 Task: Add an event with the title Second Sales Territory Review, date '2024/03/06', time 8:00 AM to 10:00 AMand add a description: Welcome to the Lunch with Mentor session, an invaluable opportunity for personal growth and guidance. This session aims to create a casual and supportive environment where mentees can connect with experienced mentors, gain insights, and receive valuable advice to navigate their professional journeys.Select event color  Grape . Add location for the event as: 789 Grasse, France, logged in from the account softage.7@softage.netand send the event invitation to softage.6@softage.net and softage.8@softage.net. Set a reminder for the event Every weekday(Monday to Friday)
Action: Mouse moved to (68, 114)
Screenshot: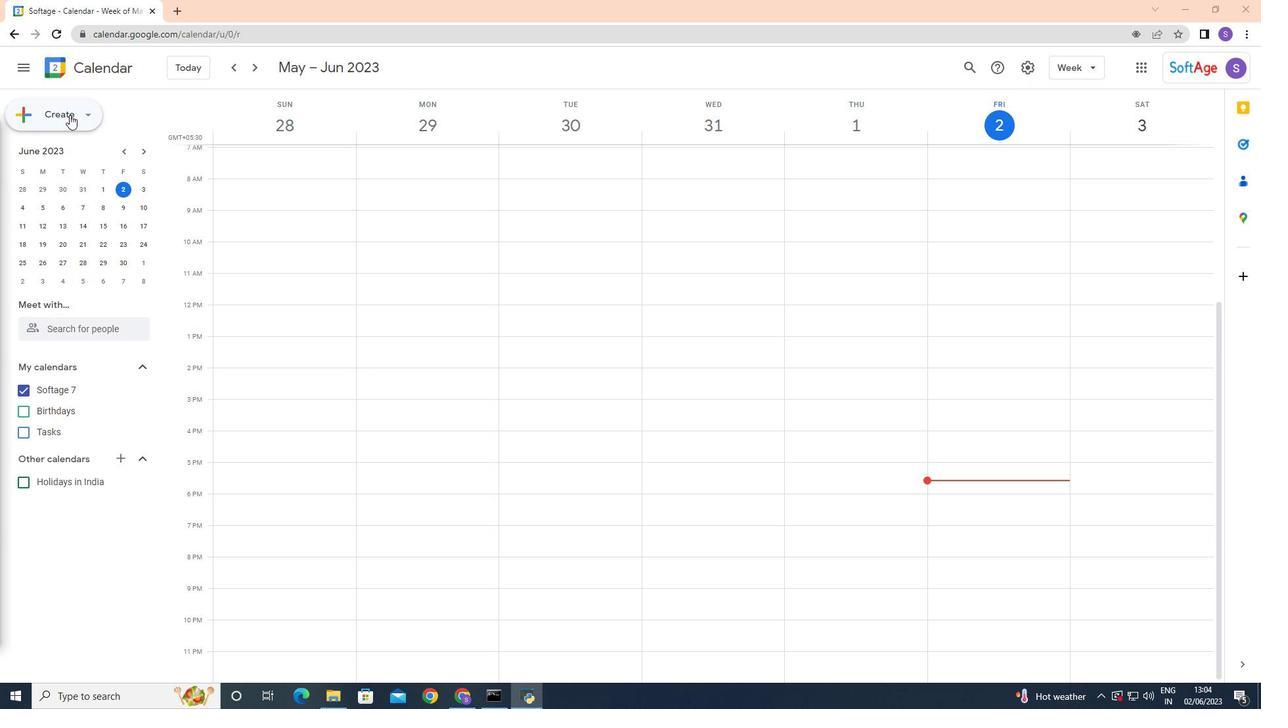 
Action: Mouse pressed left at (68, 114)
Screenshot: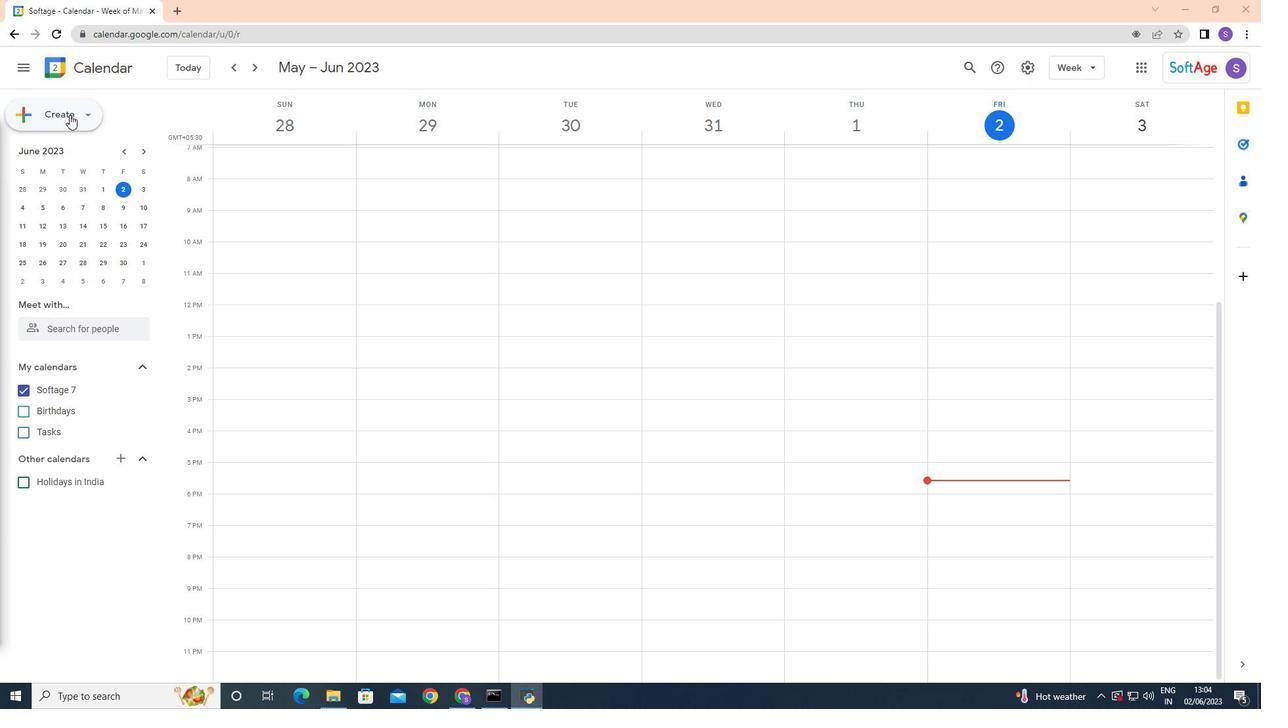 
Action: Mouse moved to (76, 153)
Screenshot: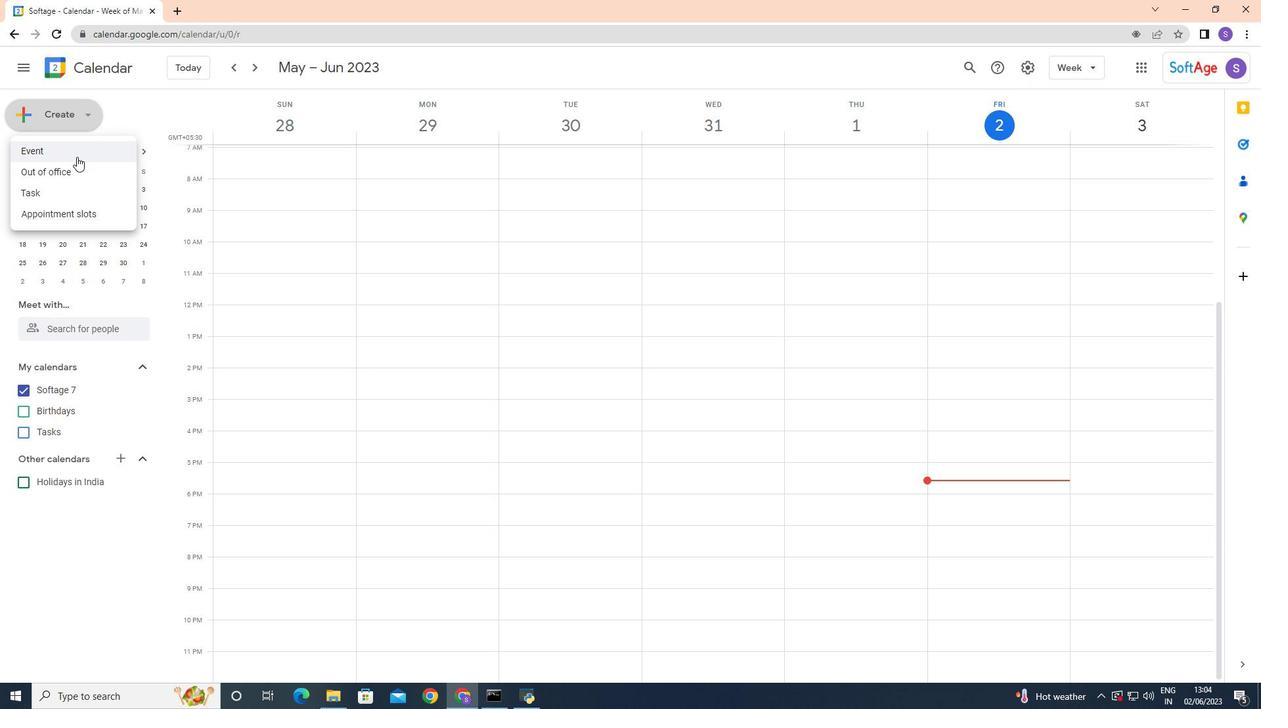 
Action: Mouse pressed left at (76, 153)
Screenshot: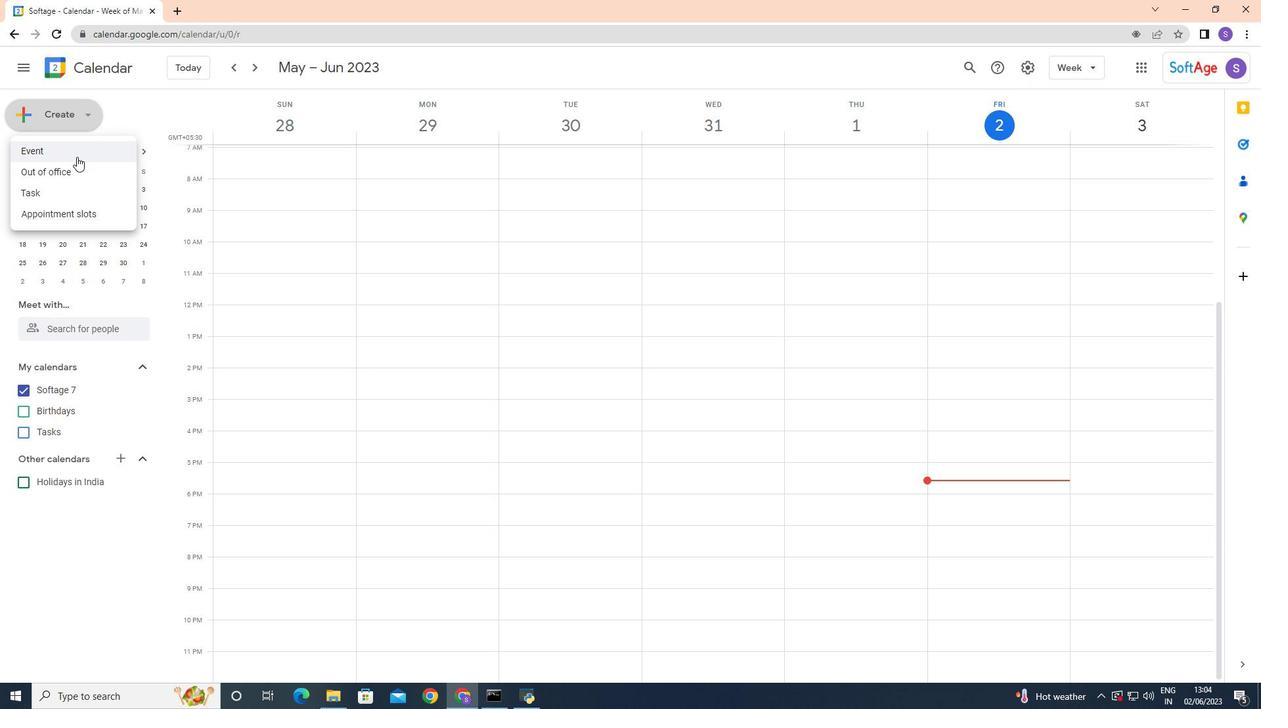 
Action: Mouse moved to (807, 513)
Screenshot: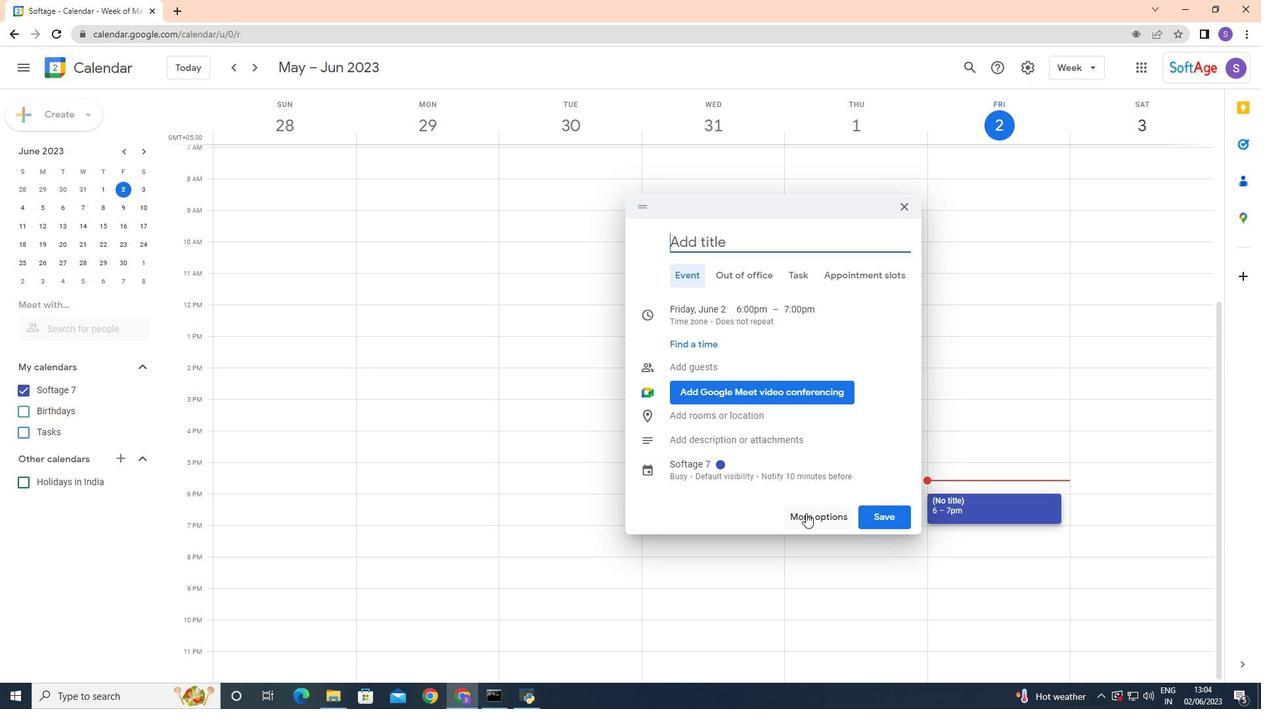 
Action: Mouse pressed left at (807, 513)
Screenshot: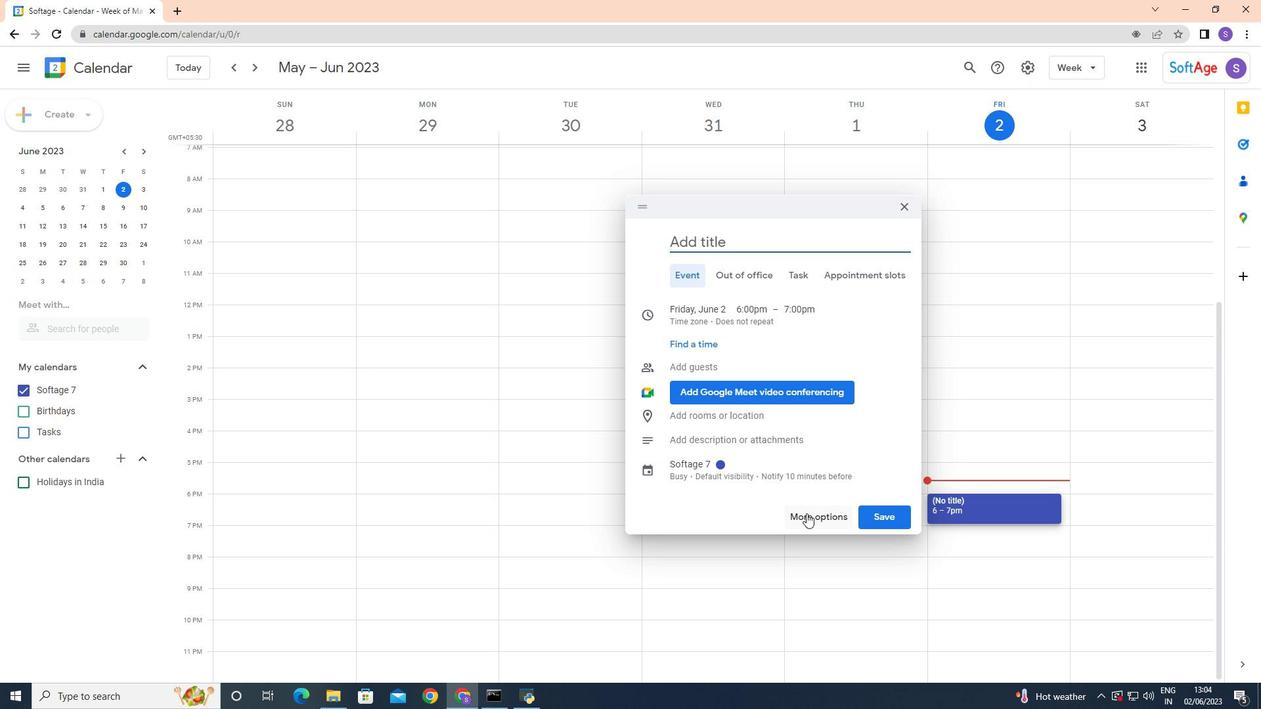
Action: Mouse moved to (94, 68)
Screenshot: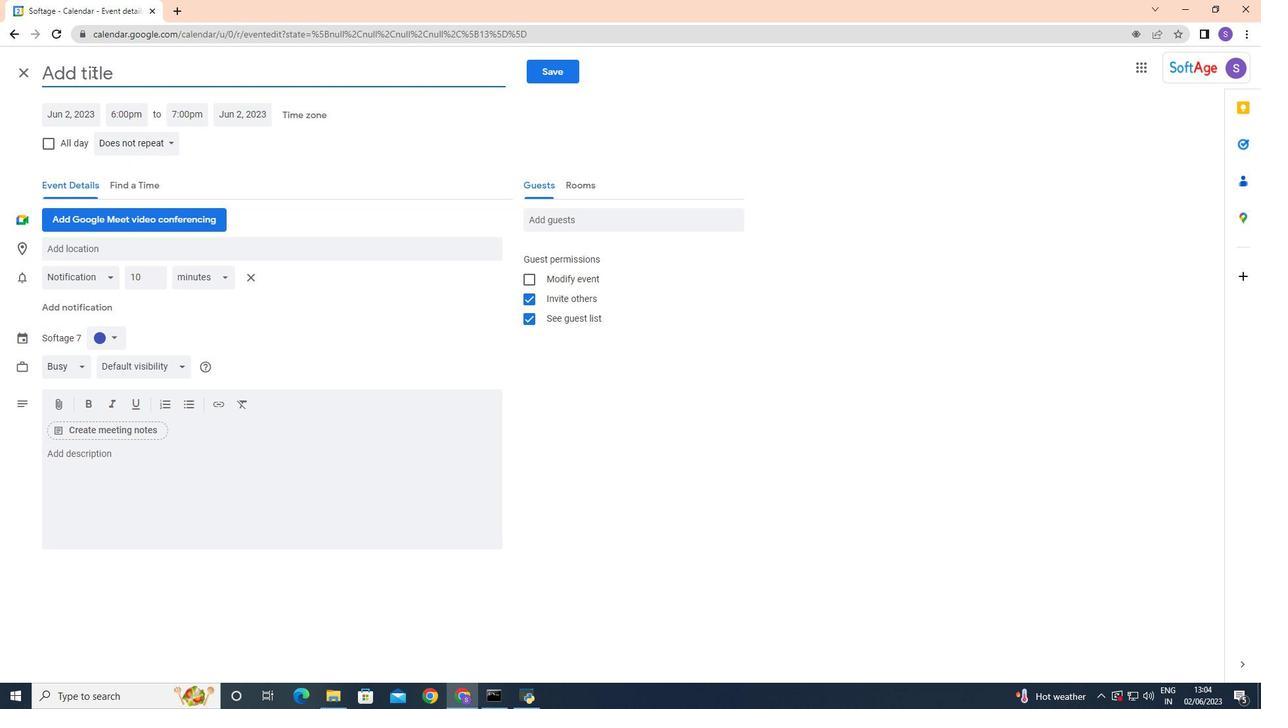 
Action: Mouse pressed left at (94, 68)
Screenshot: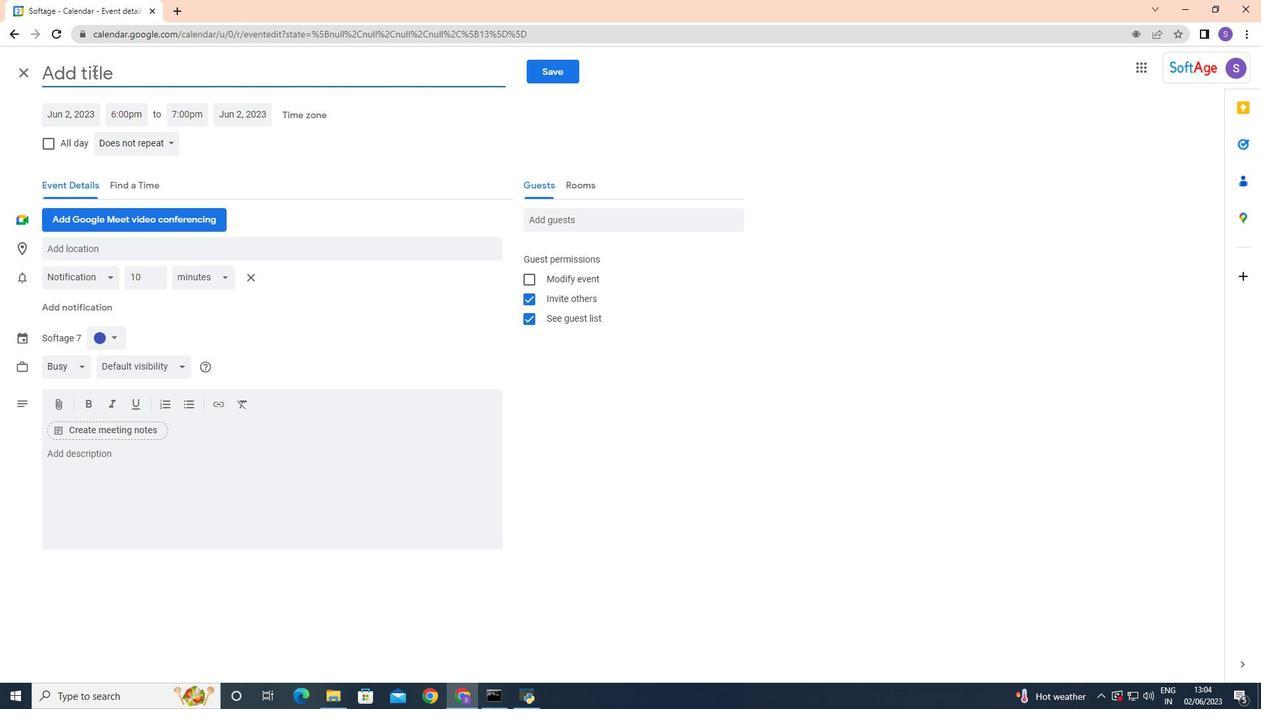 
Action: Key pressed <Key.caps_lock>S<Key.caps_lock>r<Key.backspace>r<Key.backspace>econd<Key.space><Key.caps_lock>S<Key.caps_lock>ales<Key.space><Key.caps_lock>TE<Key.caps_lock><Key.backspace>erritory<Key.space><Key.caps_lock>R<Key.caps_lock>eview<Key.space>
Screenshot: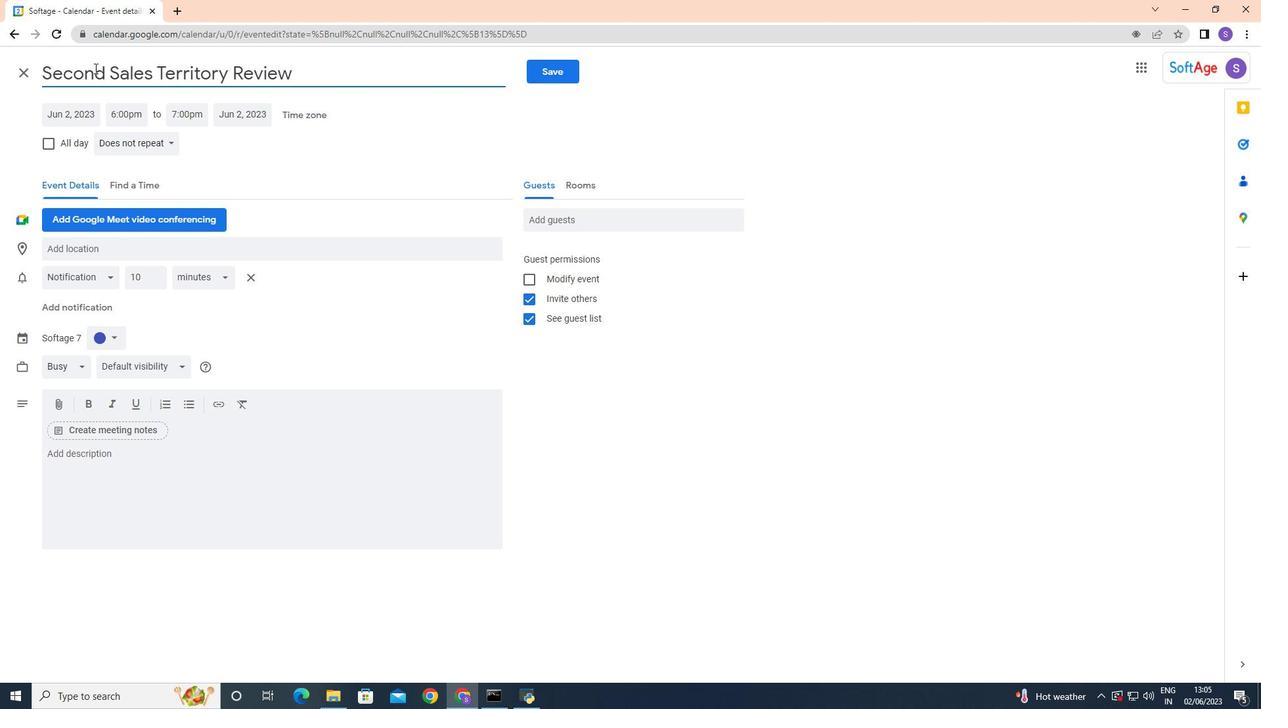 
Action: Mouse moved to (70, 111)
Screenshot: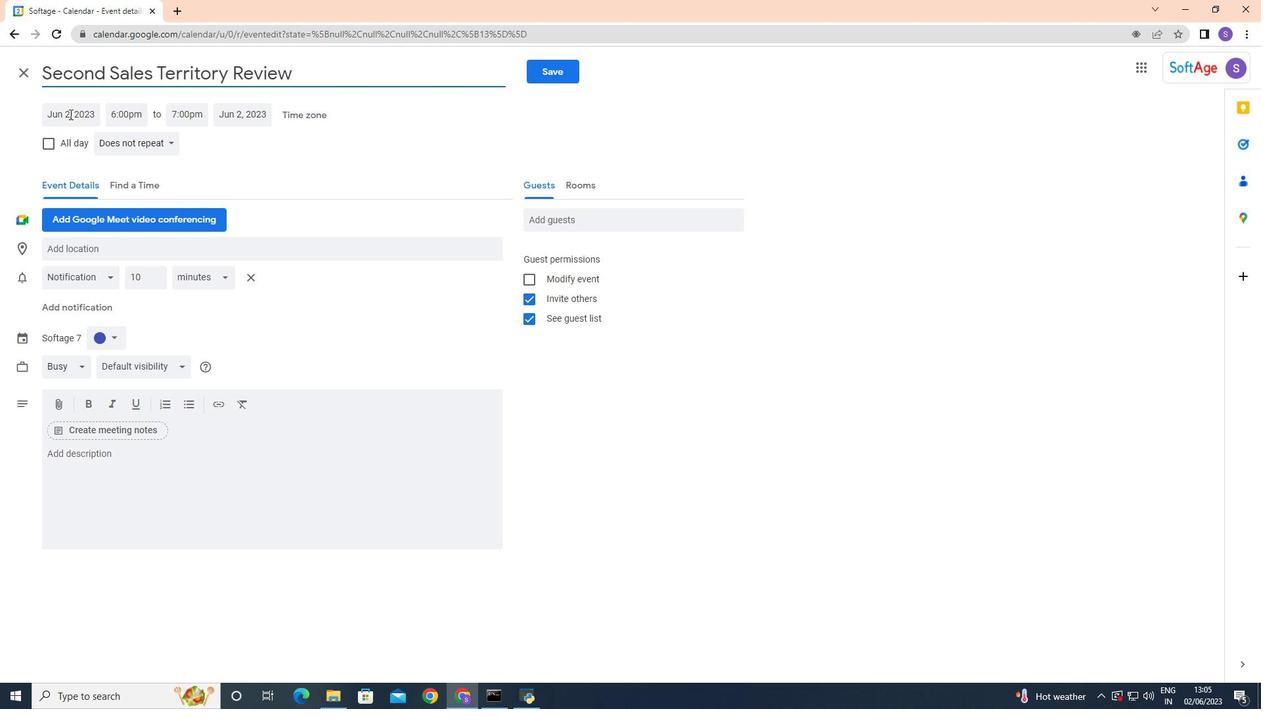 
Action: Mouse pressed left at (70, 111)
Screenshot: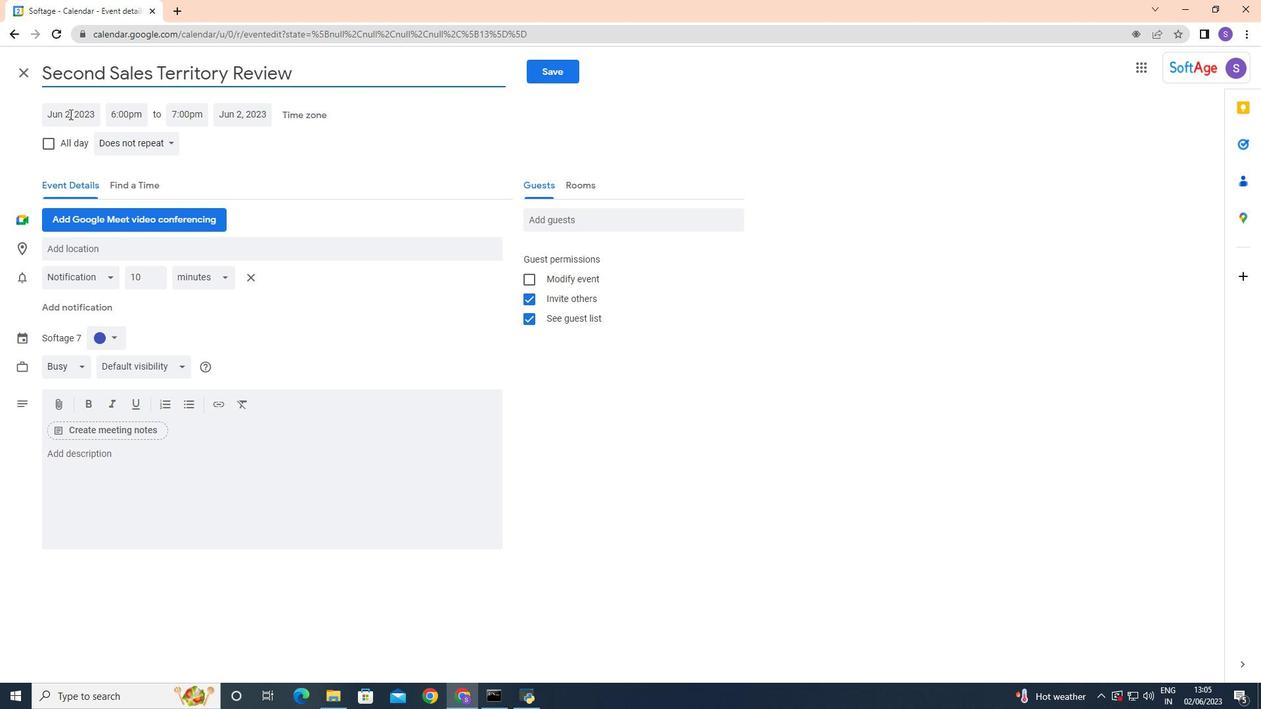
Action: Mouse moved to (211, 143)
Screenshot: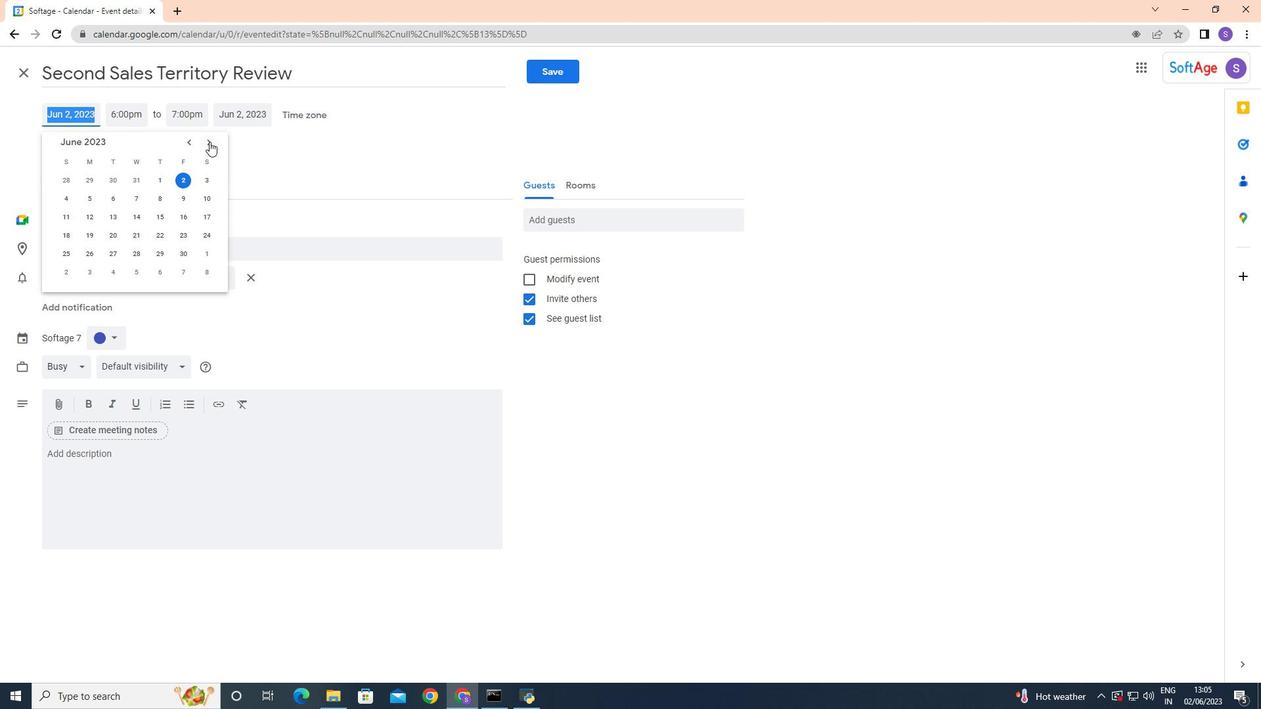 
Action: Mouse pressed left at (211, 143)
Screenshot: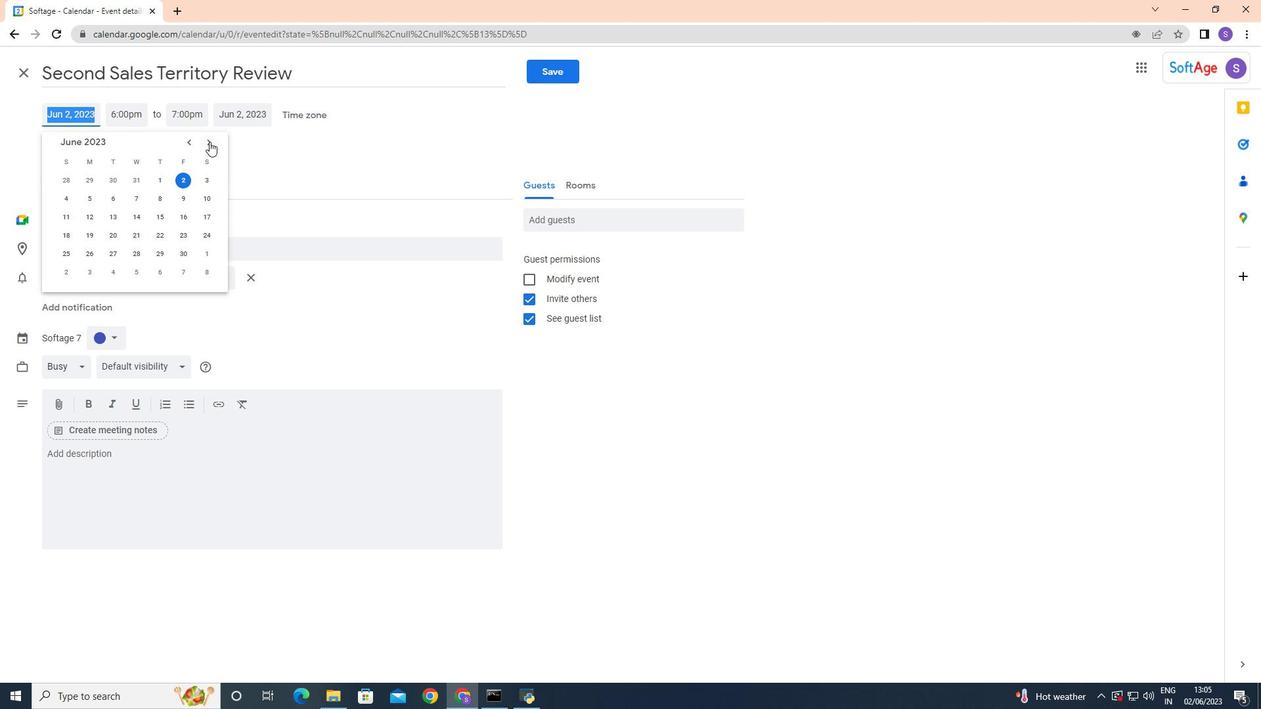 
Action: Mouse pressed left at (211, 143)
Screenshot: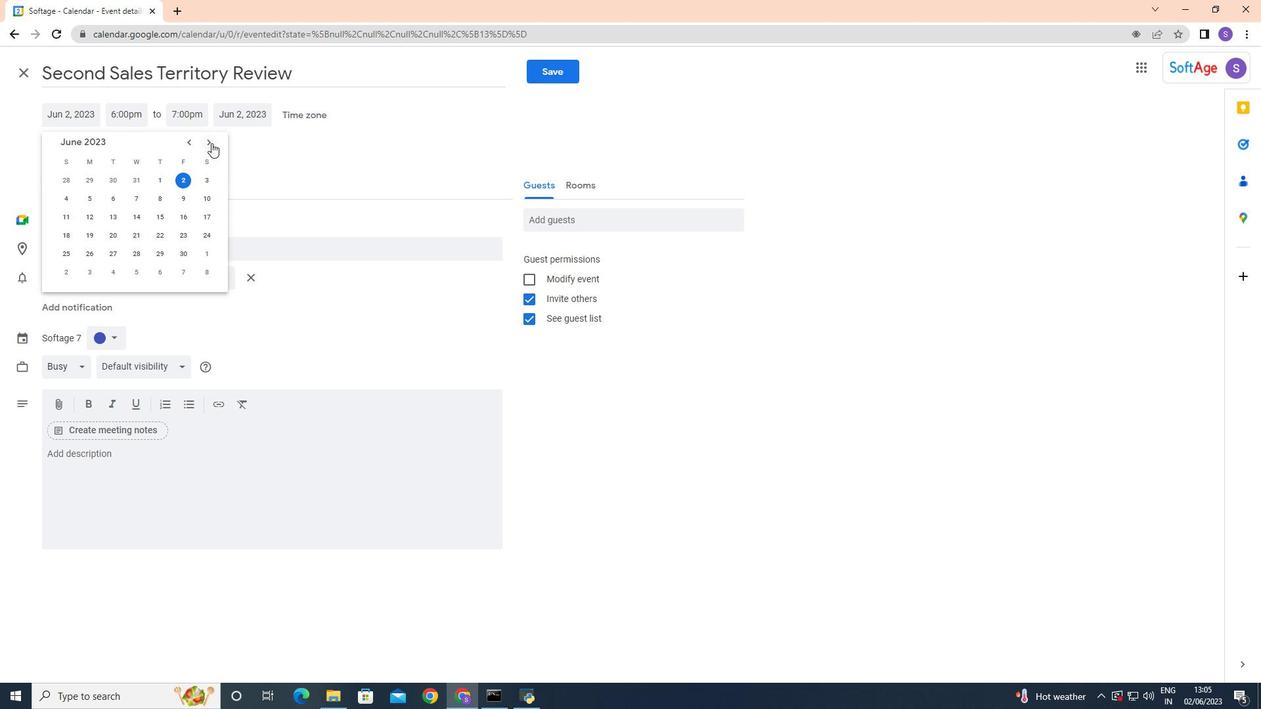 
Action: Mouse pressed left at (211, 143)
Screenshot: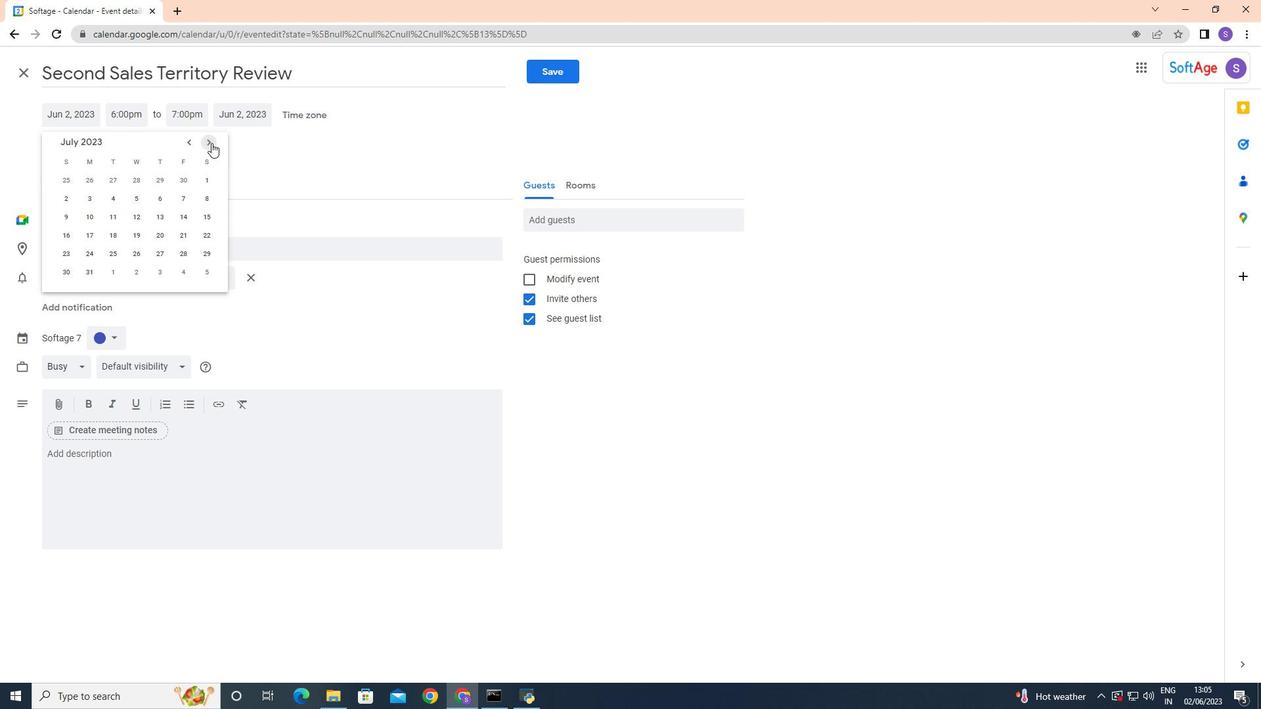 
Action: Mouse pressed left at (211, 143)
Screenshot: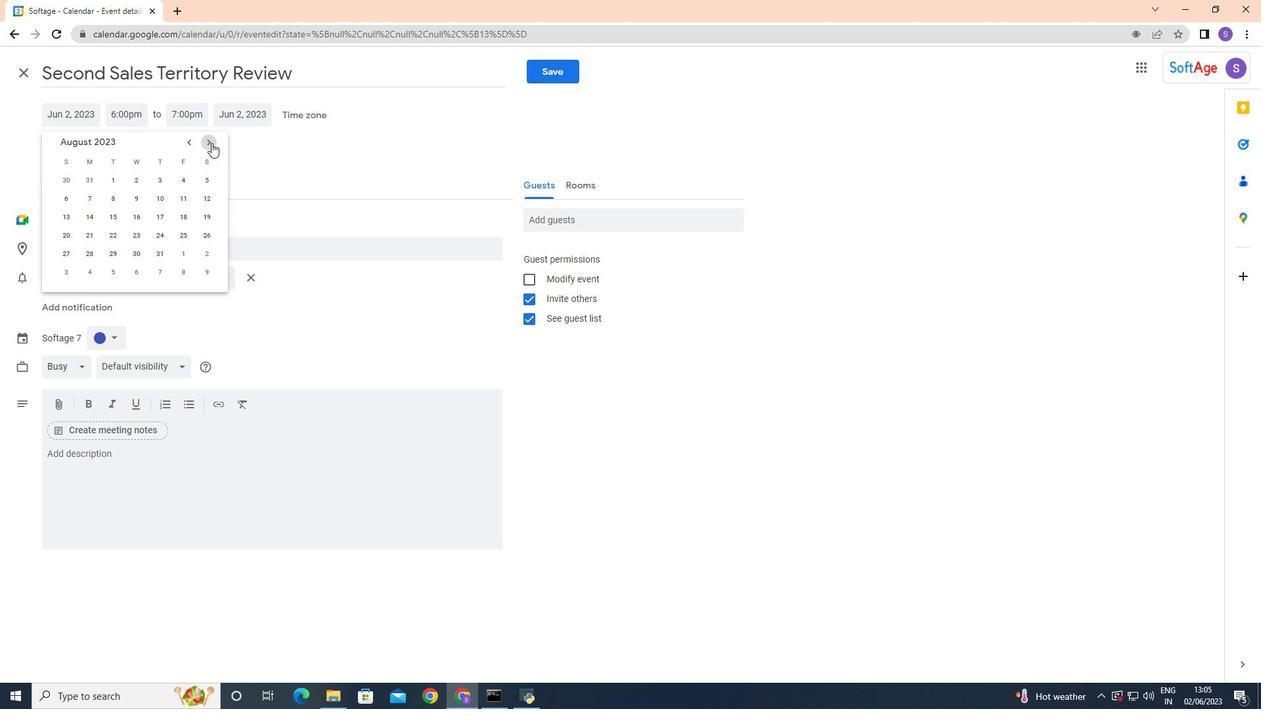 
Action: Mouse pressed left at (211, 143)
Screenshot: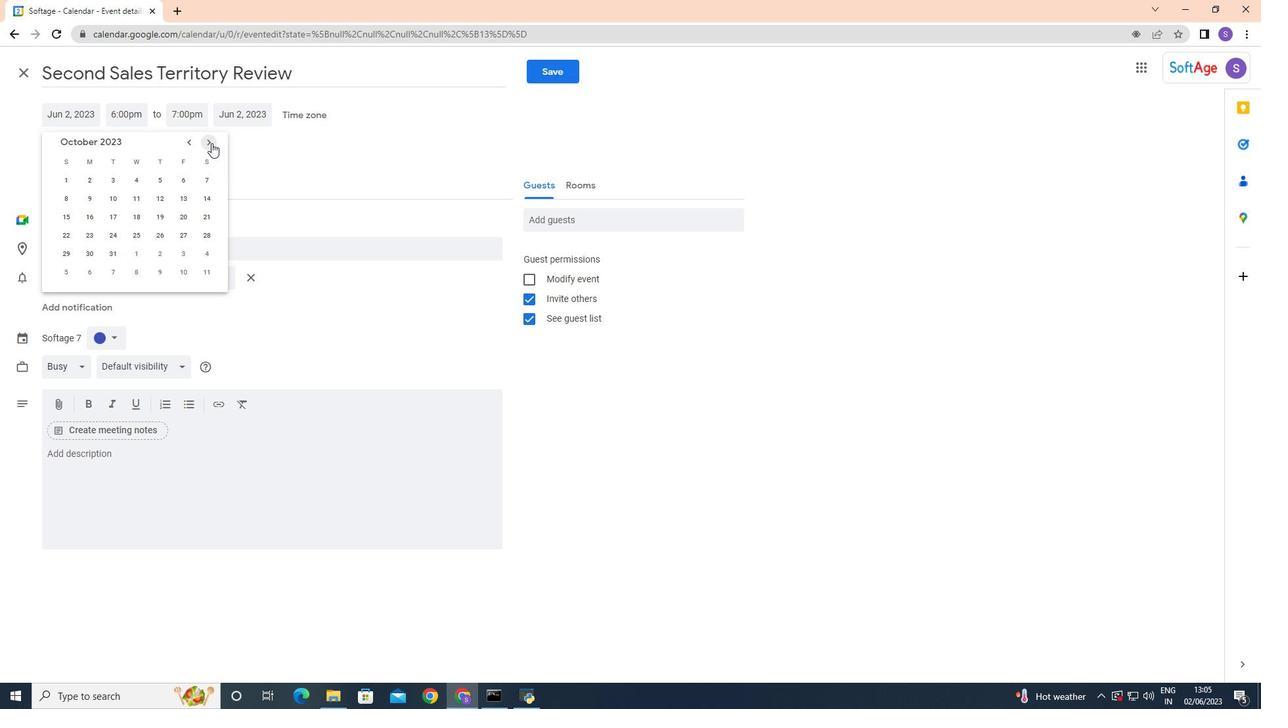 
Action: Mouse pressed left at (211, 143)
Screenshot: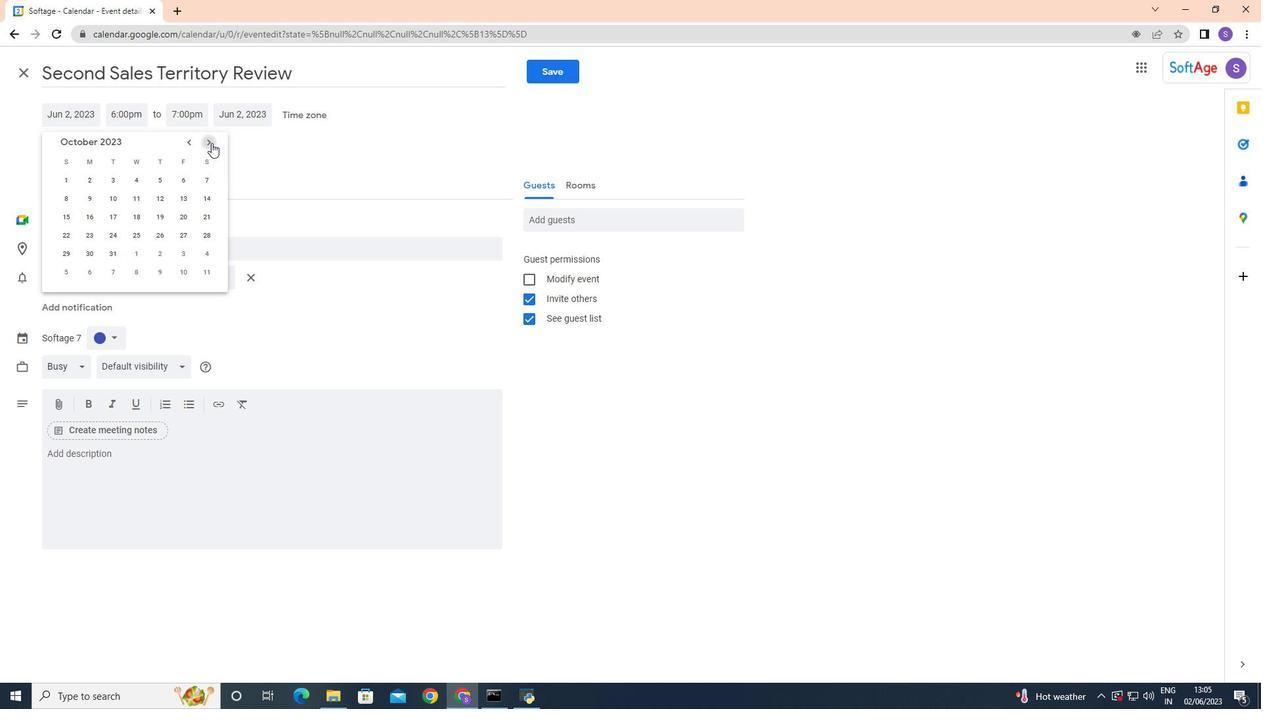 
Action: Mouse pressed left at (211, 143)
Screenshot: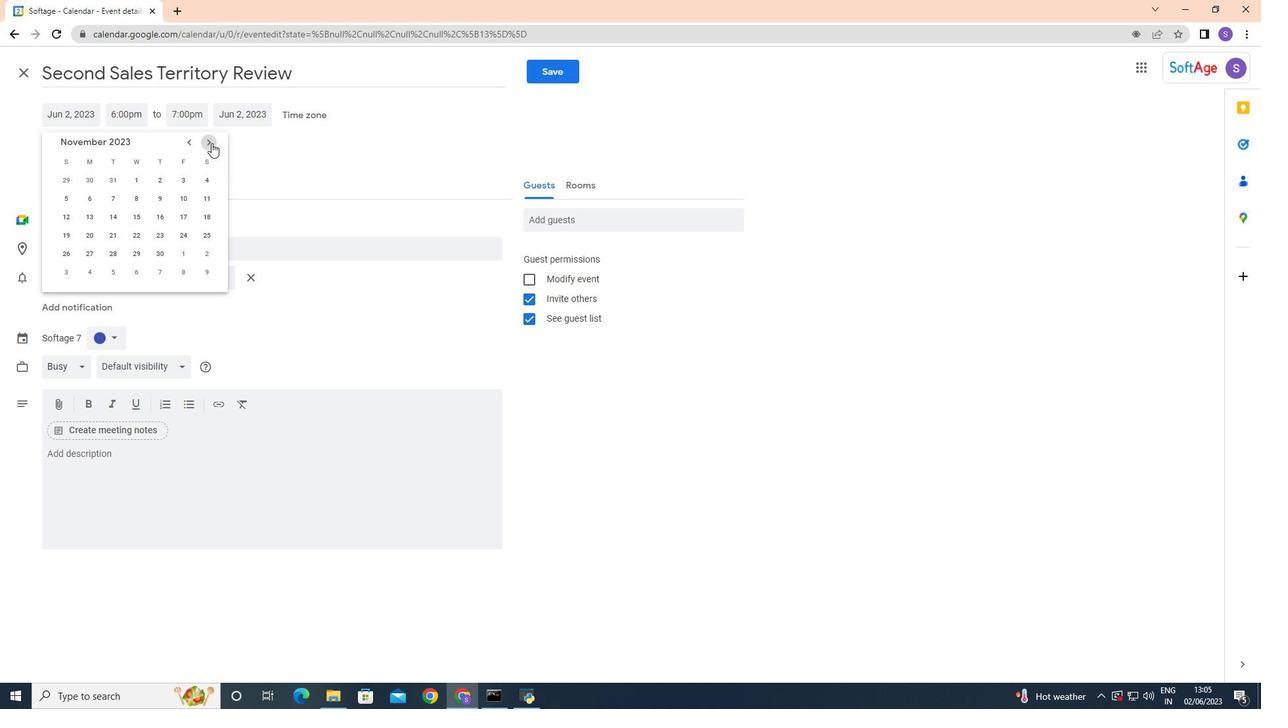 
Action: Mouse pressed left at (211, 143)
Screenshot: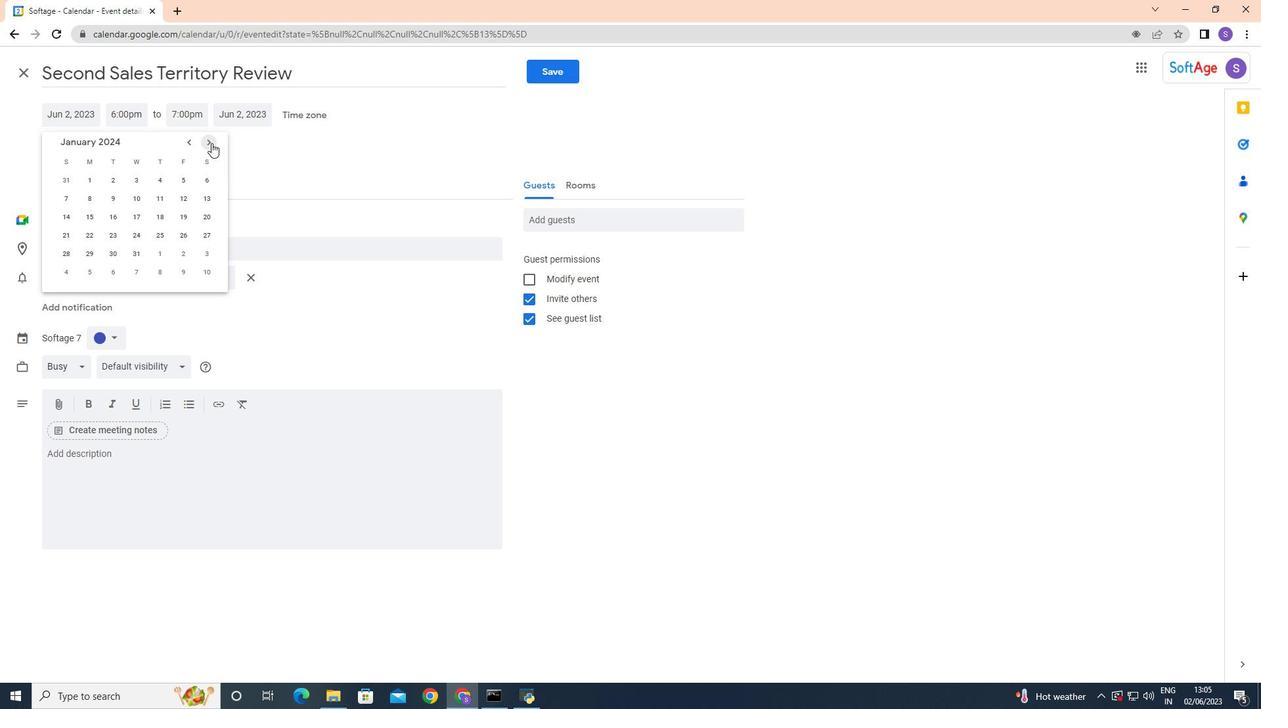 
Action: Mouse pressed left at (211, 143)
Screenshot: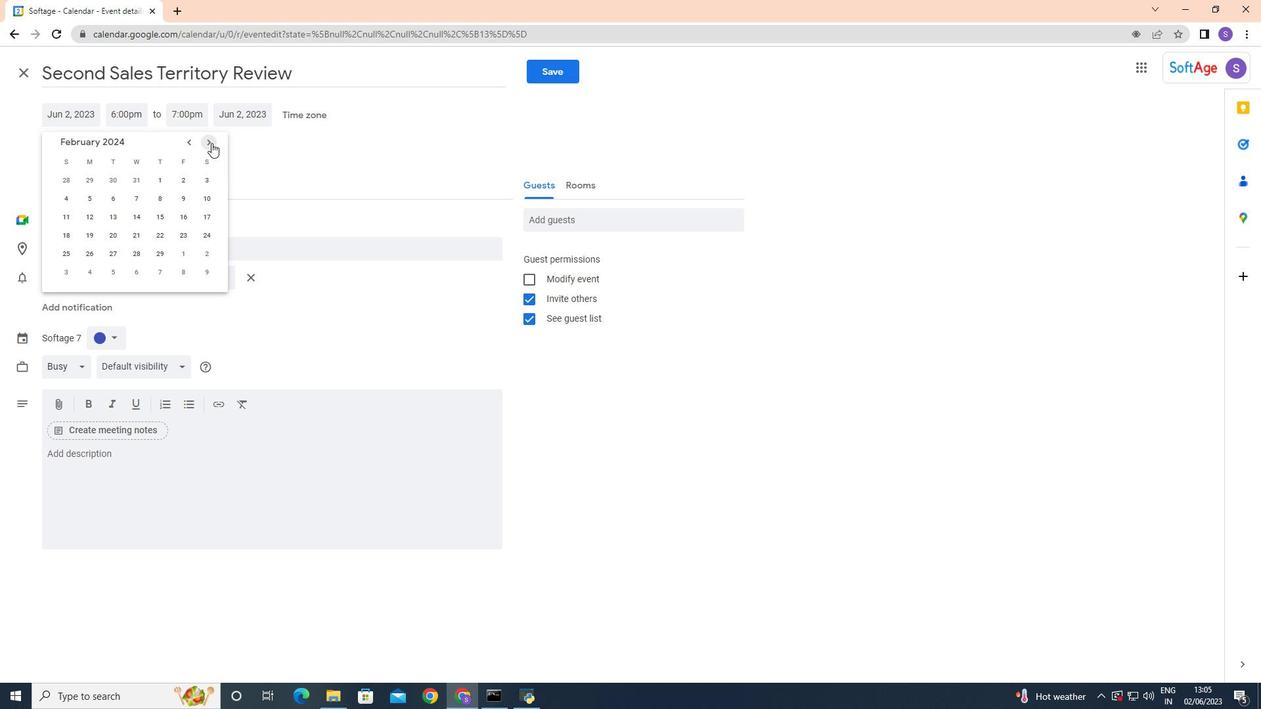 
Action: Mouse moved to (139, 200)
Screenshot: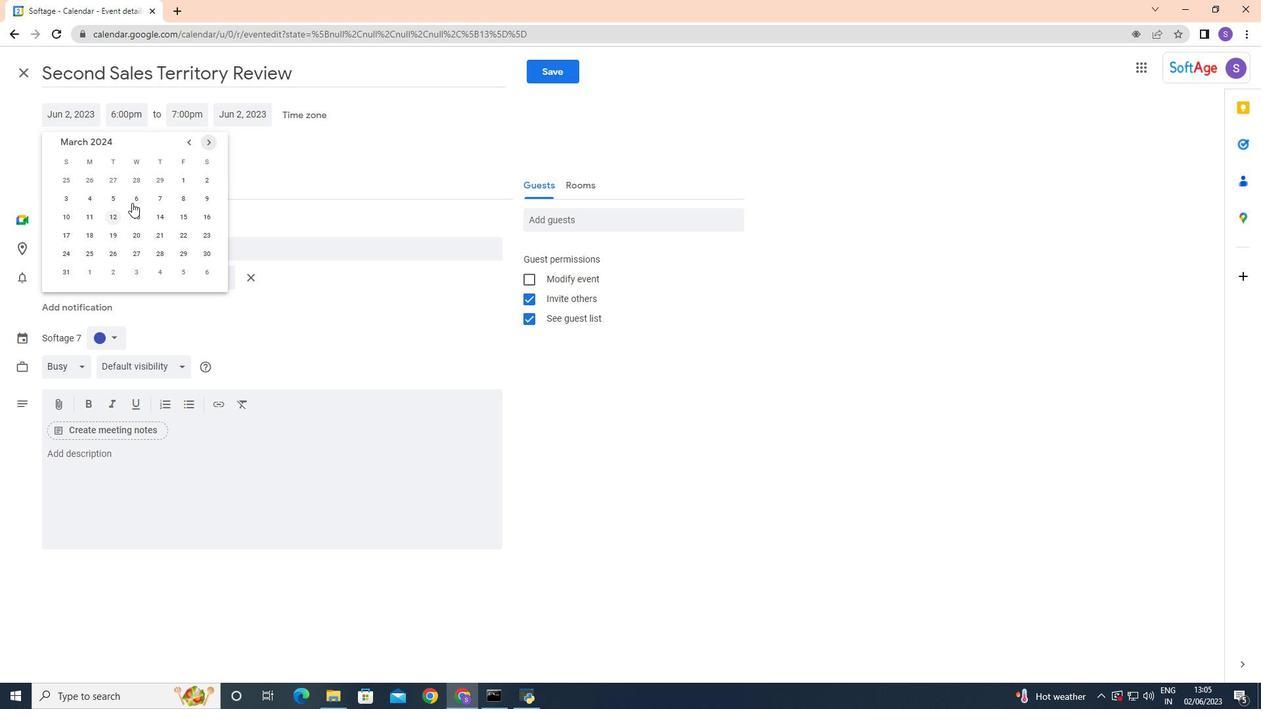 
Action: Mouse pressed left at (139, 200)
Screenshot: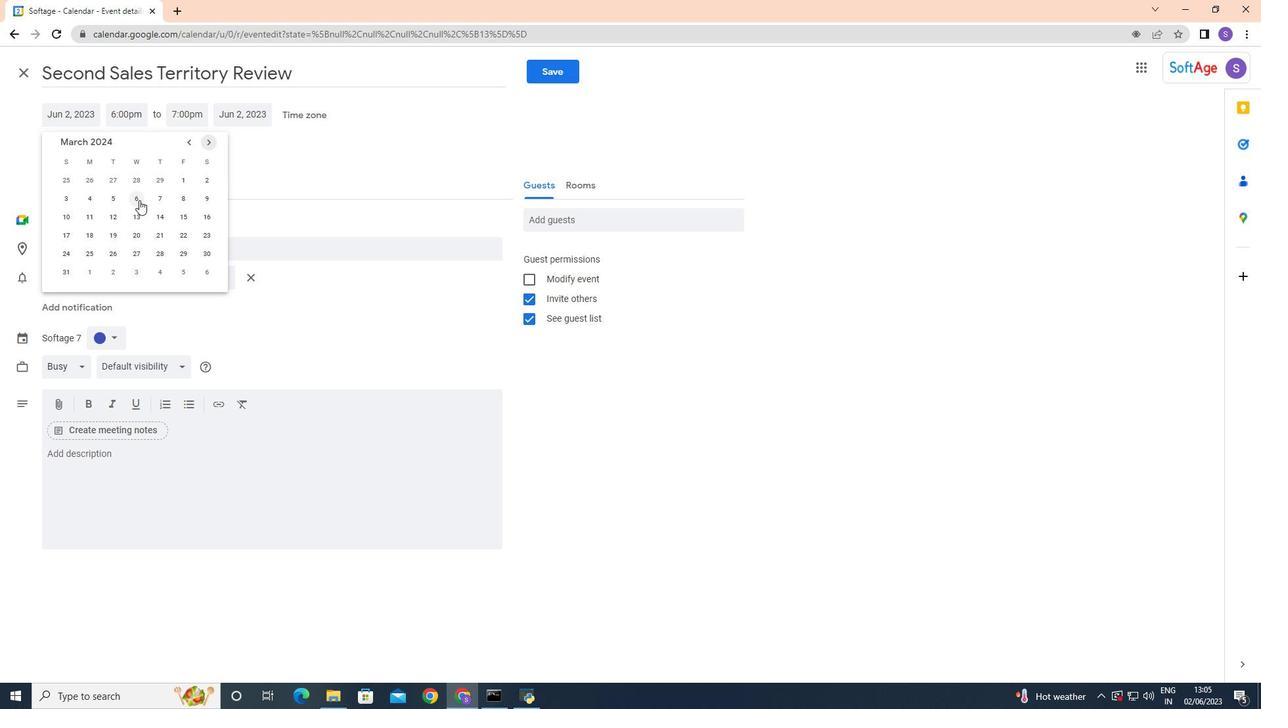 
Action: Mouse moved to (137, 119)
Screenshot: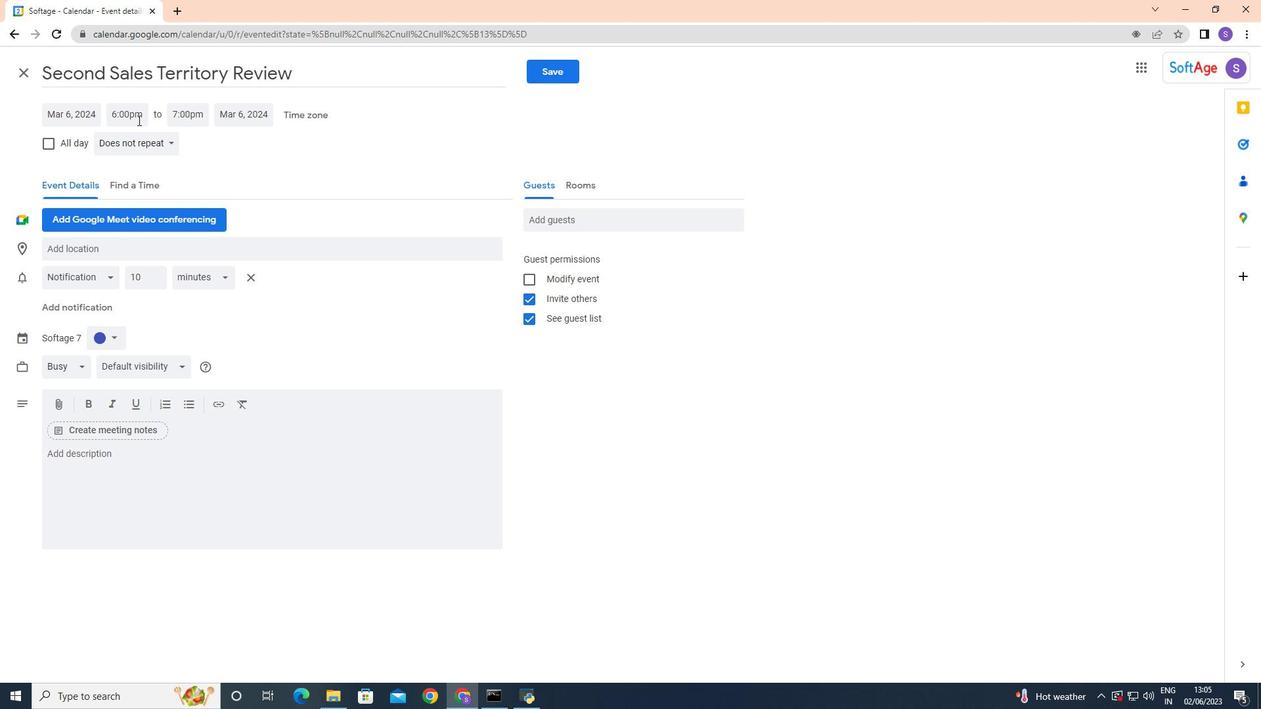 
Action: Mouse pressed left at (137, 119)
Screenshot: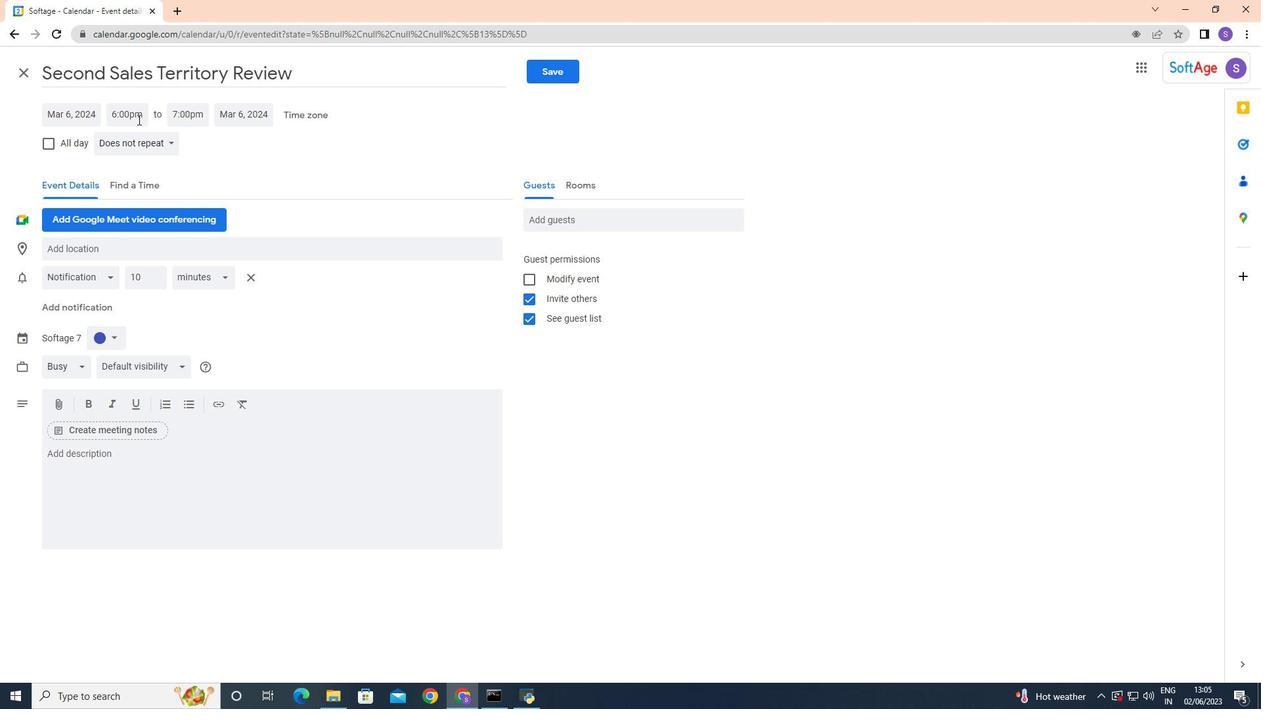 
Action: Mouse moved to (151, 208)
Screenshot: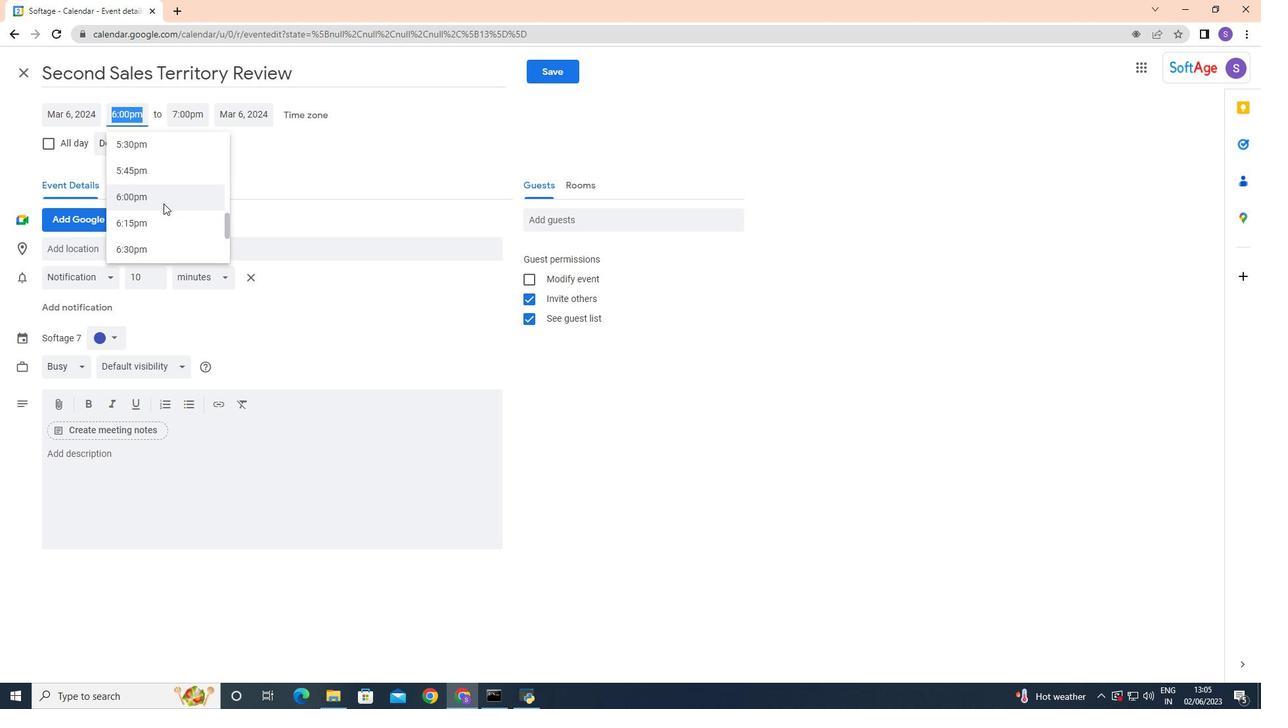 
Action: Mouse scrolled (151, 207) with delta (0, 0)
Screenshot: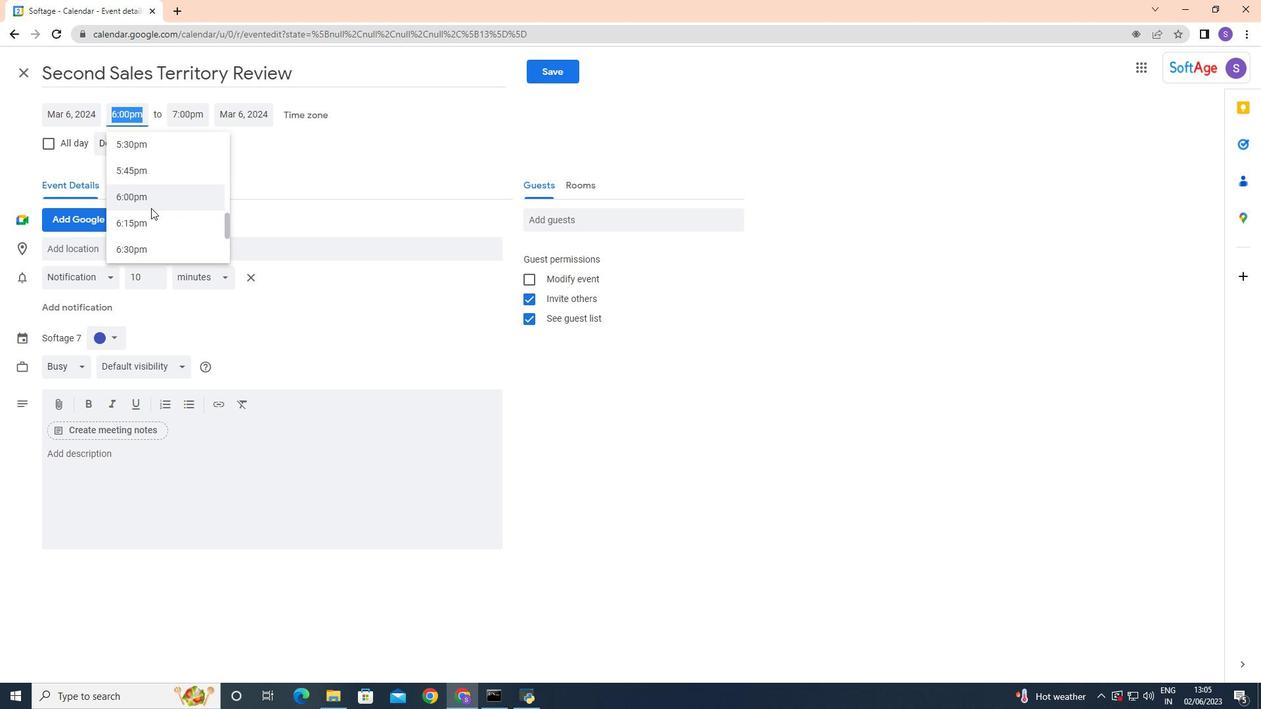 
Action: Mouse scrolled (151, 207) with delta (0, 0)
Screenshot: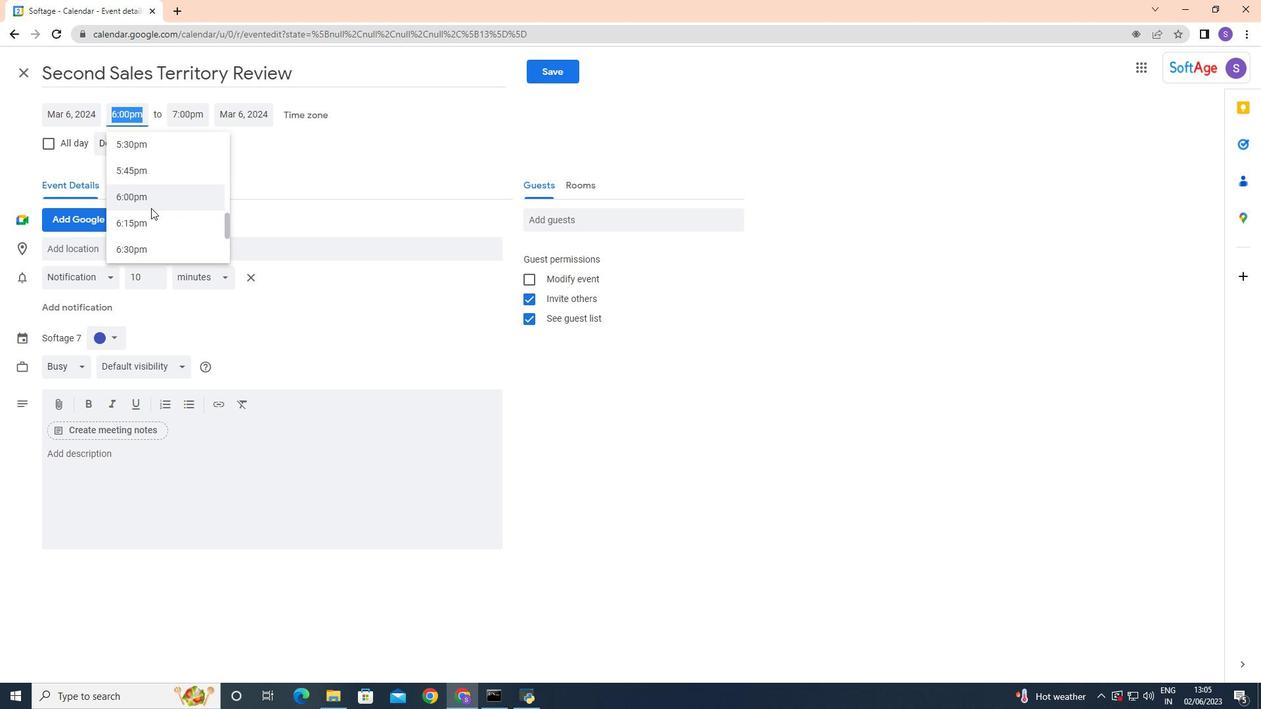 
Action: Mouse moved to (154, 221)
Screenshot: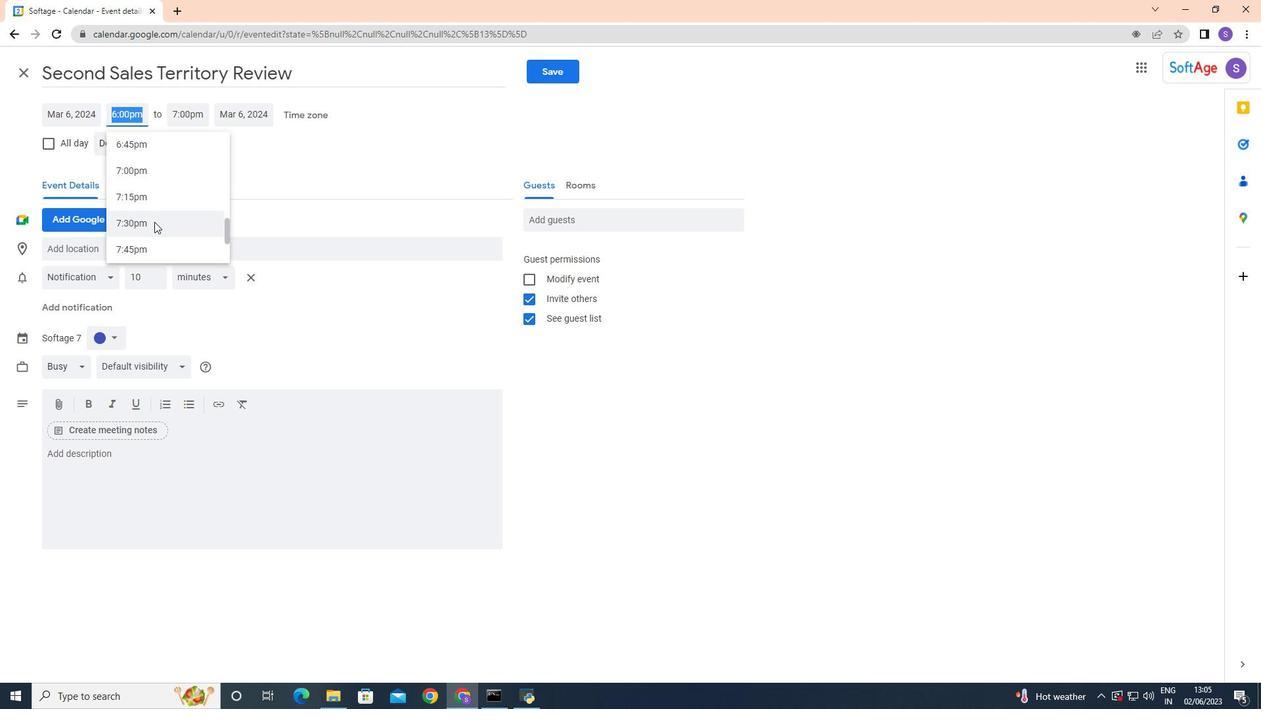 
Action: Mouse scrolled (154, 221) with delta (0, 0)
Screenshot: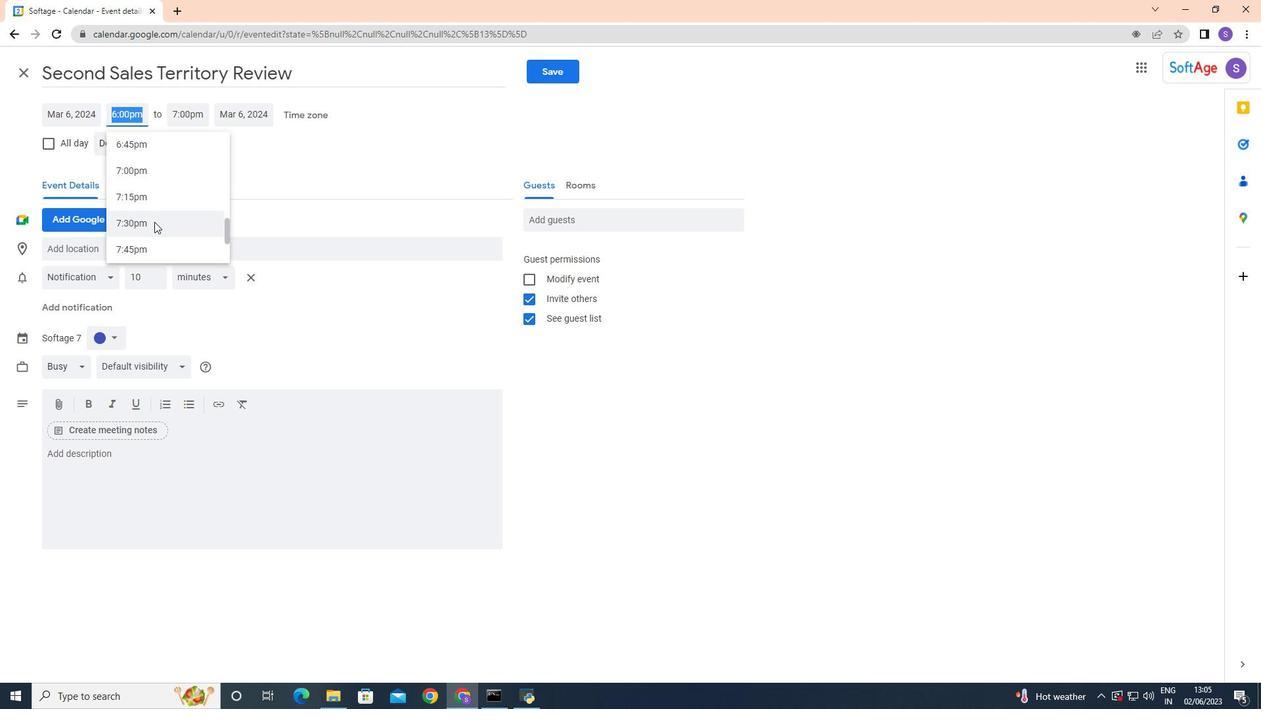 
Action: Mouse scrolled (154, 222) with delta (0, 0)
Screenshot: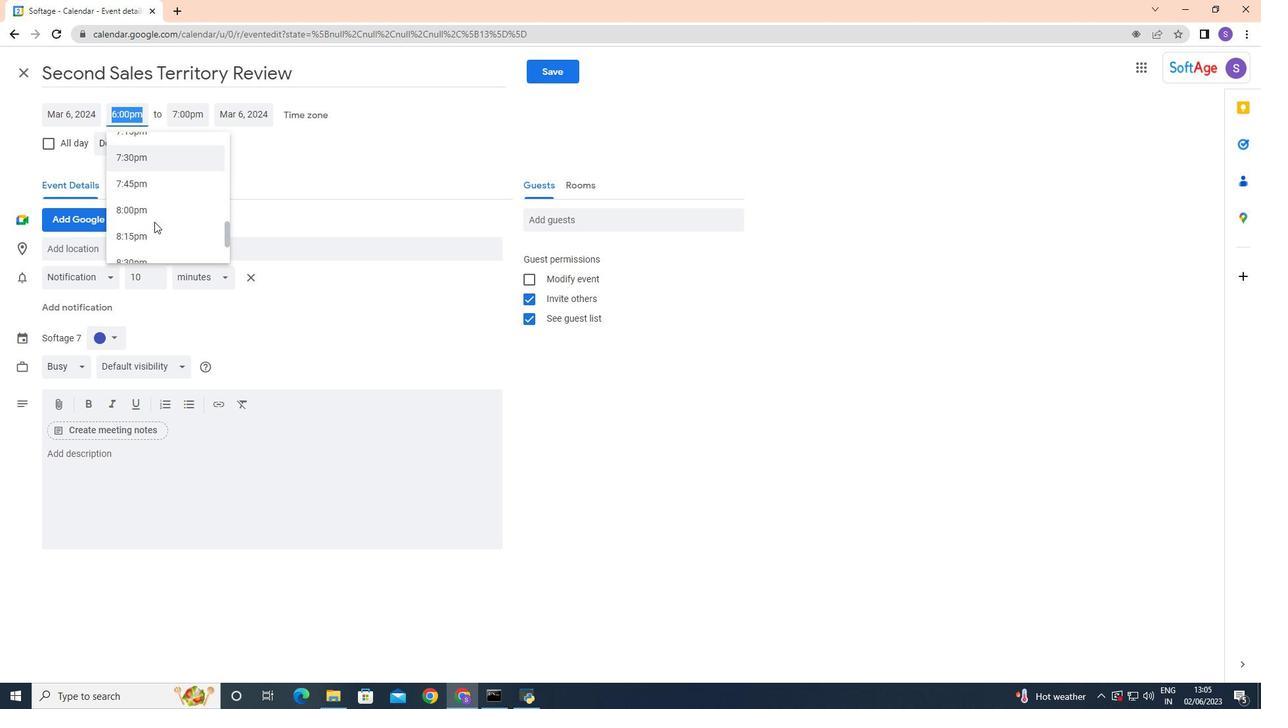 
Action: Mouse scrolled (154, 221) with delta (0, 0)
Screenshot: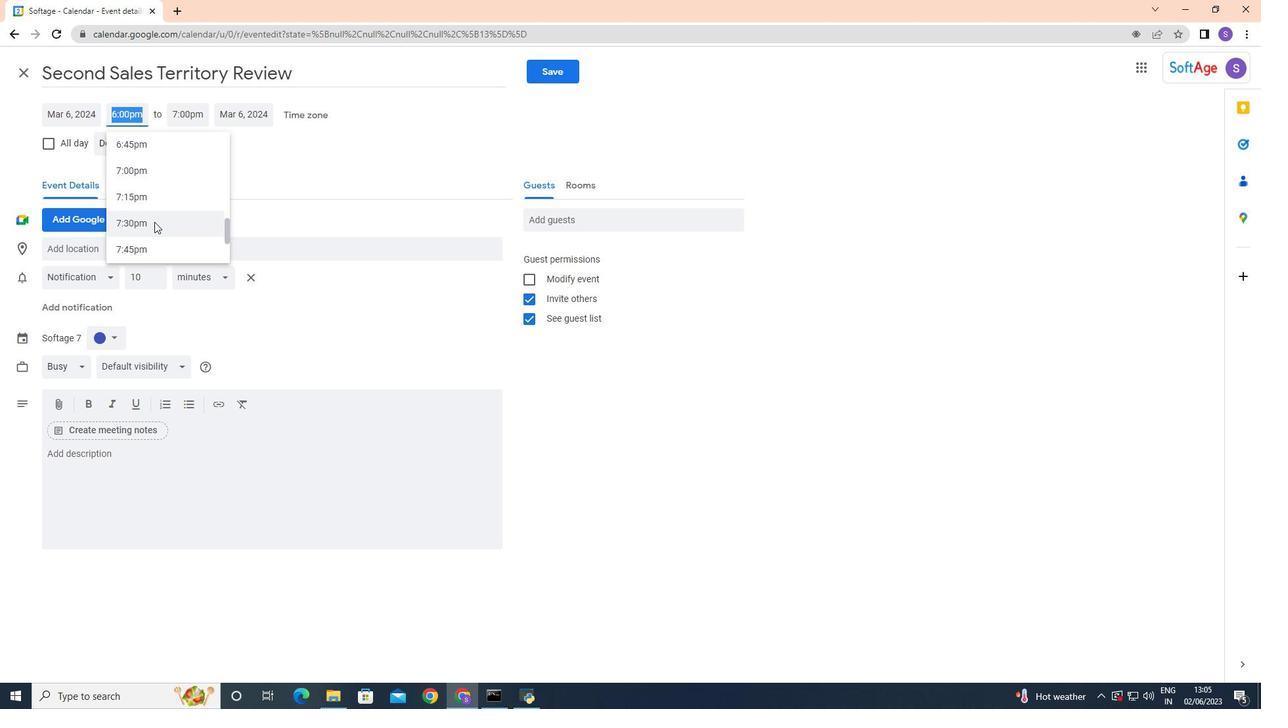 
Action: Mouse scrolled (154, 221) with delta (0, 0)
Screenshot: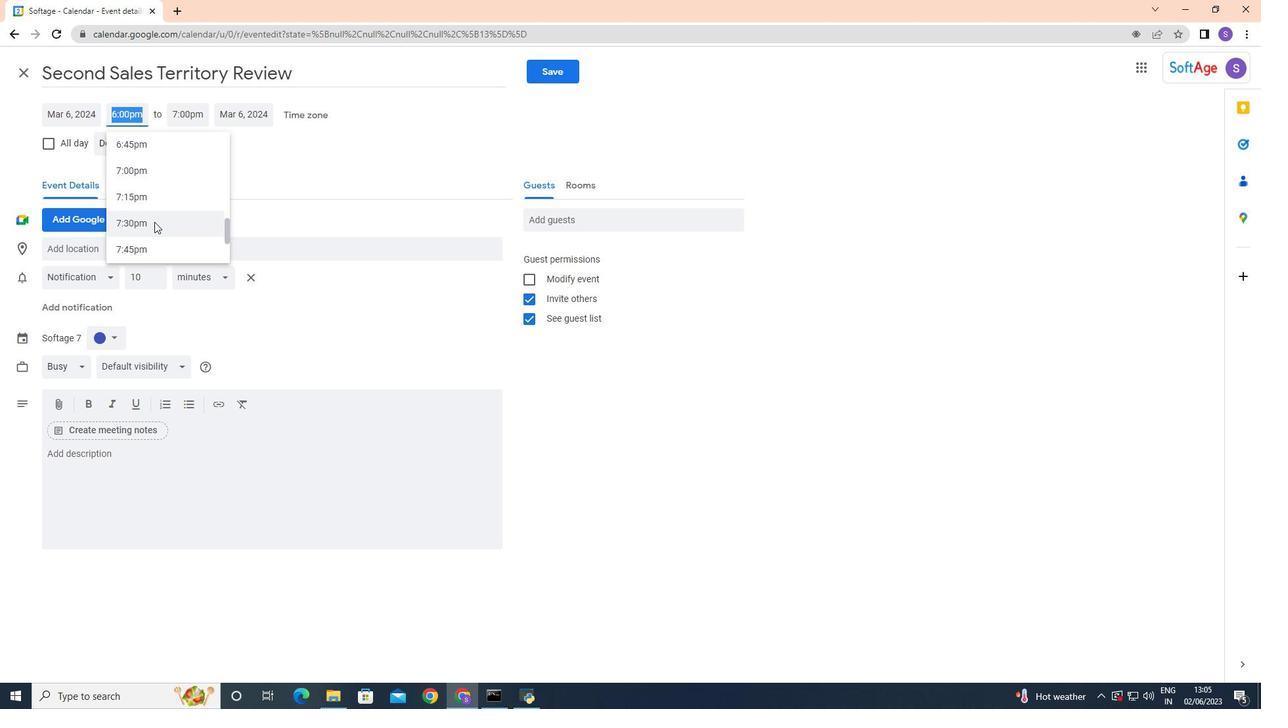 
Action: Mouse moved to (133, 152)
Screenshot: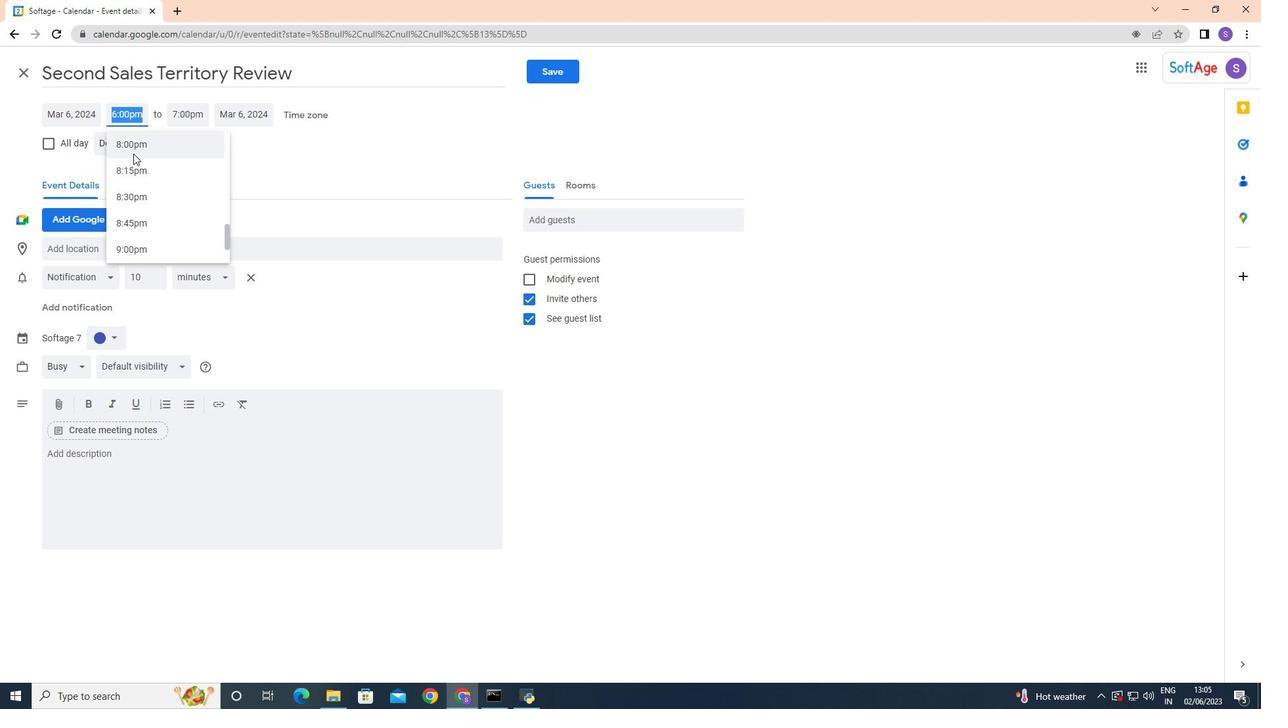 
Action: Mouse pressed left at (133, 152)
Screenshot: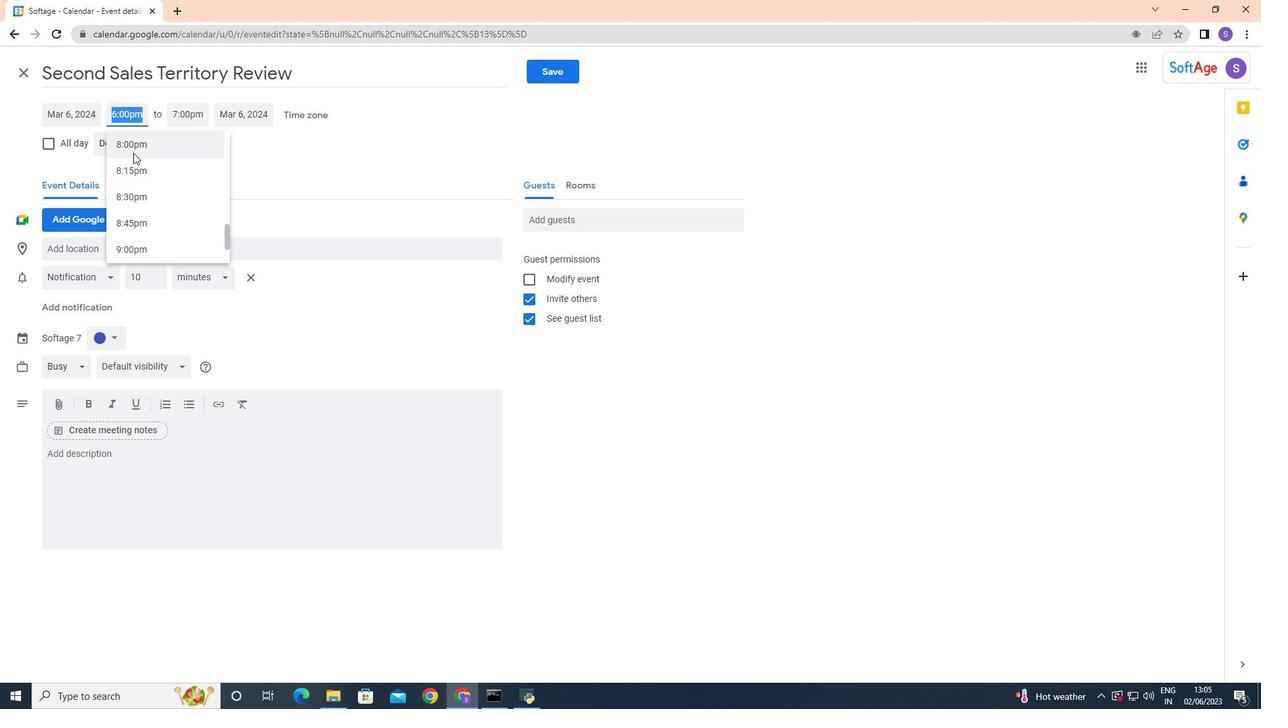 
Action: Mouse moved to (141, 110)
Screenshot: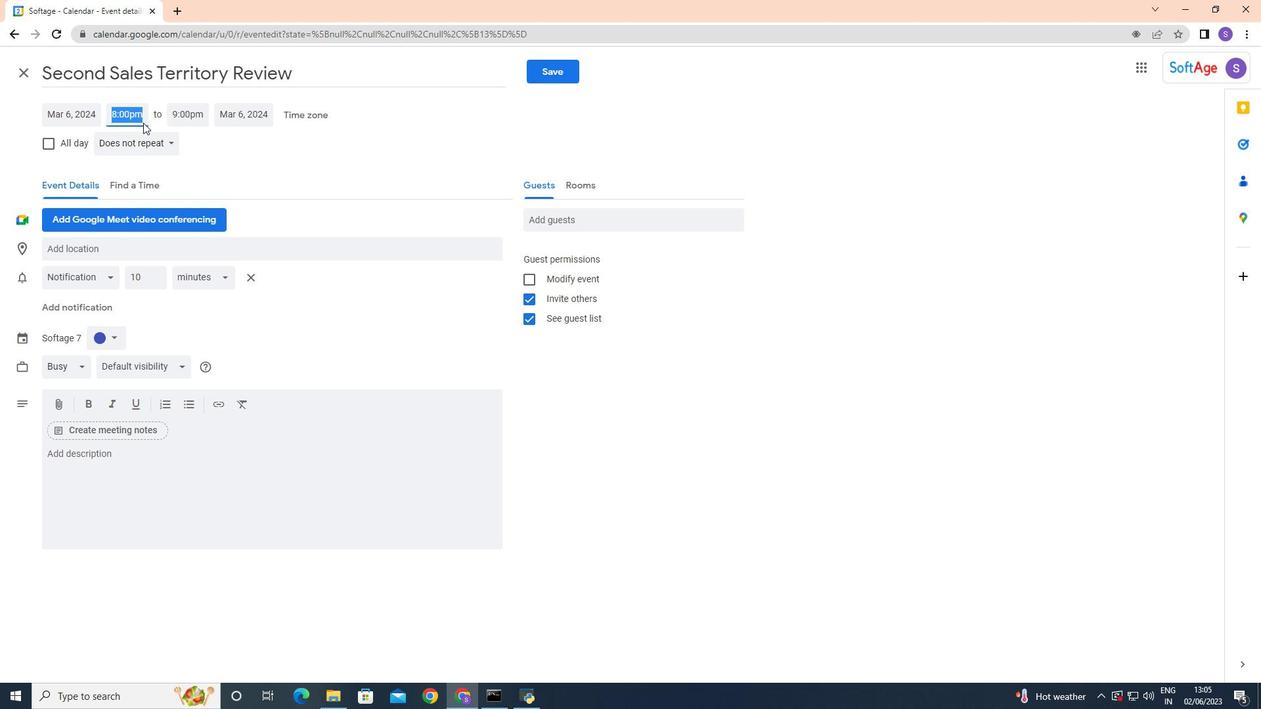 
Action: Mouse pressed left at (141, 110)
Screenshot: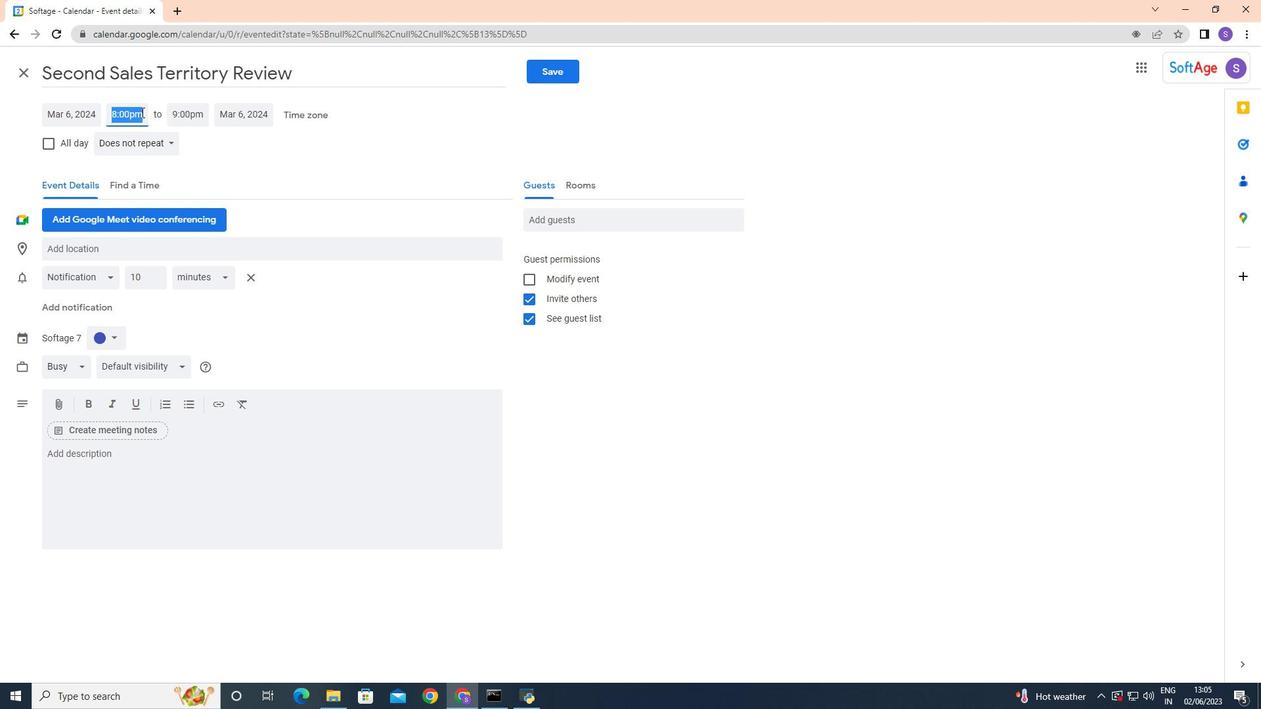 
Action: Mouse moved to (137, 208)
Screenshot: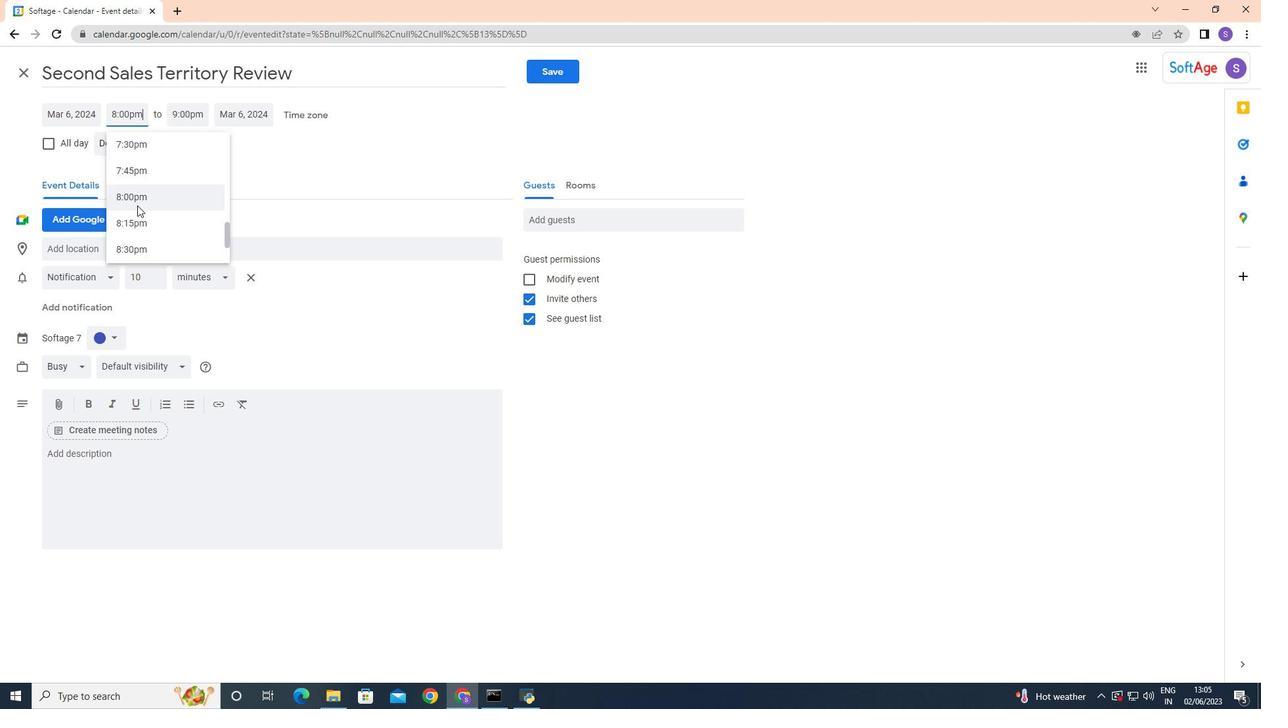 
Action: Mouse scrolled (137, 209) with delta (0, 0)
Screenshot: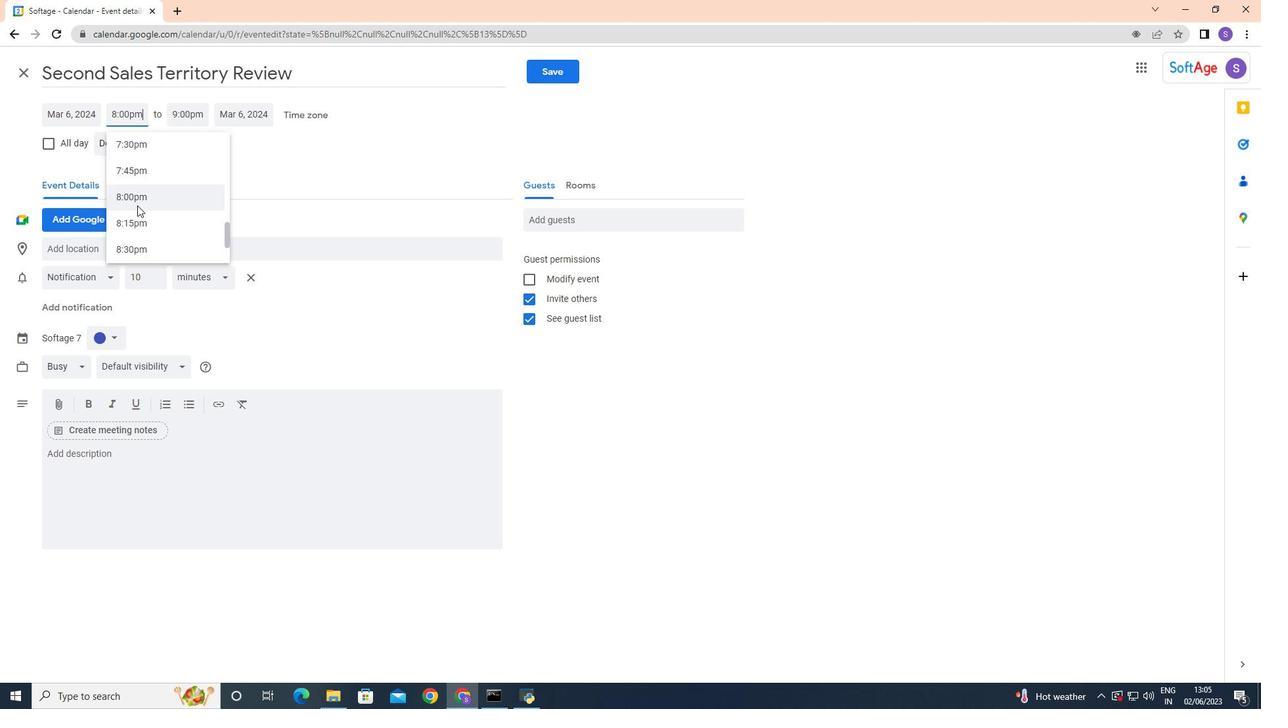 
Action: Mouse moved to (137, 208)
Screenshot: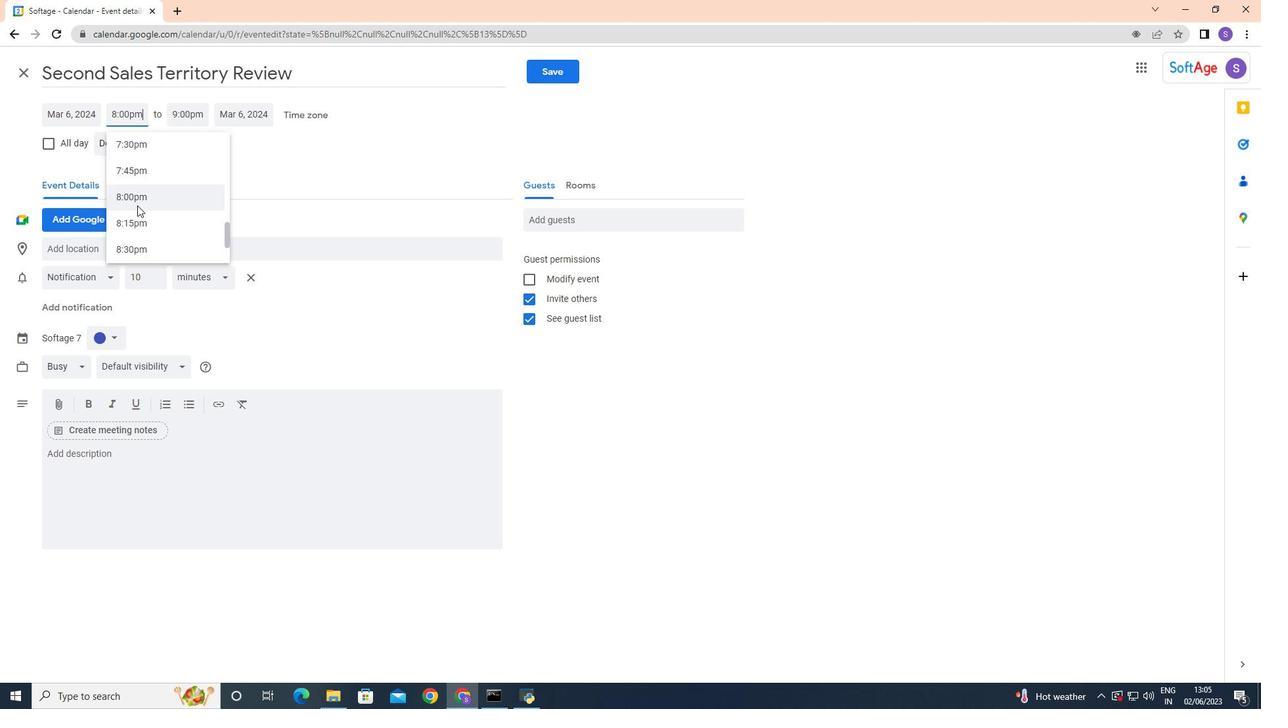 
Action: Mouse scrolled (137, 208) with delta (0, 0)
Screenshot: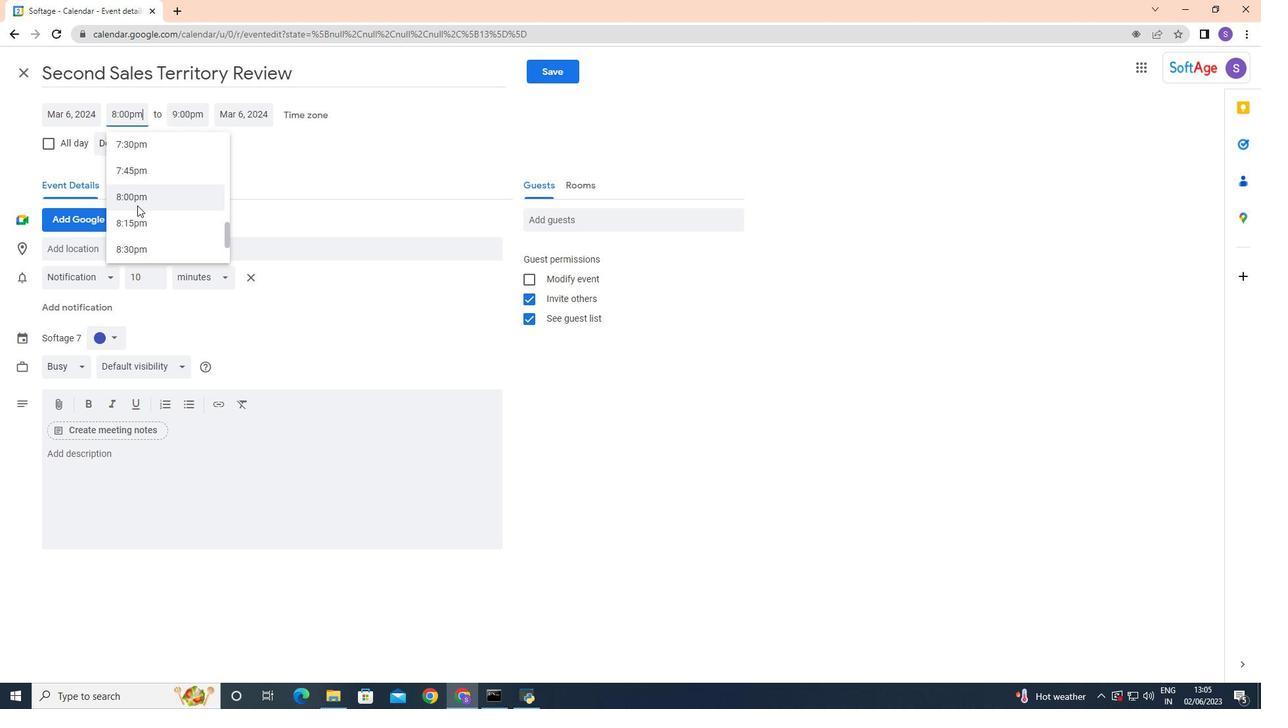 
Action: Mouse scrolled (137, 208) with delta (0, 0)
Screenshot: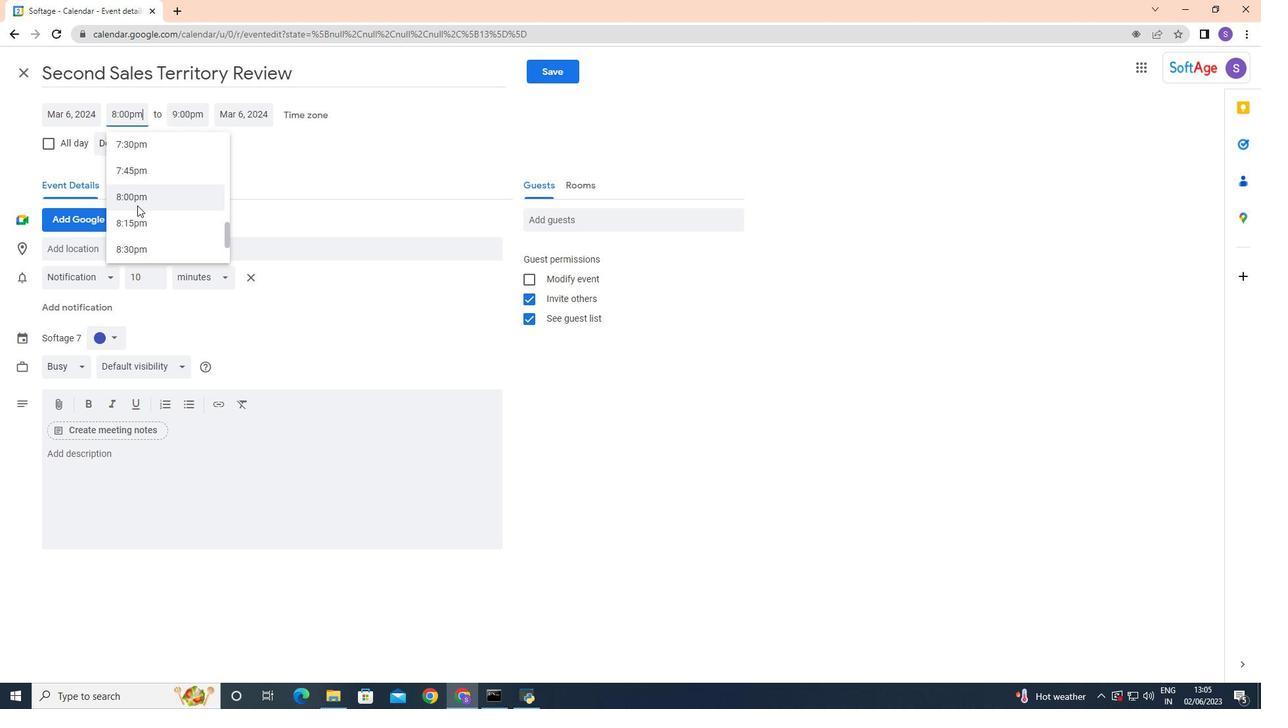 
Action: Mouse scrolled (137, 208) with delta (0, 0)
Screenshot: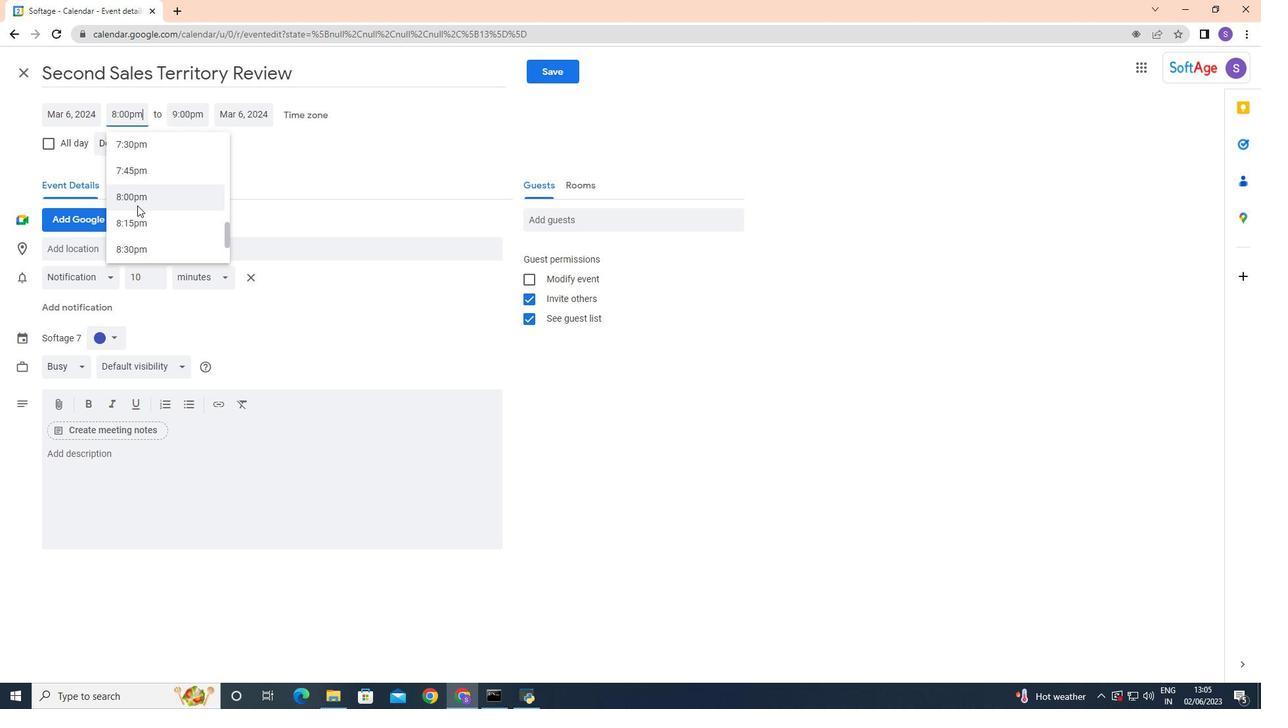 
Action: Mouse moved to (137, 208)
Screenshot: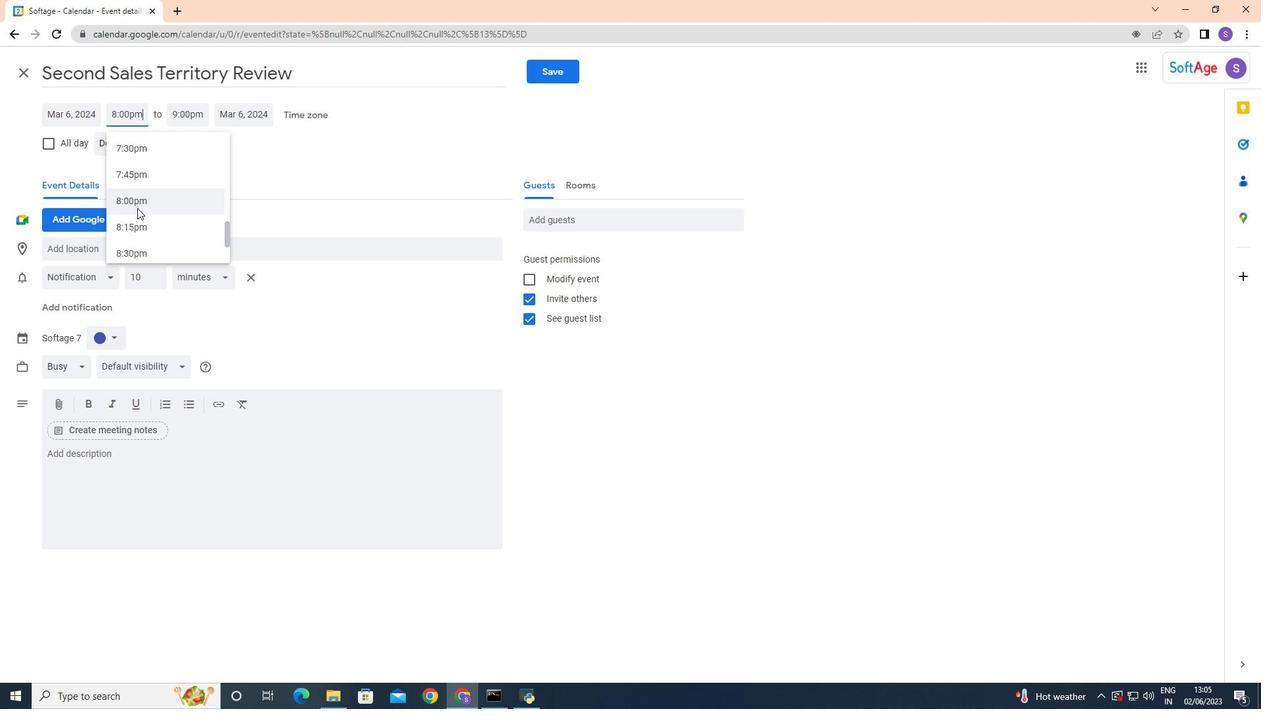 
Action: Mouse scrolled (137, 208) with delta (0, 0)
Screenshot: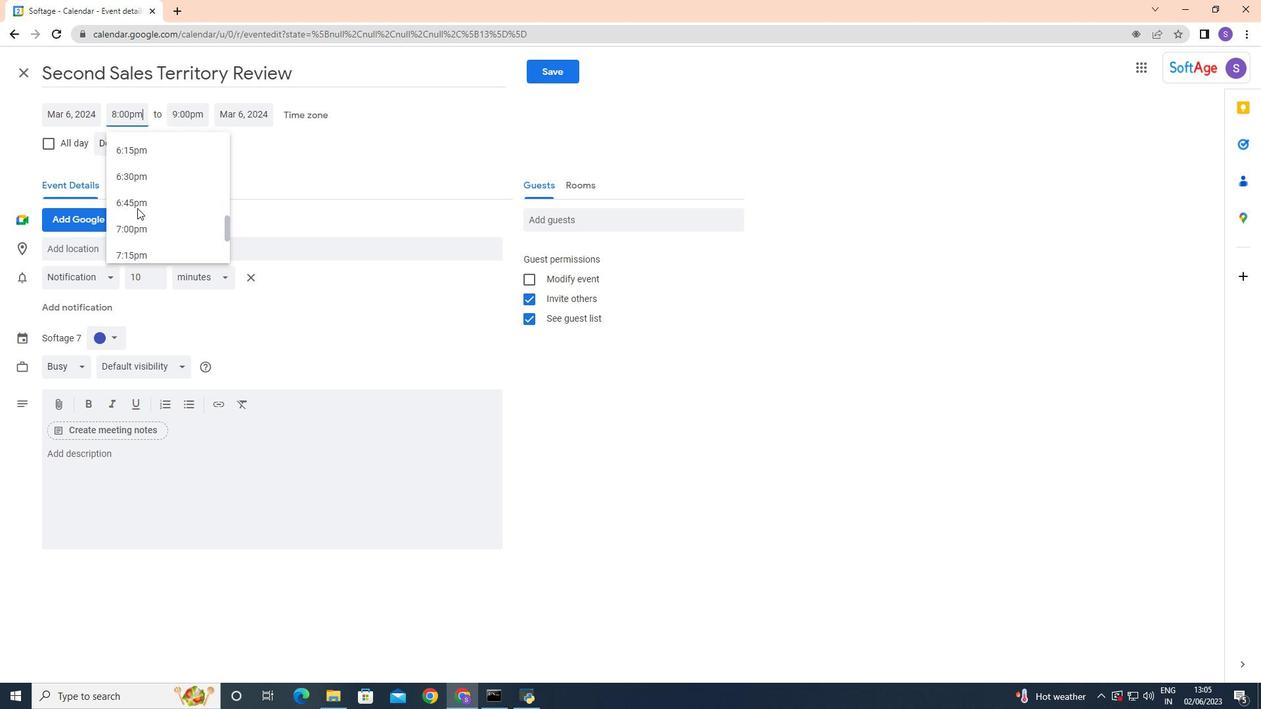 
Action: Mouse scrolled (137, 208) with delta (0, 0)
Screenshot: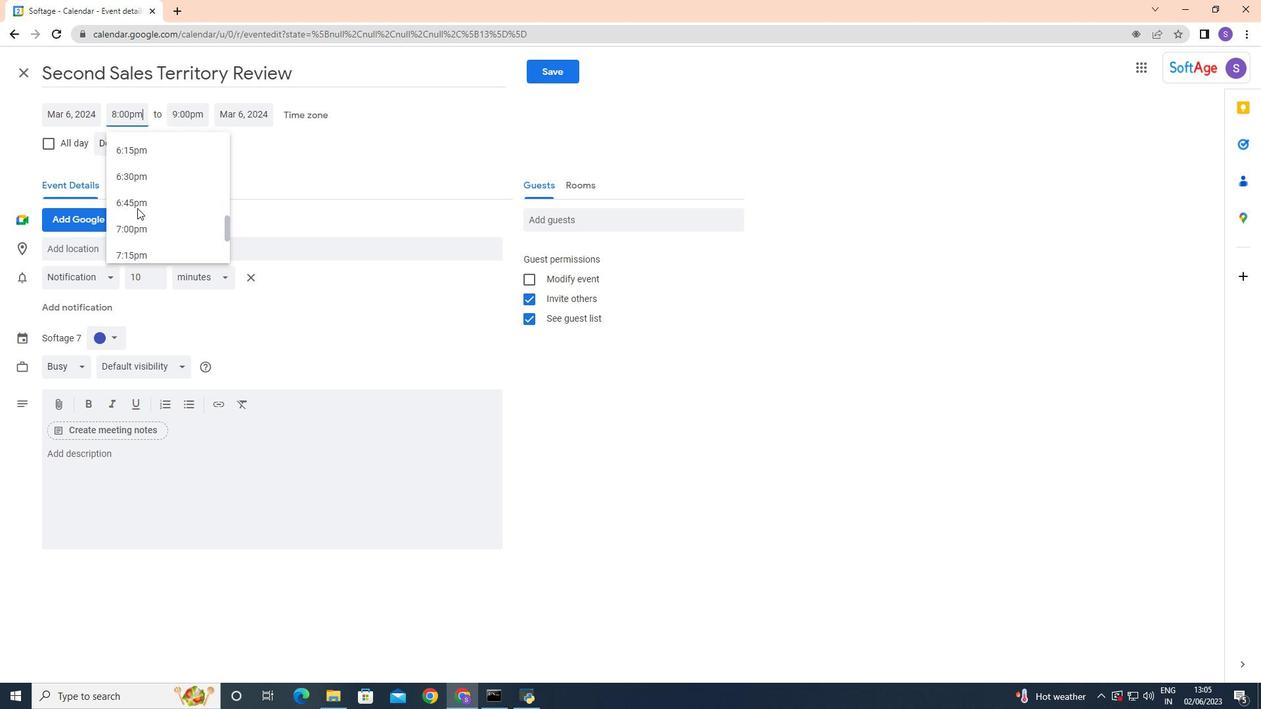 
Action: Mouse moved to (138, 208)
Screenshot: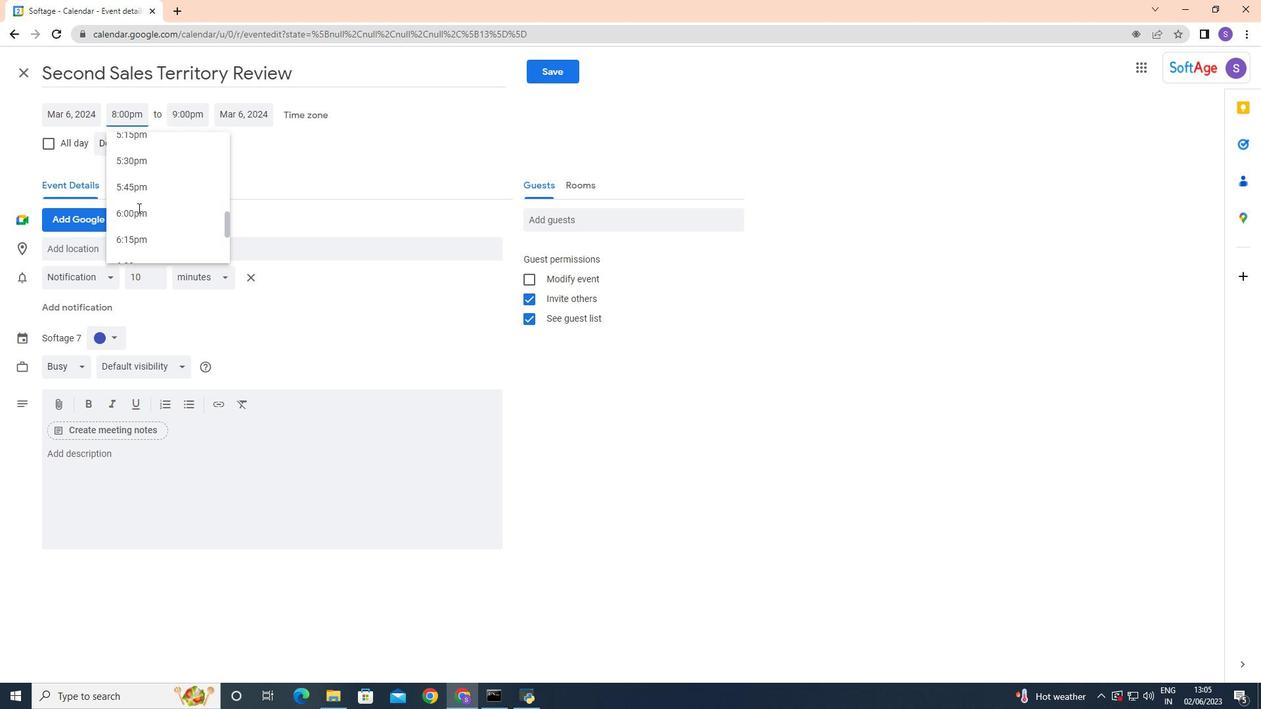 
Action: Mouse scrolled (138, 208) with delta (0, 0)
Screenshot: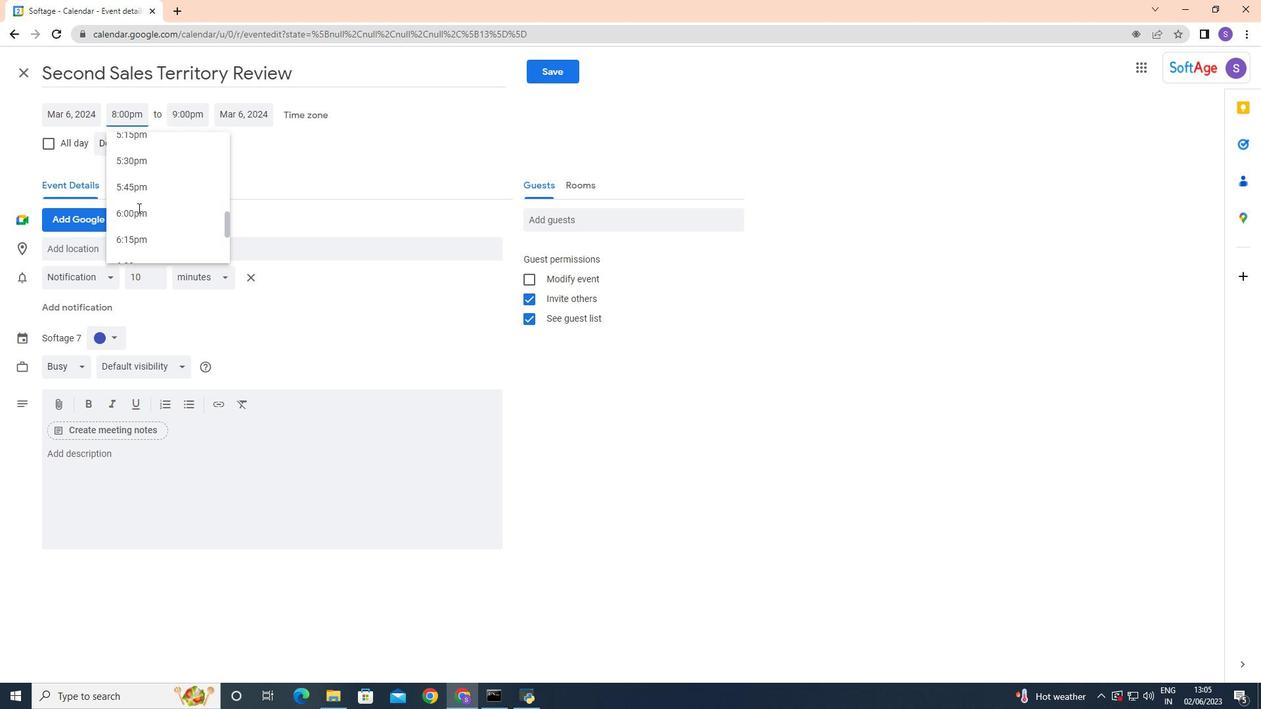 
Action: Mouse scrolled (138, 208) with delta (0, 0)
Screenshot: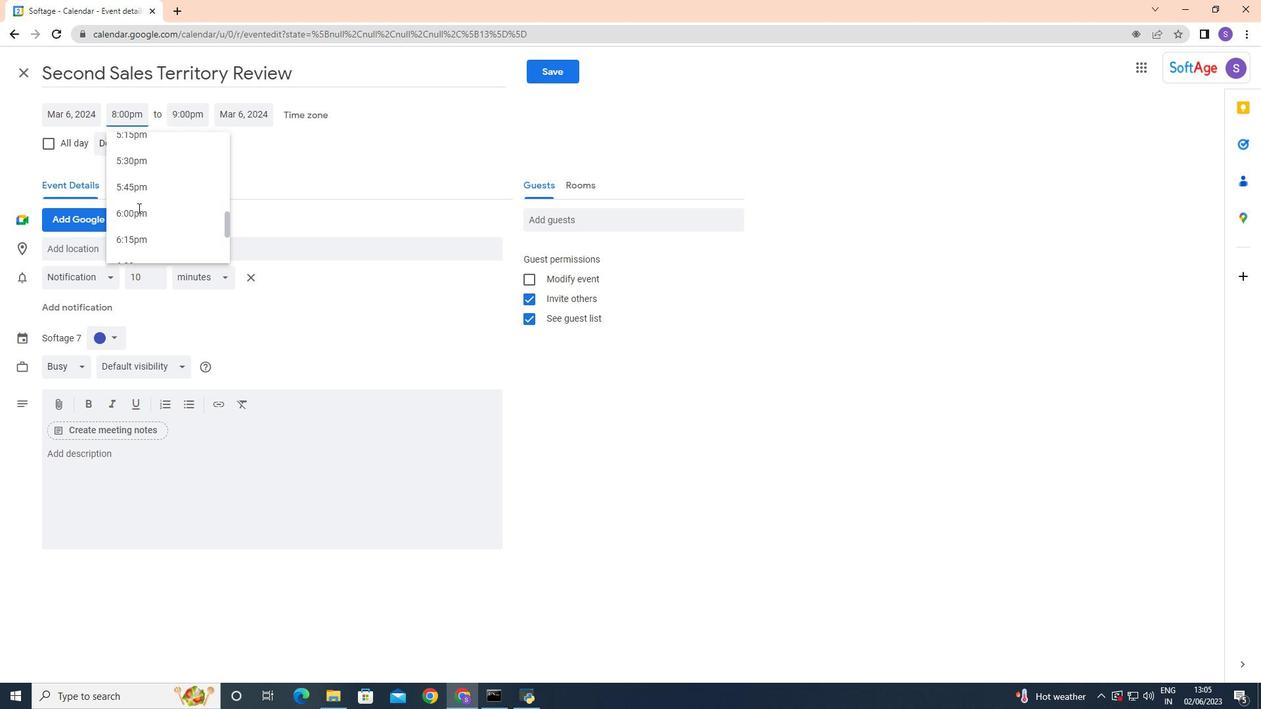 
Action: Mouse scrolled (138, 208) with delta (0, 0)
Screenshot: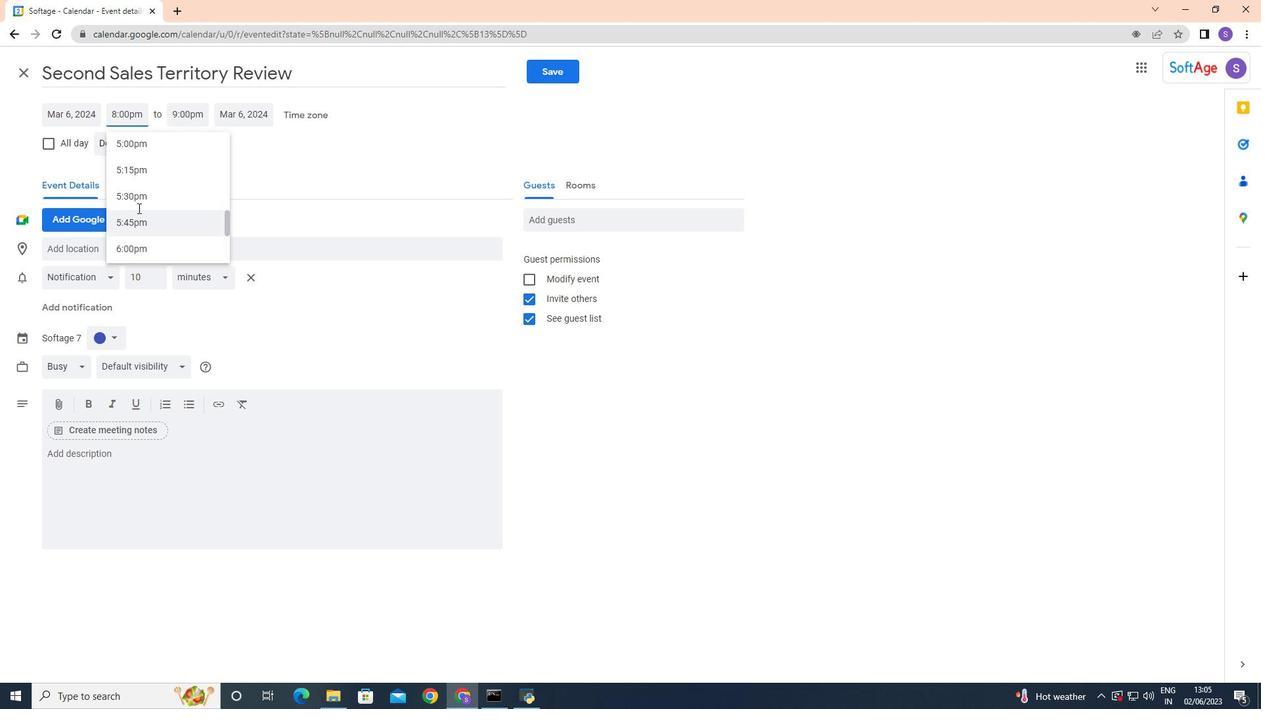 
Action: Mouse moved to (141, 206)
Screenshot: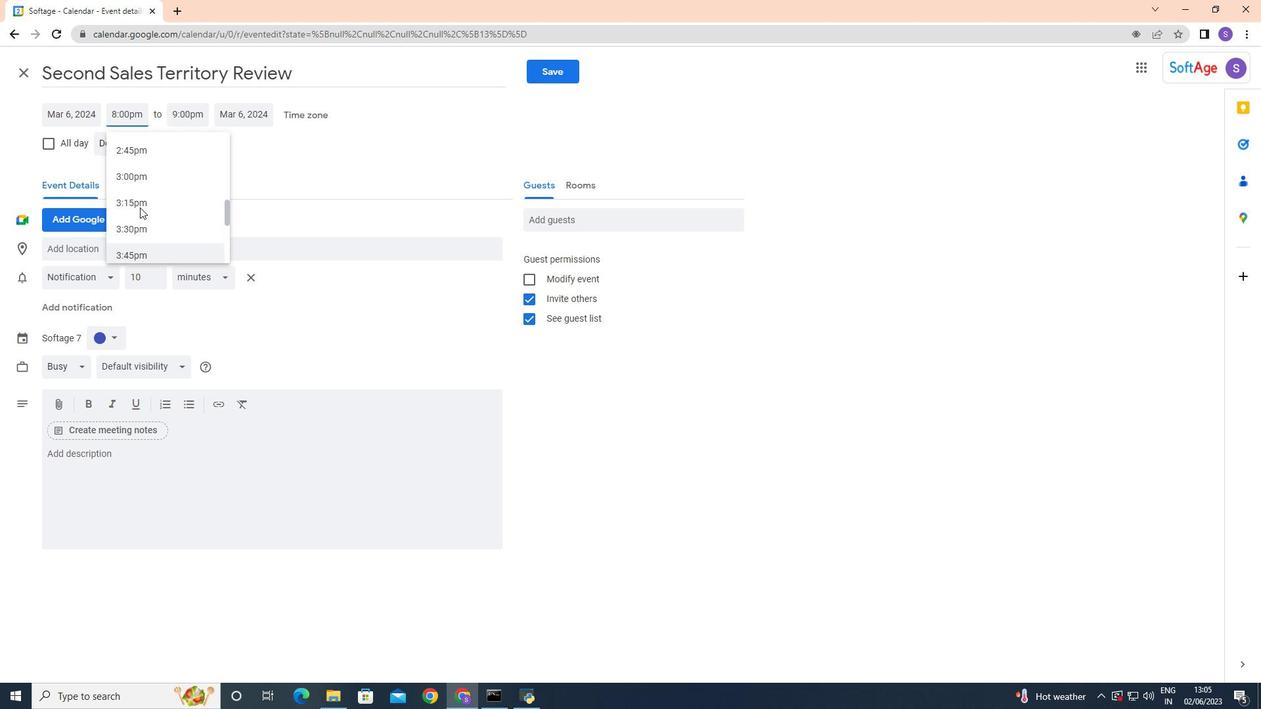 
Action: Mouse scrolled (141, 207) with delta (0, 0)
Screenshot: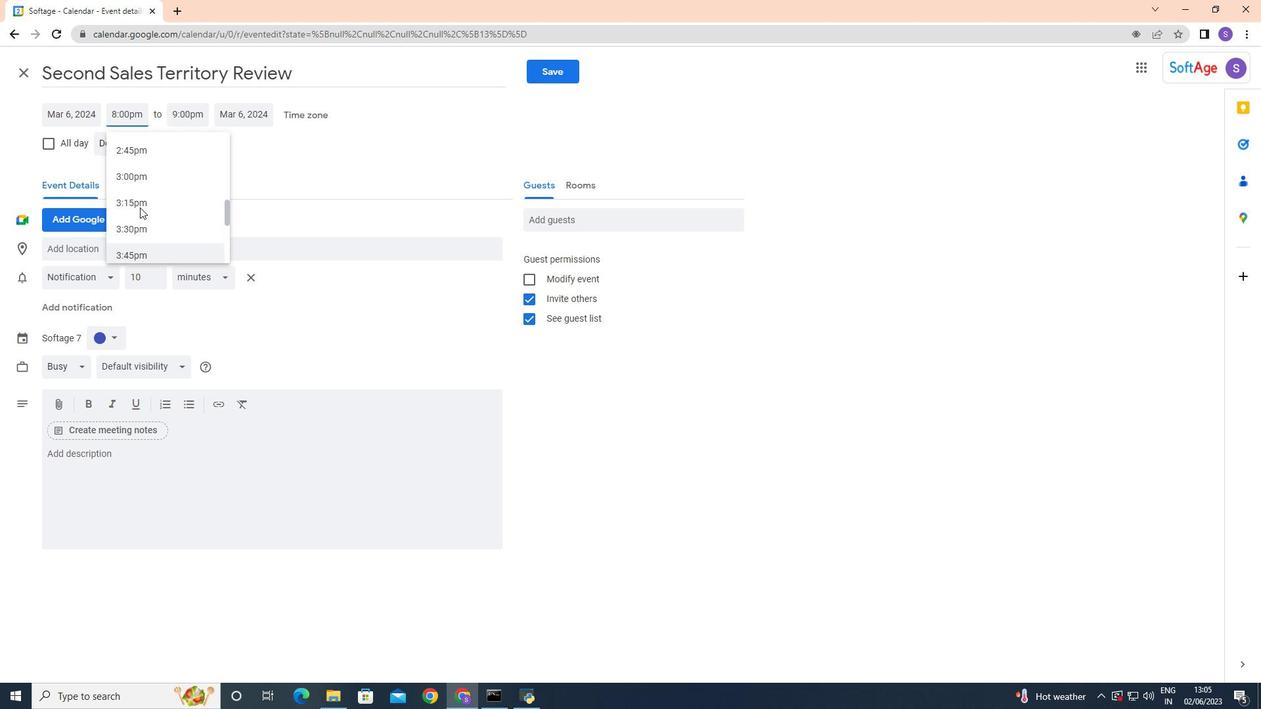 
Action: Mouse moved to (141, 206)
Screenshot: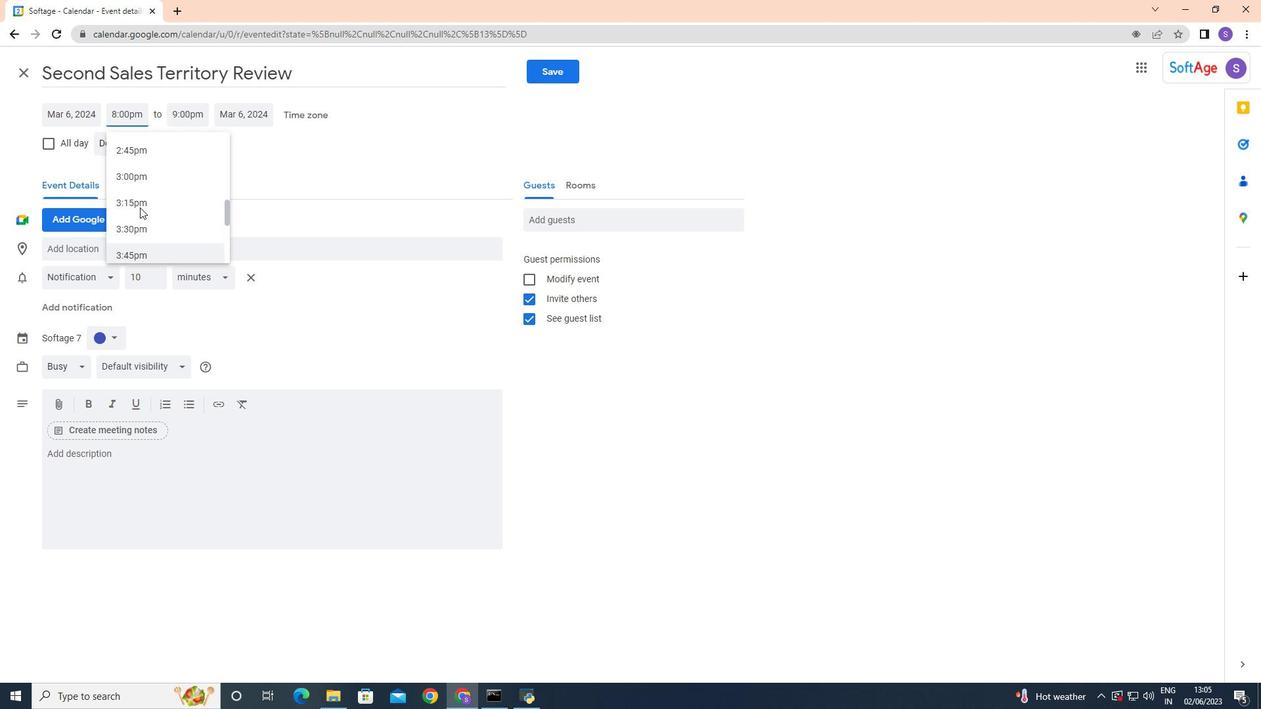 
Action: Mouse scrolled (141, 207) with delta (0, 0)
Screenshot: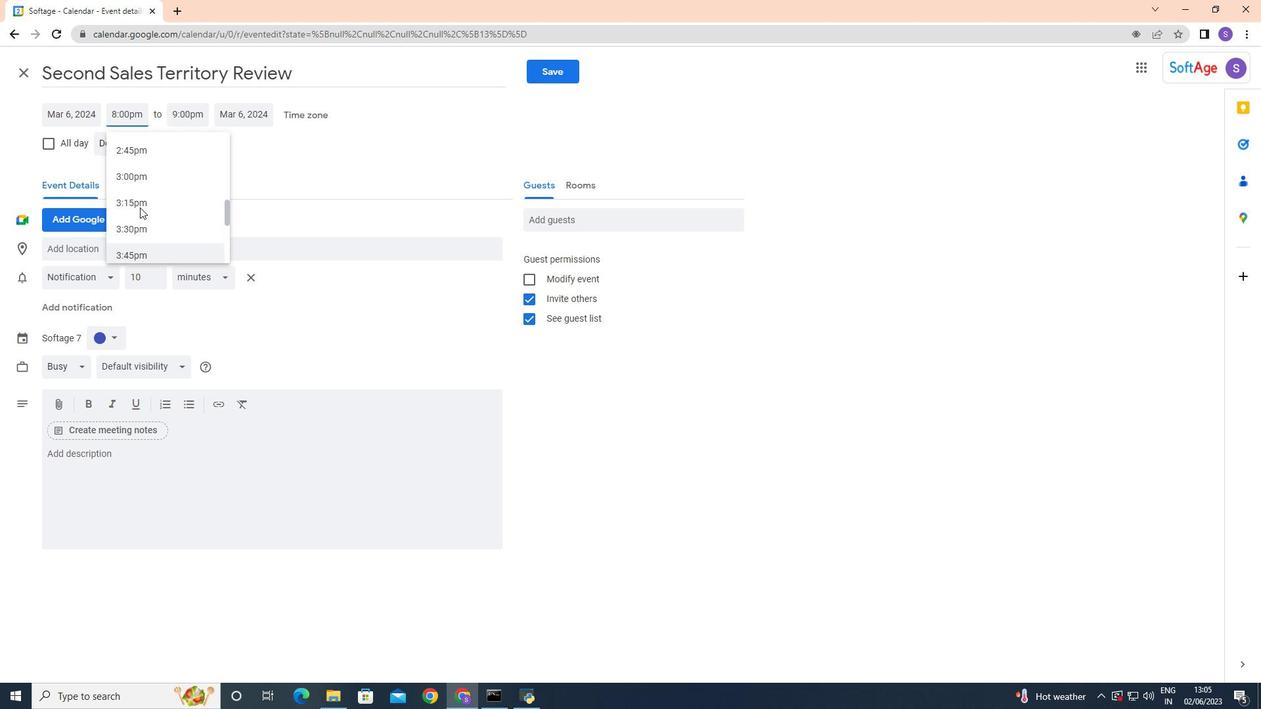 
Action: Mouse scrolled (141, 207) with delta (0, 0)
Screenshot: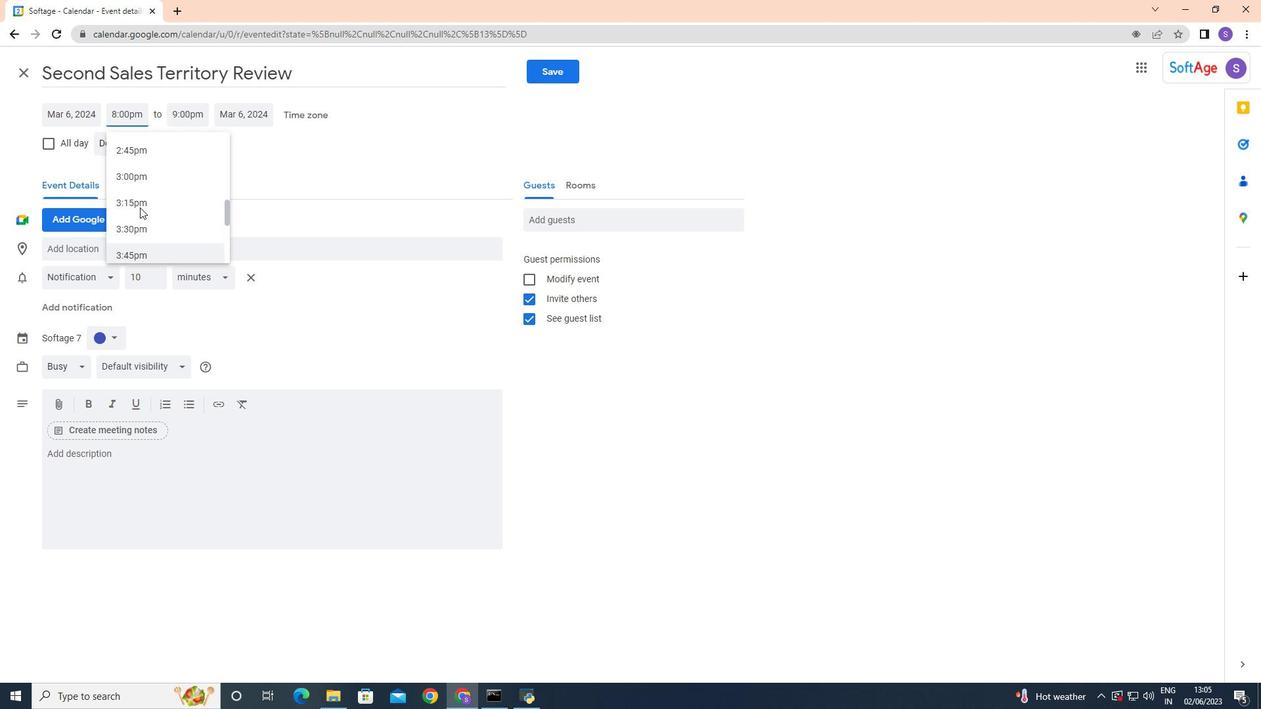 
Action: Mouse scrolled (141, 207) with delta (0, 0)
Screenshot: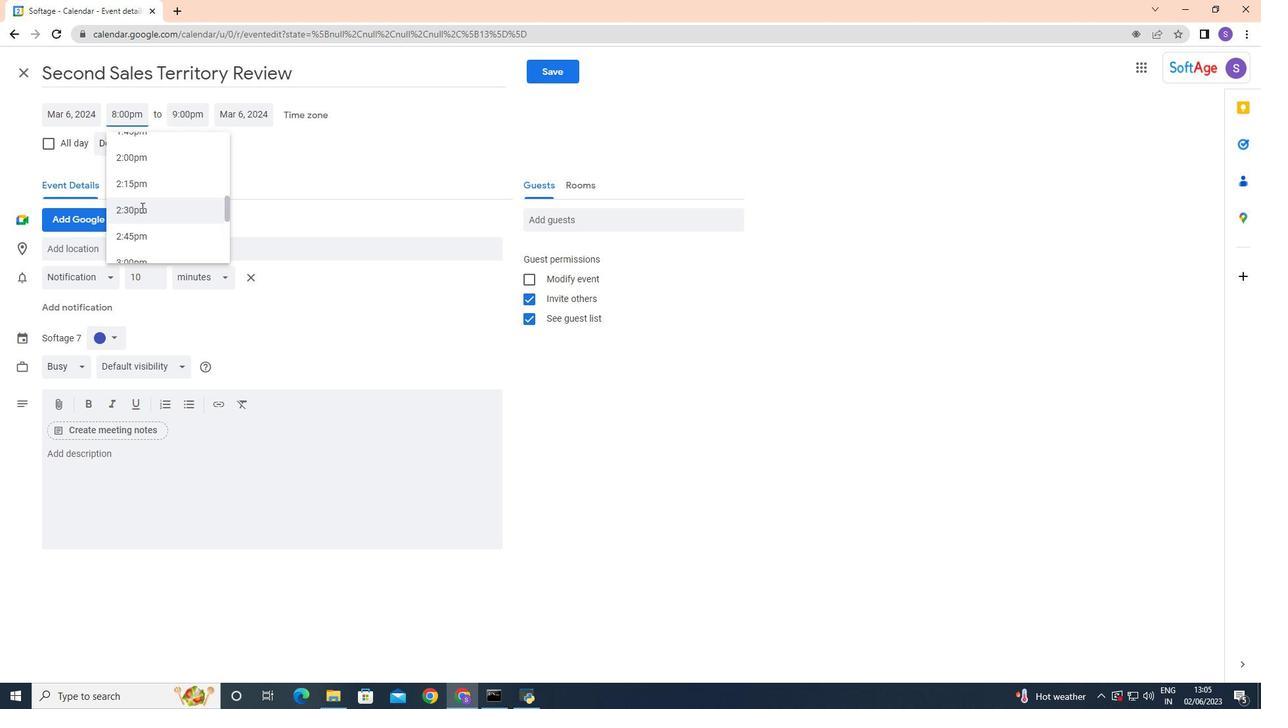 
Action: Mouse moved to (141, 206)
Screenshot: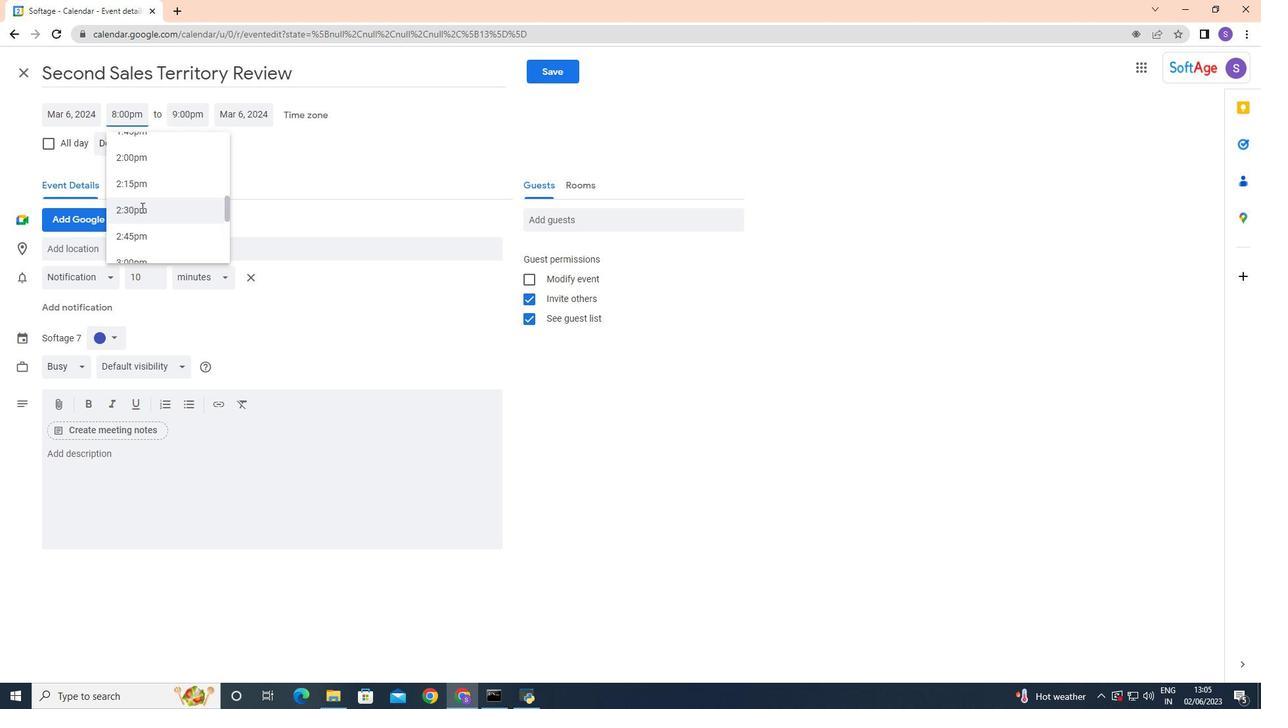 
Action: Mouse scrolled (141, 206) with delta (0, 0)
Screenshot: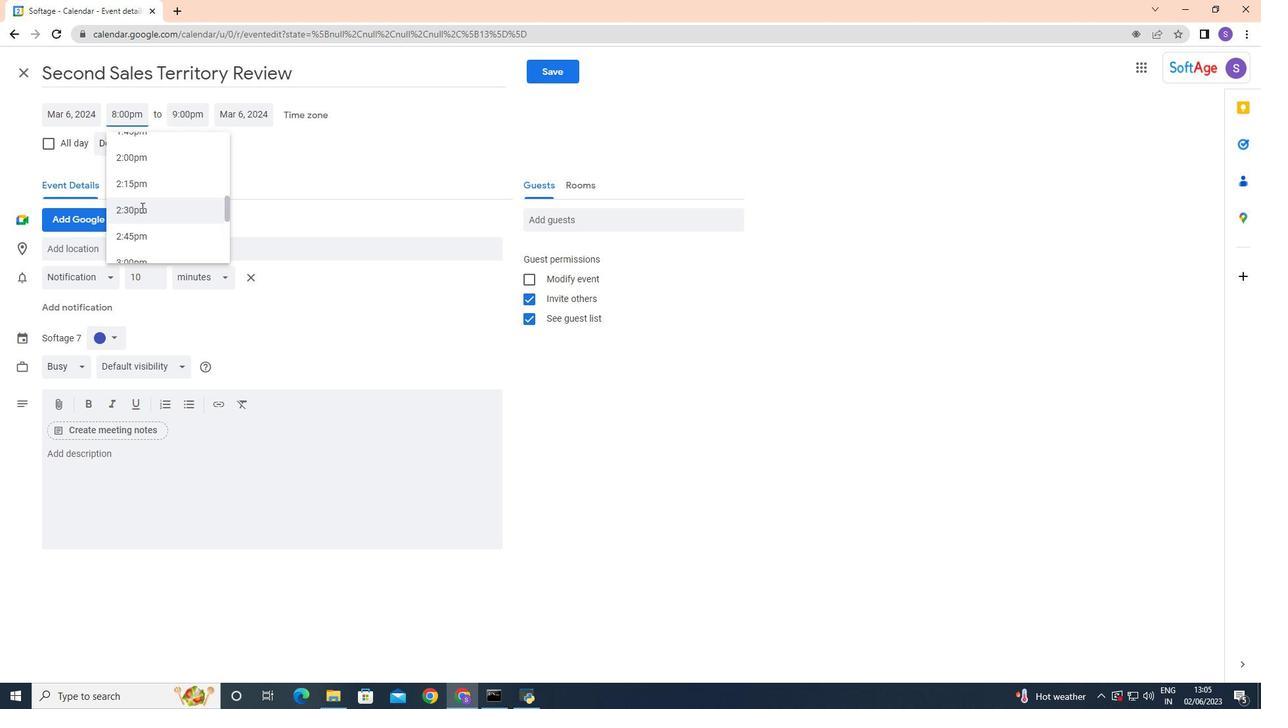 
Action: Mouse scrolled (141, 206) with delta (0, 0)
Screenshot: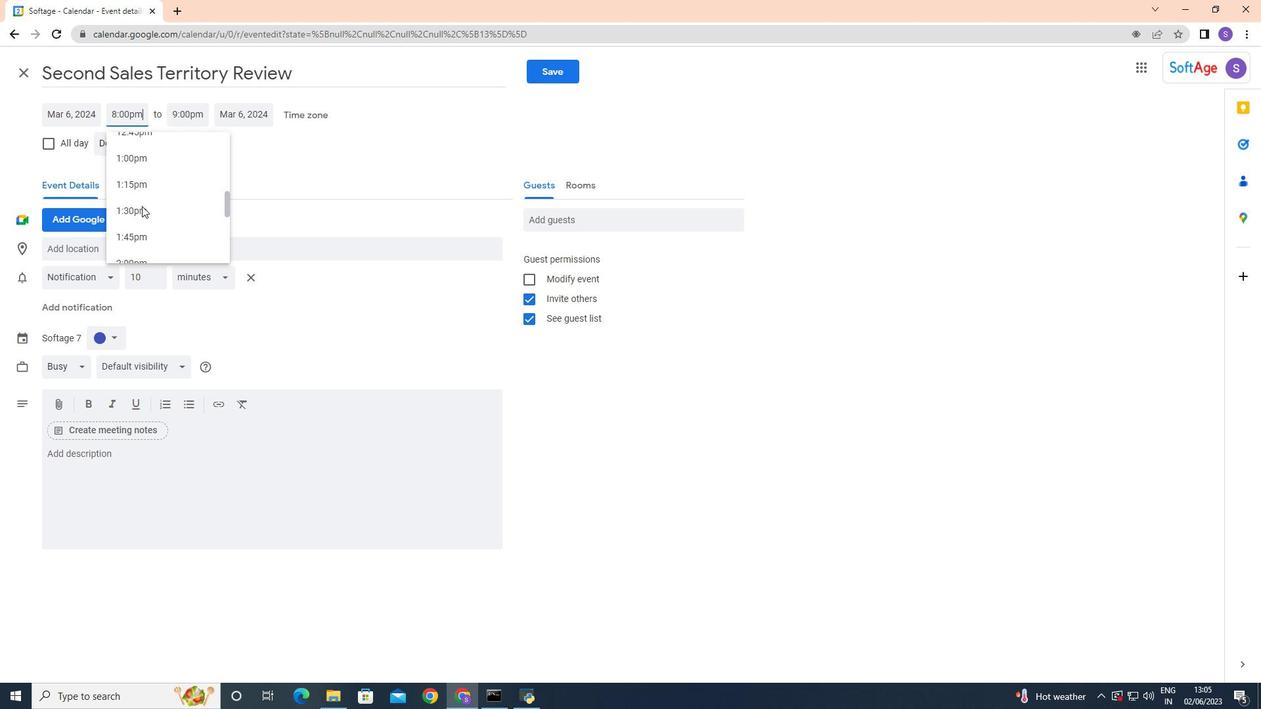 
Action: Mouse scrolled (141, 206) with delta (0, 0)
Screenshot: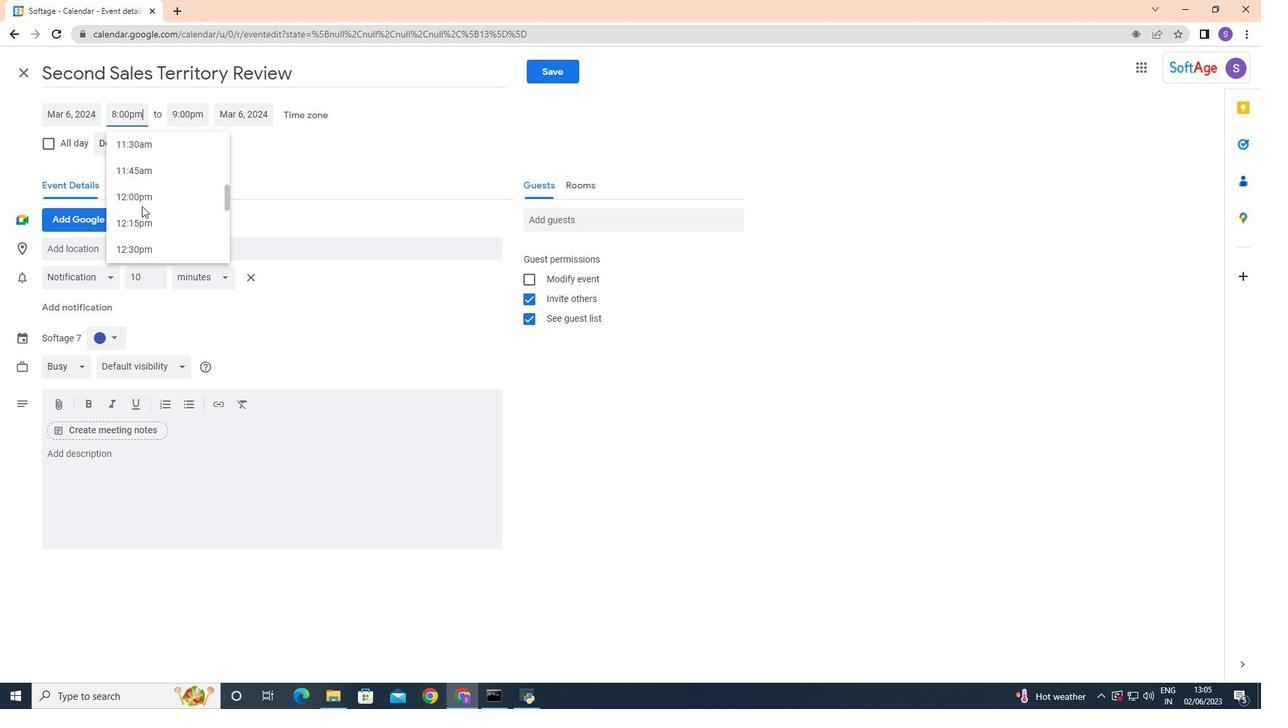 
Action: Mouse scrolled (141, 206) with delta (0, 0)
Screenshot: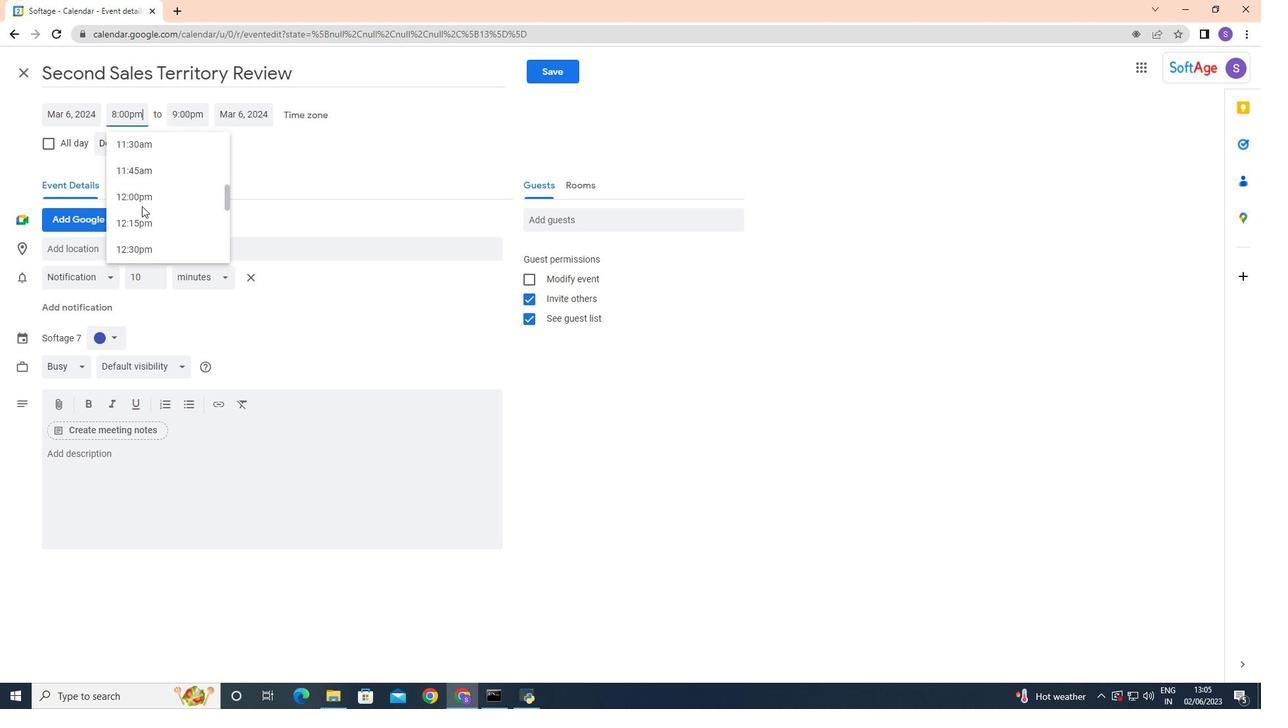 
Action: Mouse scrolled (141, 206) with delta (0, 0)
Screenshot: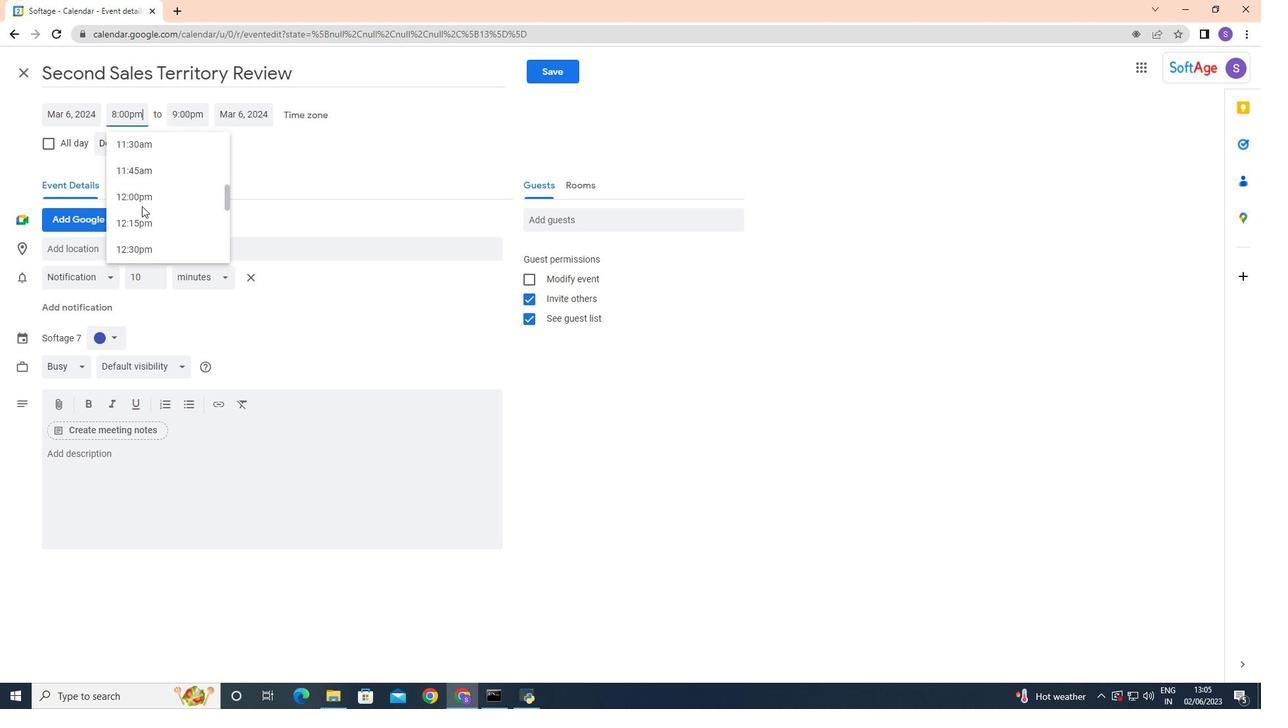 
Action: Mouse scrolled (141, 206) with delta (0, 0)
Screenshot: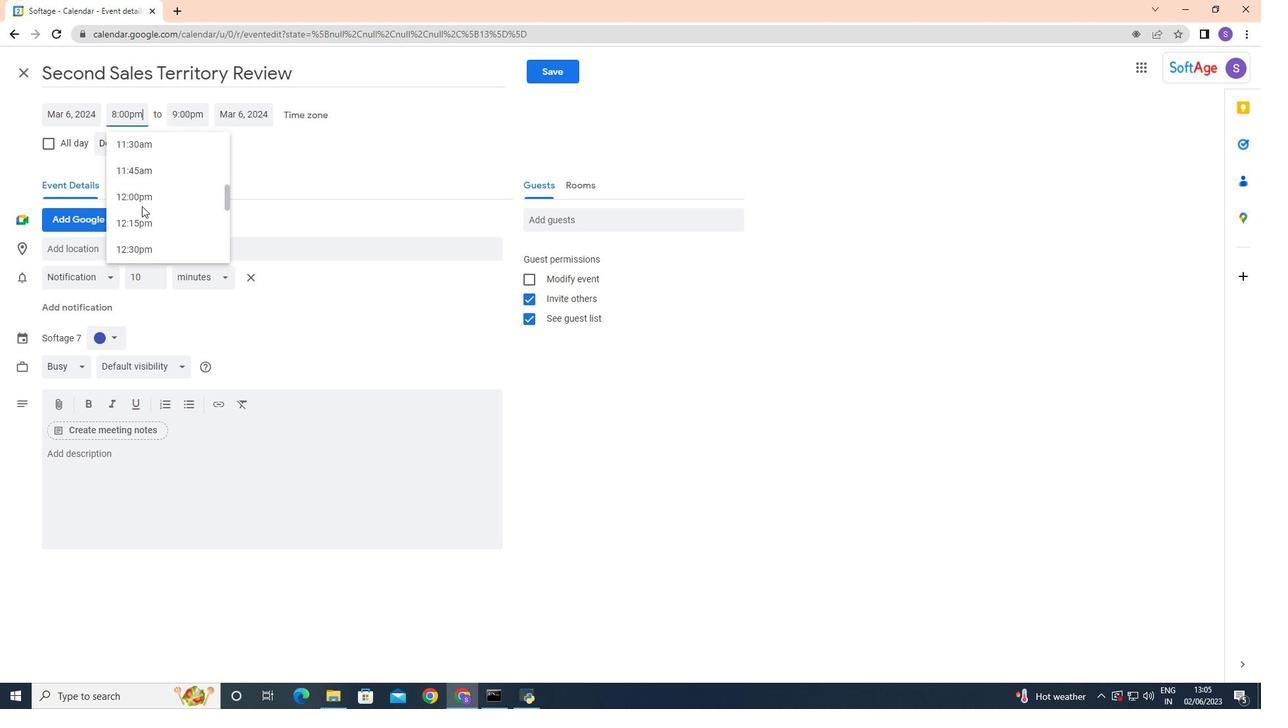 
Action: Mouse scrolled (141, 206) with delta (0, 0)
Screenshot: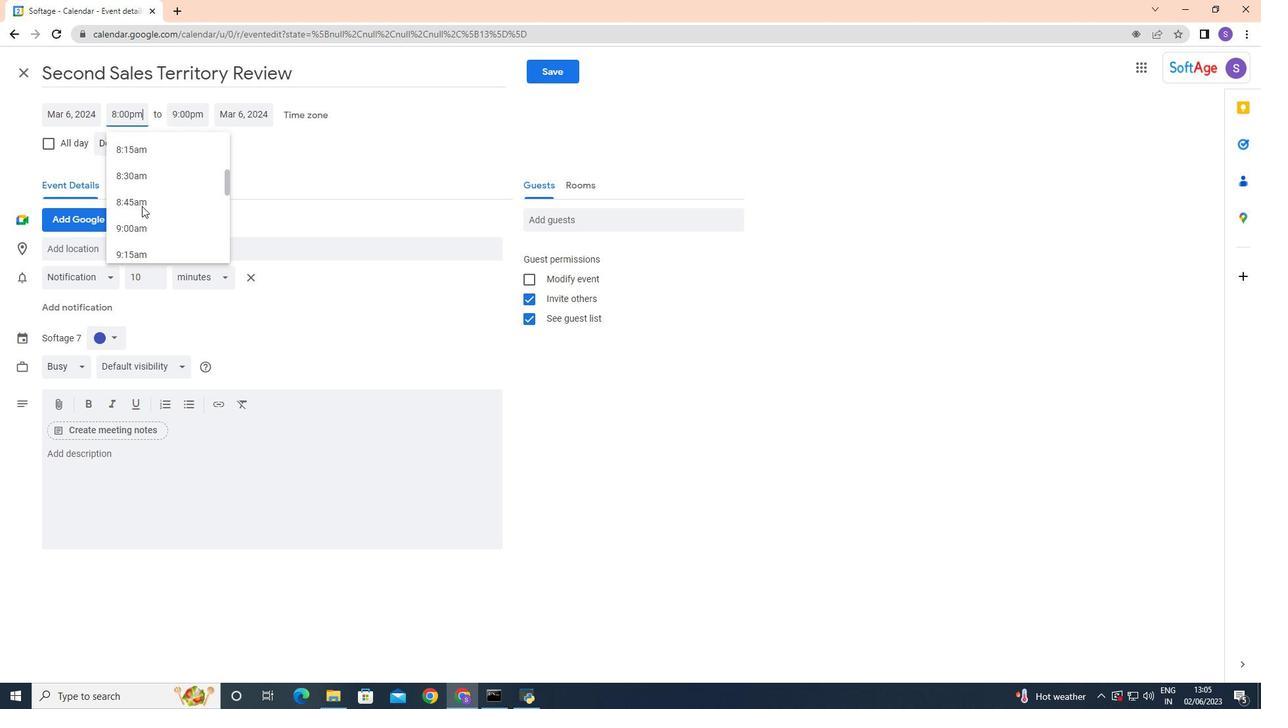 
Action: Mouse scrolled (141, 206) with delta (0, 0)
Screenshot: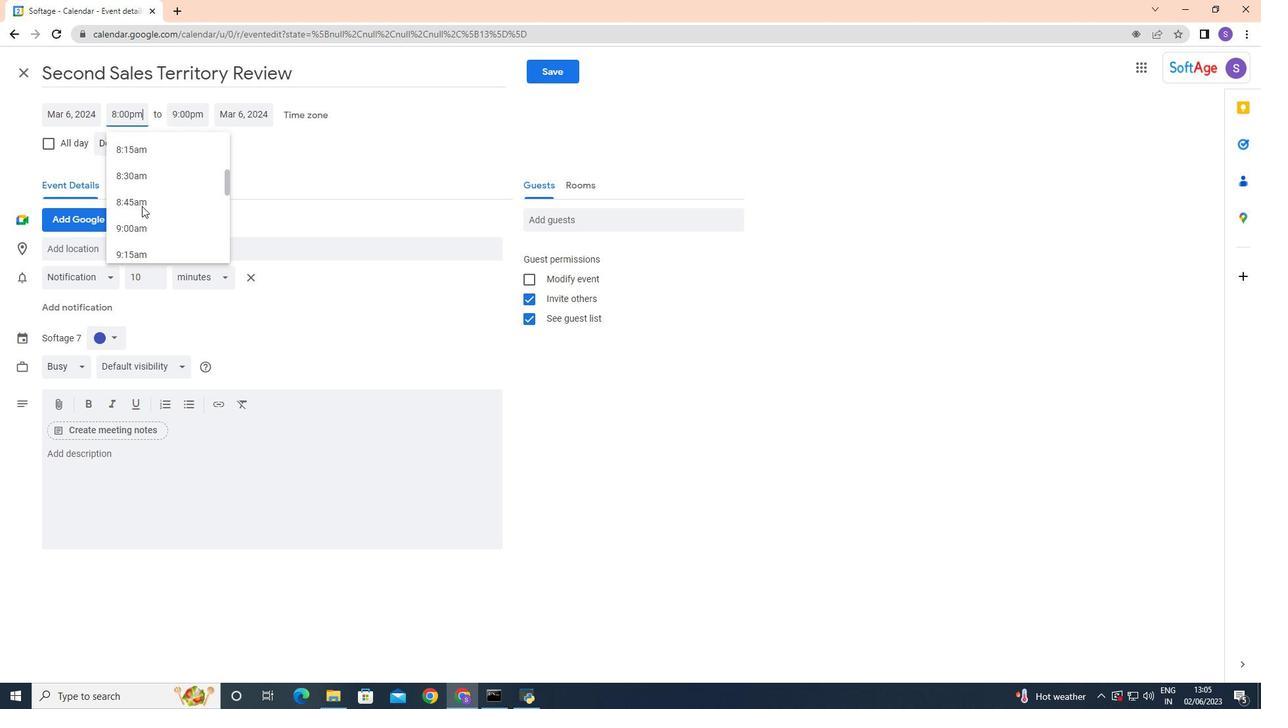 
Action: Mouse scrolled (141, 206) with delta (0, 0)
Screenshot: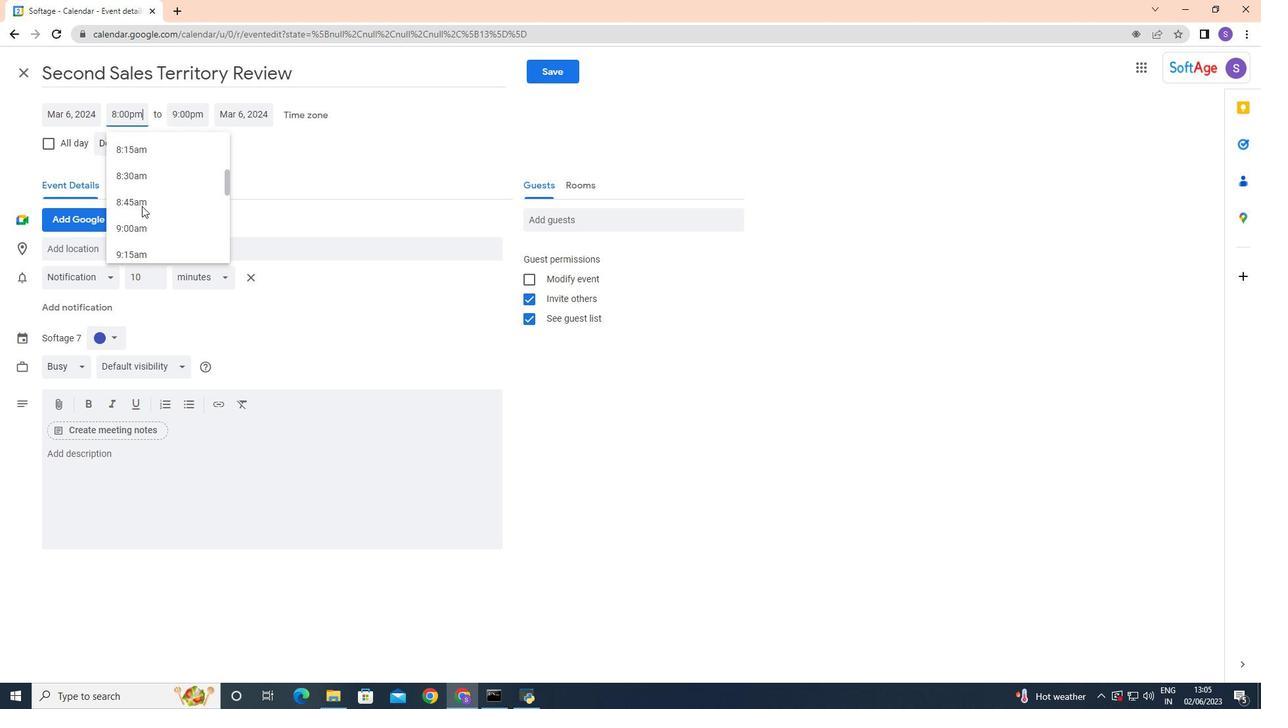 
Action: Mouse scrolled (141, 206) with delta (0, 0)
Screenshot: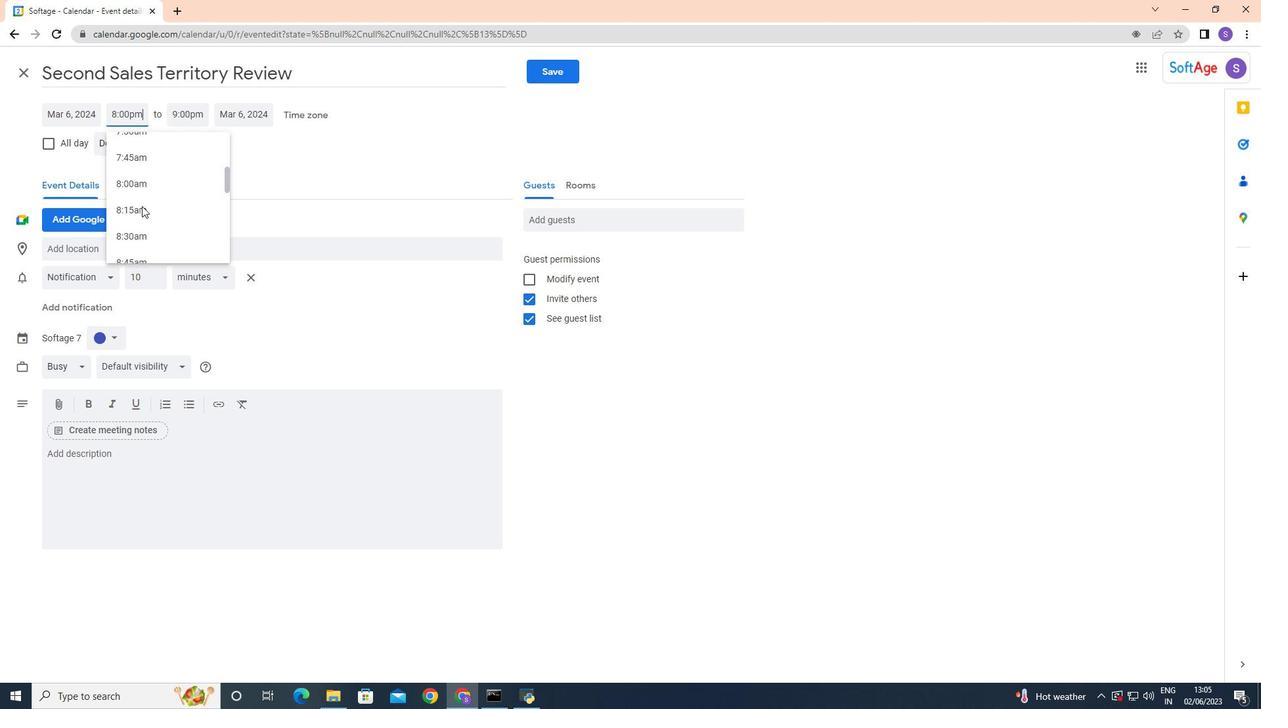 
Action: Mouse scrolled (141, 206) with delta (0, 0)
Screenshot: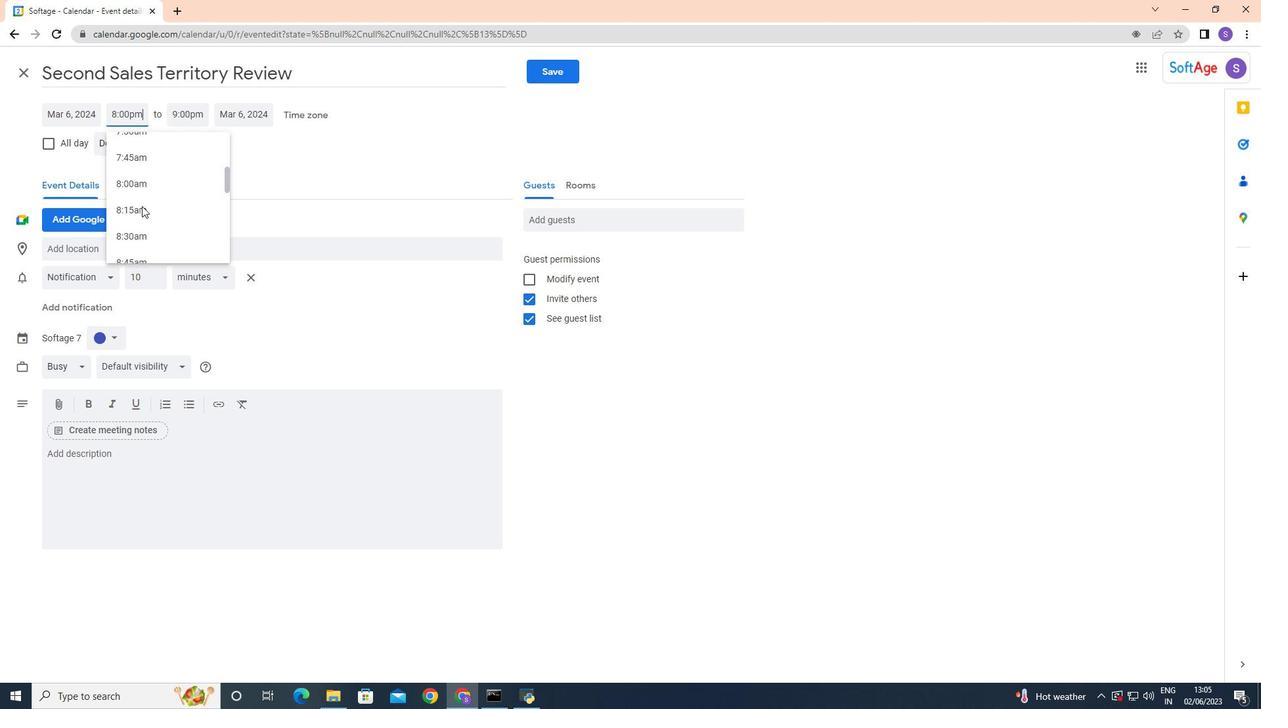 
Action: Mouse scrolled (141, 206) with delta (0, 0)
Screenshot: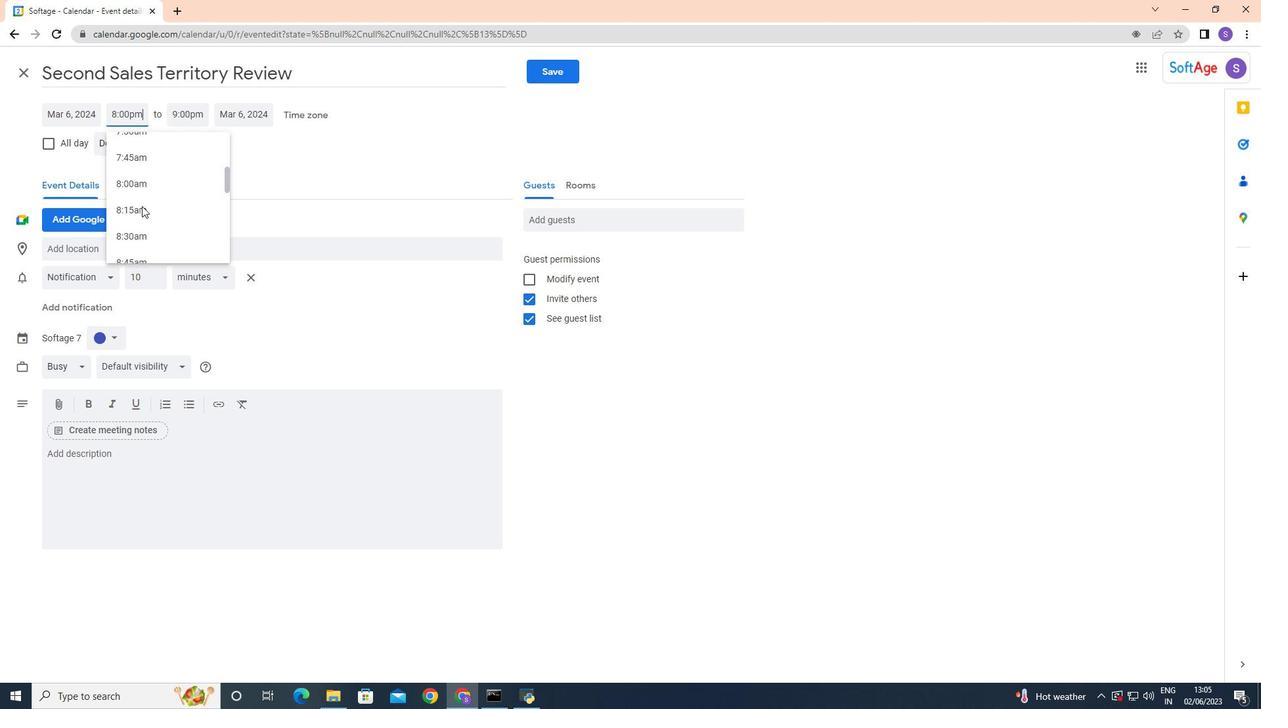 
Action: Mouse scrolled (141, 206) with delta (0, 0)
Screenshot: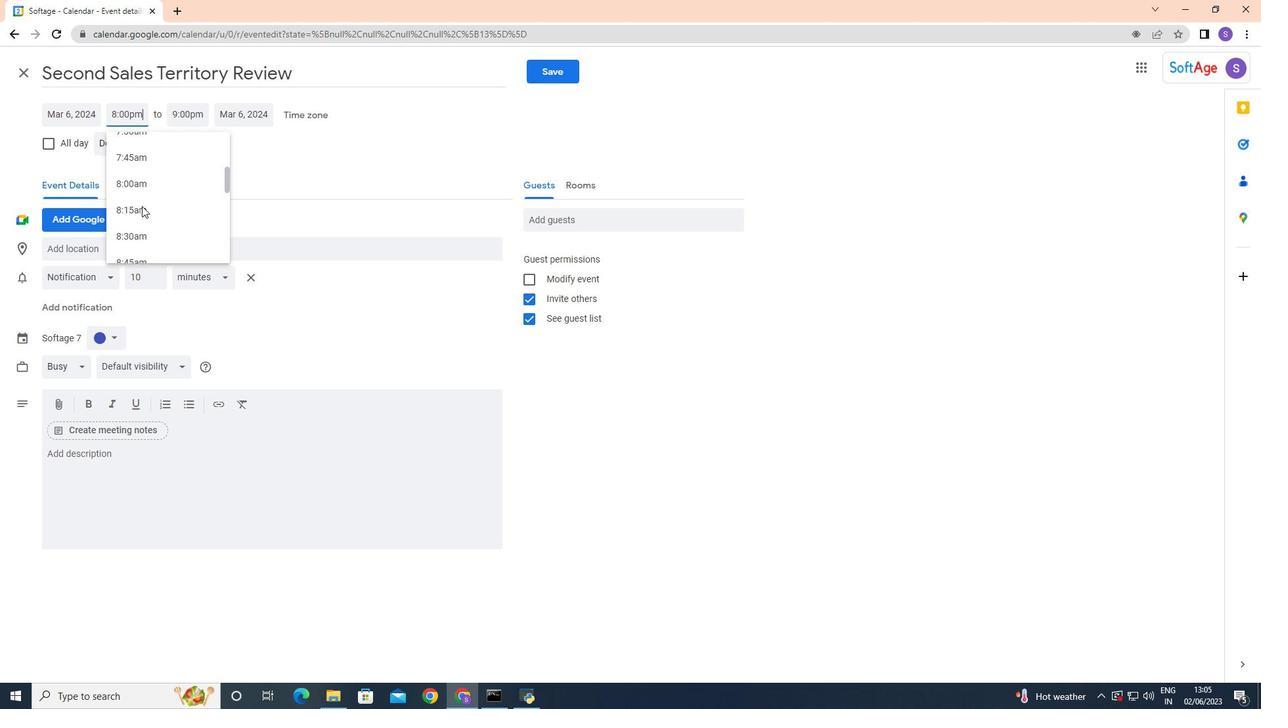 
Action: Mouse scrolled (141, 206) with delta (0, 0)
Screenshot: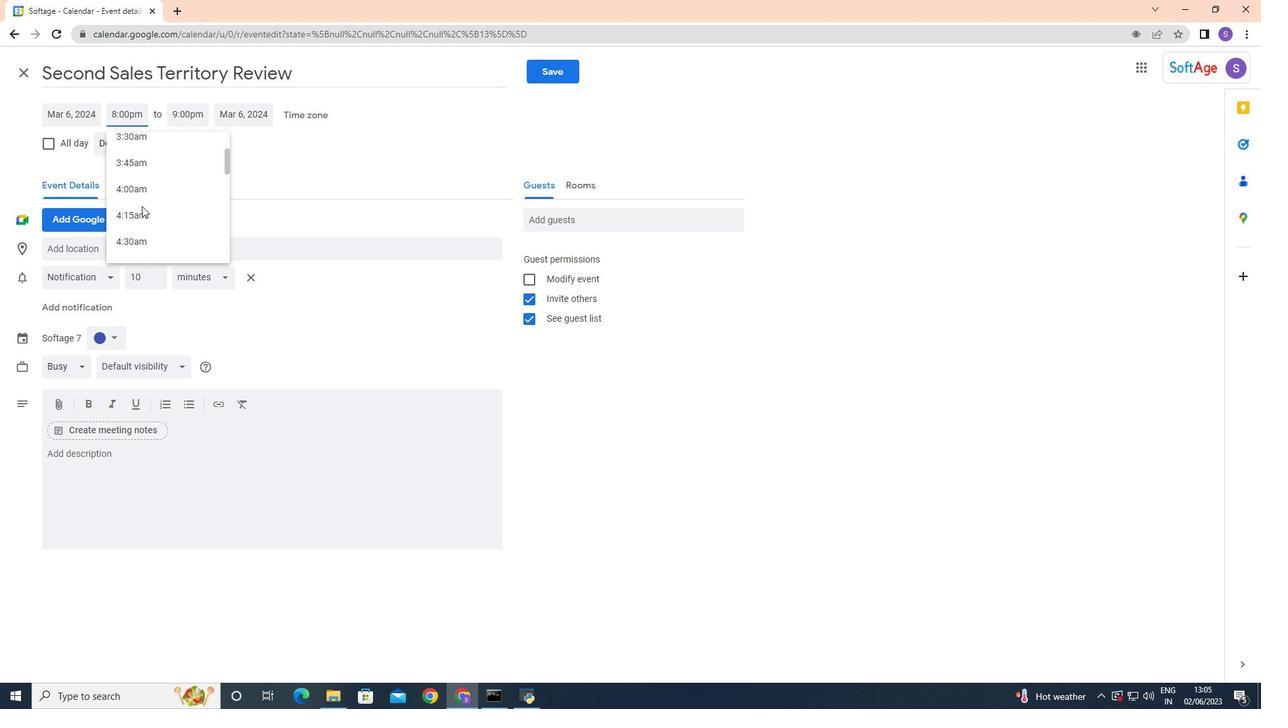 
Action: Mouse scrolled (141, 206) with delta (0, 0)
Screenshot: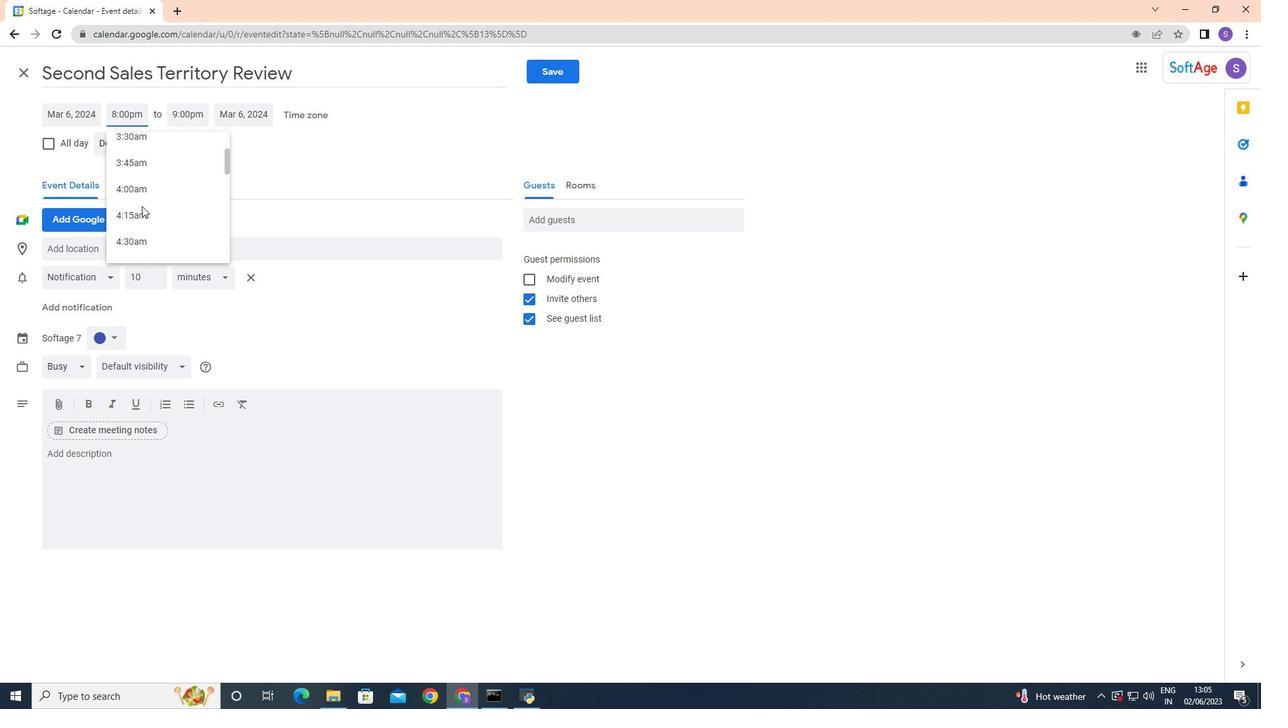 
Action: Mouse scrolled (141, 206) with delta (0, 0)
Screenshot: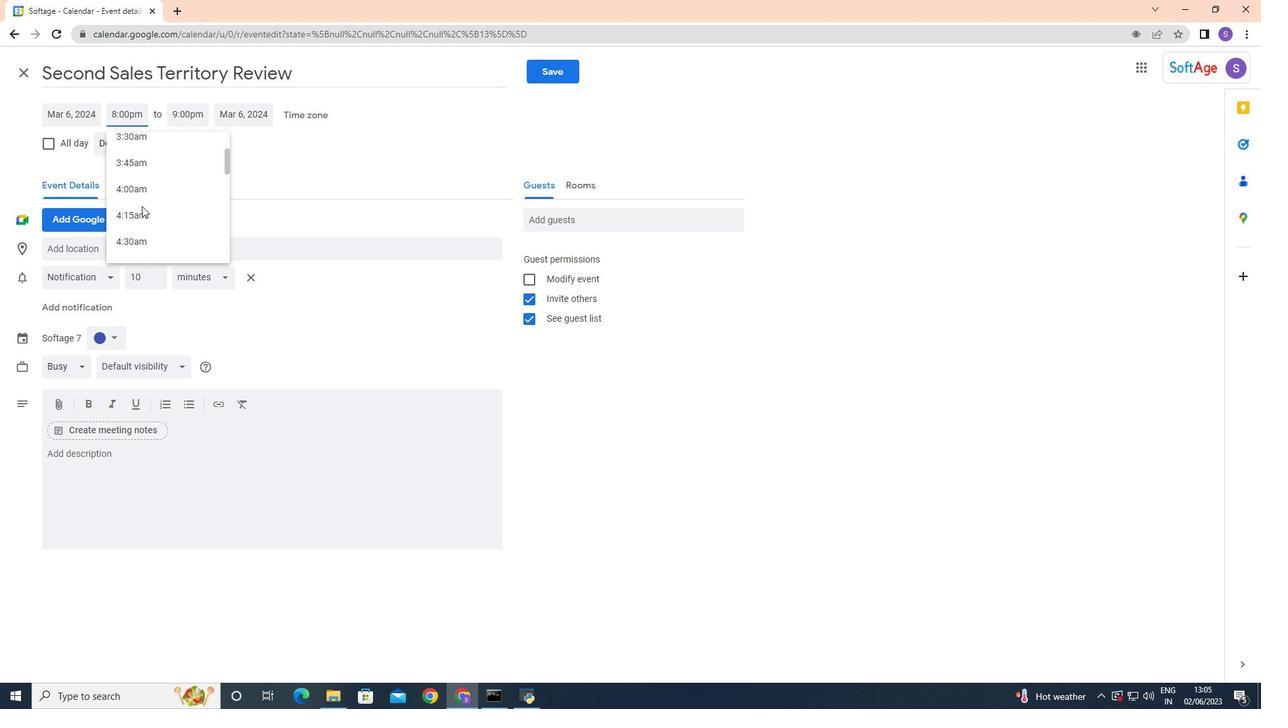
Action: Mouse scrolled (141, 206) with delta (0, 0)
Screenshot: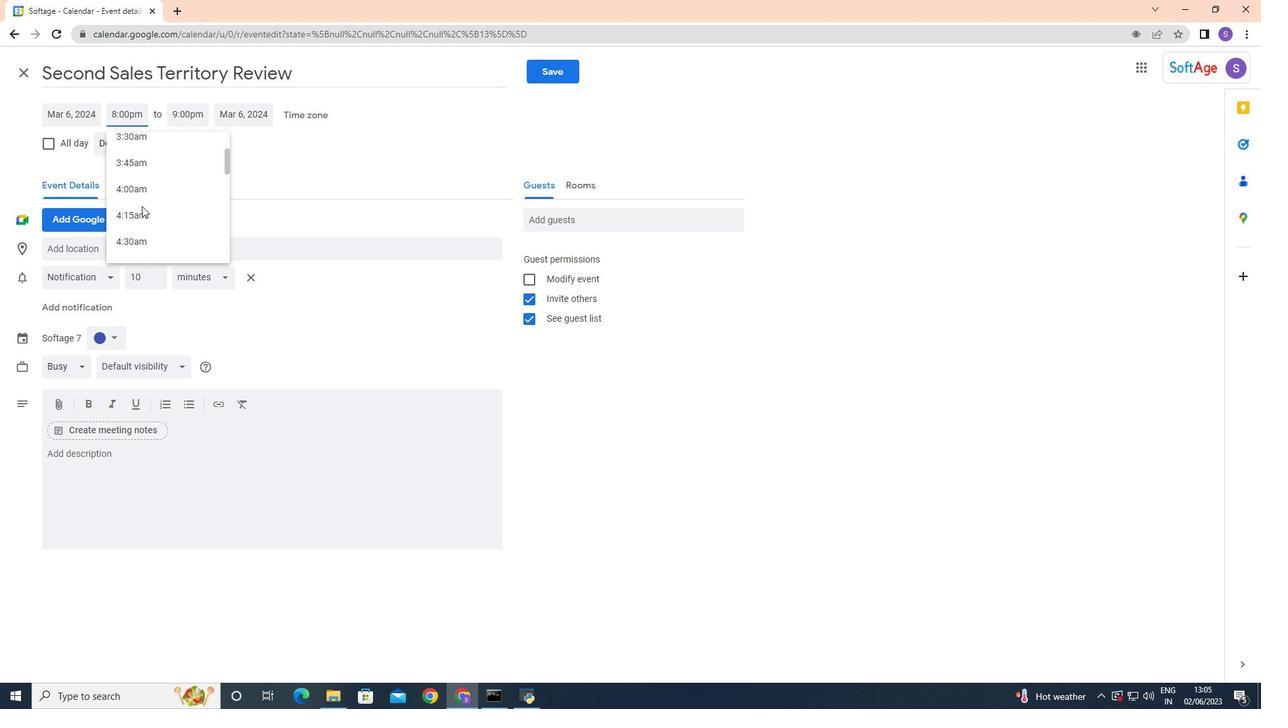 
Action: Mouse scrolled (141, 206) with delta (0, 0)
Screenshot: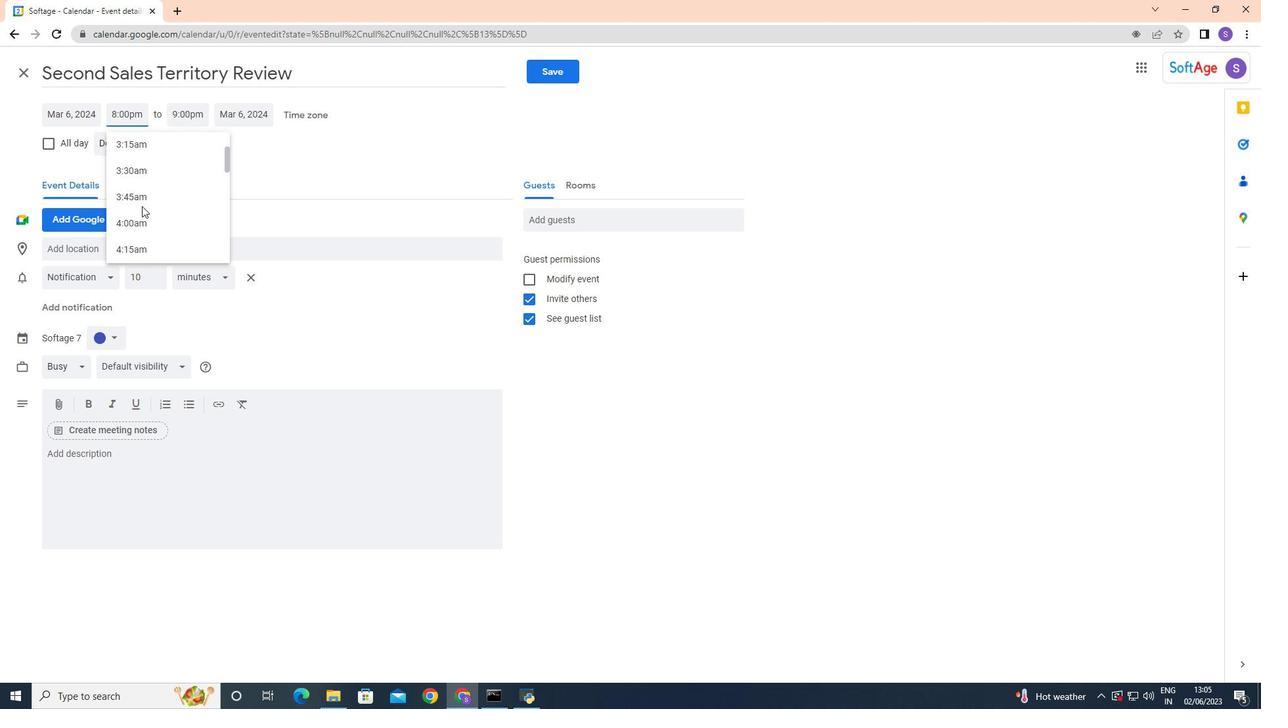 
Action: Mouse scrolled (141, 206) with delta (0, 0)
Screenshot: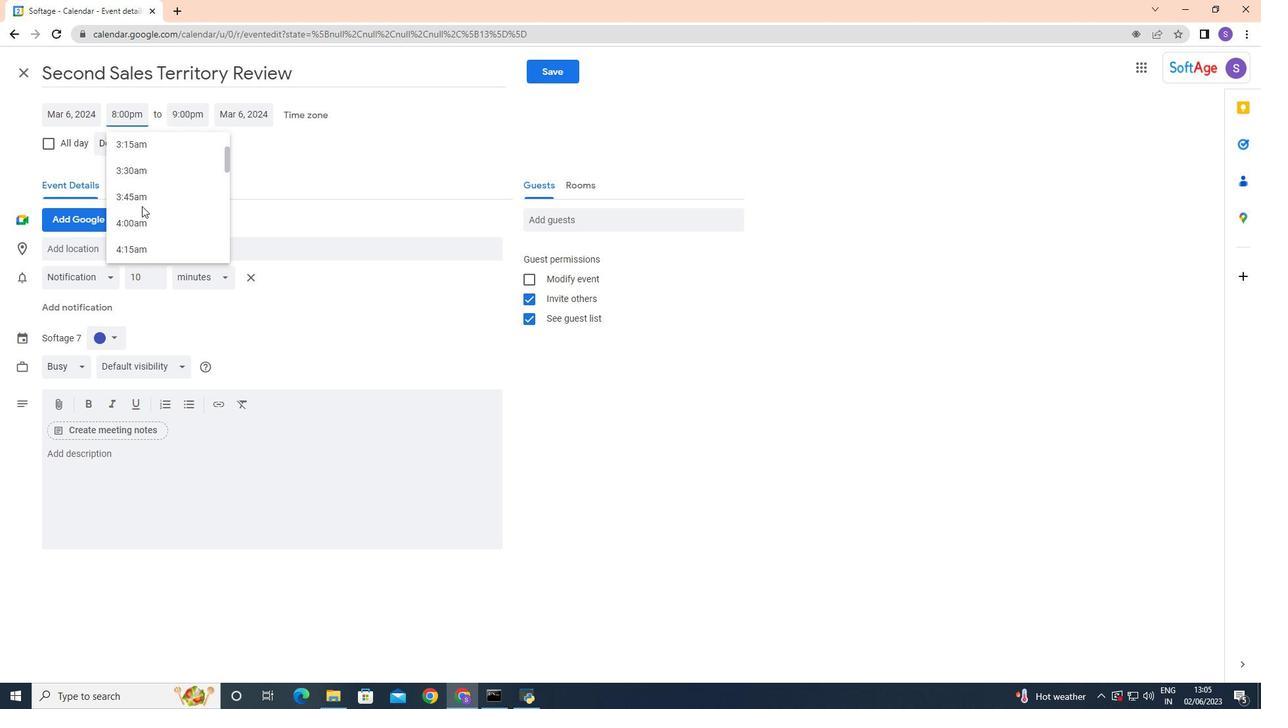 
Action: Mouse scrolled (141, 206) with delta (0, 0)
Screenshot: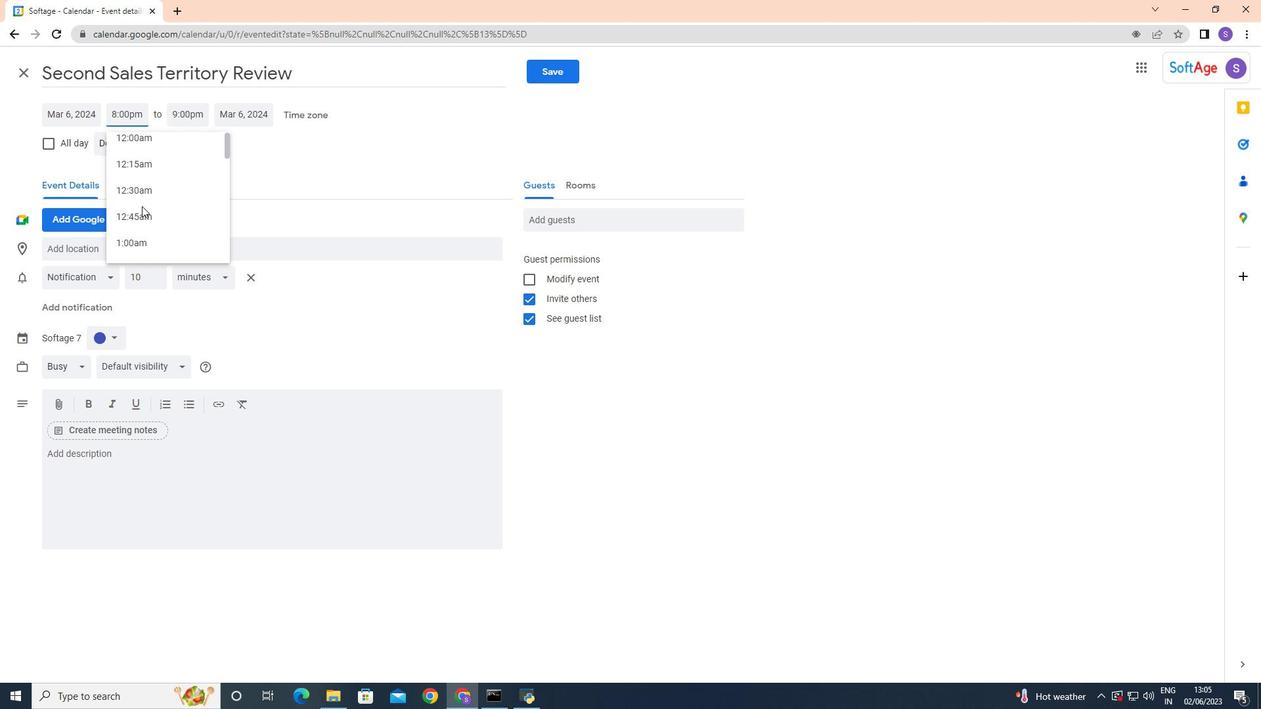 
Action: Mouse scrolled (141, 206) with delta (0, 0)
Screenshot: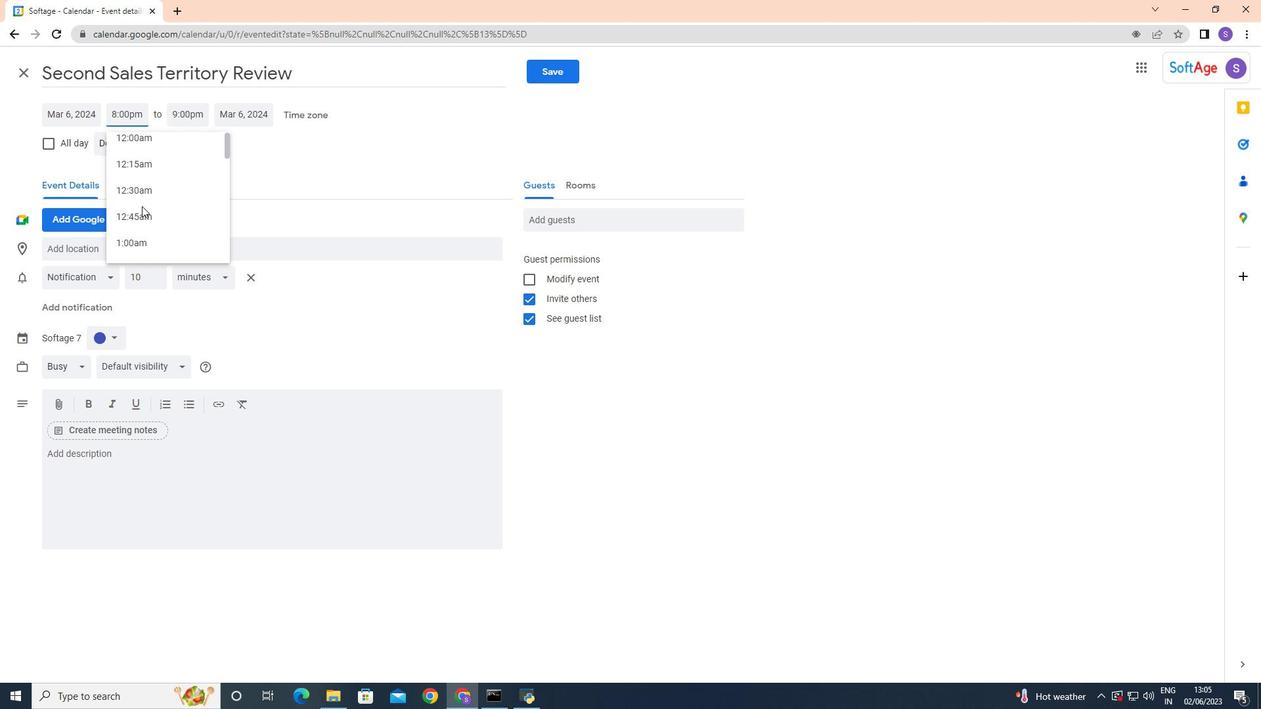 
Action: Mouse scrolled (141, 206) with delta (0, 0)
Screenshot: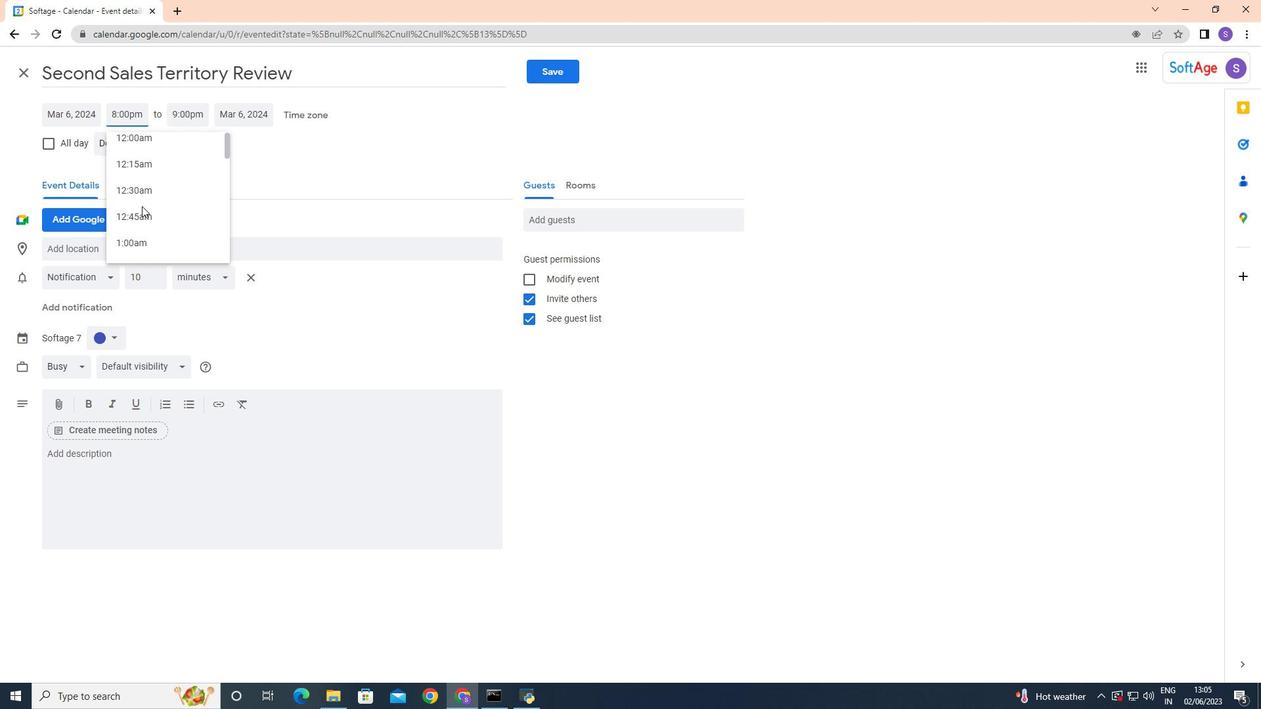 
Action: Mouse scrolled (141, 206) with delta (0, 0)
Screenshot: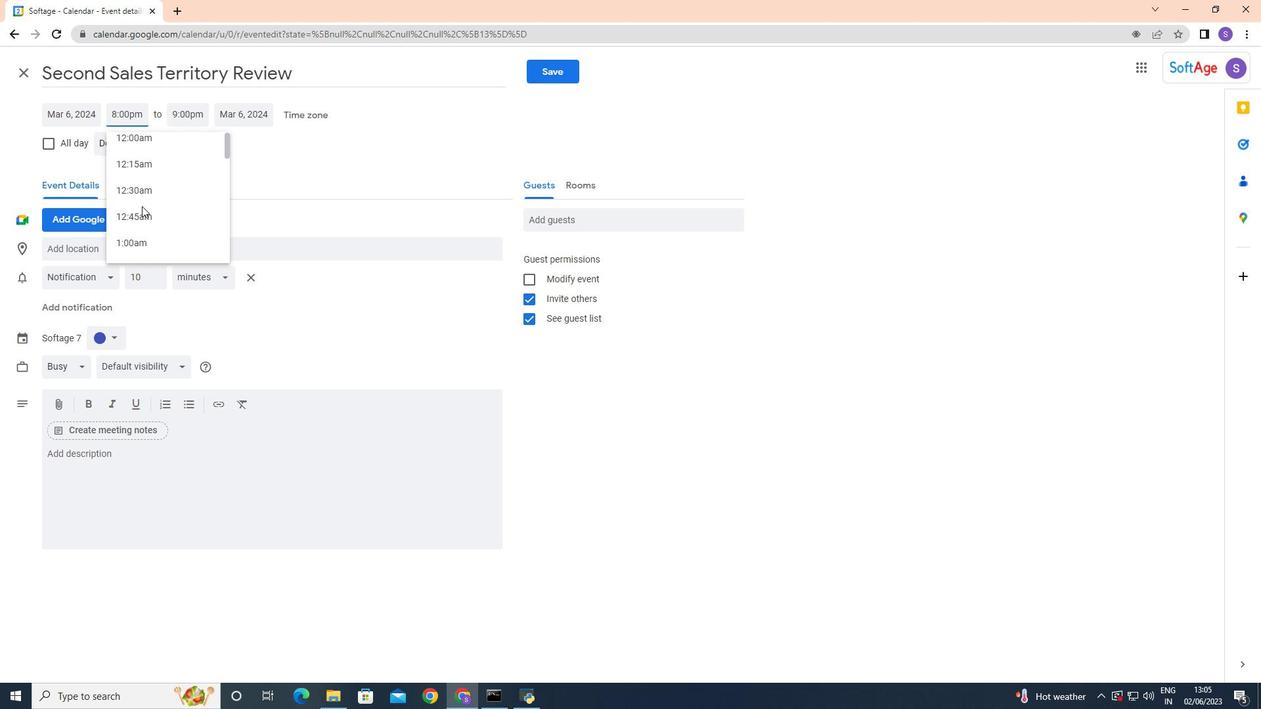 
Action: Mouse scrolled (141, 206) with delta (0, 0)
Screenshot: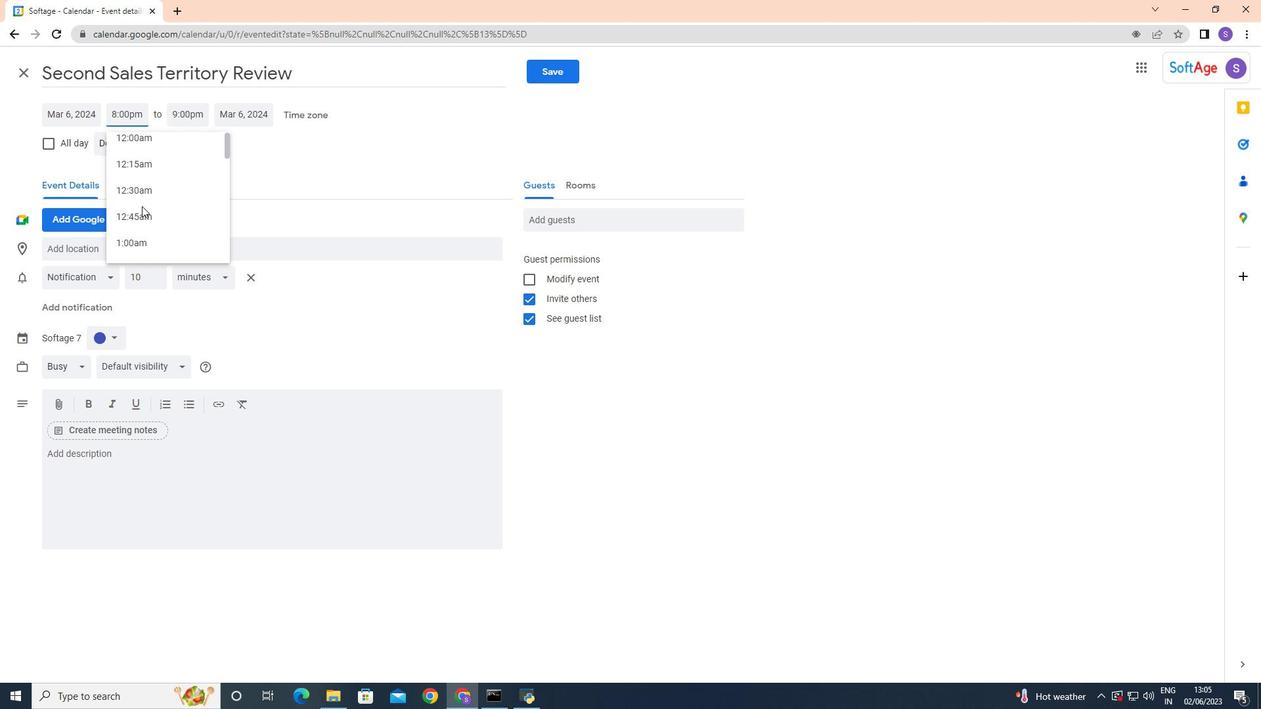 
Action: Mouse scrolled (141, 206) with delta (0, 0)
Screenshot: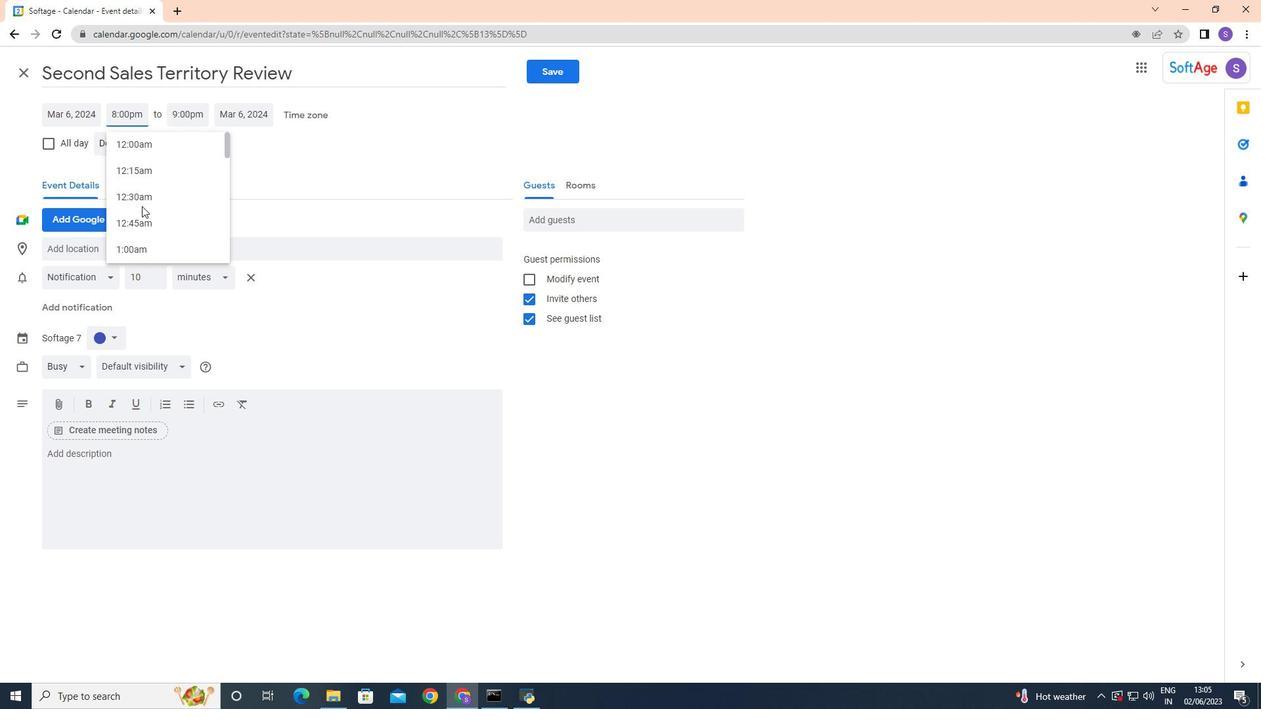 
Action: Mouse scrolled (141, 205) with delta (0, 0)
Screenshot: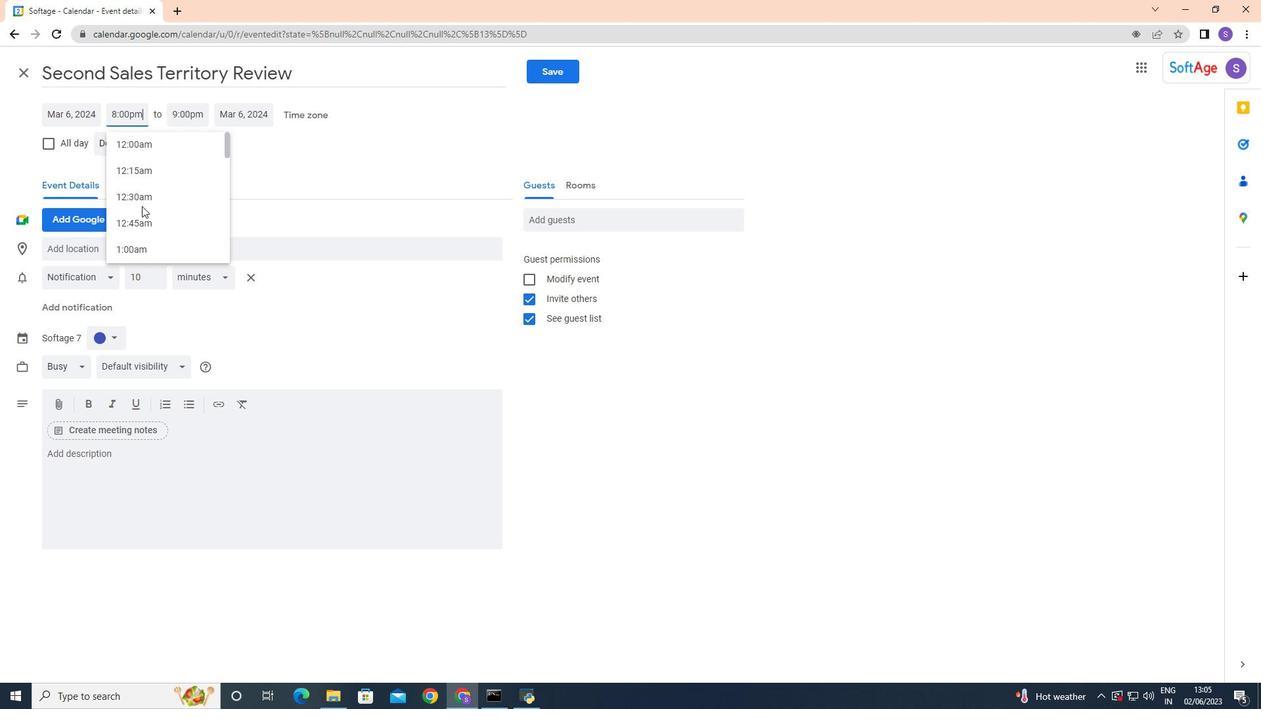 
Action: Mouse scrolled (141, 205) with delta (0, 0)
Screenshot: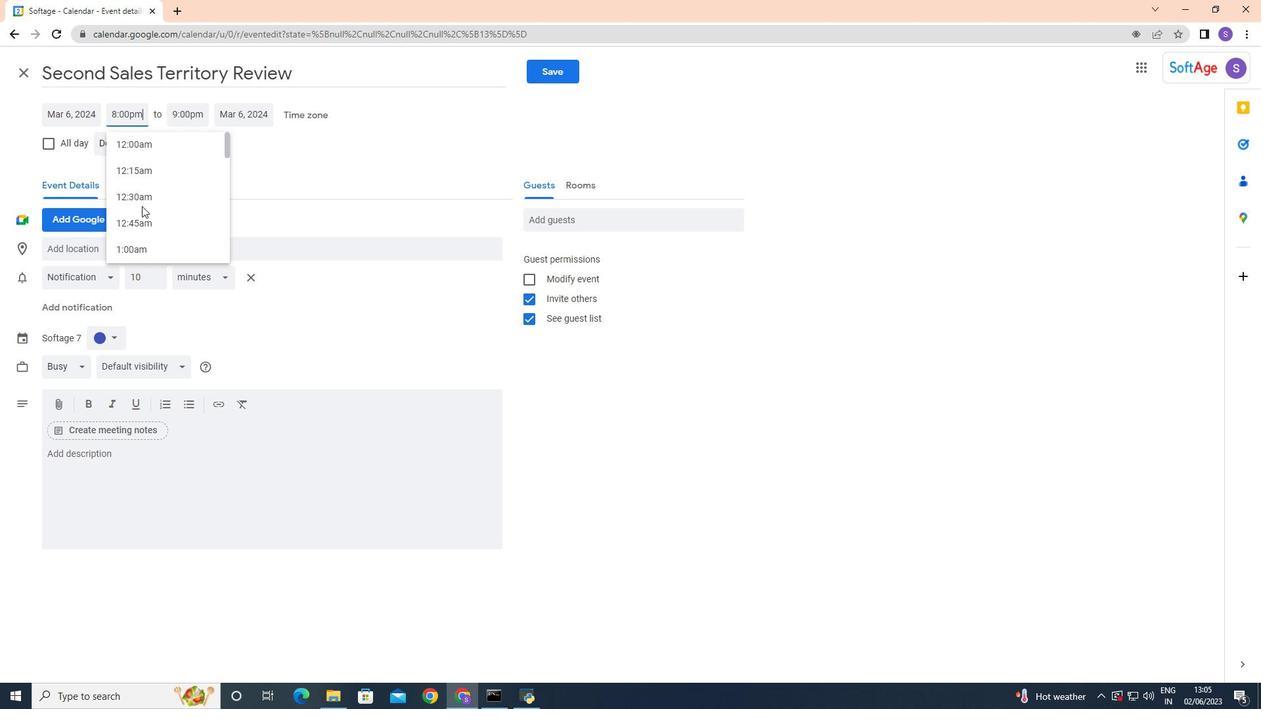 
Action: Mouse scrolled (141, 205) with delta (0, 0)
Screenshot: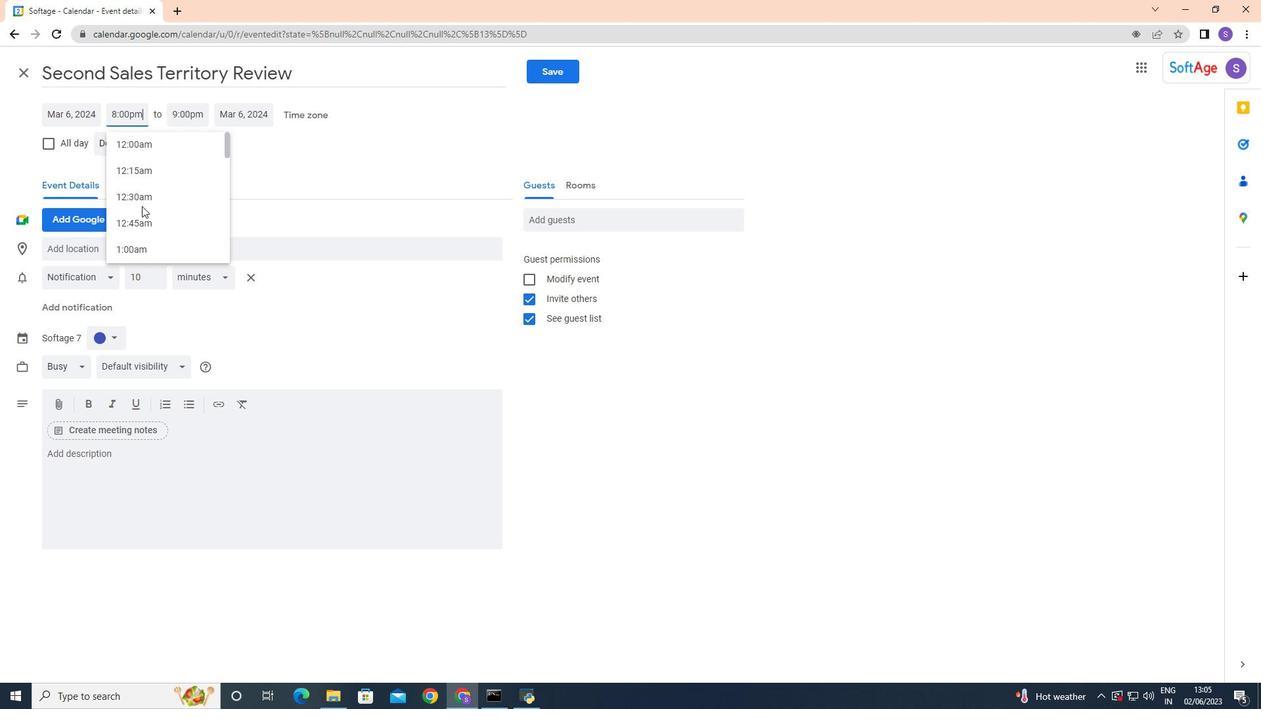 
Action: Mouse moved to (141, 206)
Screenshot: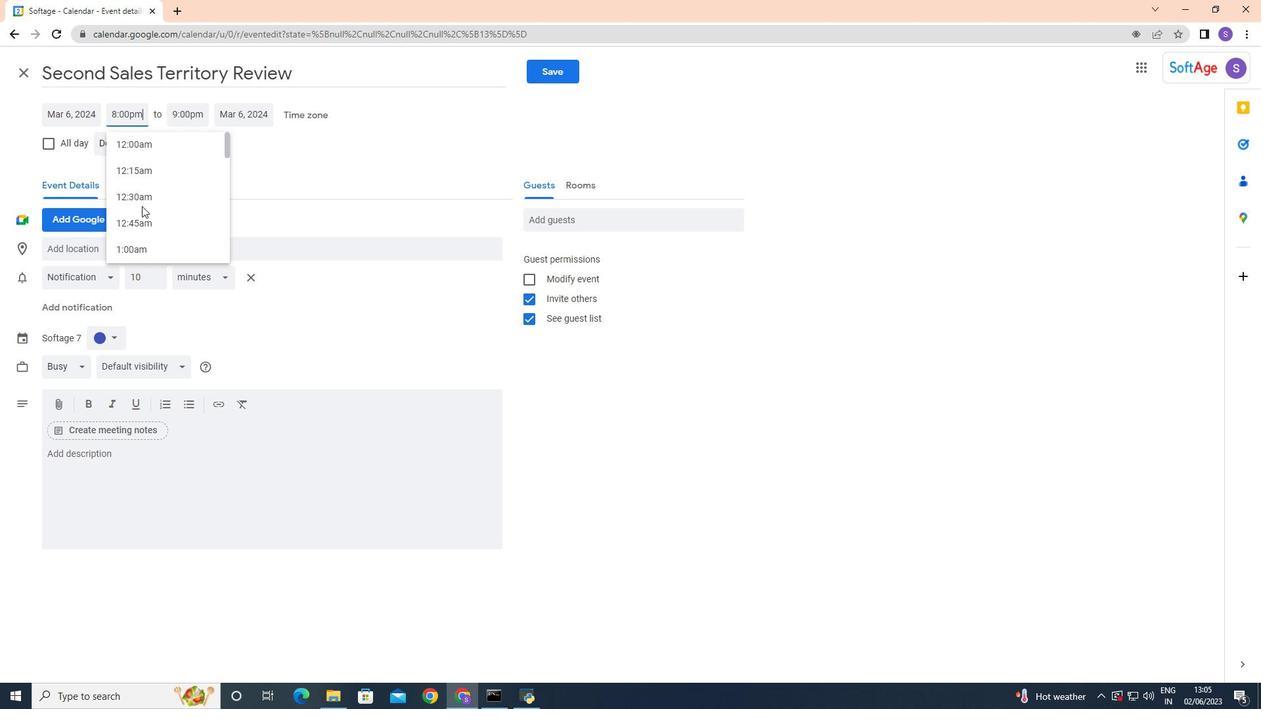 
Action: Mouse scrolled (141, 205) with delta (0, 0)
Screenshot: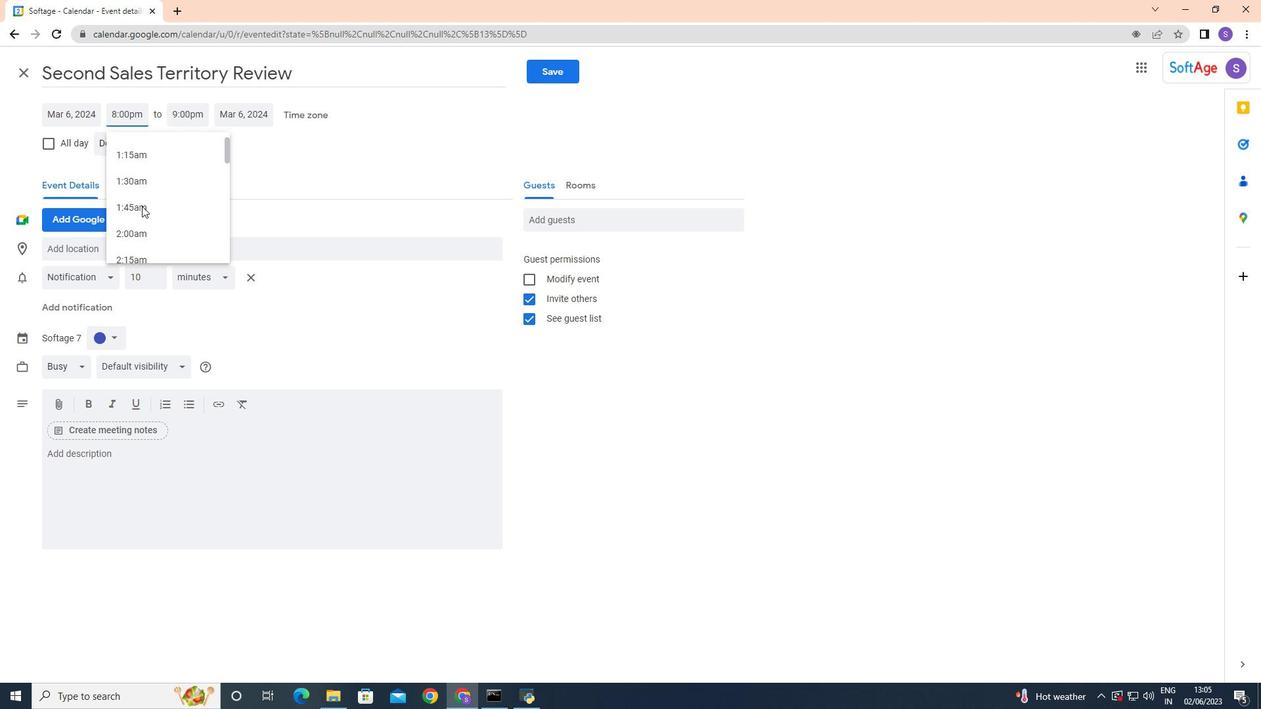 
Action: Mouse scrolled (141, 205) with delta (0, 0)
Screenshot: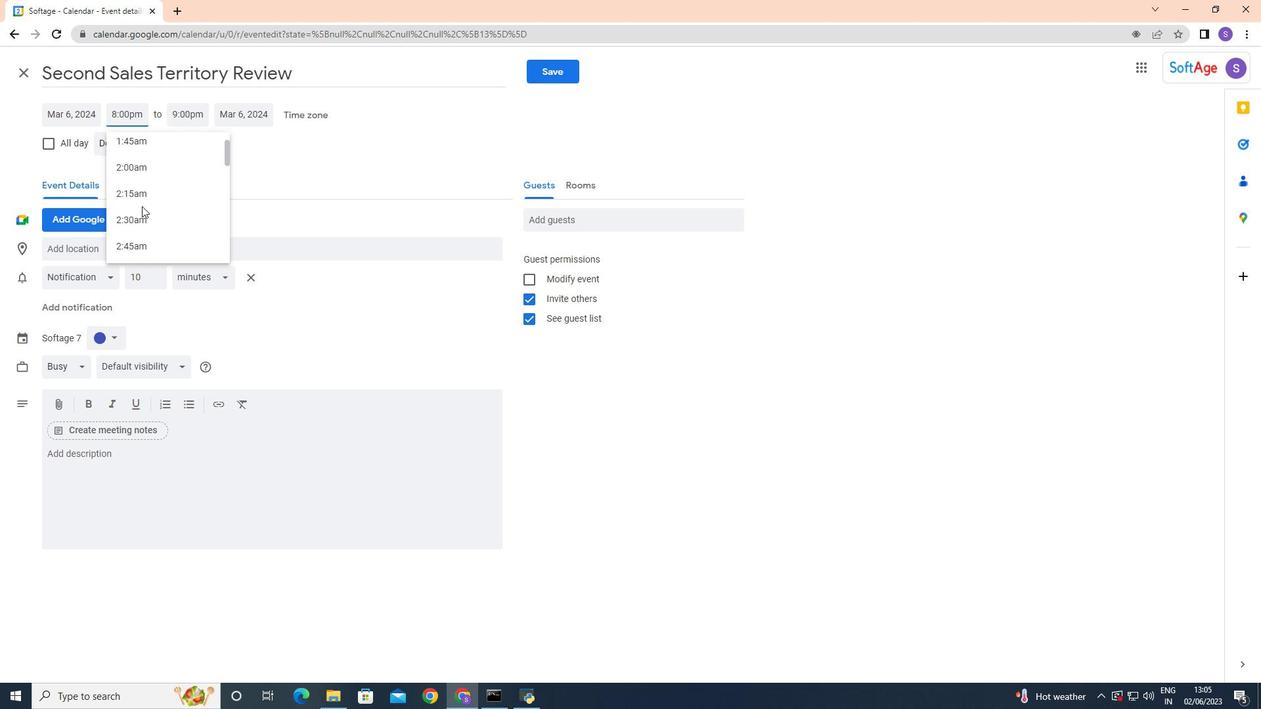 
Action: Mouse scrolled (141, 205) with delta (0, 0)
Screenshot: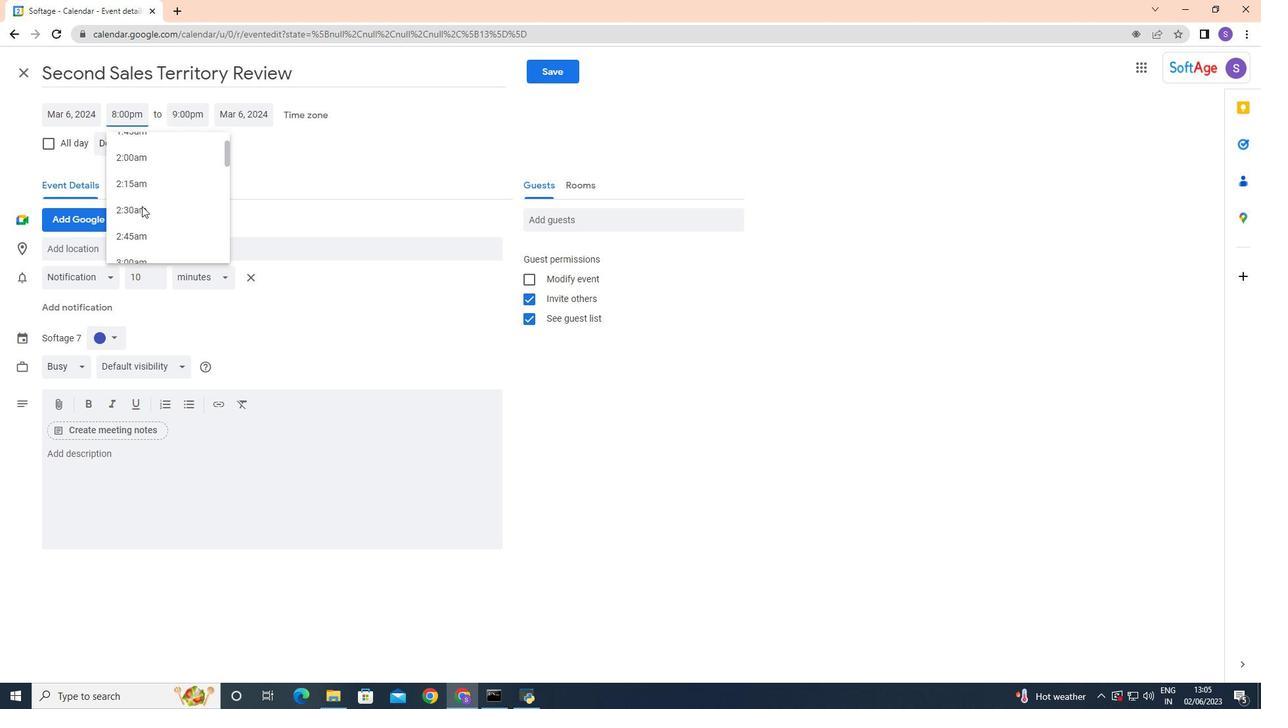 
Action: Mouse scrolled (141, 205) with delta (0, 0)
Screenshot: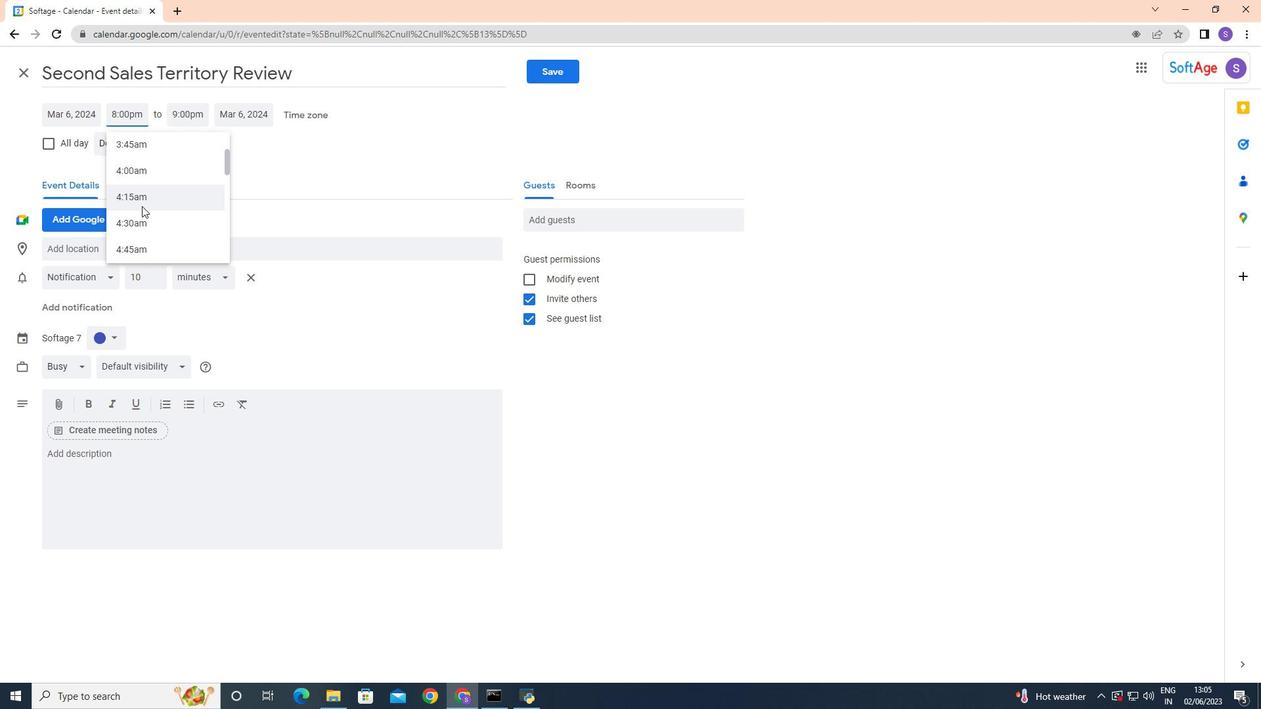 
Action: Mouse scrolled (141, 205) with delta (0, 0)
Screenshot: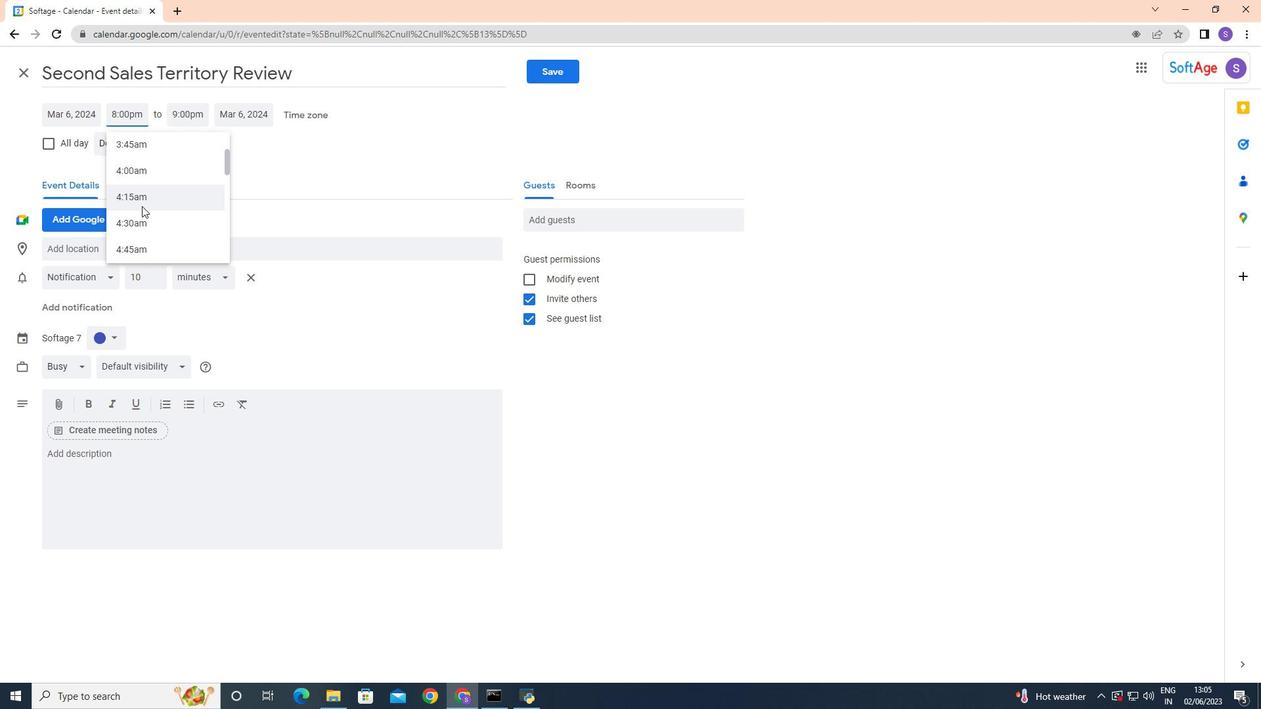 
Action: Mouse scrolled (141, 205) with delta (0, 0)
Screenshot: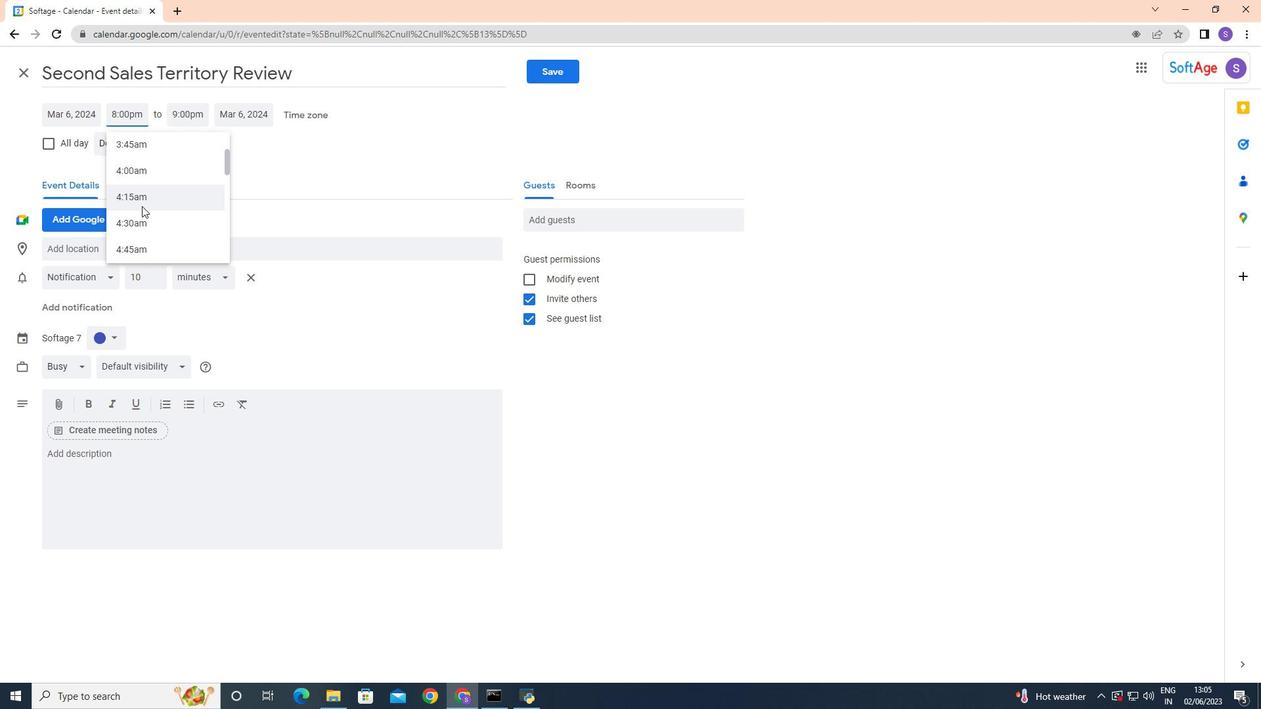 
Action: Mouse scrolled (141, 205) with delta (0, 0)
Screenshot: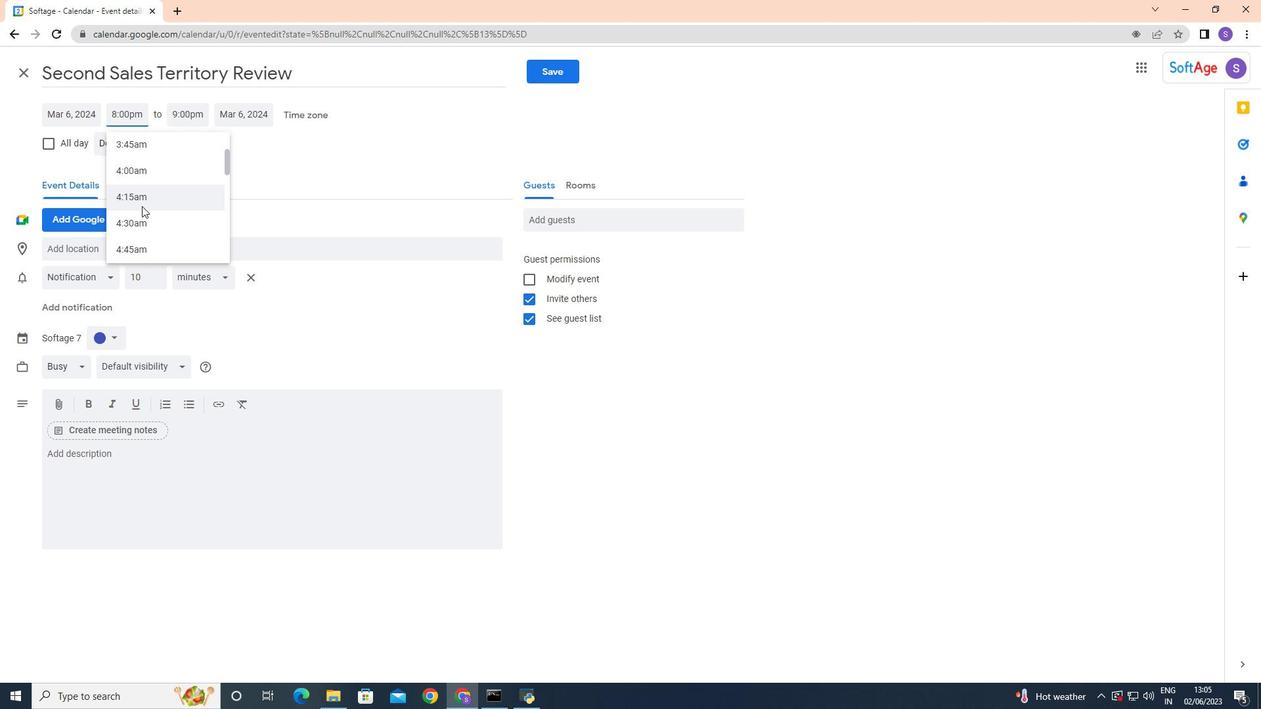 
Action: Mouse scrolled (141, 205) with delta (0, 0)
Screenshot: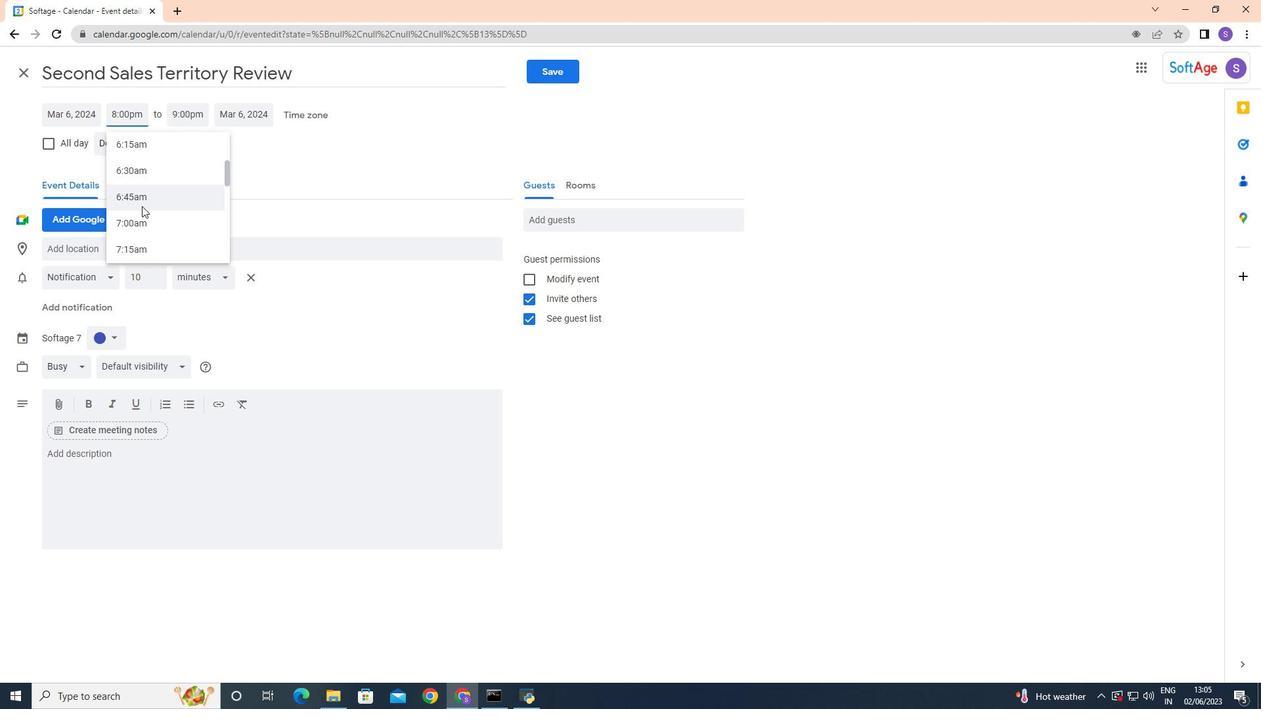 
Action: Mouse moved to (139, 239)
Screenshot: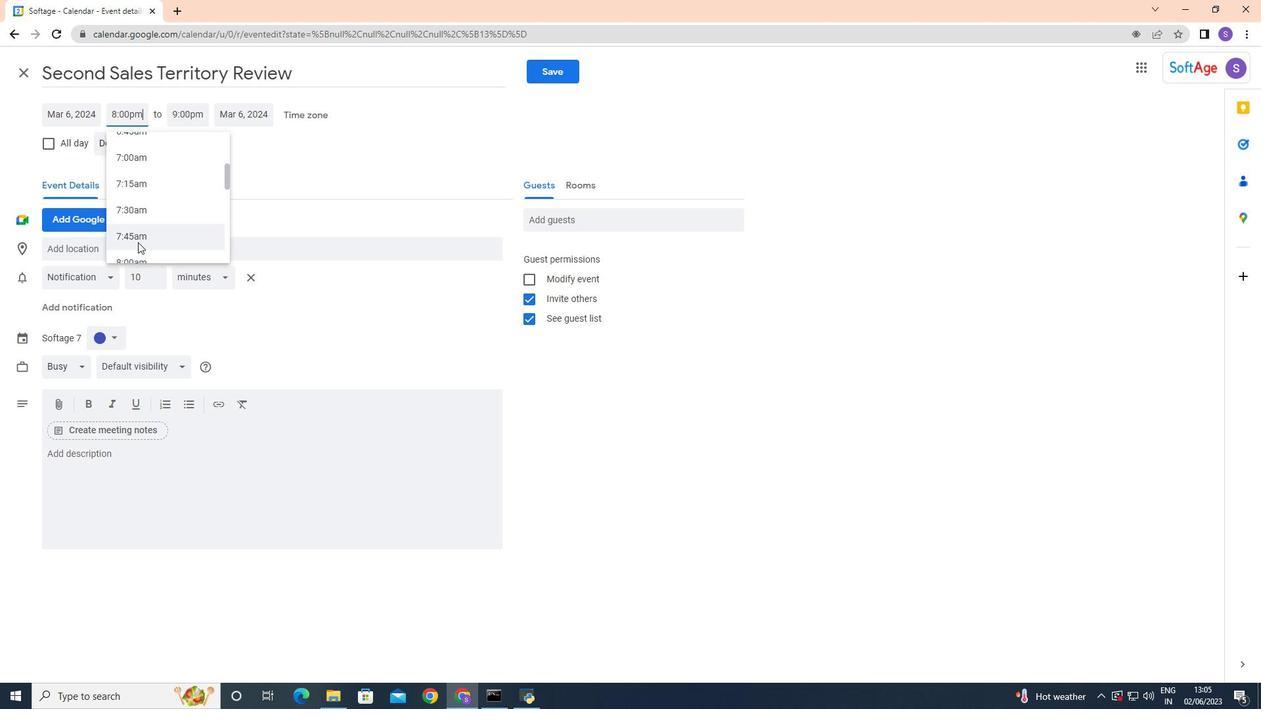 
Action: Mouse scrolled (139, 239) with delta (0, 0)
Screenshot: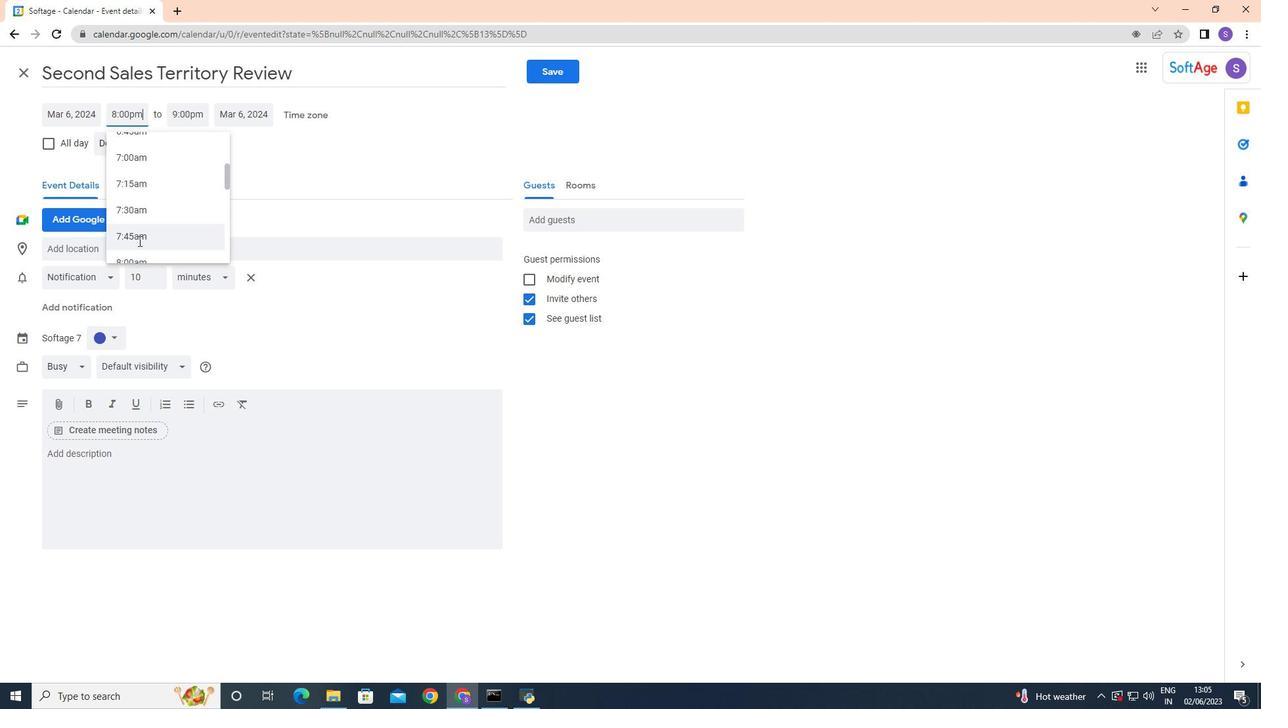 
Action: Mouse moved to (142, 202)
Screenshot: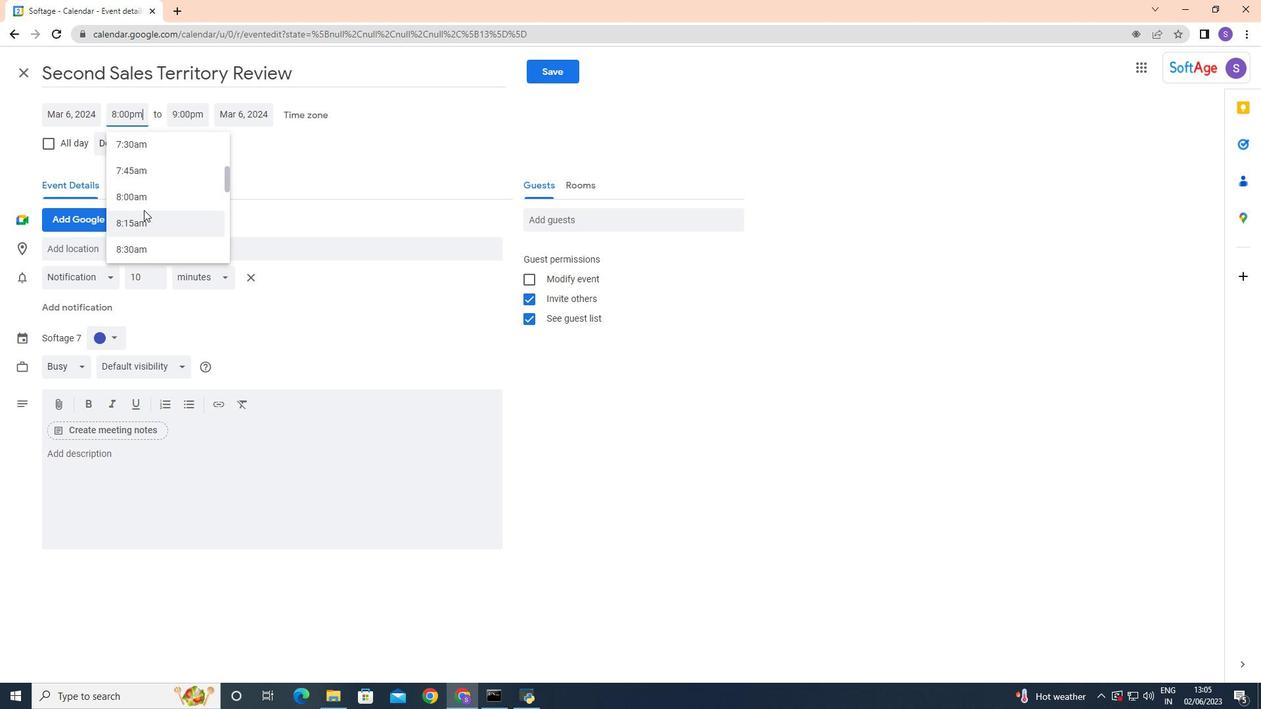 
Action: Mouse pressed left at (142, 202)
Screenshot: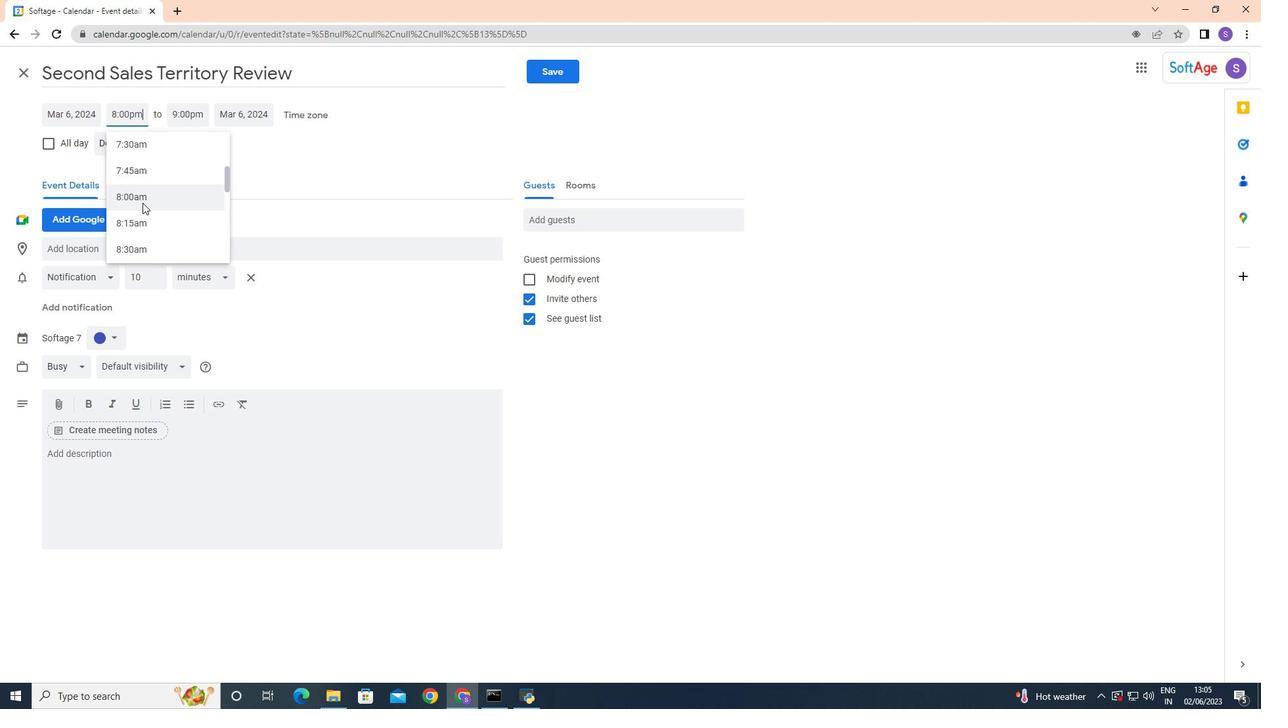 
Action: Mouse moved to (195, 112)
Screenshot: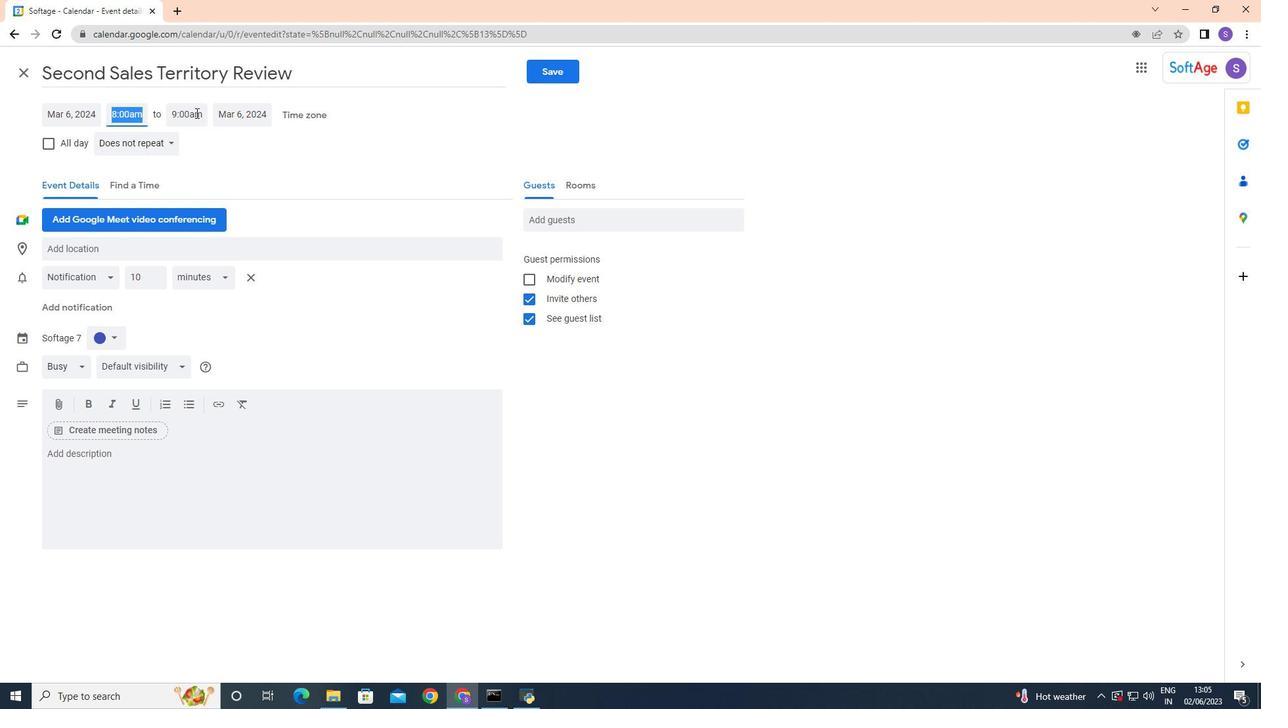 
Action: Mouse pressed left at (195, 112)
Screenshot: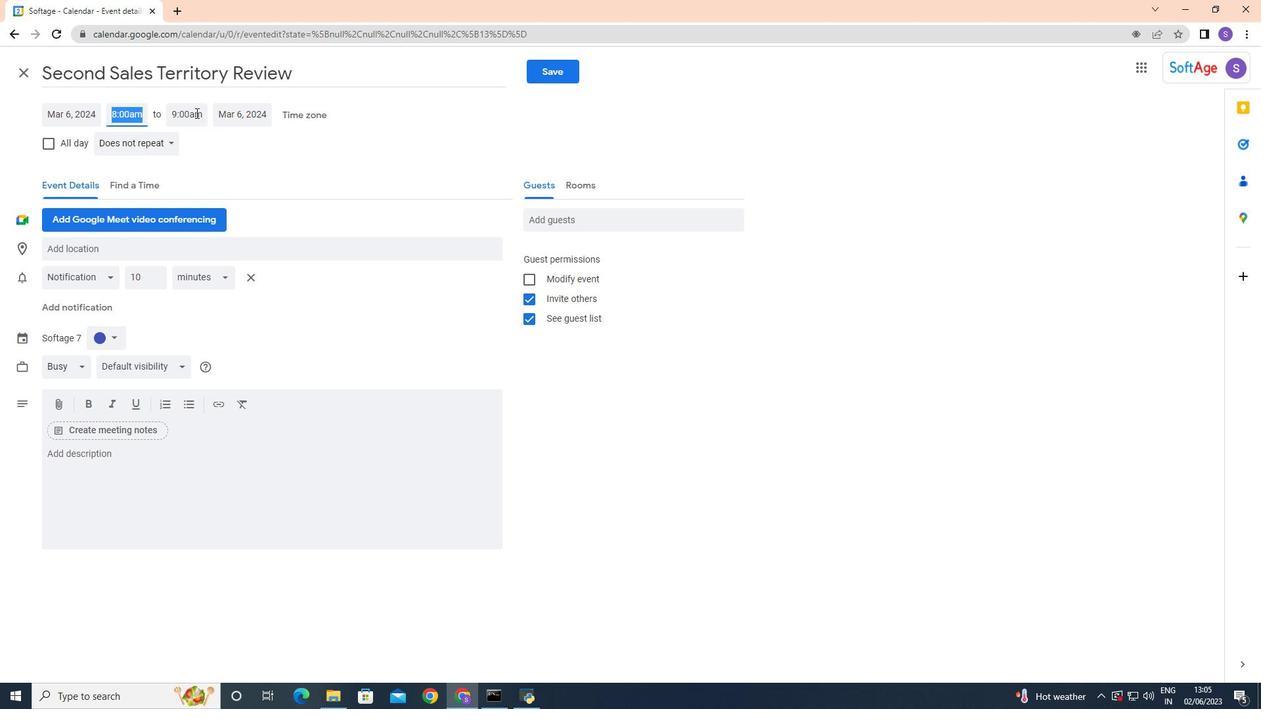 
Action: Mouse moved to (199, 217)
Screenshot: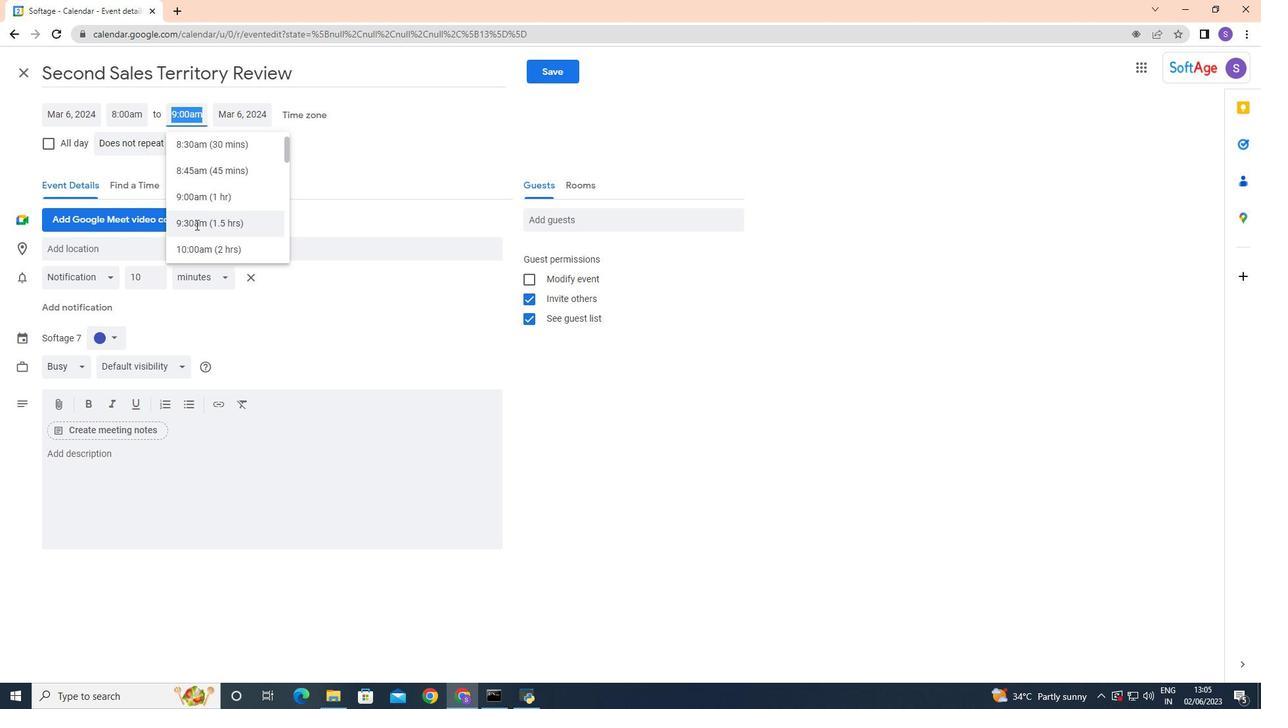 
Action: Mouse scrolled (199, 216) with delta (0, 0)
Screenshot: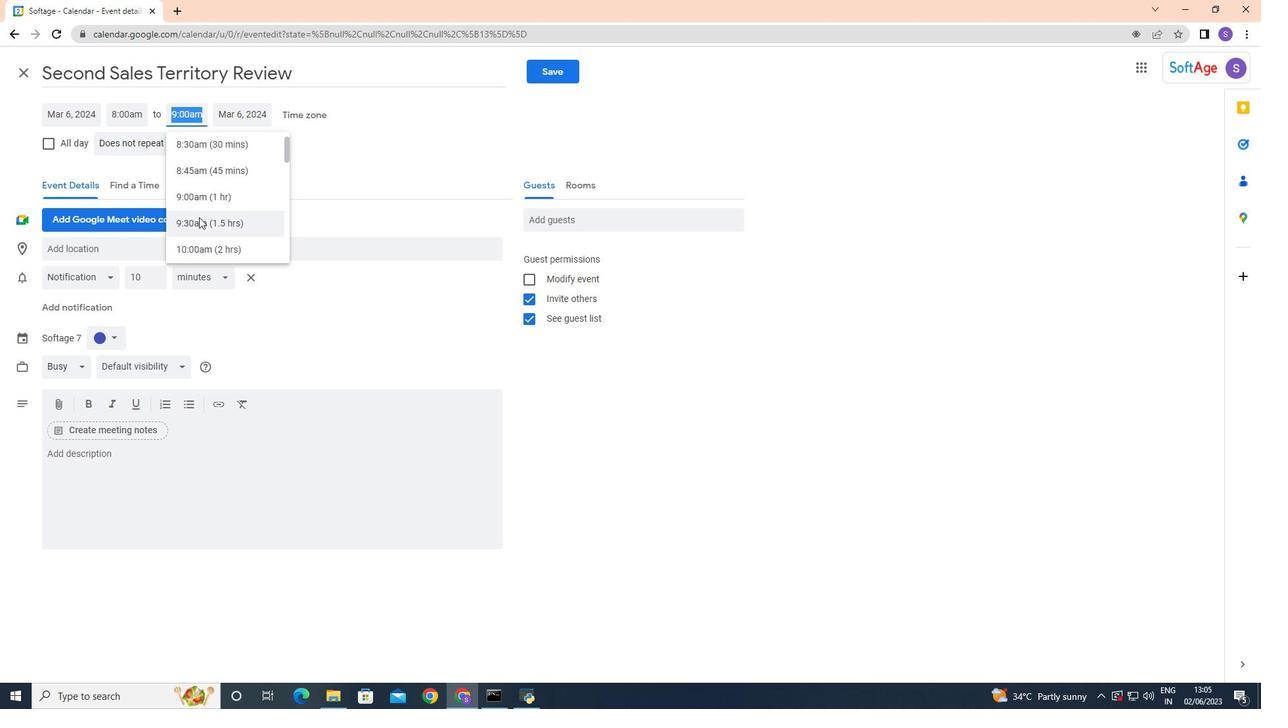 
Action: Mouse moved to (206, 192)
Screenshot: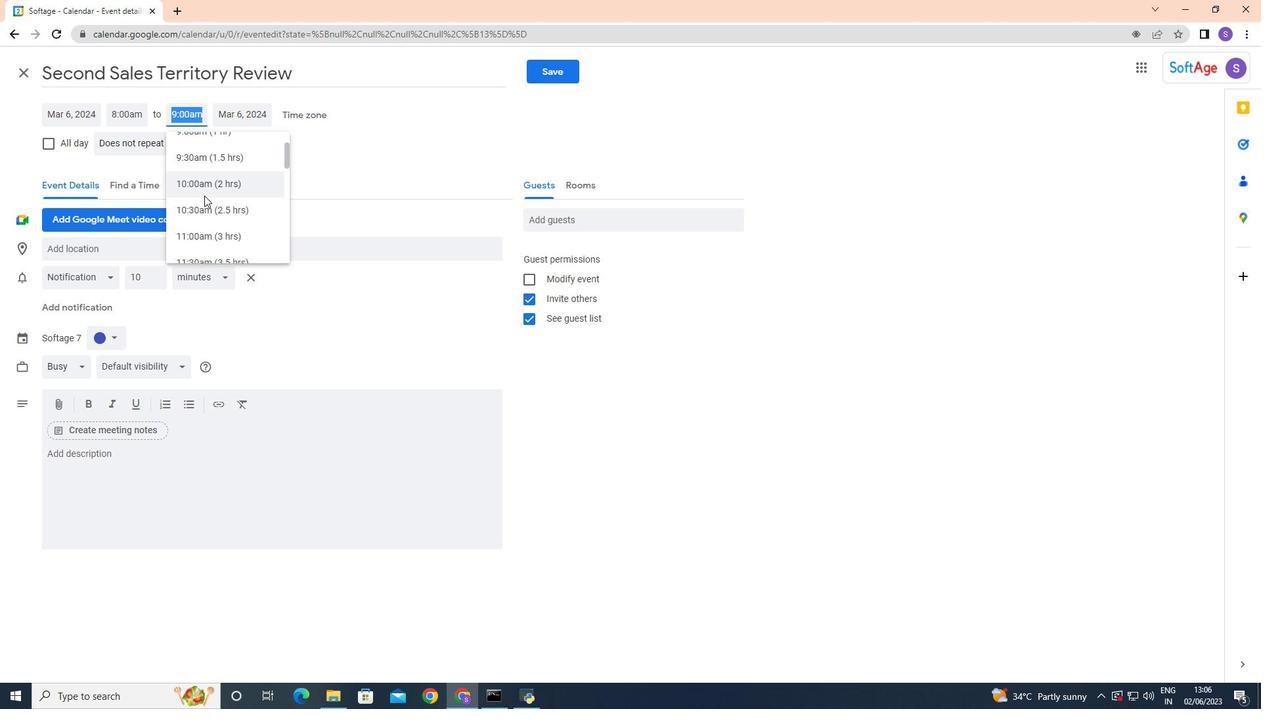 
Action: Mouse pressed left at (206, 192)
Screenshot: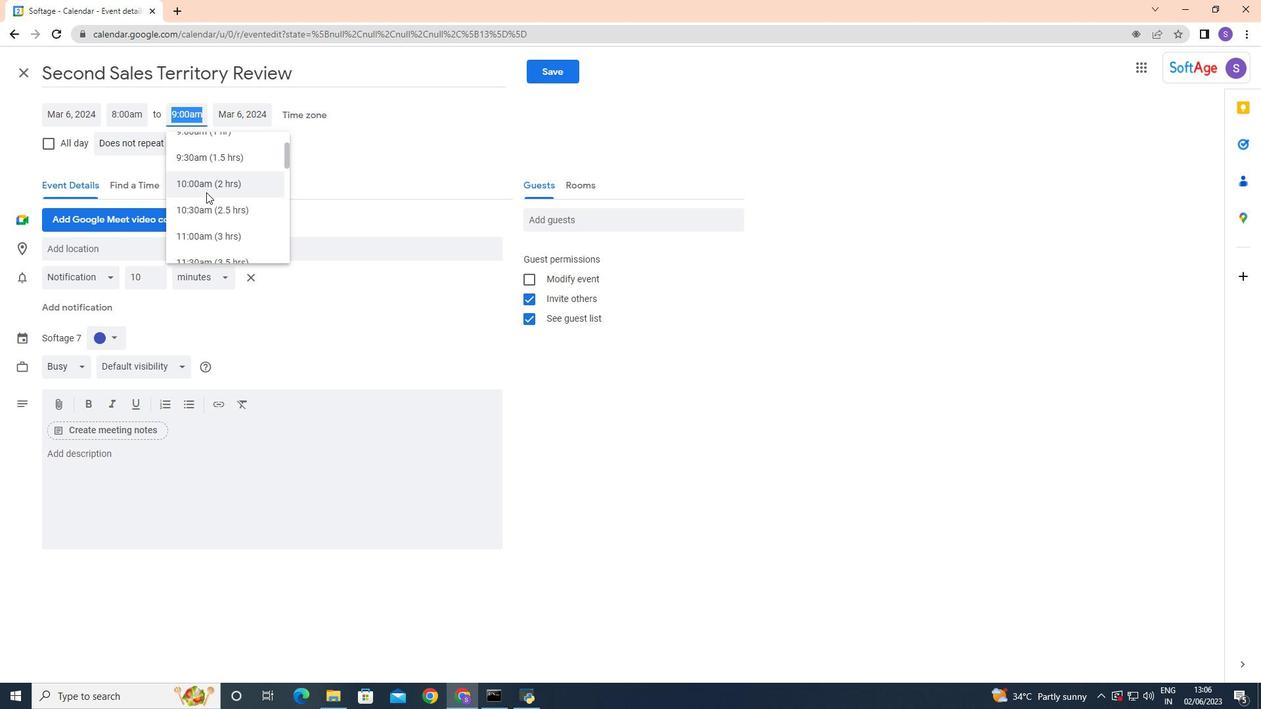 
Action: Mouse moved to (98, 463)
Screenshot: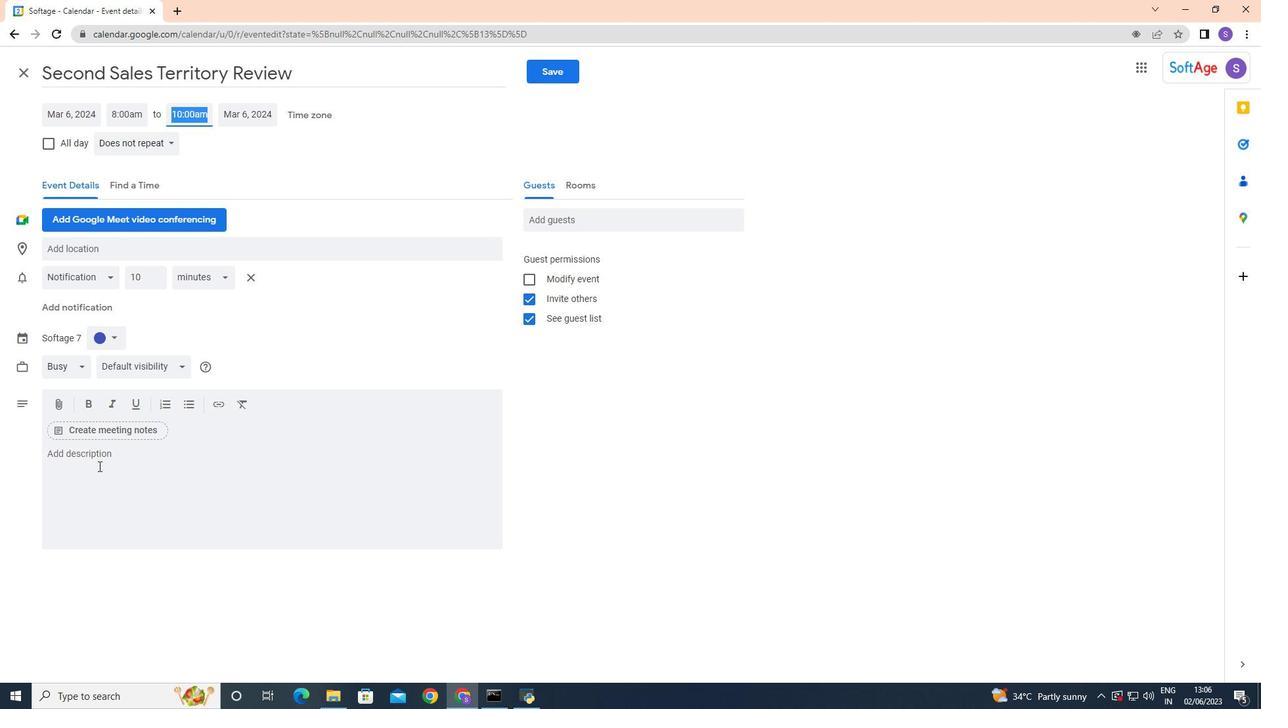 
Action: Mouse pressed left at (98, 463)
Screenshot: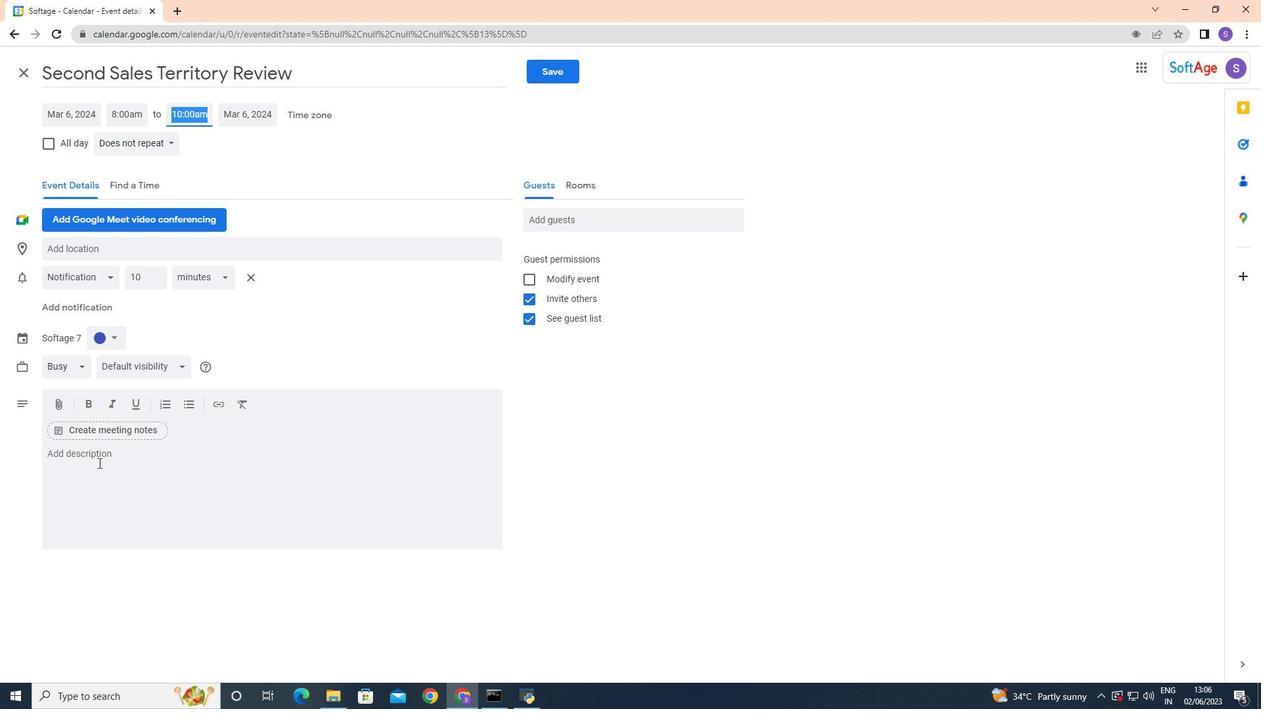 
Action: Key pressed <Key.caps_lock>W<Key.caps_lock>elcome<Key.space>to<Key.space>the<Key.space><Key.caps_lock>L<Key.caps_lock>unch<Key.space>with<Key.space><Key.caps_lock>M<Key.caps_lock>entor<Key.space>session.<Key.backspace>,<Key.space>an<Key.space>invaluable<Key.space>opportunity<Key.space>for<Key.space>personal<Key.space>f<Key.backspace>growth<Key.space>and<Key.space>guidance.<Key.space><Key.caps_lock>T<Key.caps_lock>his<Key.space>session<Key.space>aims<Key.space>to<Key.space>cte<Key.backspace><Key.backspace>t<Key.backspace>reate<Key.space>an<Key.backspace><Key.space>casual<Key.space>and<Key.space>supportive<Key.space>environment<Key.space>where<Key.space>mentees<Key.space>c<Key.backspace><Key.backspace><Key.backspace><Key.backspace><Key.backspace><Key.backspace><Key.backspace>ntees<Key.space>can<Key.space>connect<Key.space>wo
Screenshot: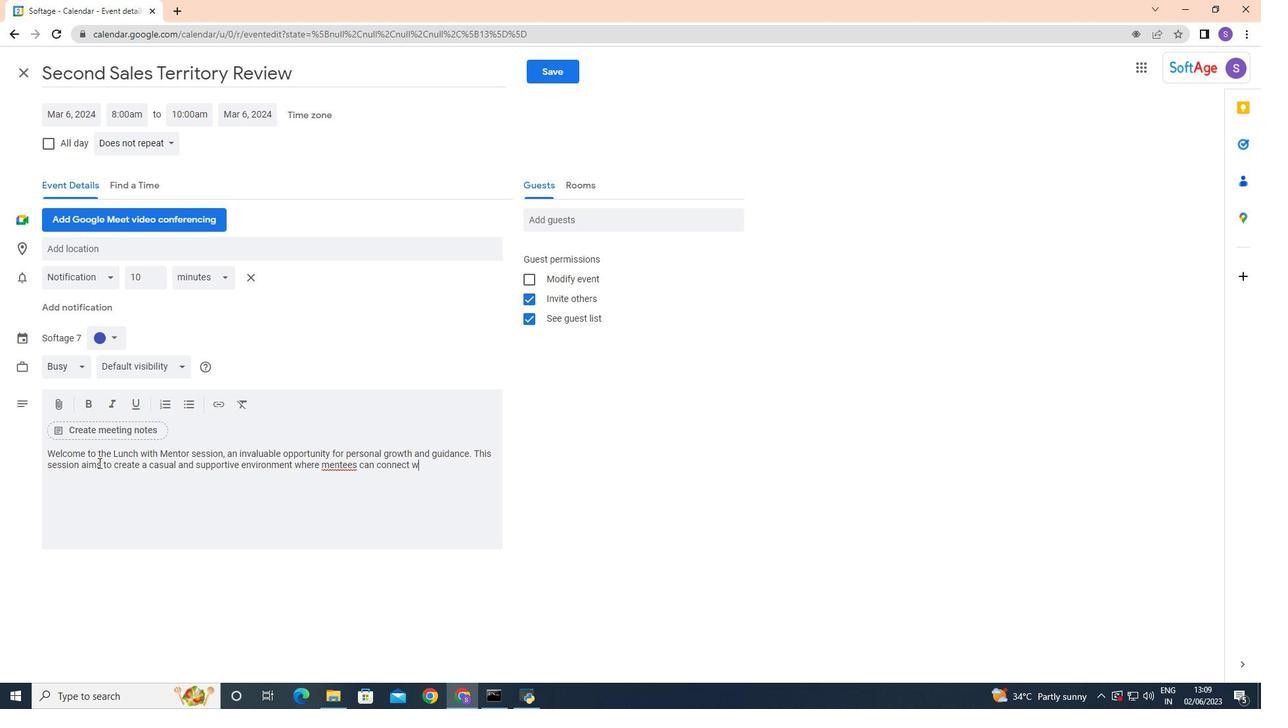 
Action: Mouse moved to (343, 466)
Screenshot: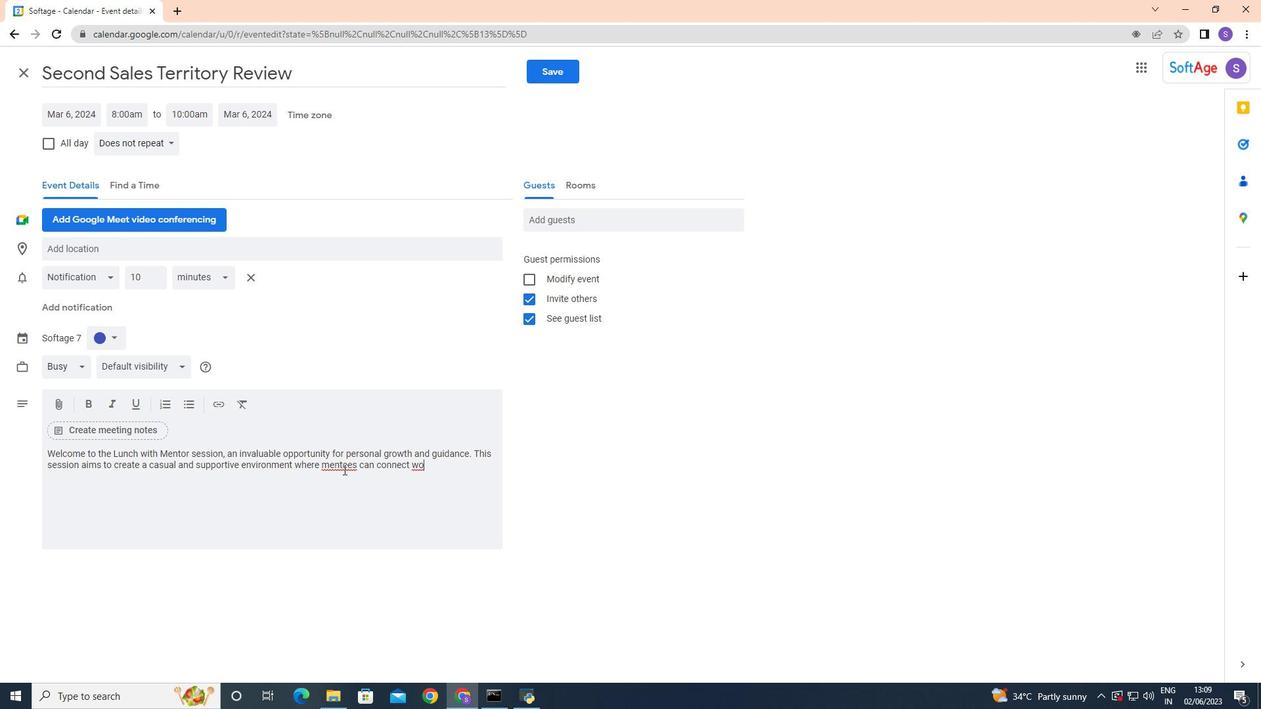 
Action: Mouse pressed right at (343, 466)
Screenshot: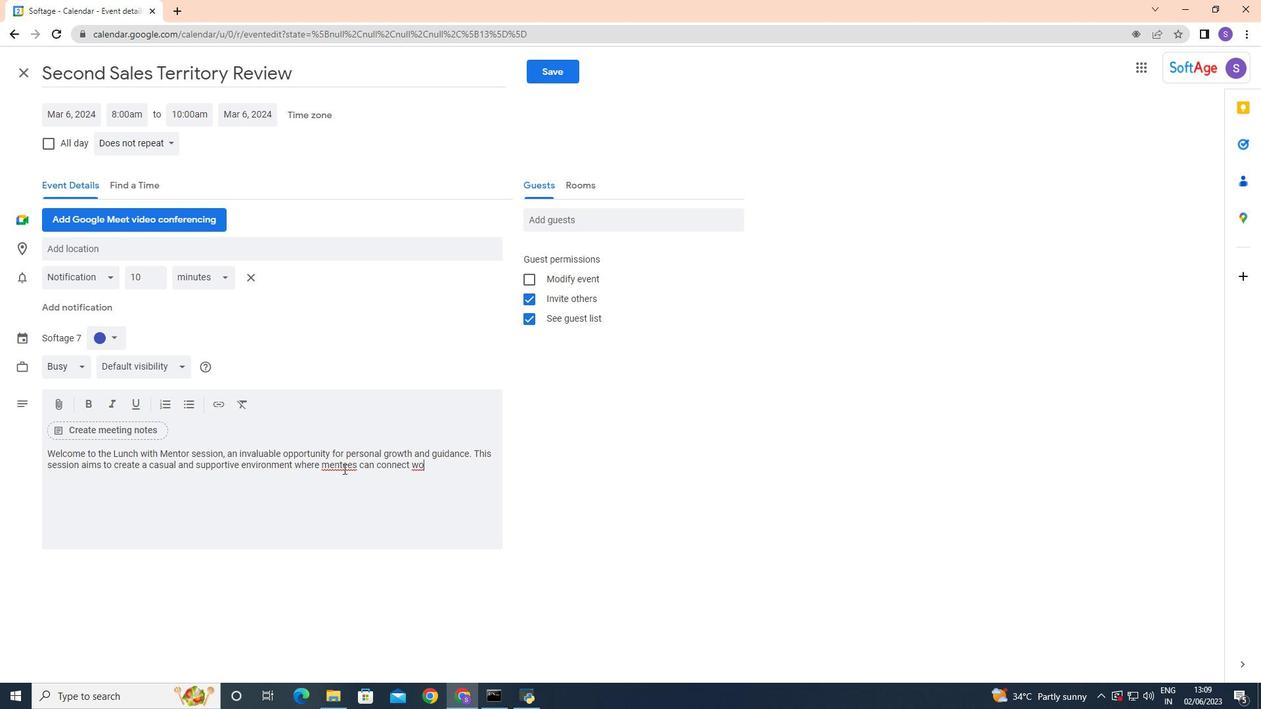 
Action: Mouse moved to (339, 495)
Screenshot: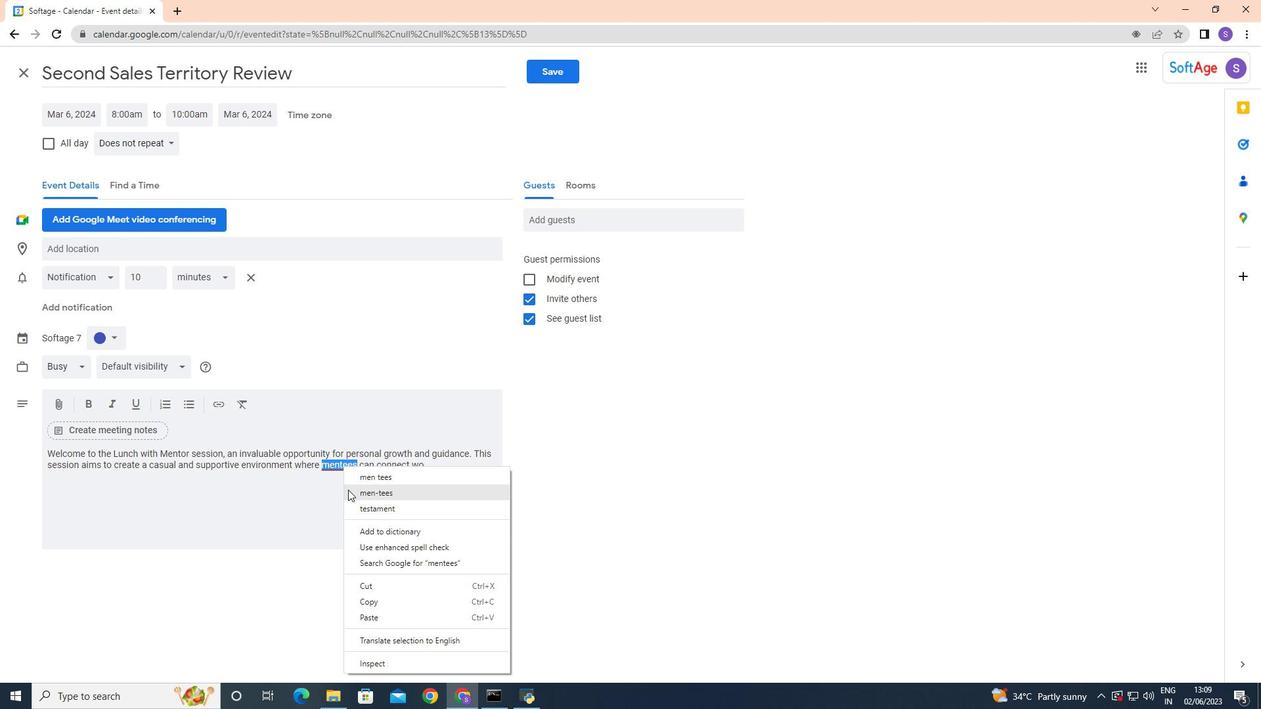 
Action: Mouse pressed left at (339, 495)
Screenshot: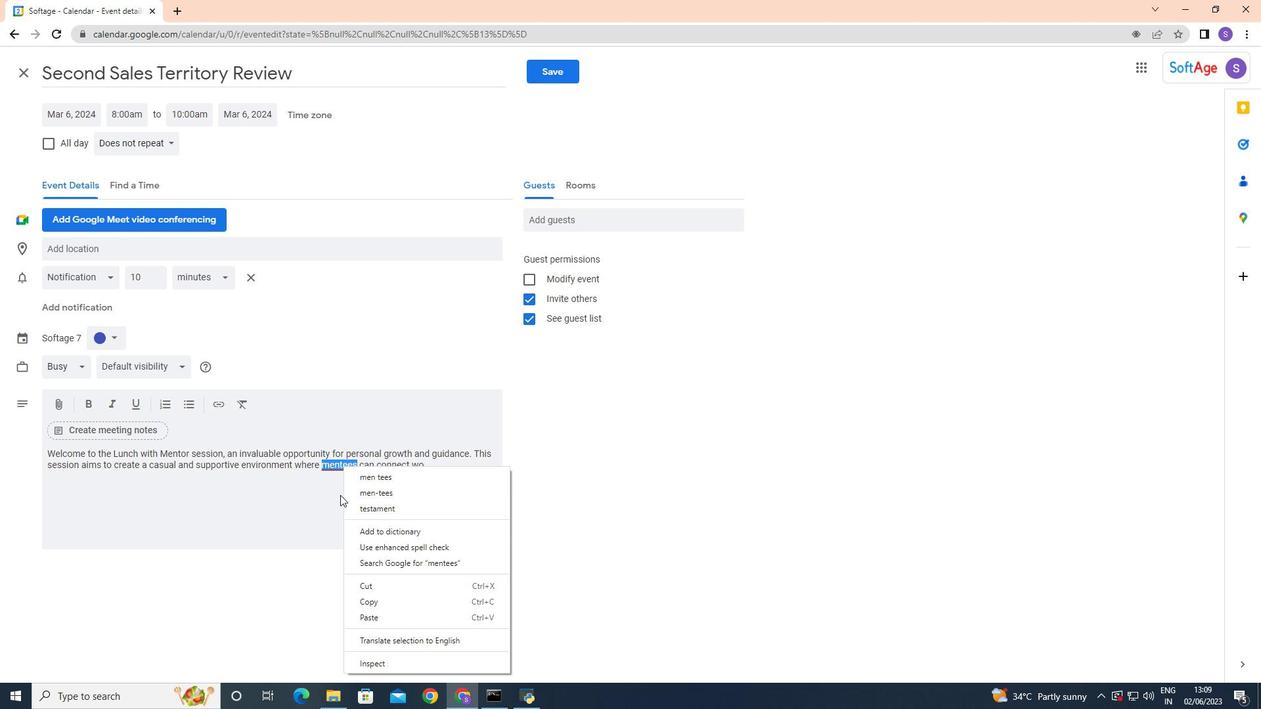 
Action: Mouse moved to (443, 467)
Screenshot: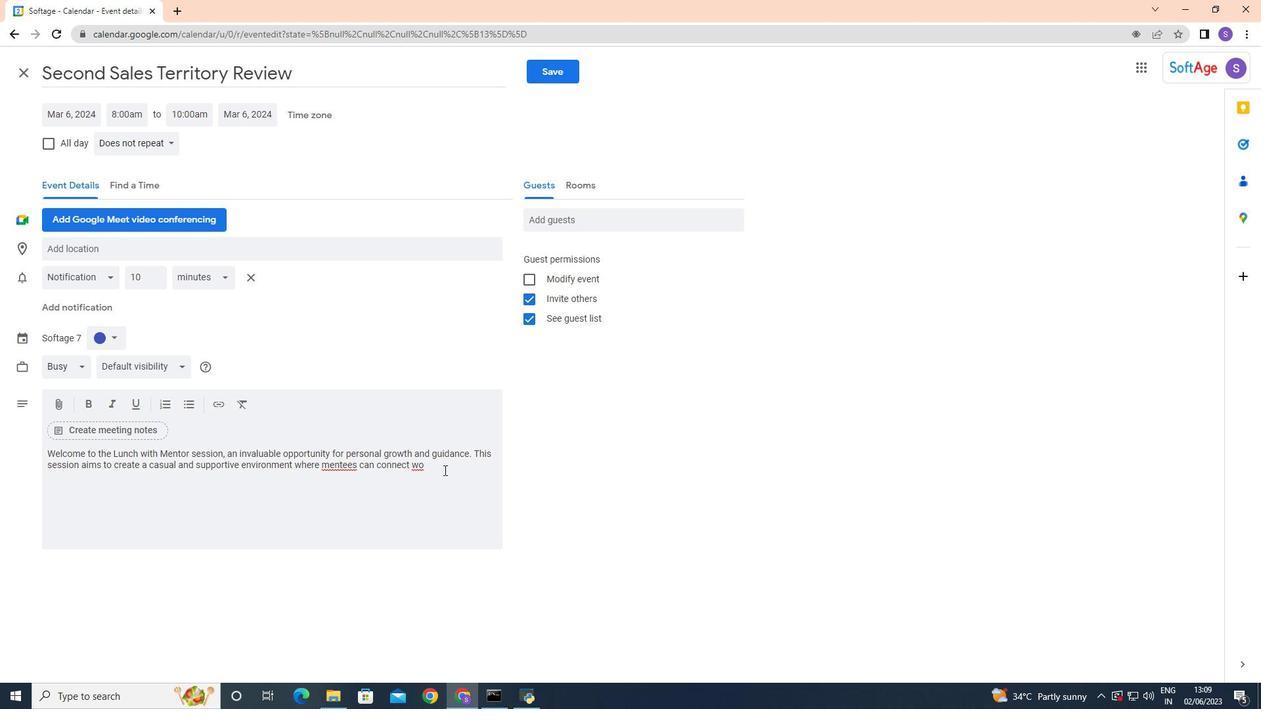 
Action: Mouse pressed left at (443, 467)
Screenshot: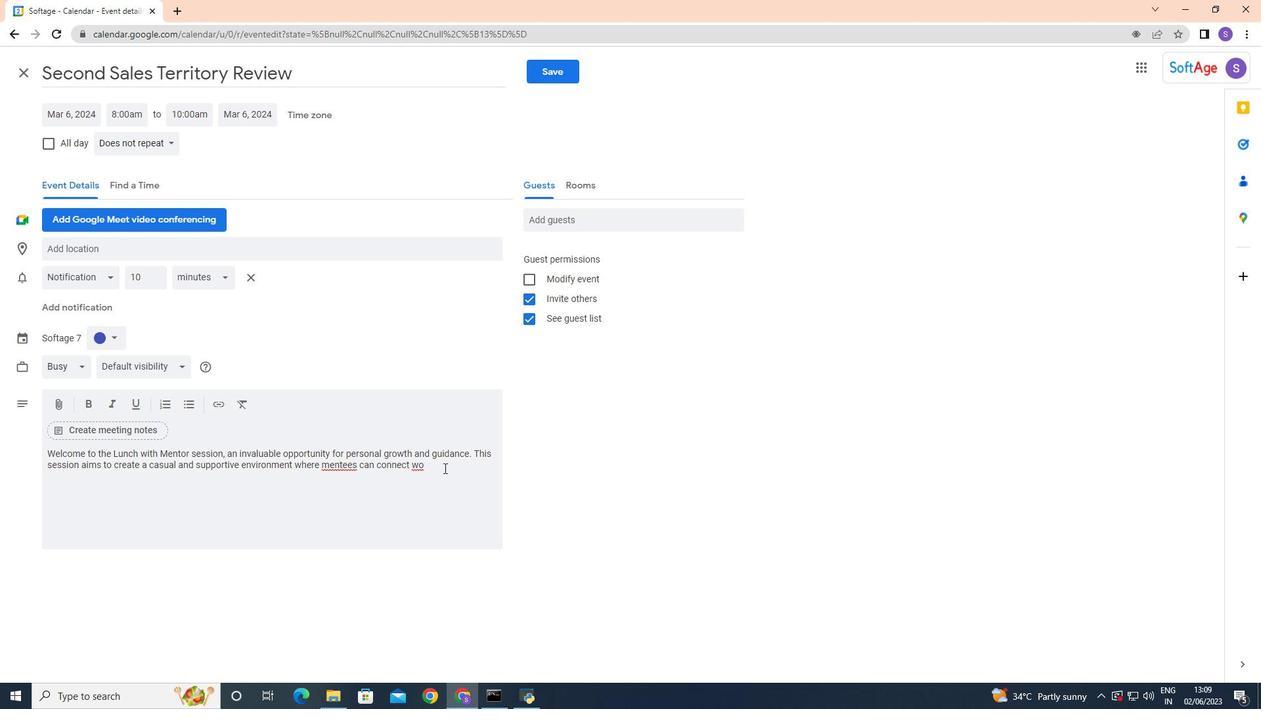 
Action: Key pressed <Key.backspace><Key.backspace>c<Key.backspace>with<Key.space>experenced
Screenshot: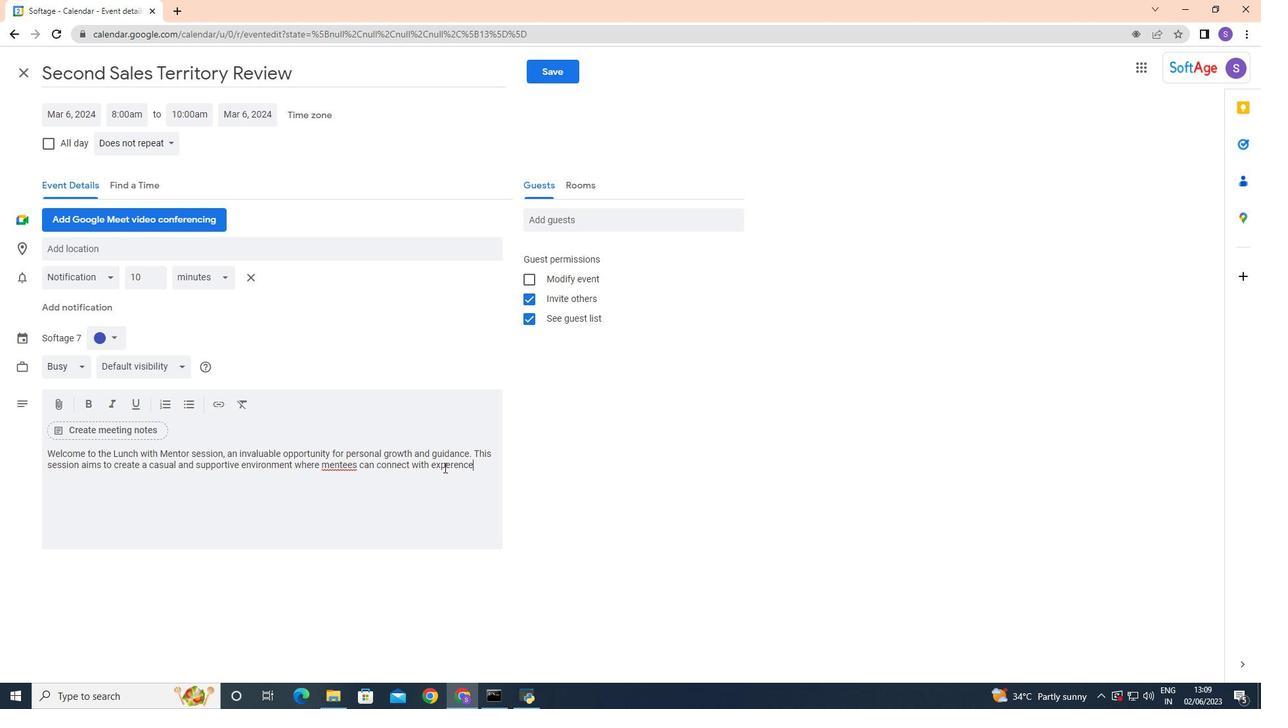 
Action: Mouse moved to (468, 471)
Screenshot: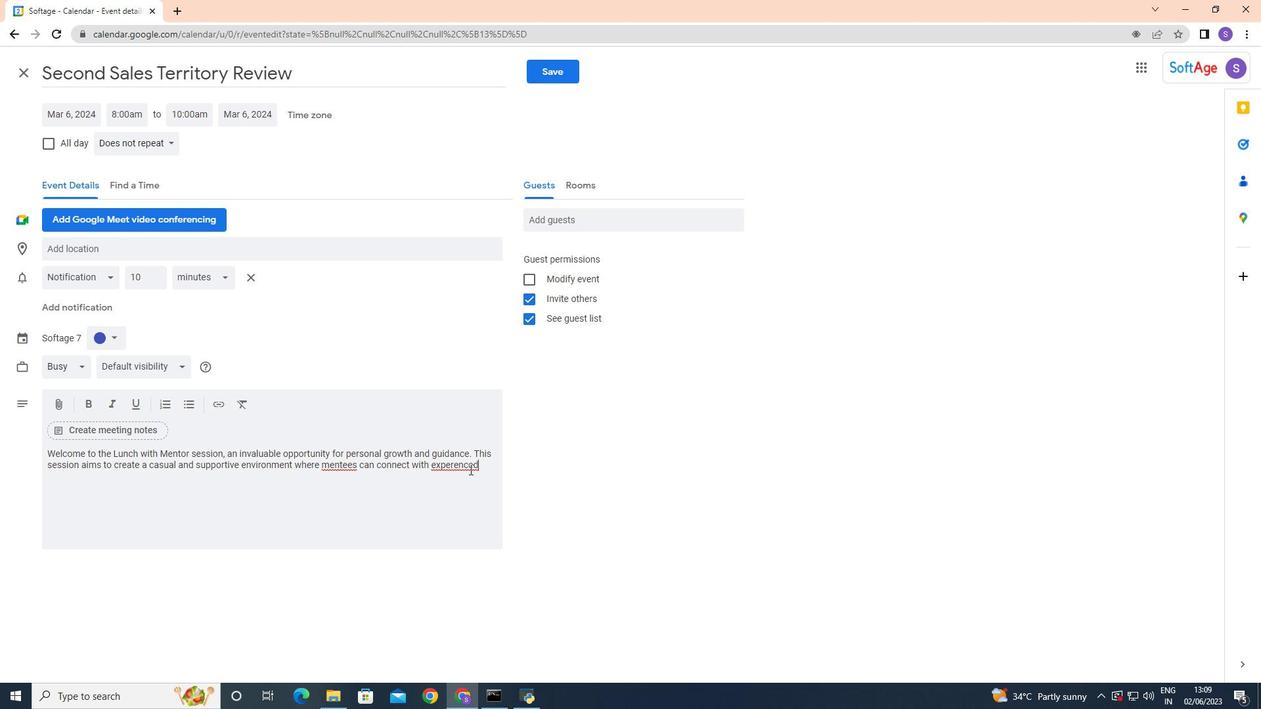 
Action: Mouse pressed right at (468, 471)
Screenshot: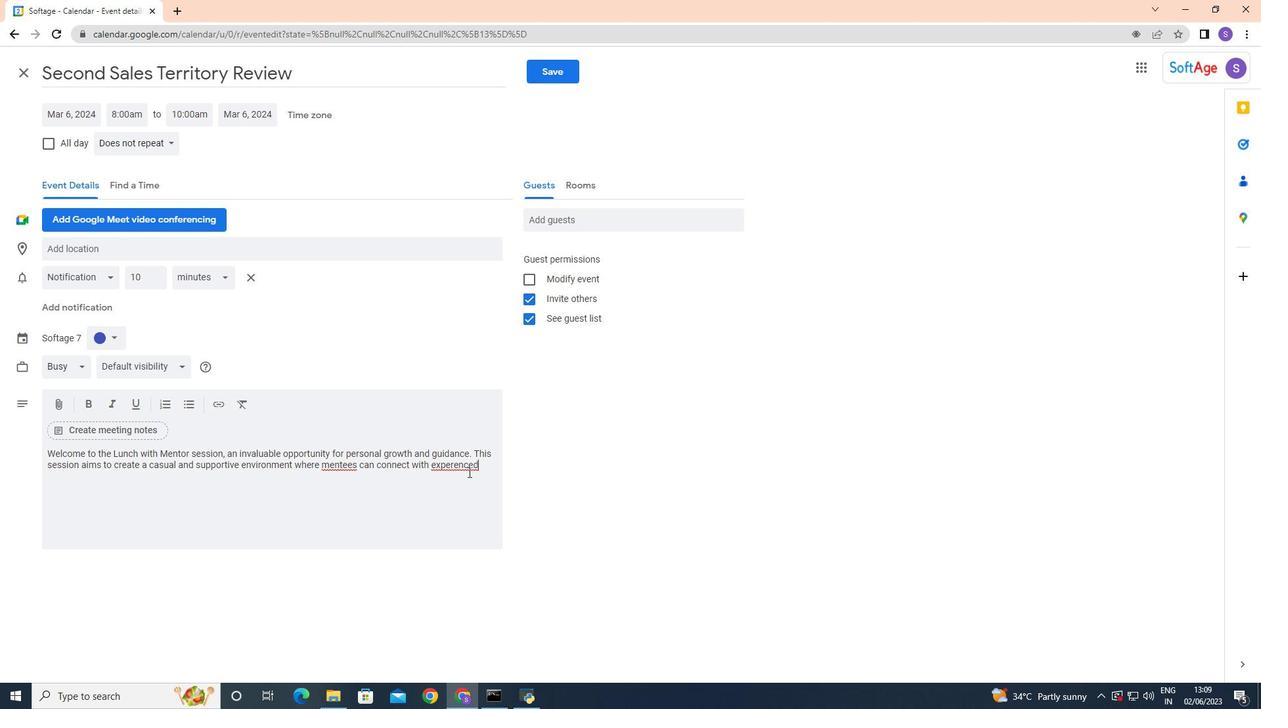
Action: Mouse moved to (514, 485)
Screenshot: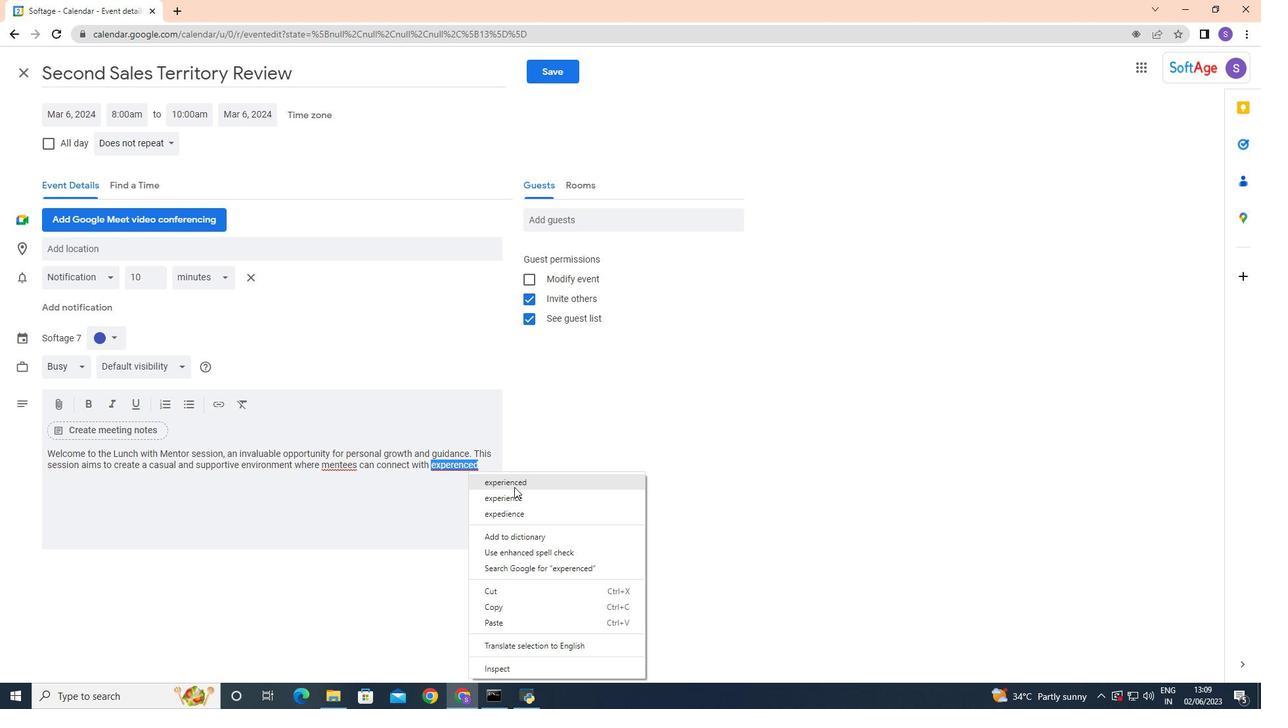 
Action: Mouse pressed left at (514, 485)
Screenshot: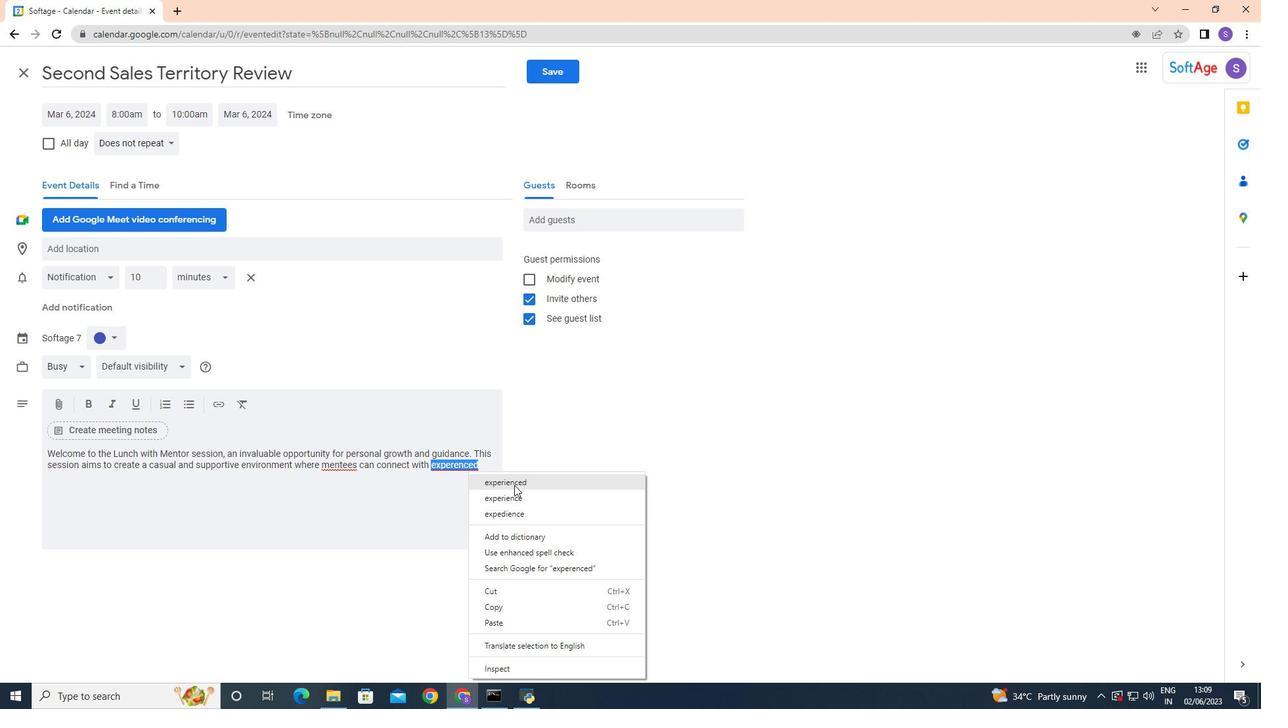 
Action: Mouse moved to (479, 458)
Screenshot: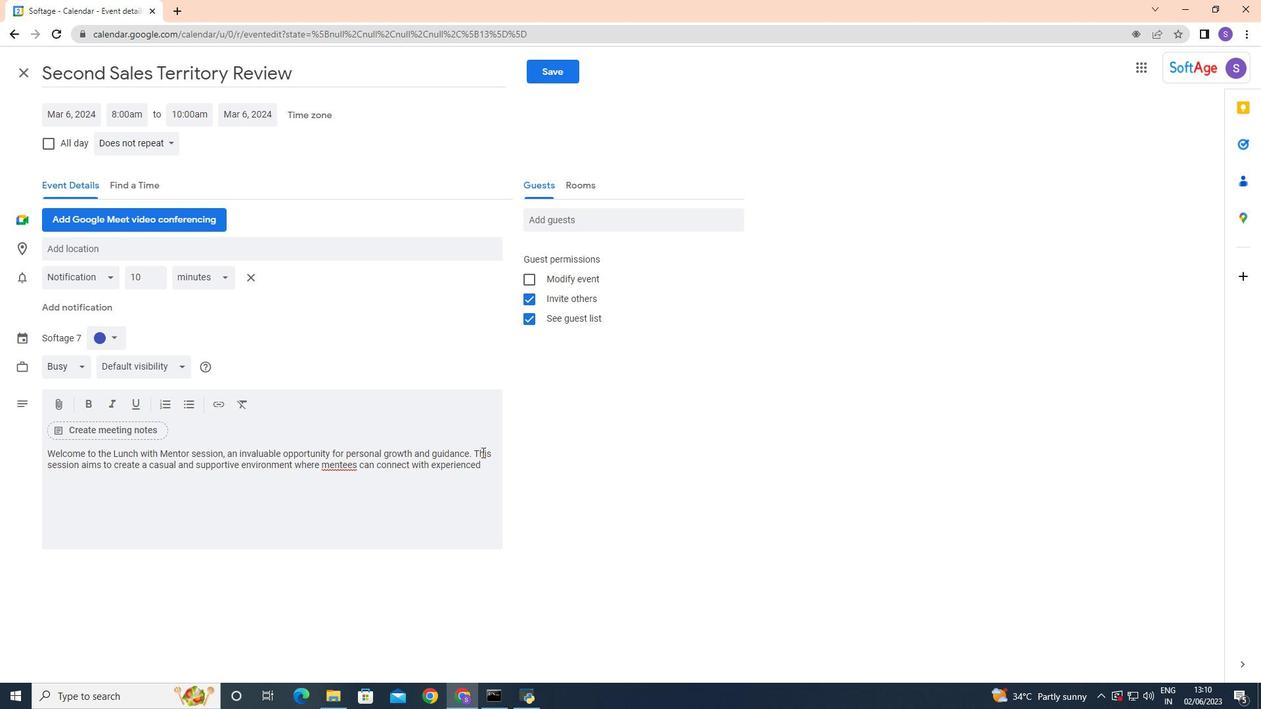 
Action: Key pressed <Key.space>mentors,<Key.space>gain<Key.space>u<Key.backspace>insights<Key.space><Key.backspace>,<Key.space>and<Key.space>receive<Key.space>valuable<Key.space>advice<Key.space>to<Key.space>navigate<Key.space>their<Key.space>professional<Key.space>journeys.<Key.space><Key.shift>Sa<Key.backspace>elect<Key.space>event<Key.space>color<Key.space><Key.shift><Key.shift>Grape<Key.backspace><Key.backspace><Key.backspace><Key.backspace><Key.backspace><Key.backspace><Key.backspace><Key.backspace><Key.backspace><Key.backspace><Key.backspace><Key.backspace><Key.backspace><Key.backspace><Key.backspace><Key.backspace><Key.backspace><Key.backspace><Key.backspace><Key.backspace><Key.backspace><Key.backspace><Key.backspace><Key.backspace><Key.backspace>
Screenshot: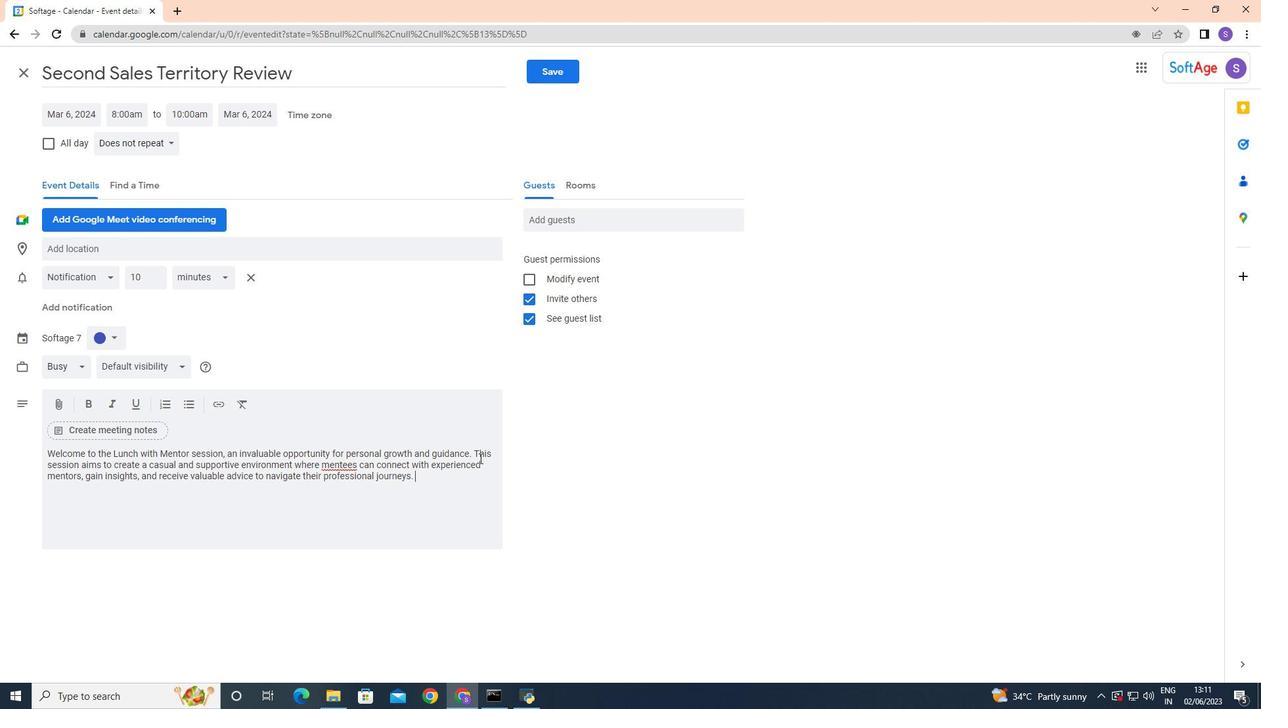 
Action: Mouse moved to (122, 333)
Screenshot: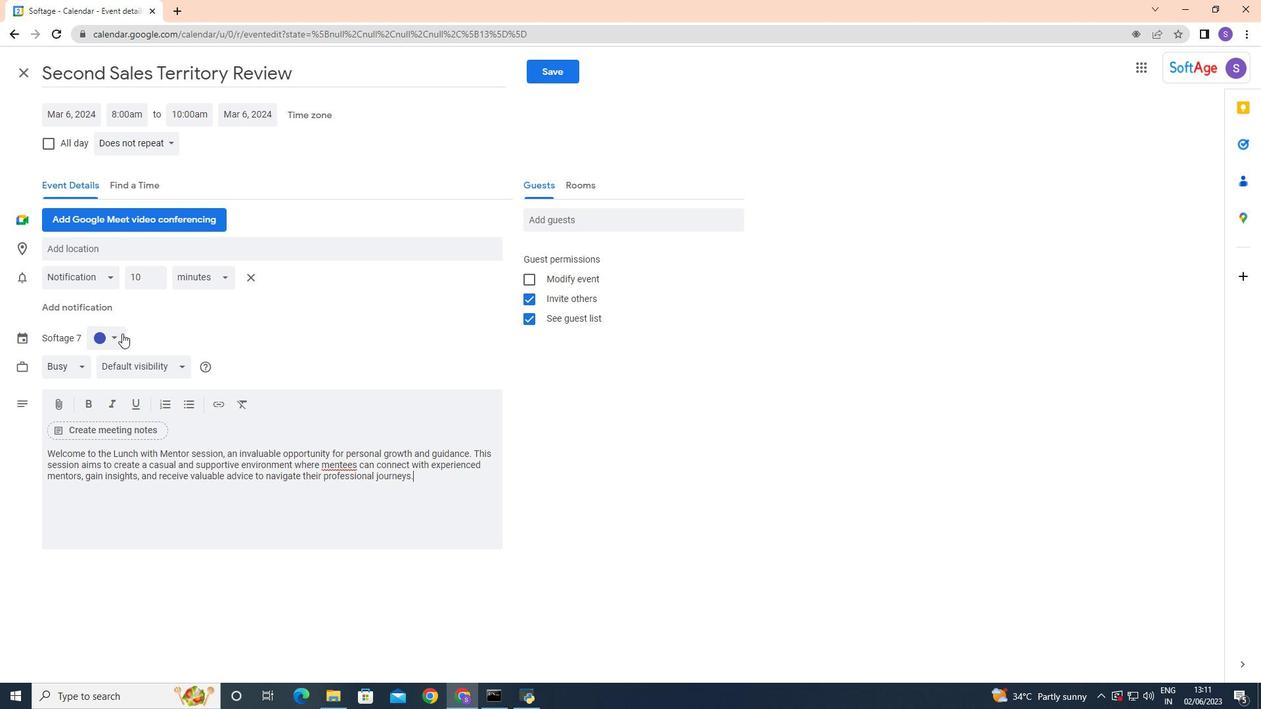 
Action: Mouse pressed left at (122, 333)
Screenshot: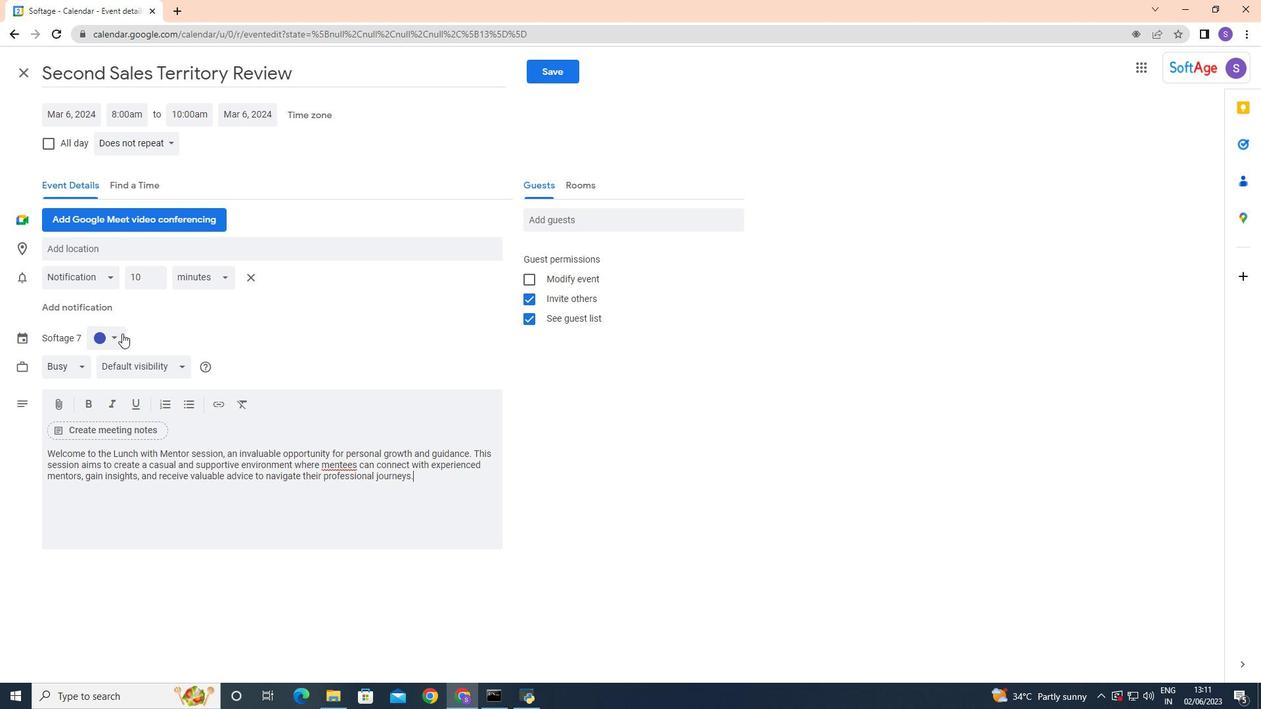 
Action: Mouse moved to (116, 404)
Screenshot: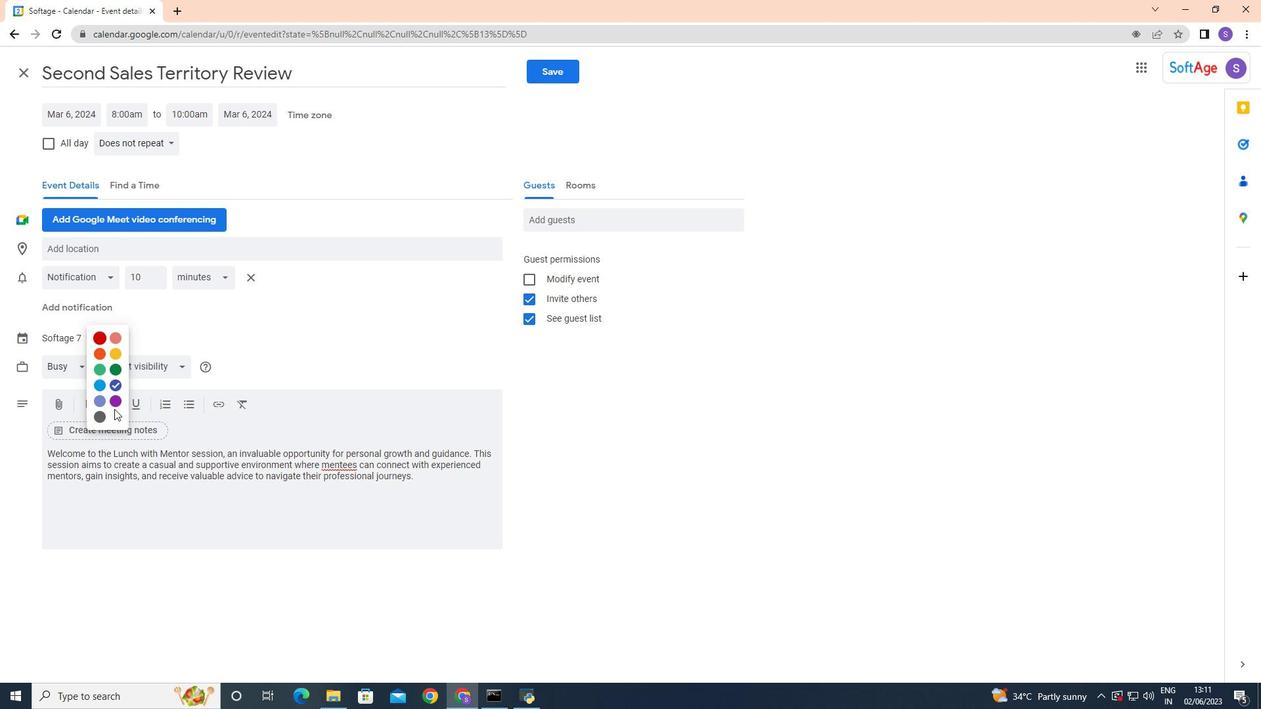 
Action: Mouse pressed left at (116, 404)
Screenshot: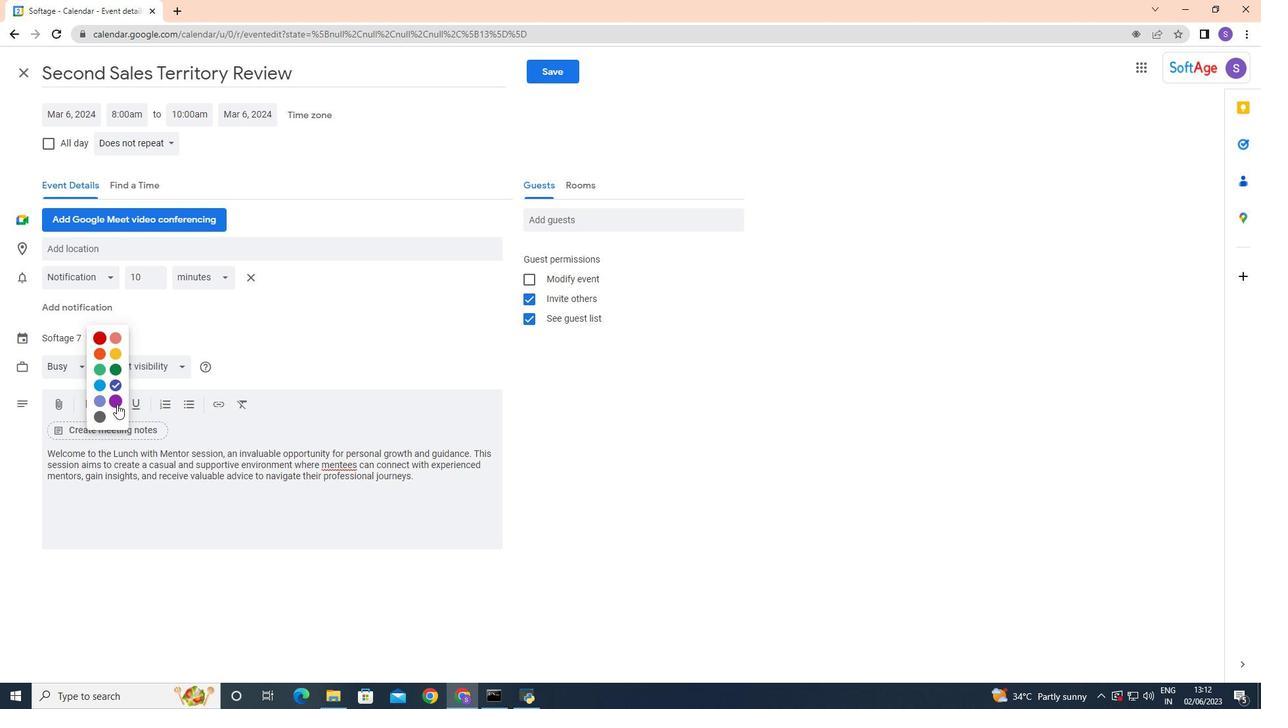 
Action: Mouse moved to (103, 245)
Screenshot: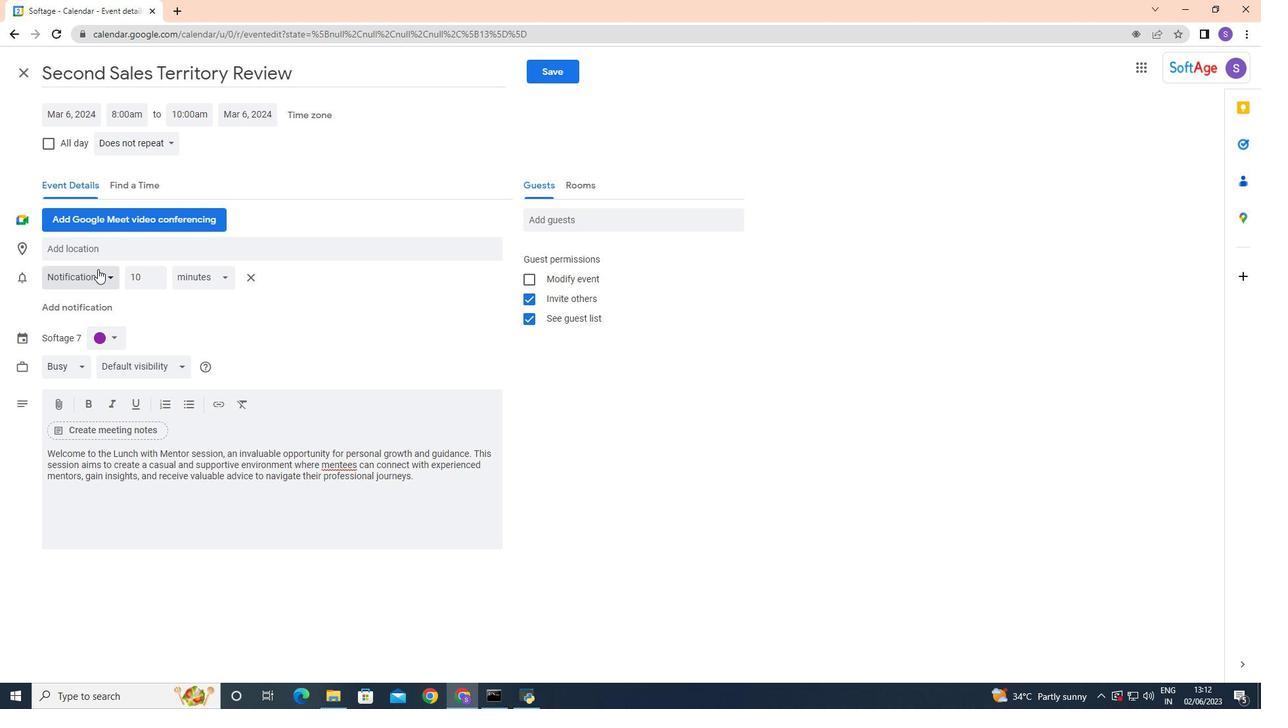 
Action: Mouse pressed left at (103, 245)
Screenshot: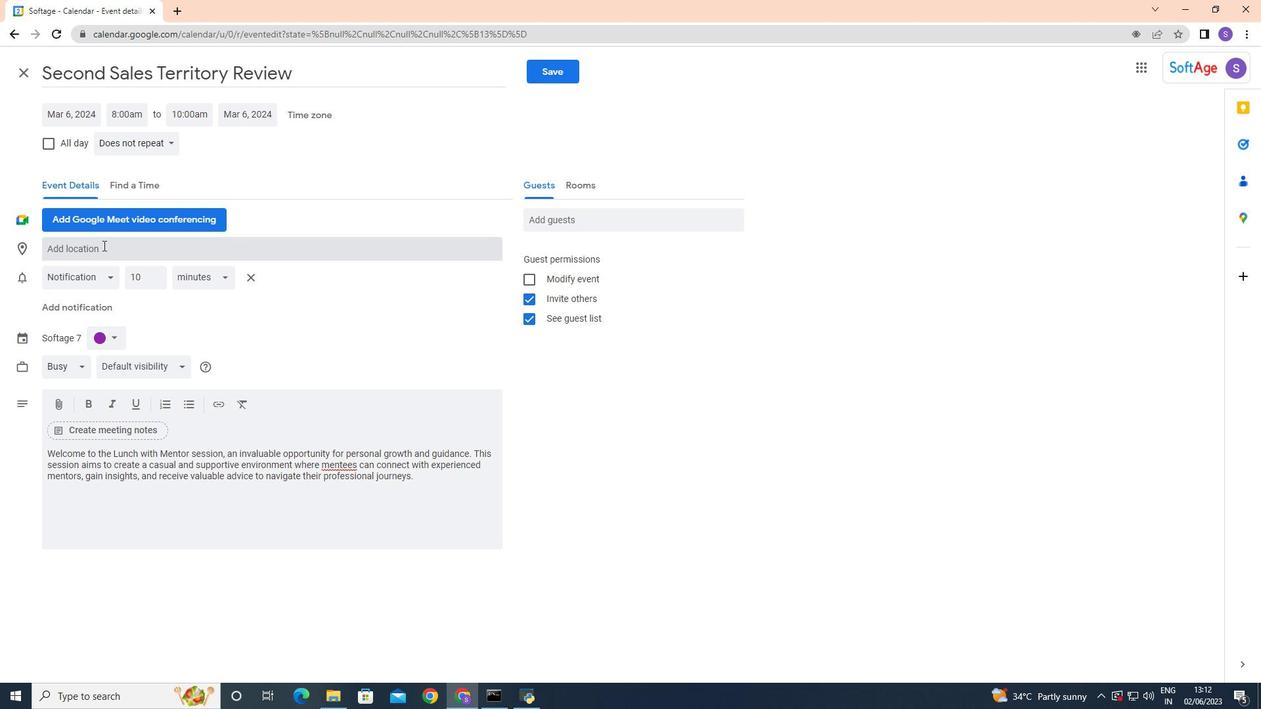 
Action: Key pressed 789<Key.space><Key.shift><Key.shift><Key.shift><Key.shift><Key.shift><Key.shift><Key.shift><Key.shift>Grac<Key.backspace>sse<Key.space><Key.backspace>,<Key.space><Key.shift><Key.shift><Key.shift><Key.shift>France<Key.space><Key.backspace>,<Key.space>
Screenshot: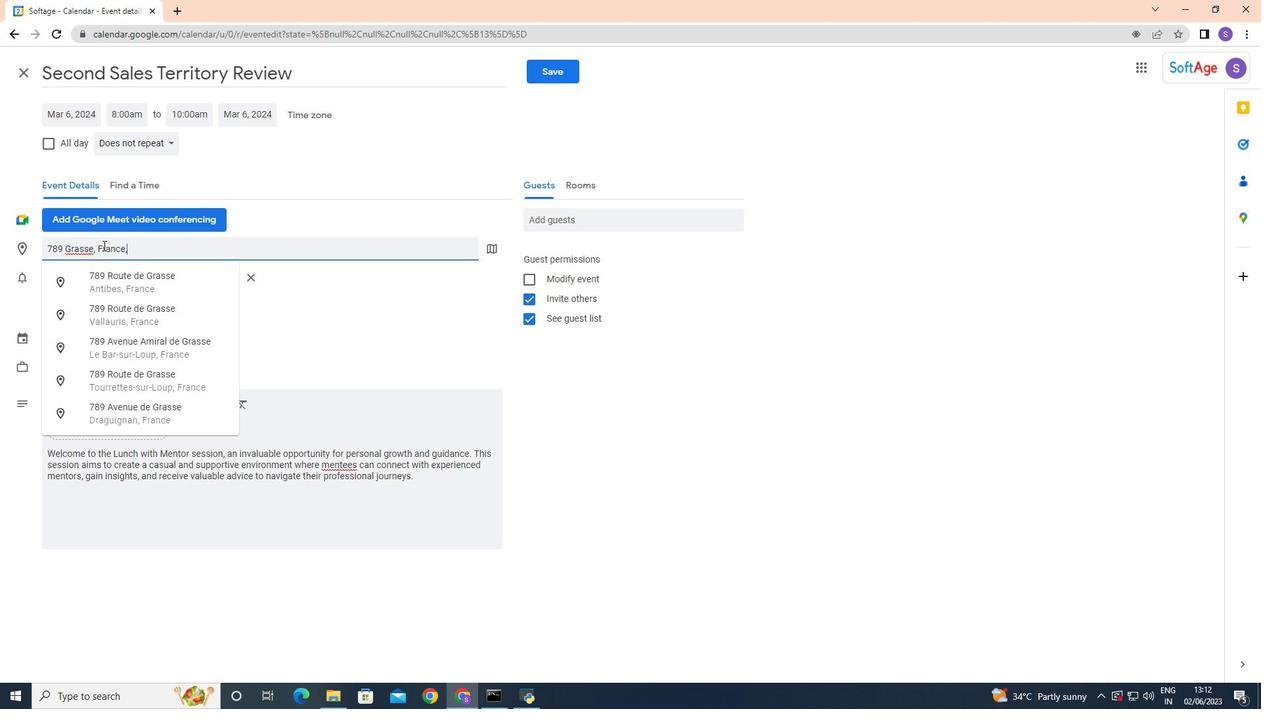 
Action: Mouse moved to (382, 310)
Screenshot: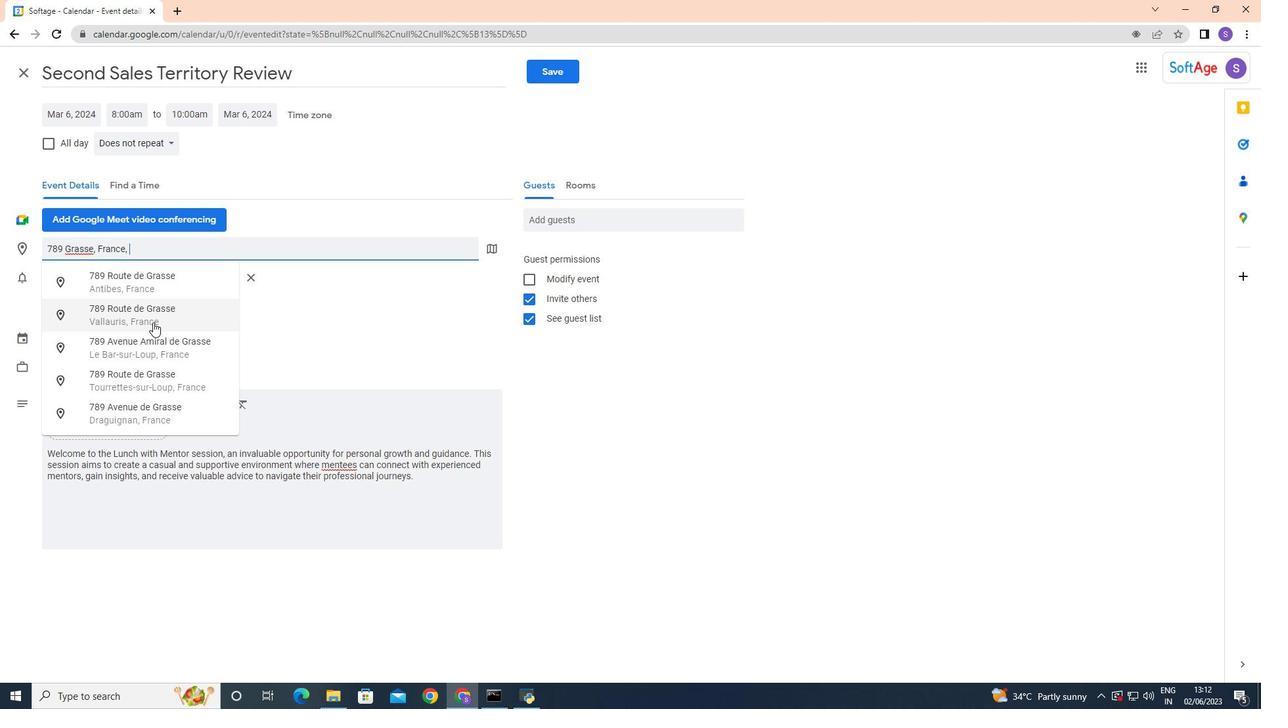 
Action: Mouse pressed left at (382, 310)
Screenshot: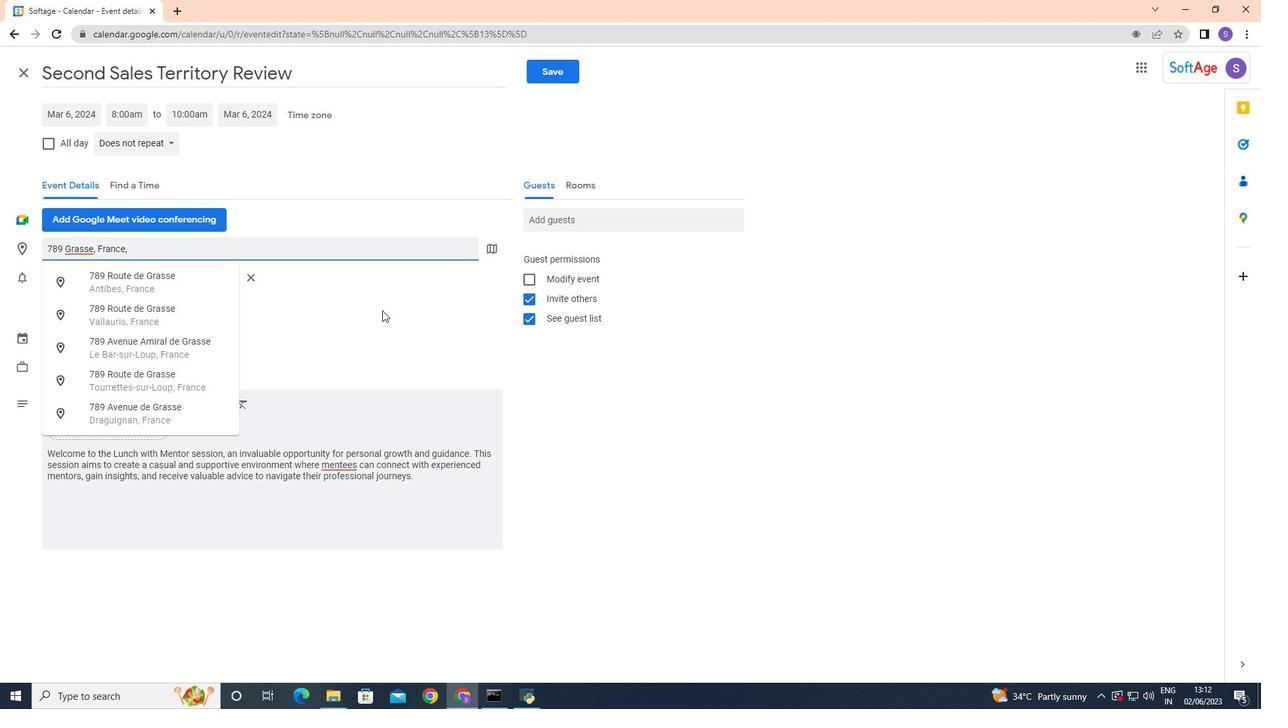 
Action: Mouse moved to (556, 220)
Screenshot: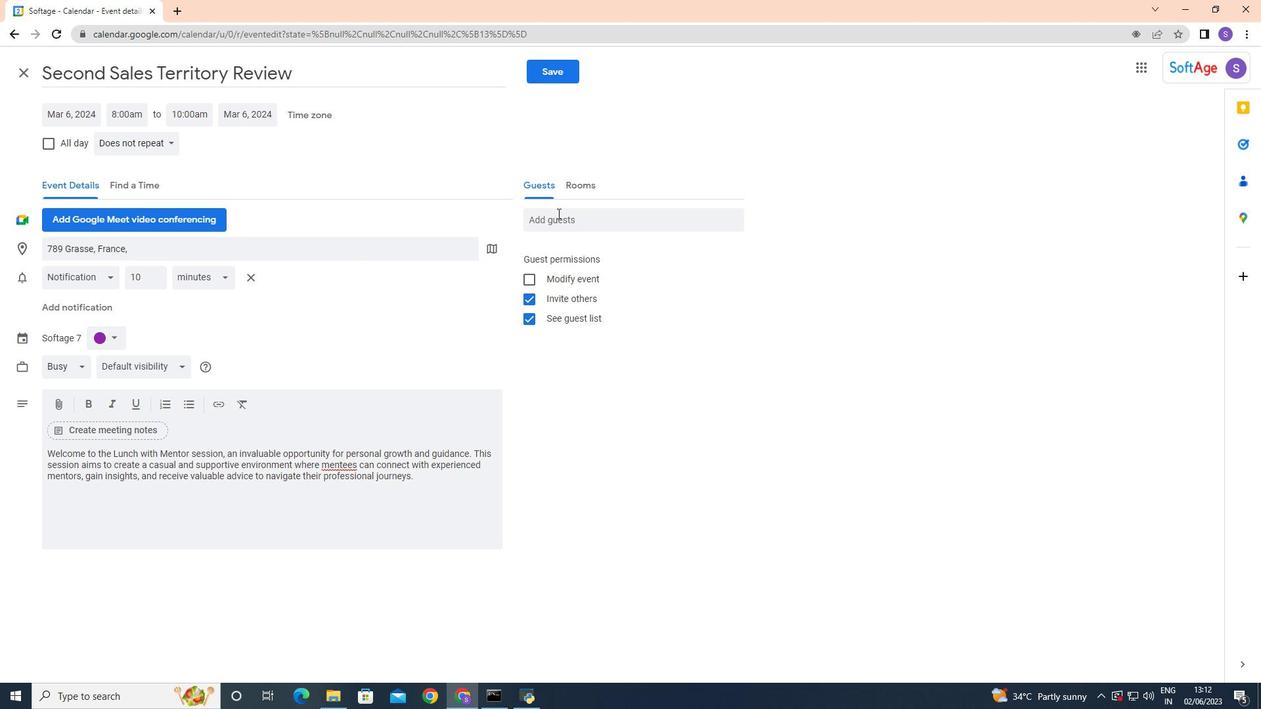 
Action: Mouse pressed left at (556, 220)
Screenshot: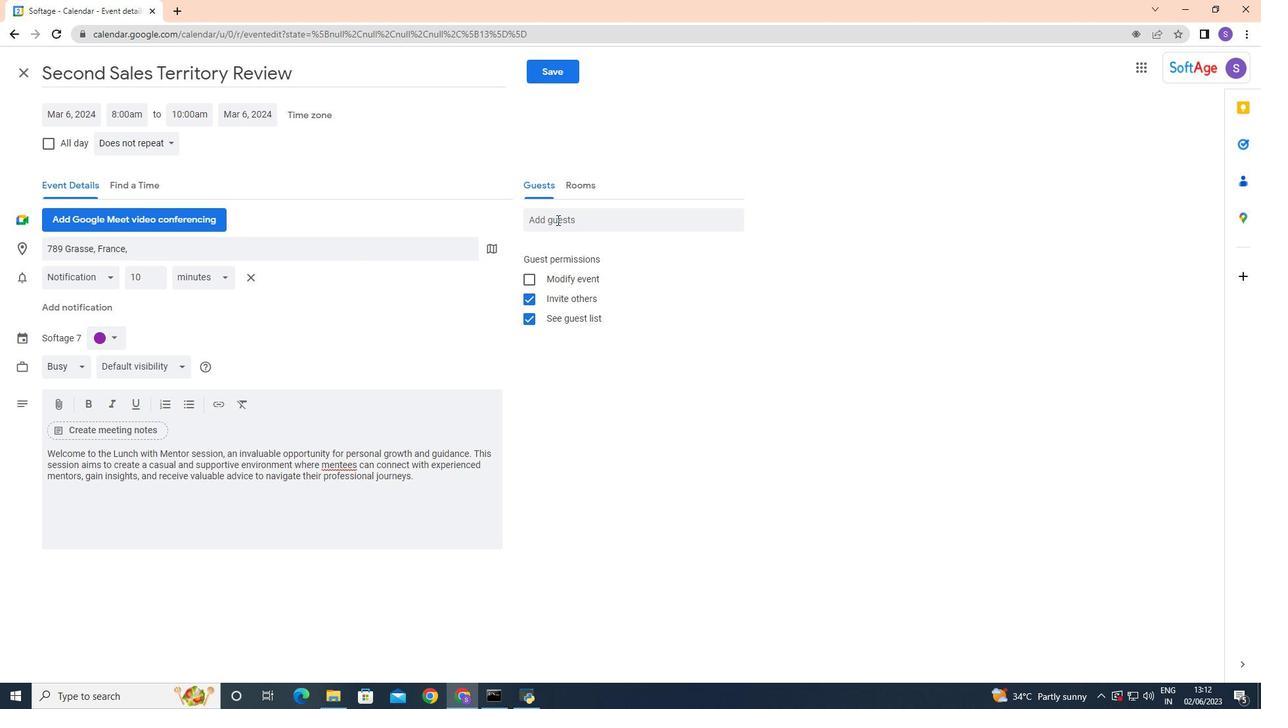 
Action: Key pressed softage.6
Screenshot: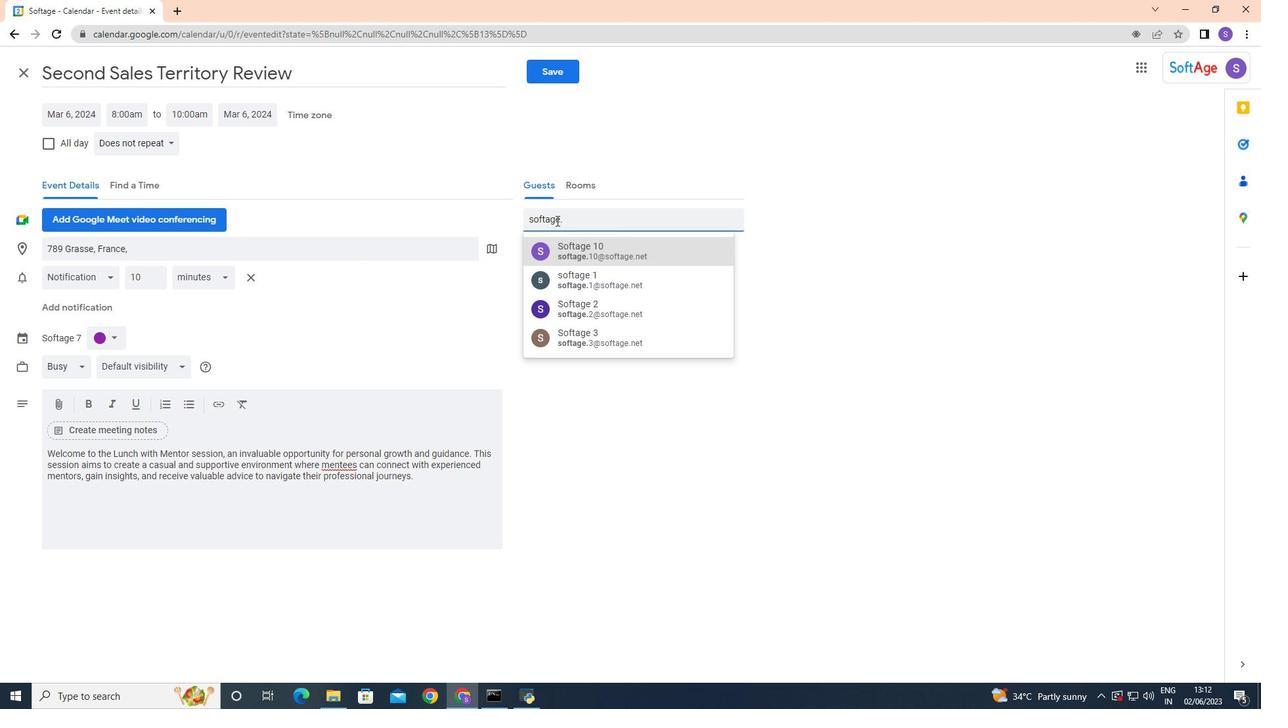
Action: Mouse moved to (604, 248)
Screenshot: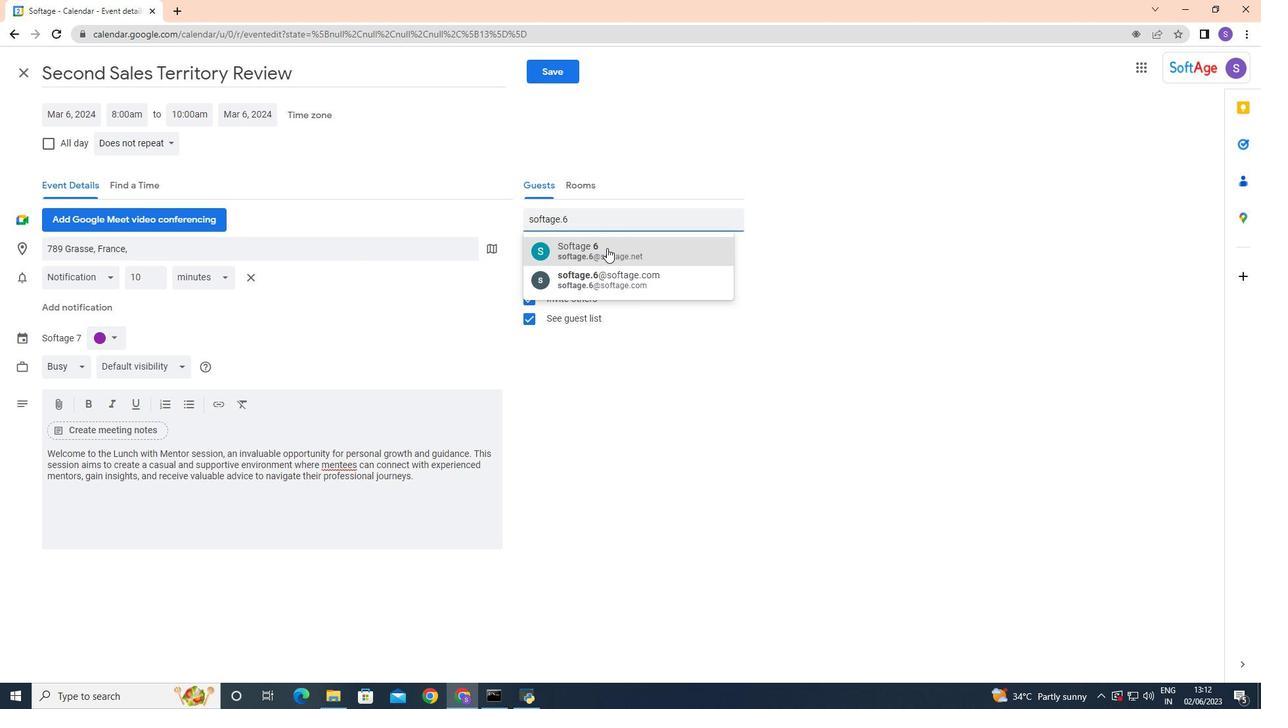 
Action: Mouse pressed left at (604, 248)
Screenshot: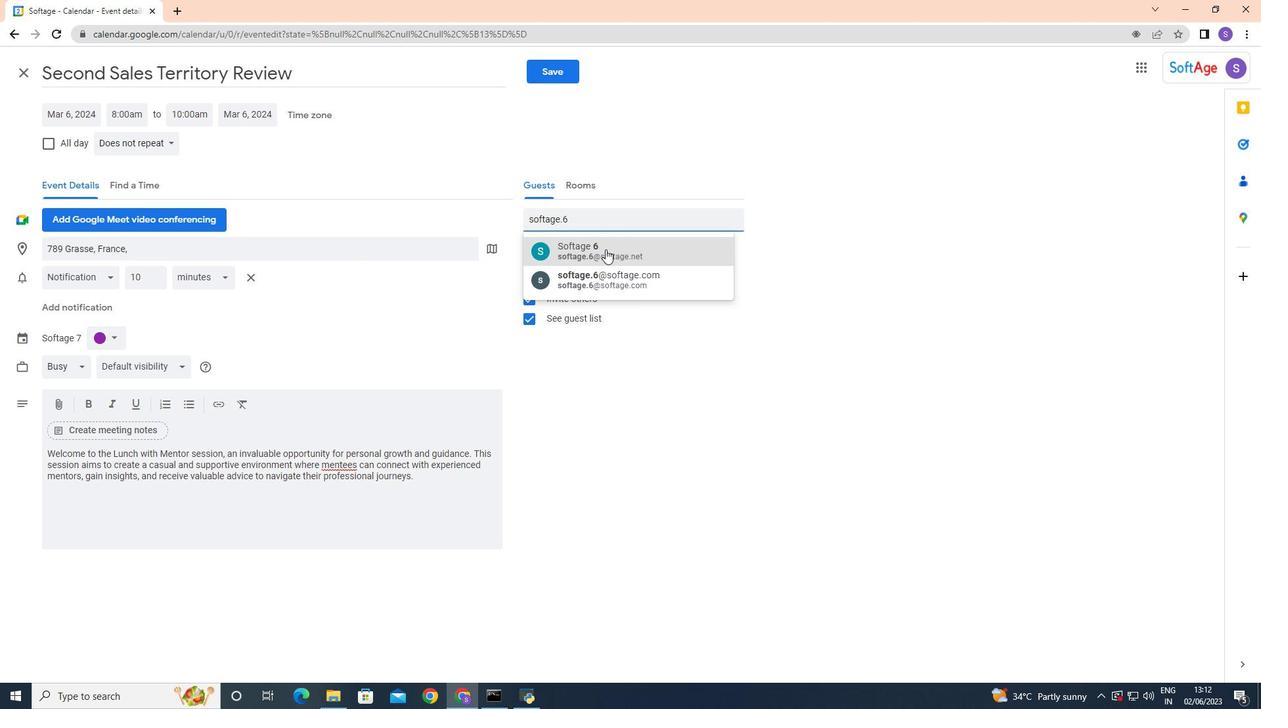 
Action: Mouse moved to (728, 254)
Screenshot: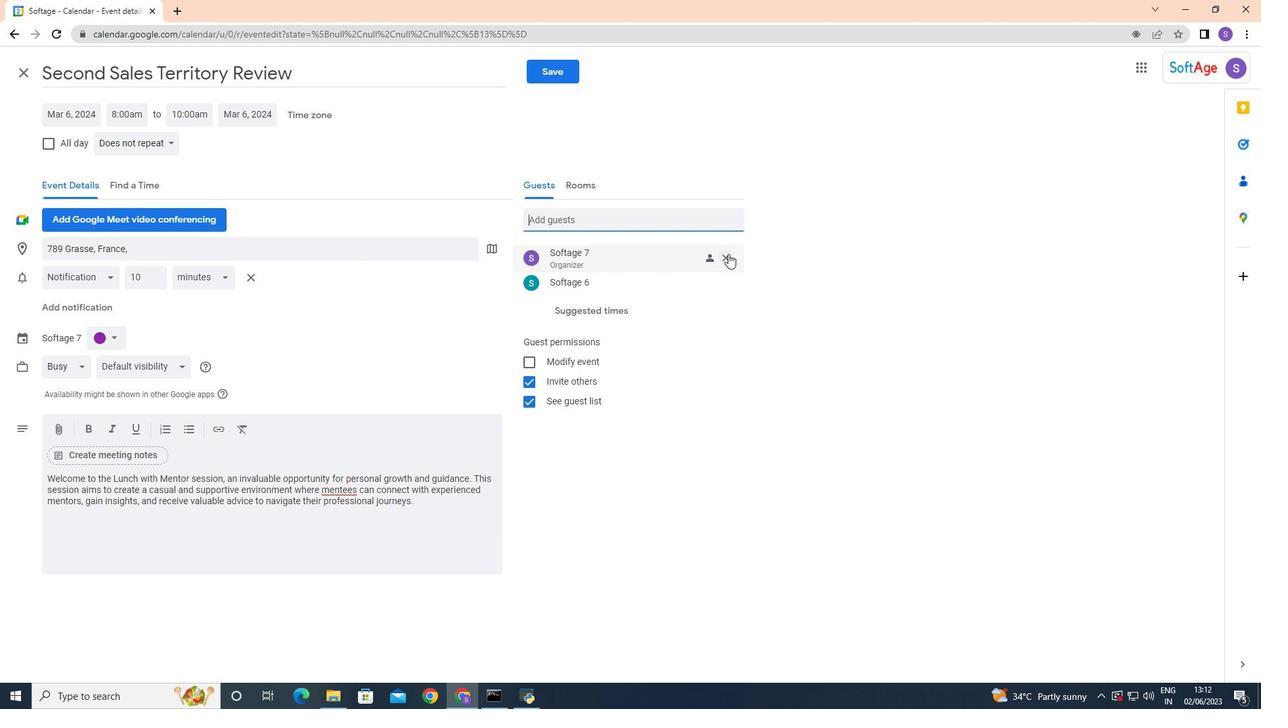 
Action: Mouse pressed left at (728, 254)
Screenshot: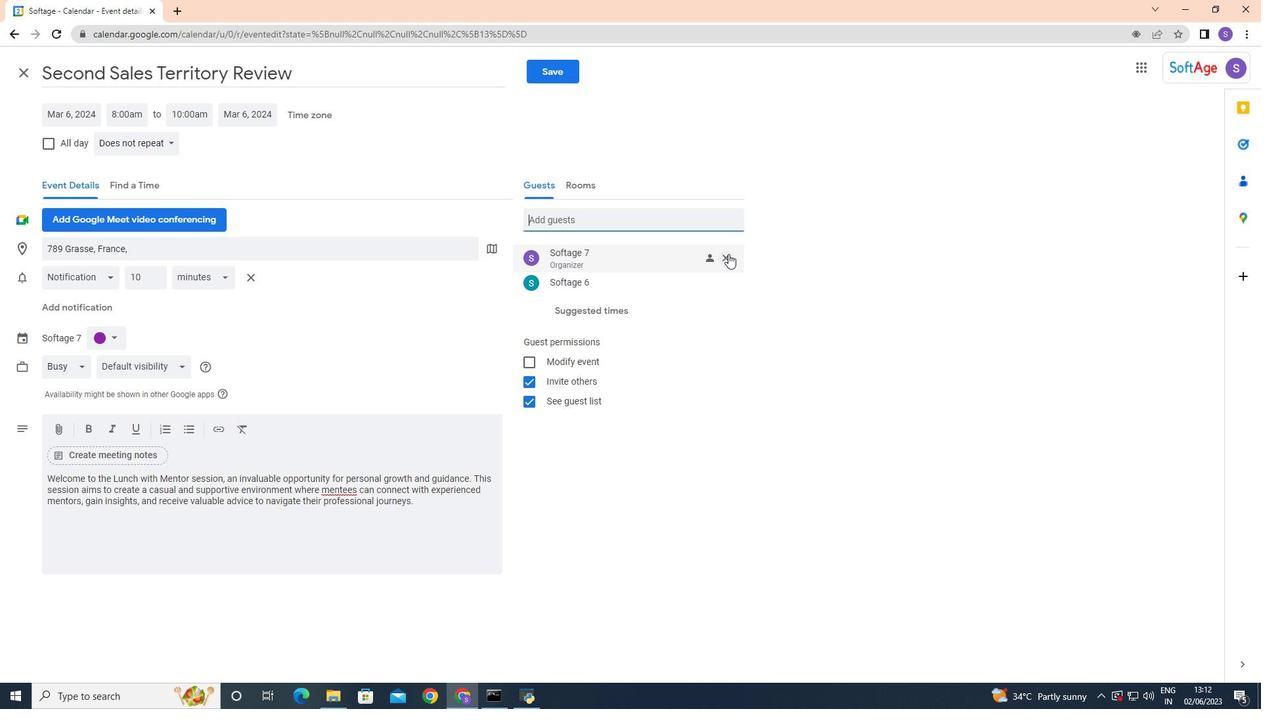 
Action: Mouse moved to (637, 216)
Screenshot: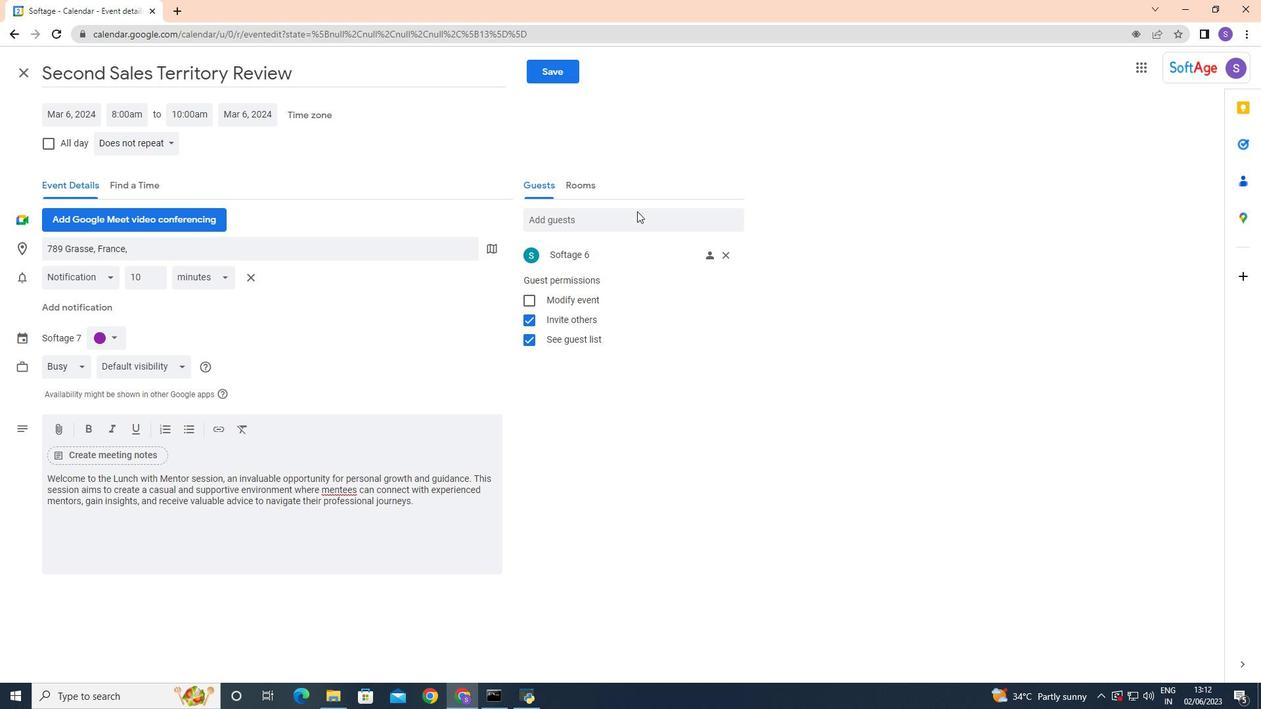 
Action: Mouse pressed left at (637, 216)
Screenshot: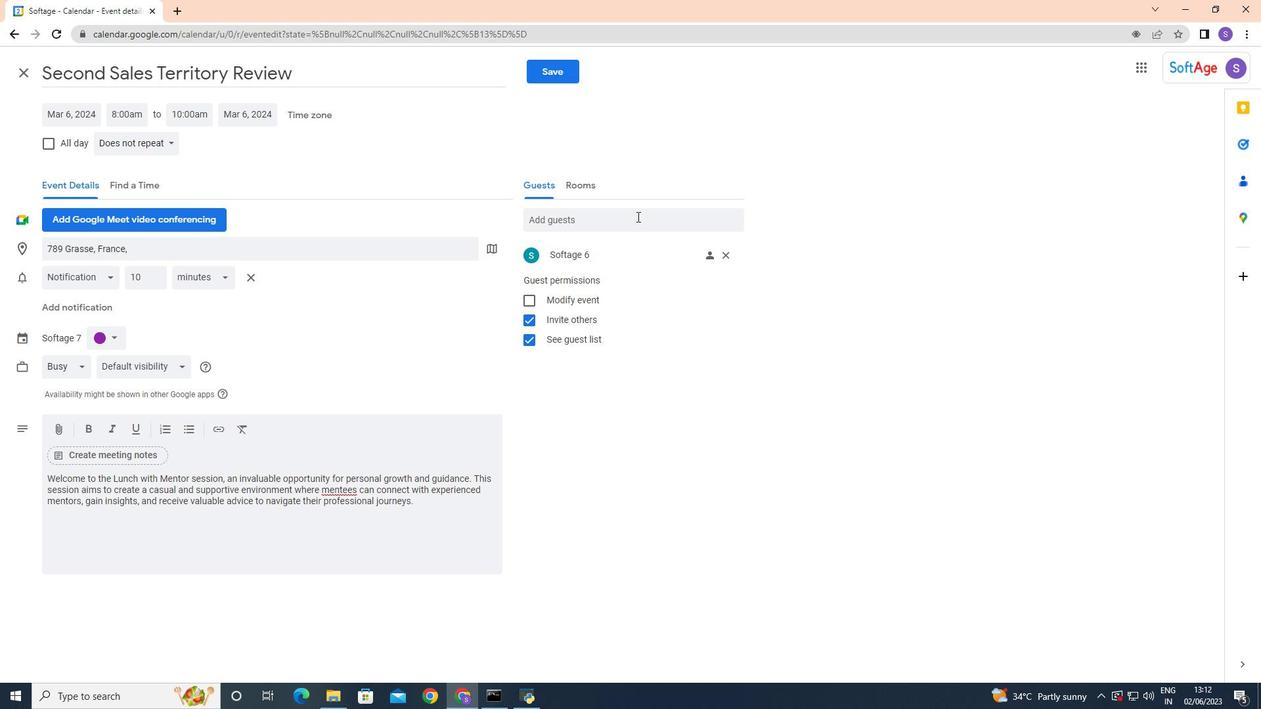 
Action: Key pressed softage.8
Screenshot: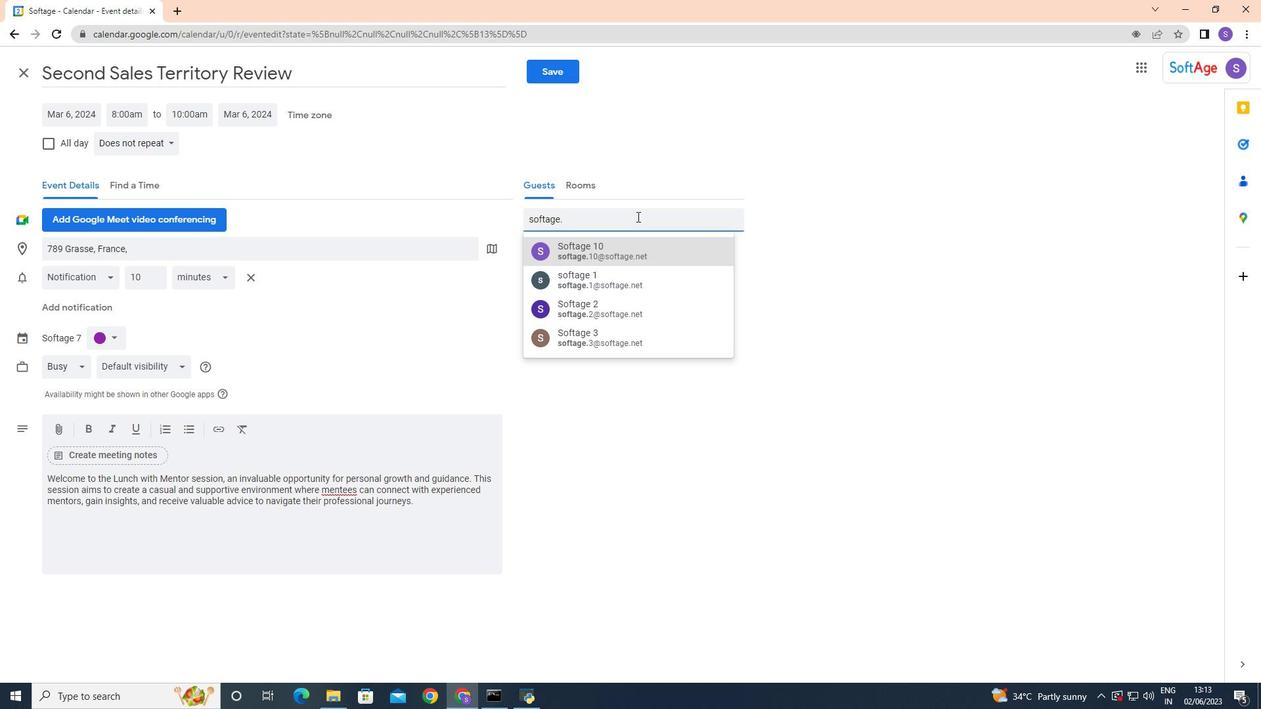 
Action: Mouse moved to (692, 250)
Screenshot: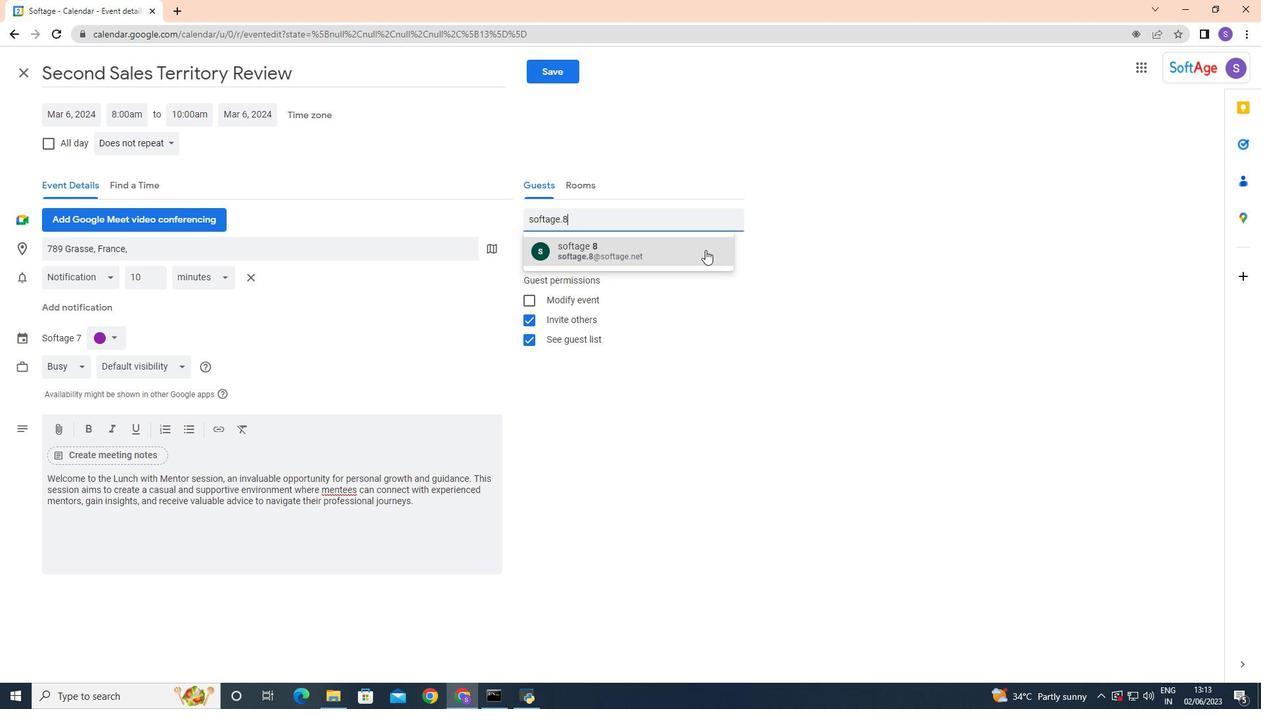 
Action: Mouse pressed left at (692, 250)
Screenshot: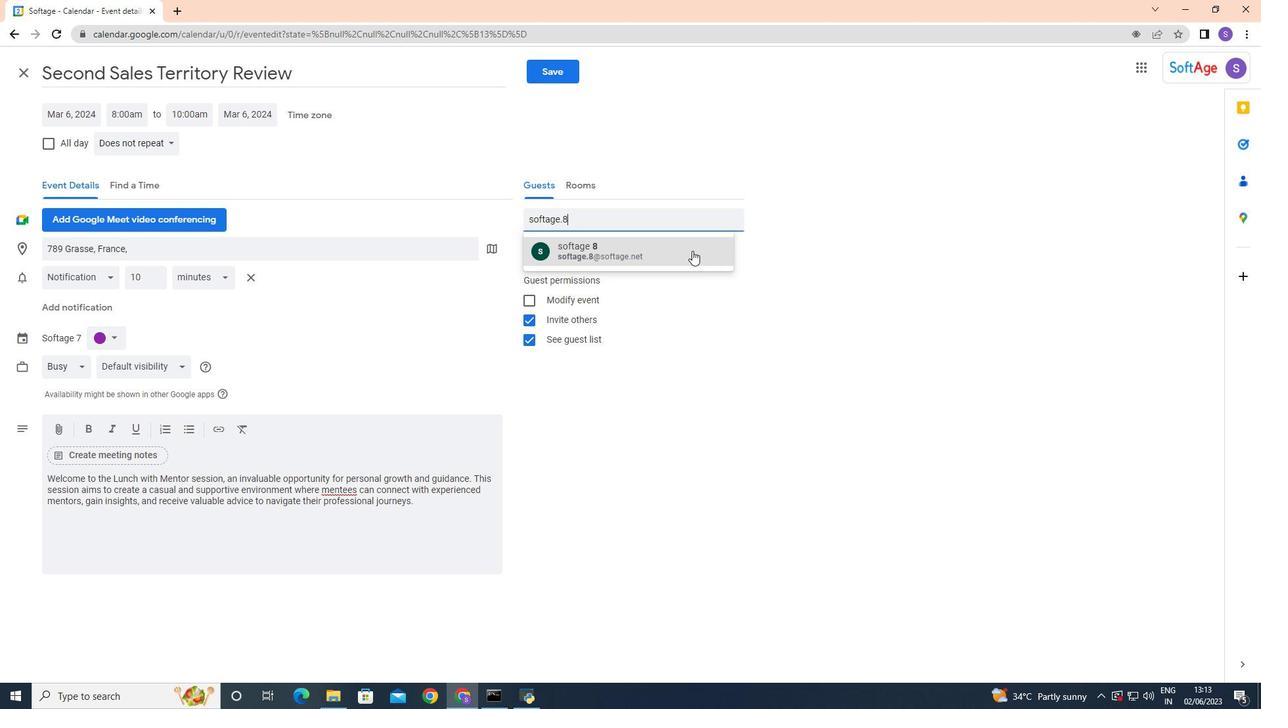 
Action: Mouse moved to (716, 354)
Screenshot: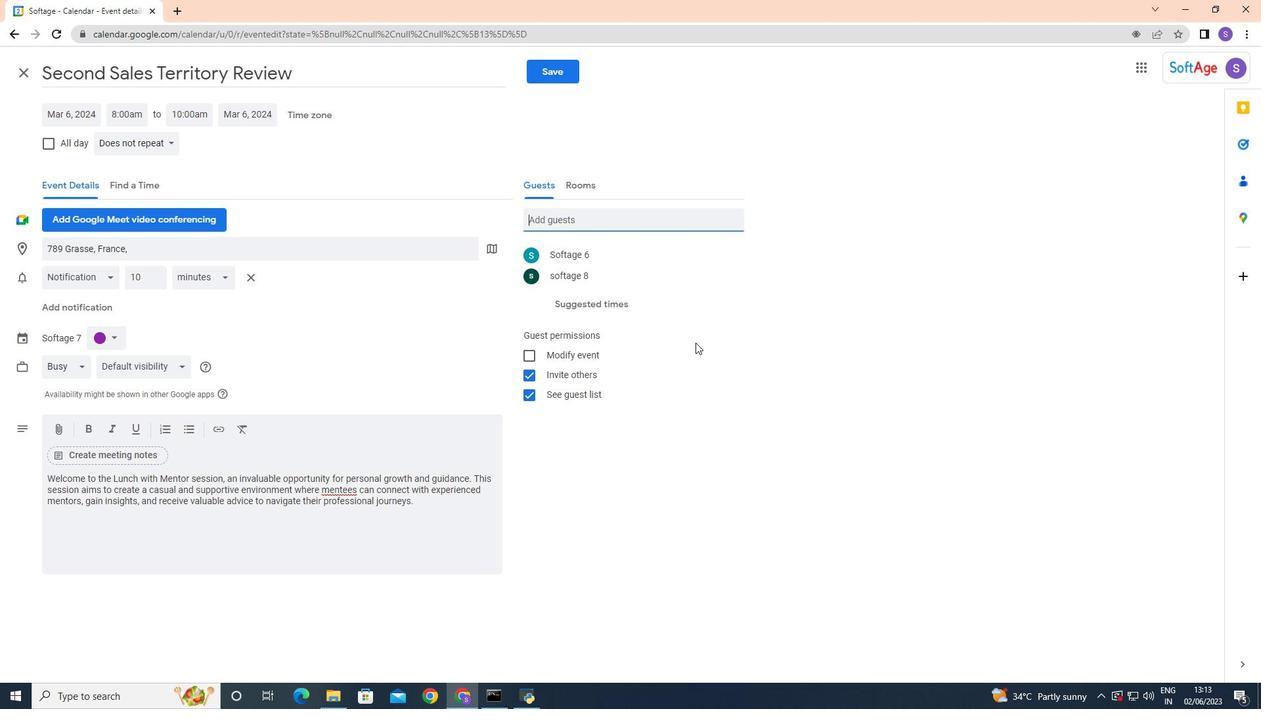 
Action: Mouse pressed left at (716, 354)
Screenshot: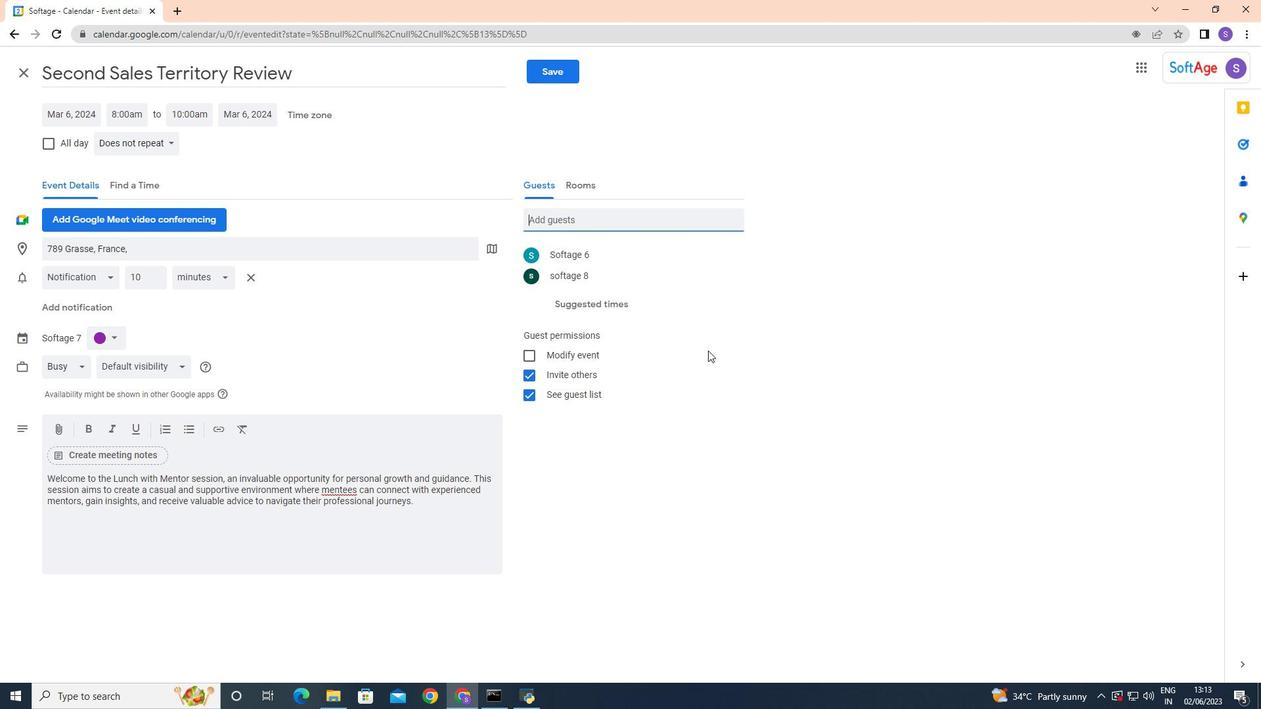 
Action: Mouse moved to (524, 346)
Screenshot: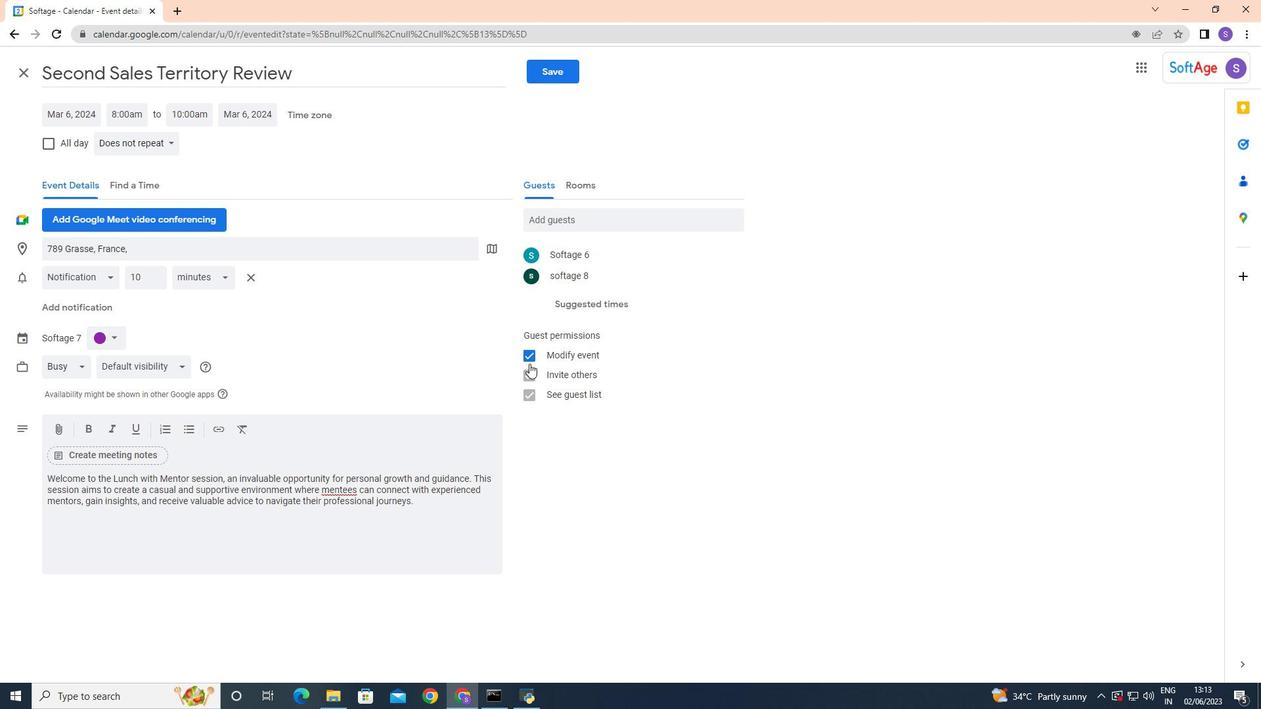 
Action: Mouse pressed left at (524, 346)
Screenshot: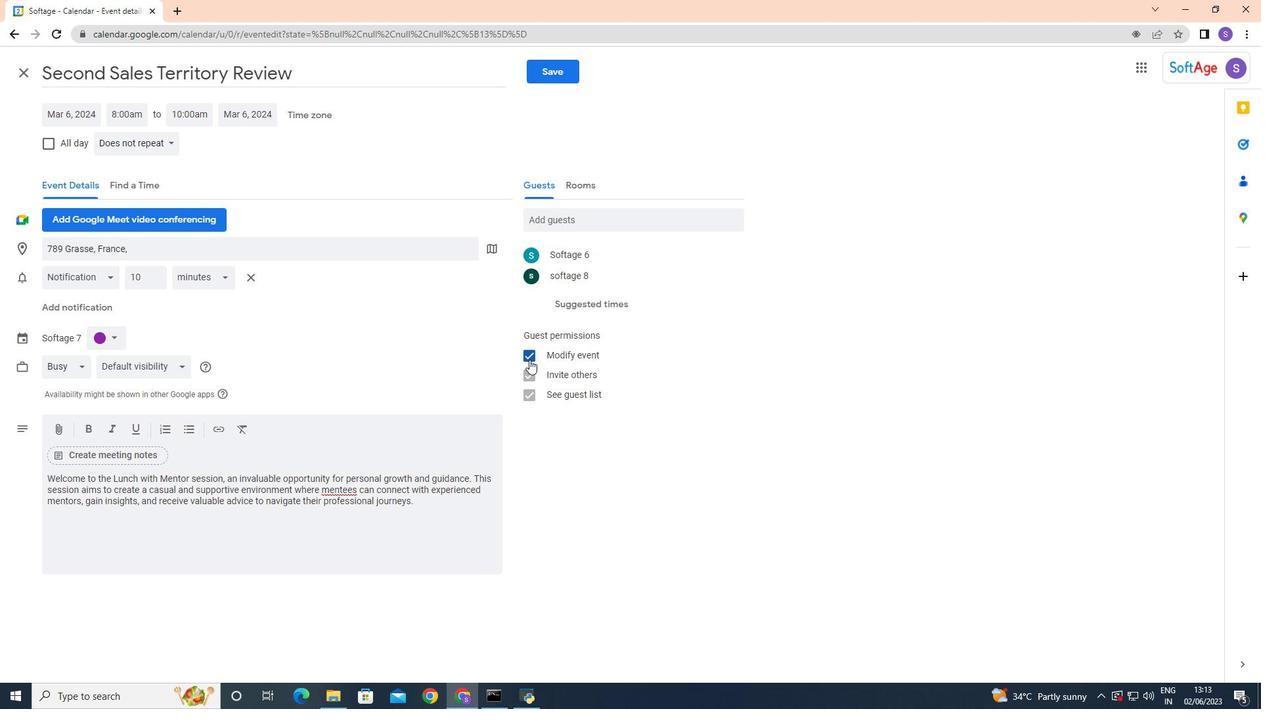 
Action: Mouse moved to (528, 374)
Screenshot: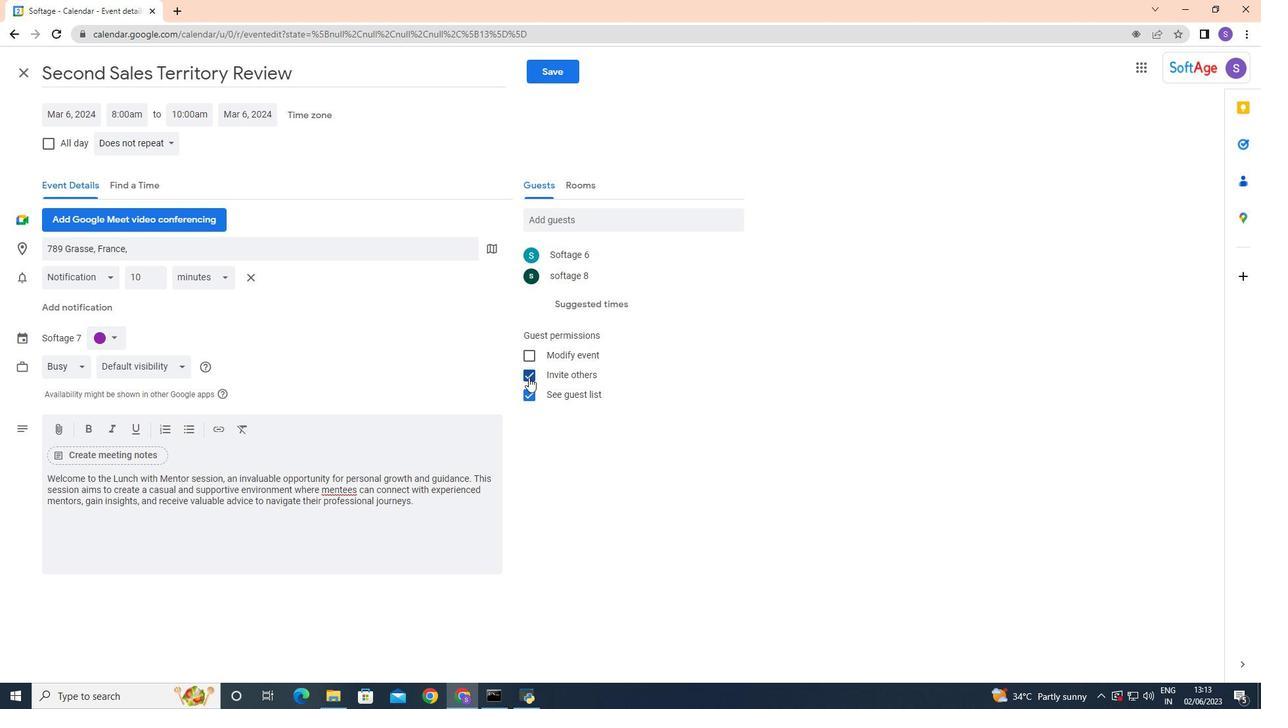 
Action: Mouse pressed left at (528, 374)
Screenshot: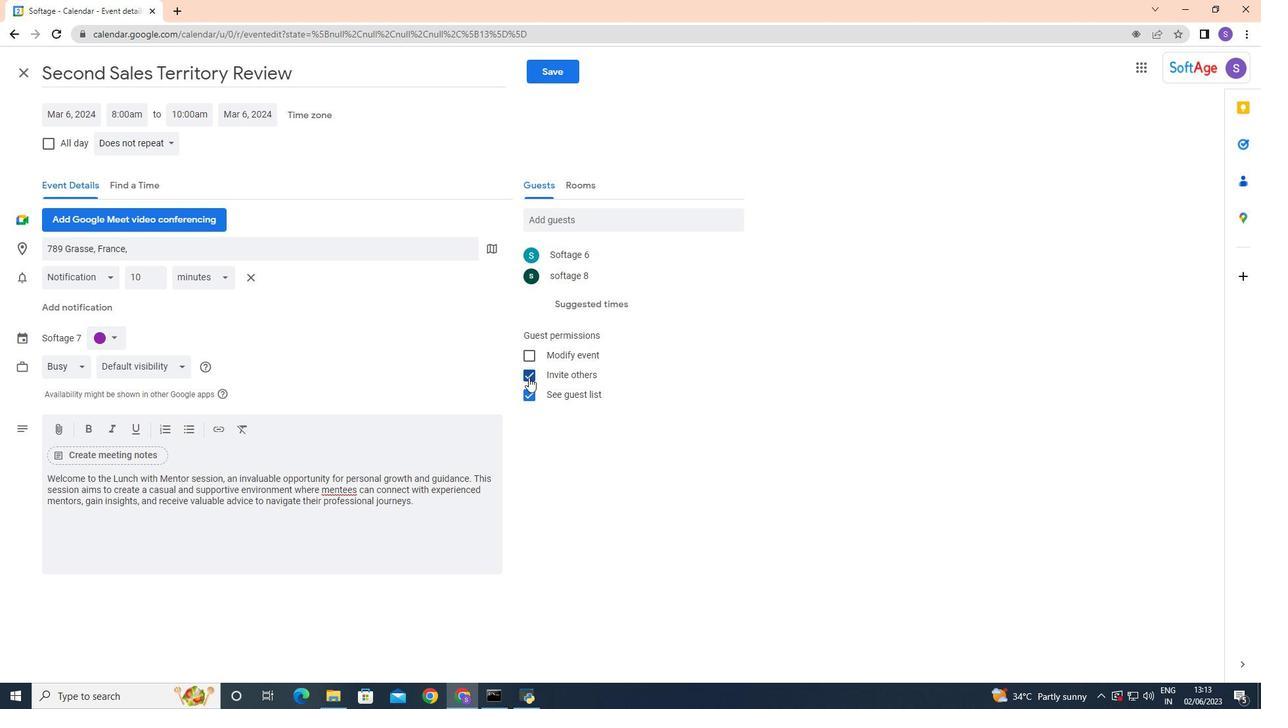 
Action: Mouse moved to (528, 390)
Screenshot: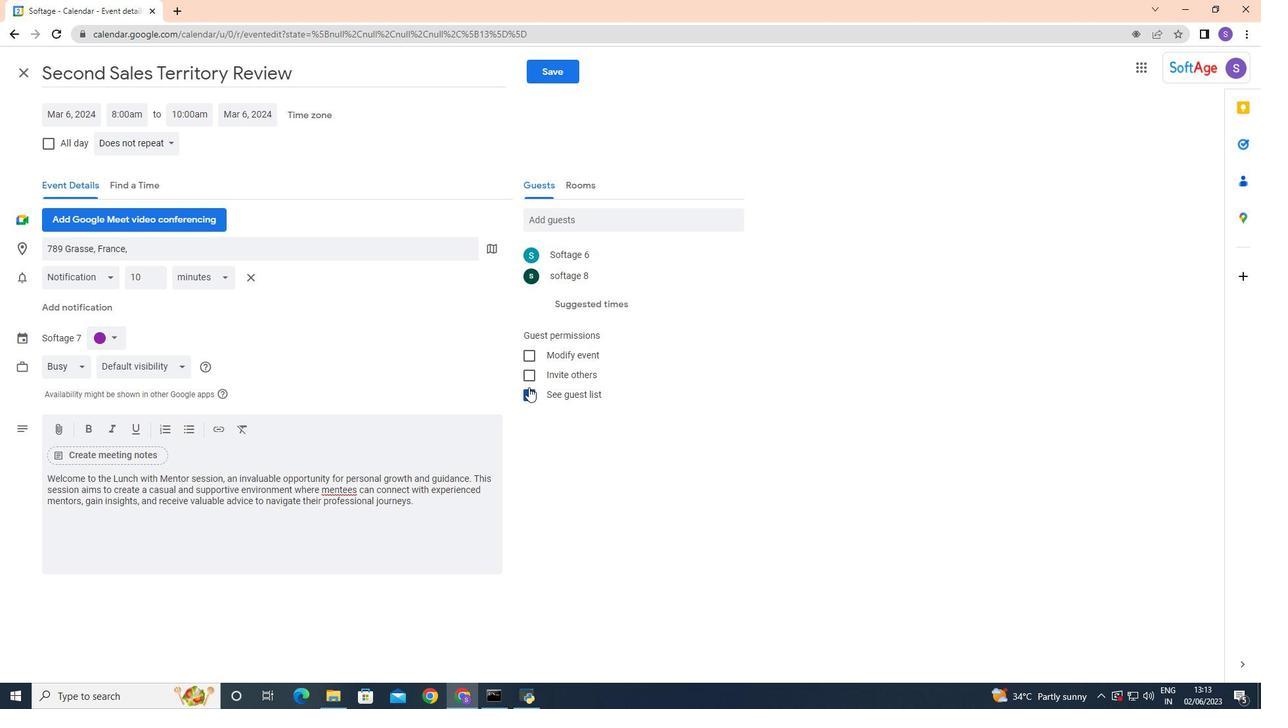 
Action: Mouse pressed left at (528, 390)
Screenshot: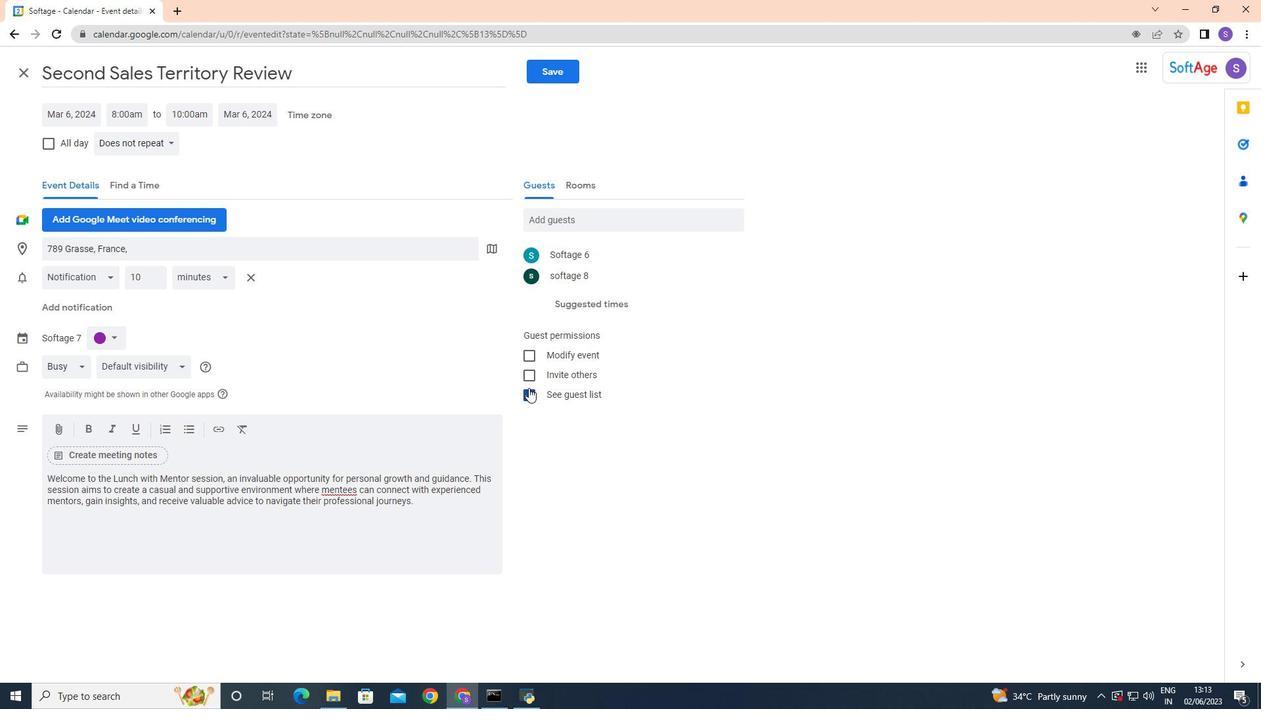 
Action: Mouse moved to (531, 373)
Screenshot: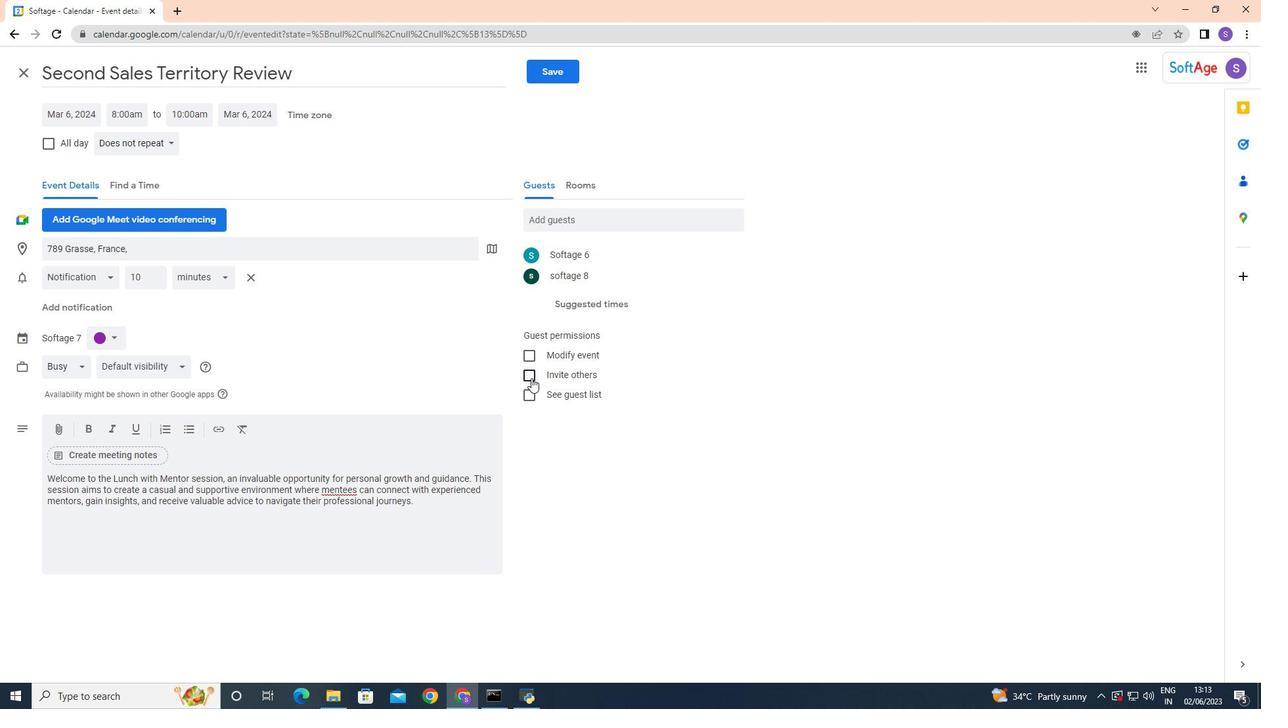 
Action: Mouse pressed left at (531, 373)
Screenshot: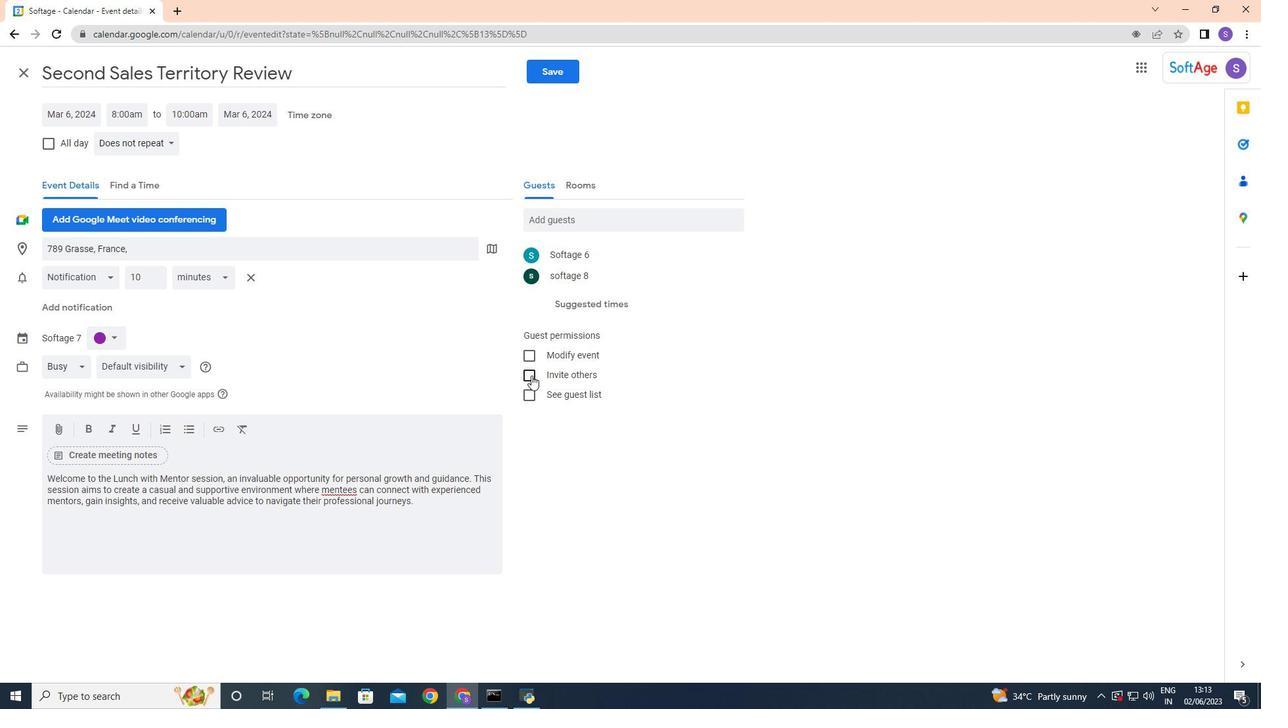 
Action: Mouse moved to (621, 430)
Screenshot: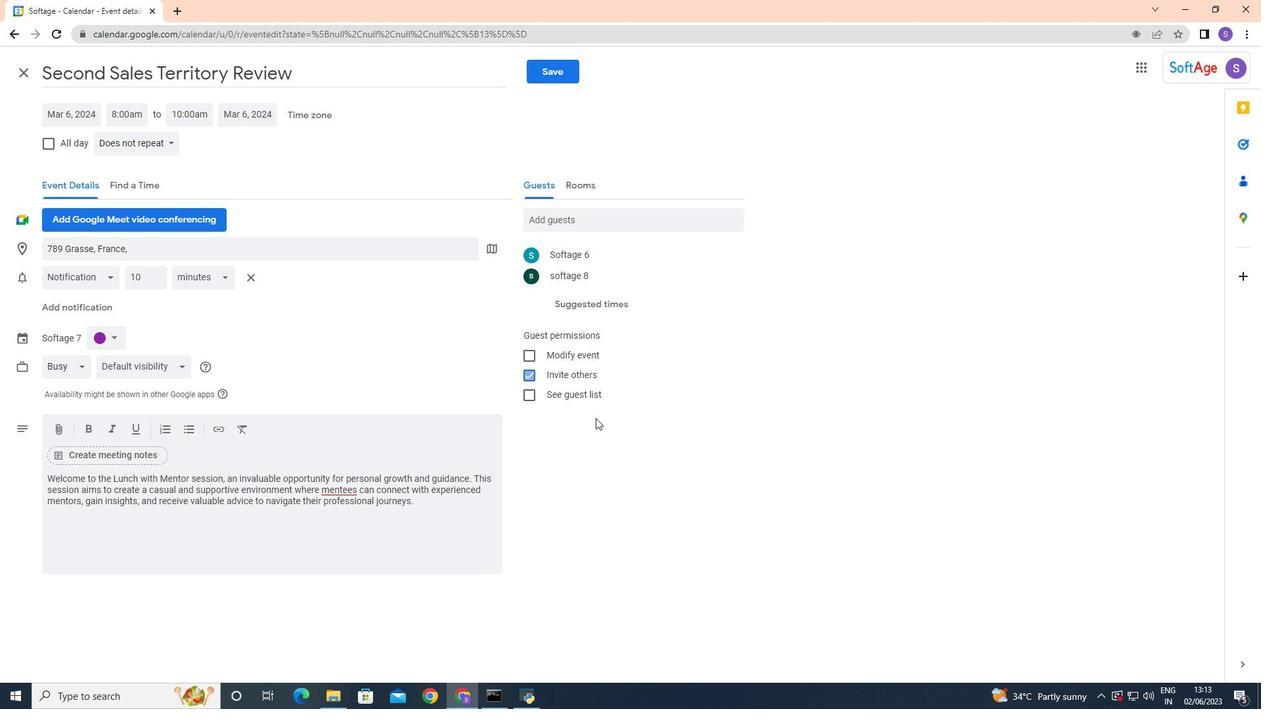 
Action: Mouse pressed left at (621, 430)
Screenshot: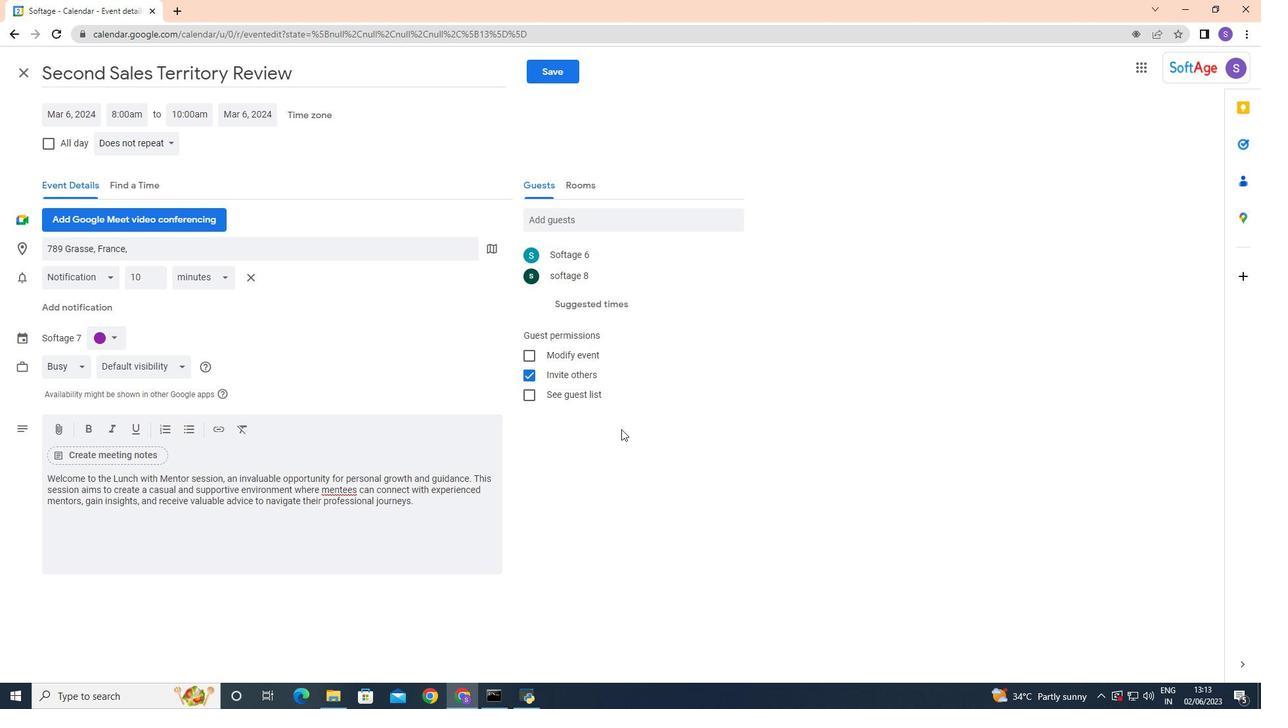 
Action: Mouse moved to (529, 395)
Screenshot: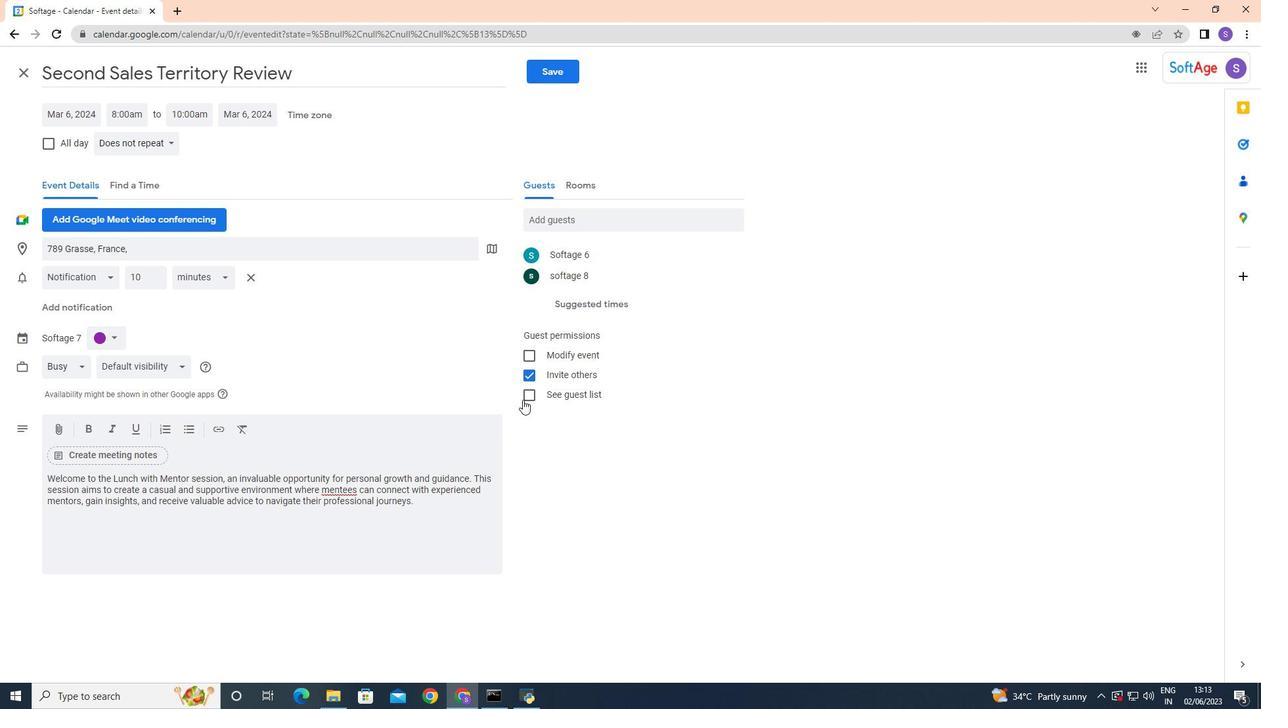 
Action: Mouse pressed left at (529, 395)
Screenshot: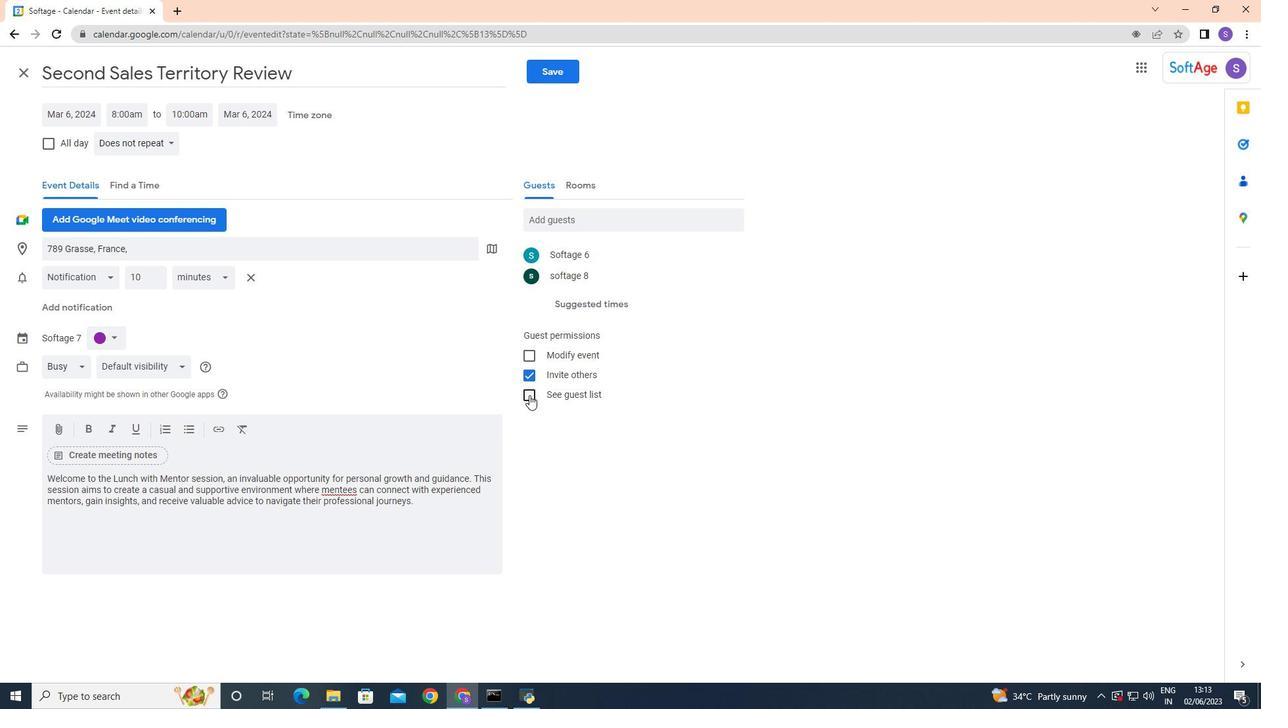 
Action: Mouse moved to (629, 488)
Screenshot: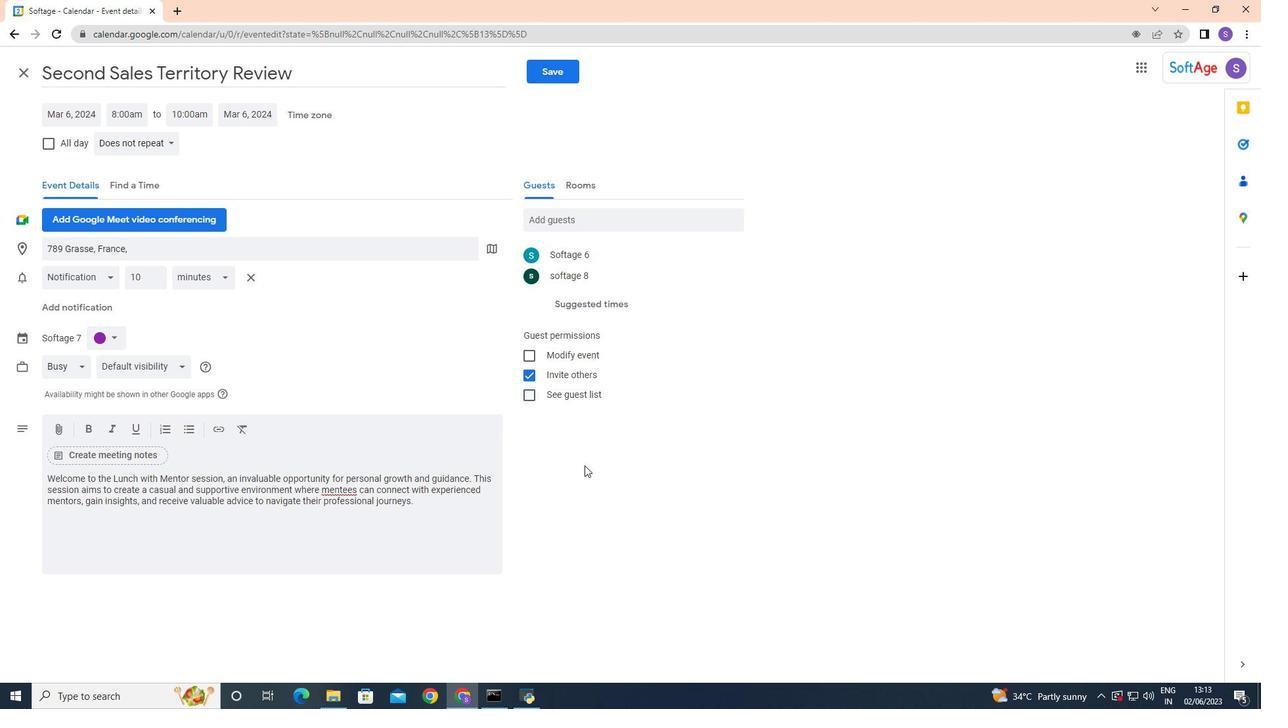 
Action: Mouse pressed left at (629, 488)
Screenshot: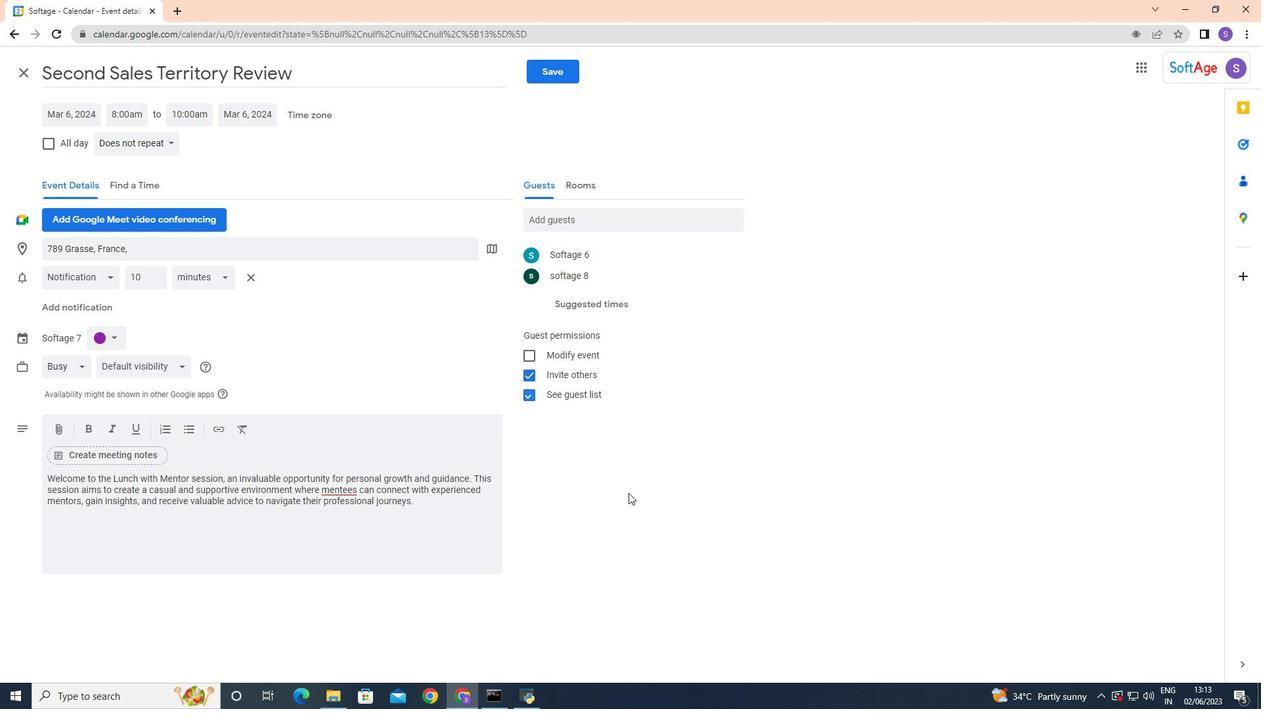 
Action: Mouse moved to (136, 143)
Screenshot: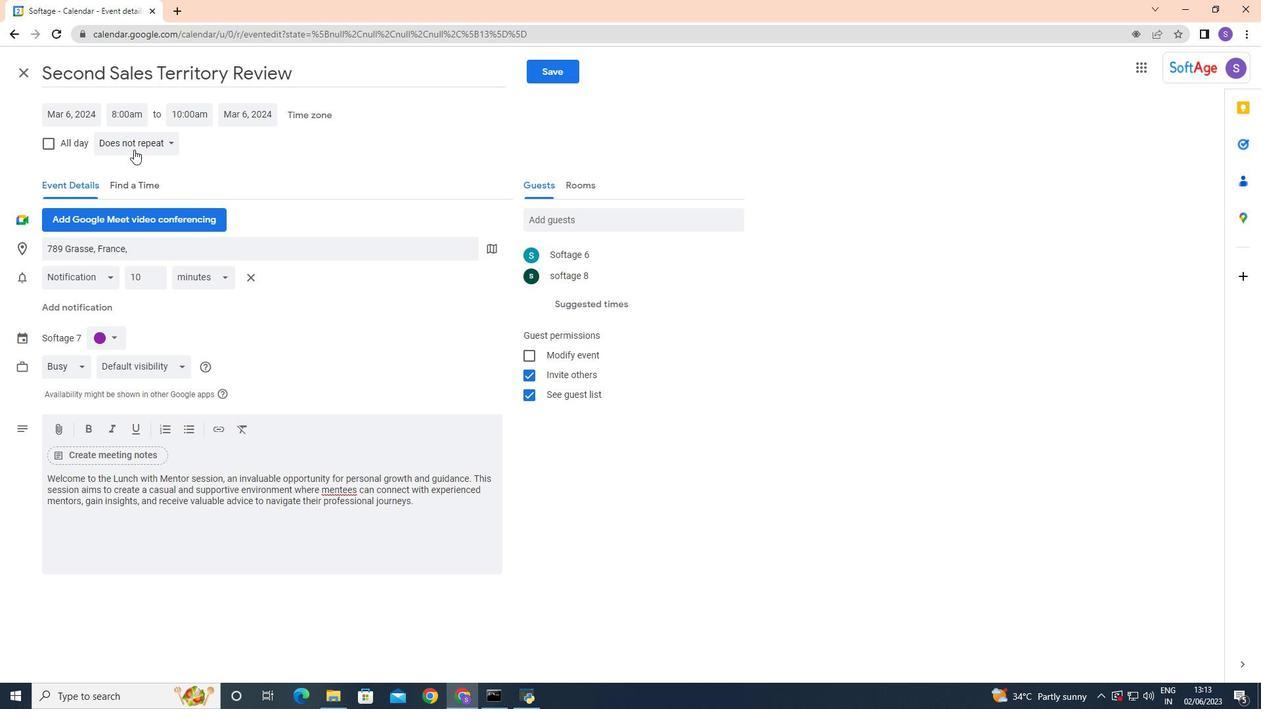 
Action: Mouse pressed left at (136, 143)
Screenshot: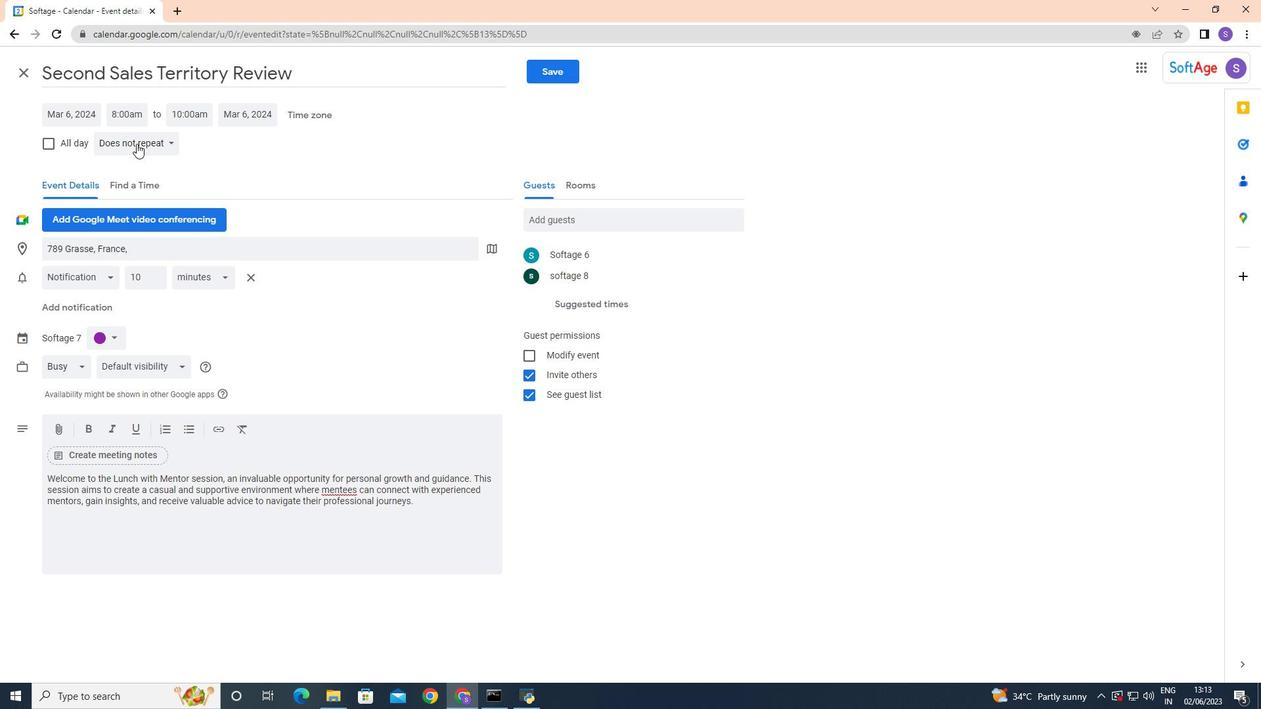
Action: Mouse moved to (161, 267)
Screenshot: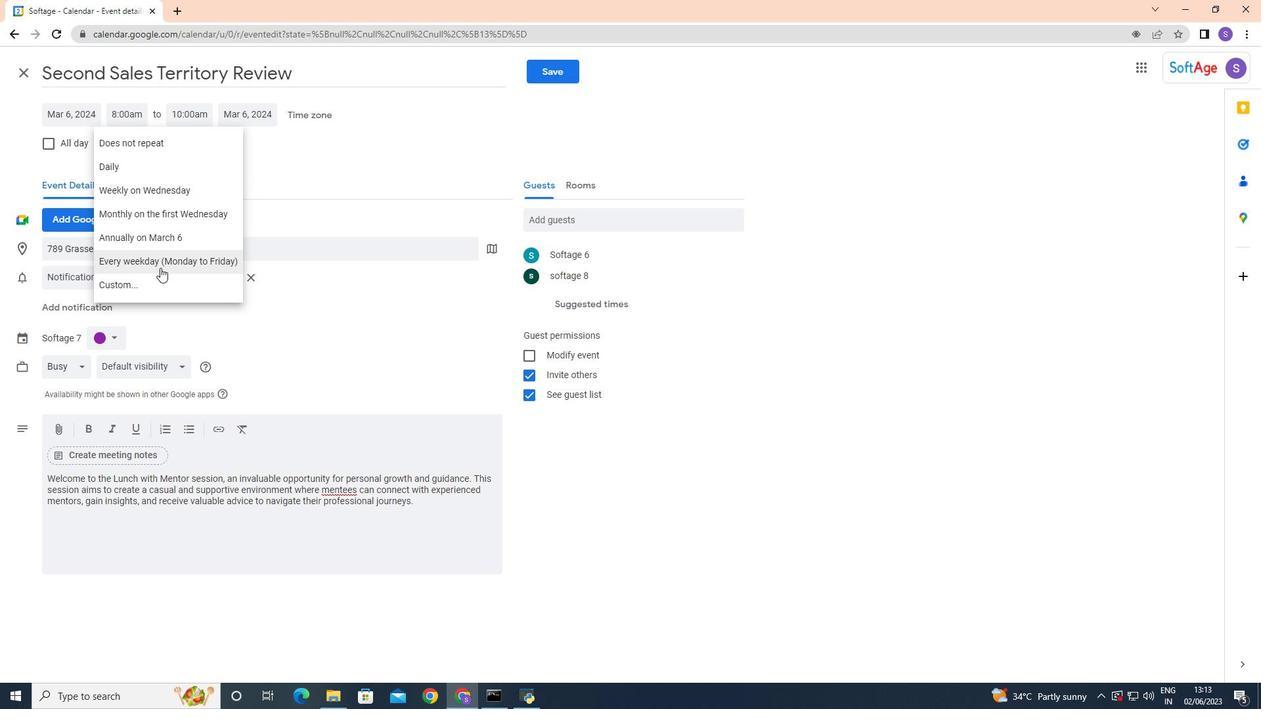 
Action: Mouse pressed left at (161, 267)
Screenshot: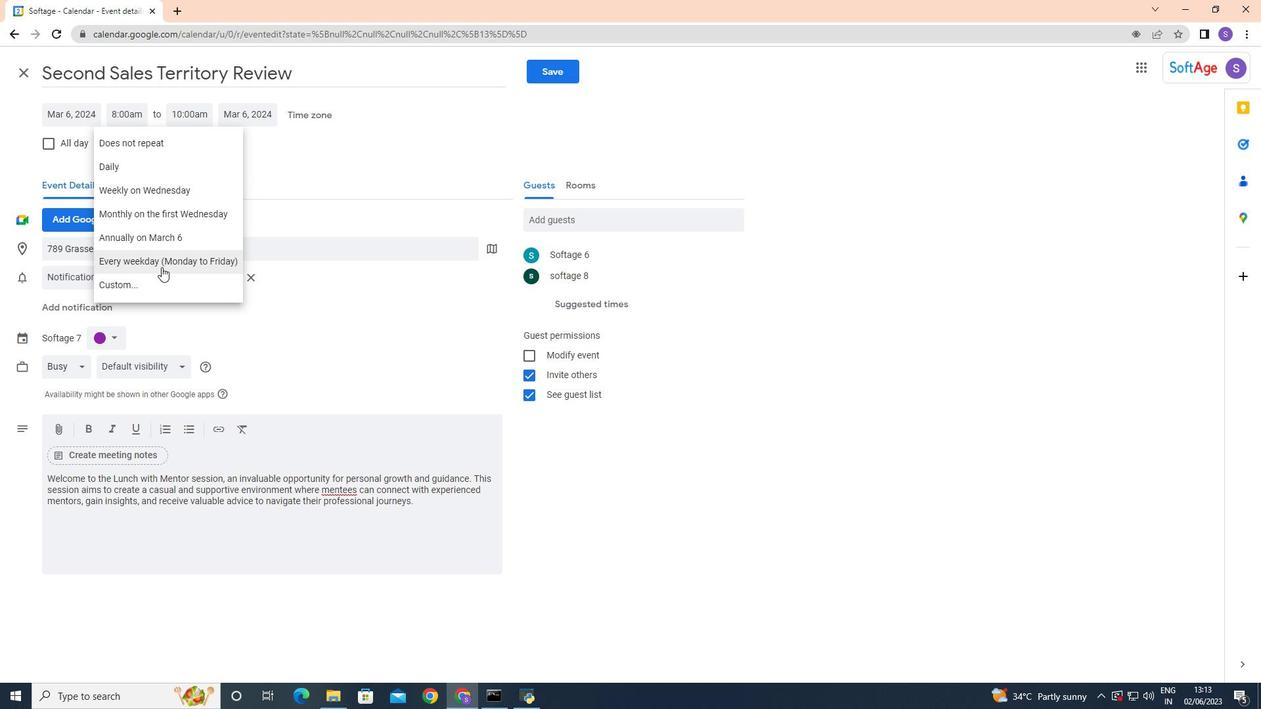 
Action: Mouse moved to (388, 370)
Screenshot: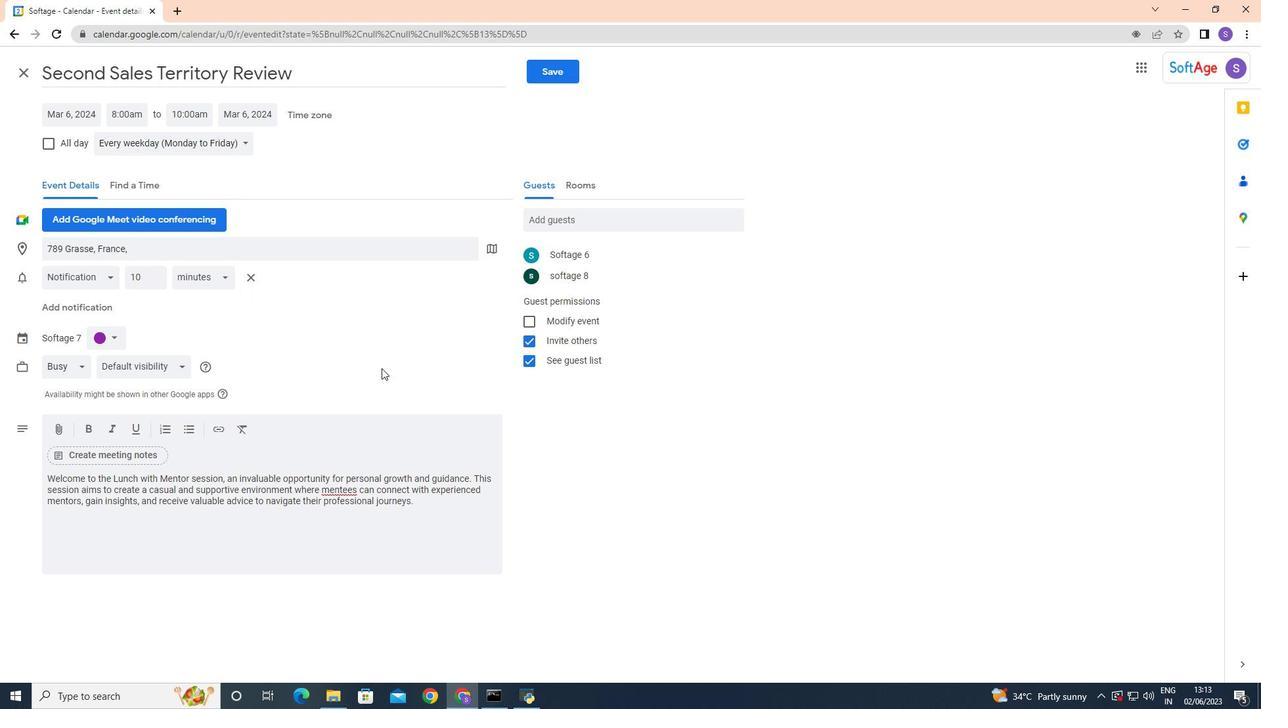 
Action: Mouse pressed left at (388, 370)
Screenshot: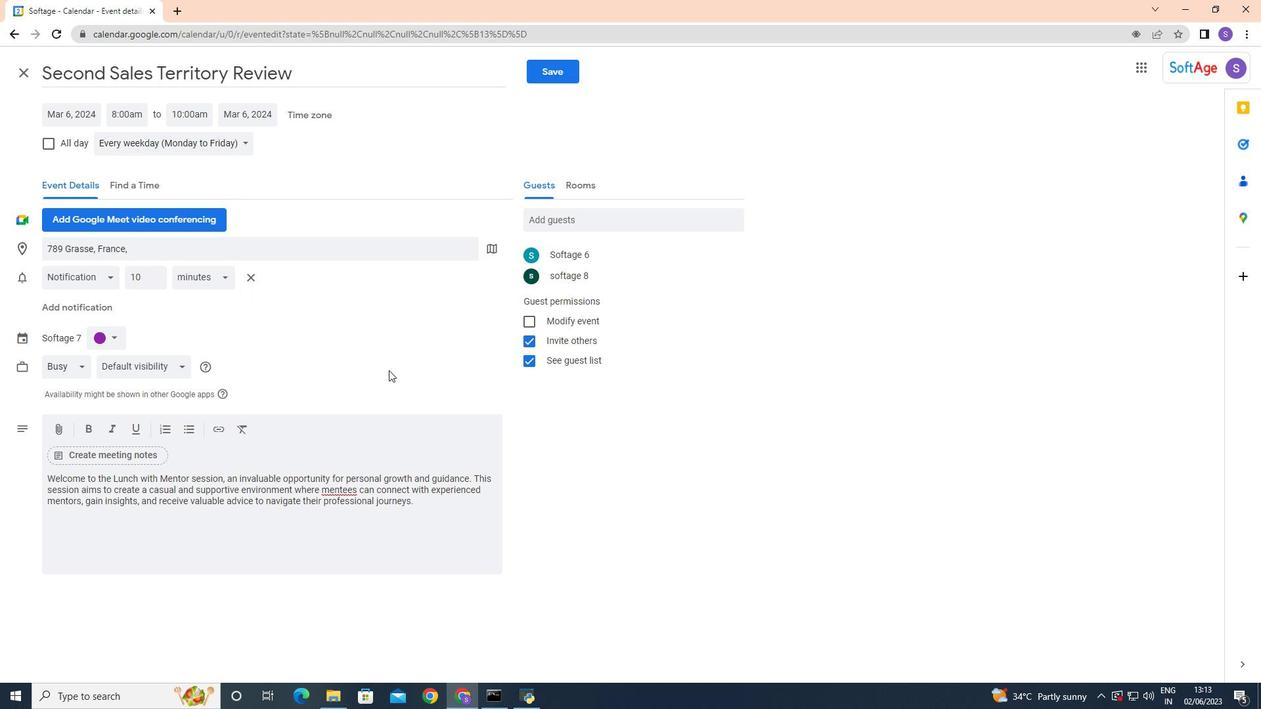 
Action: Mouse moved to (146, 390)
Screenshot: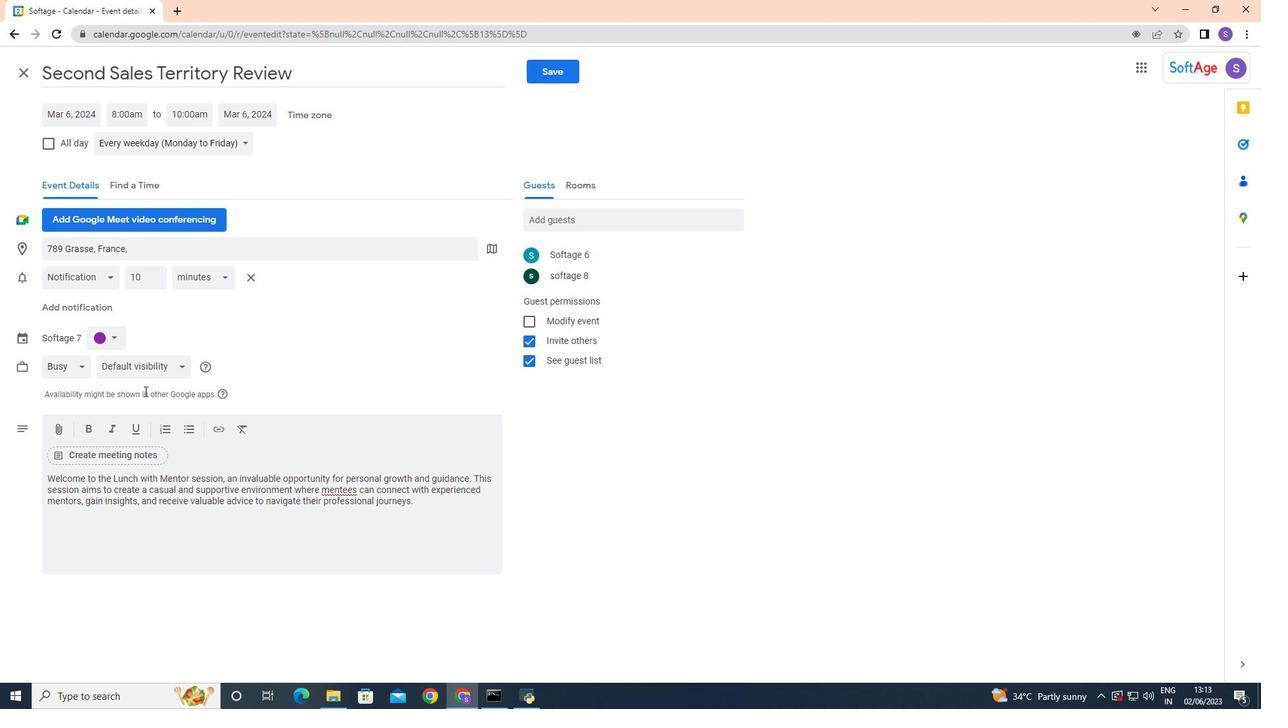 
